 Task: Create a digital products store: offer digital downloads like ebooks, software, or online courses.
Action: Mouse moved to (55, 302)
Screenshot: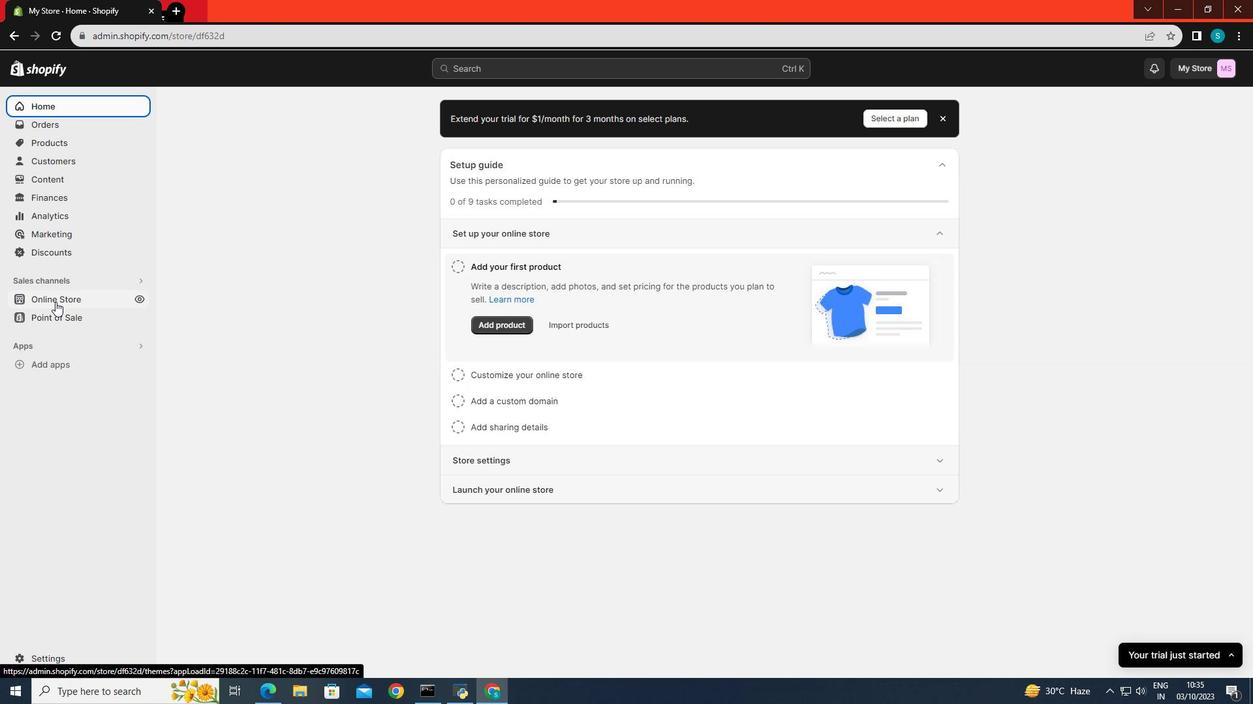 
Action: Mouse pressed left at (55, 302)
Screenshot: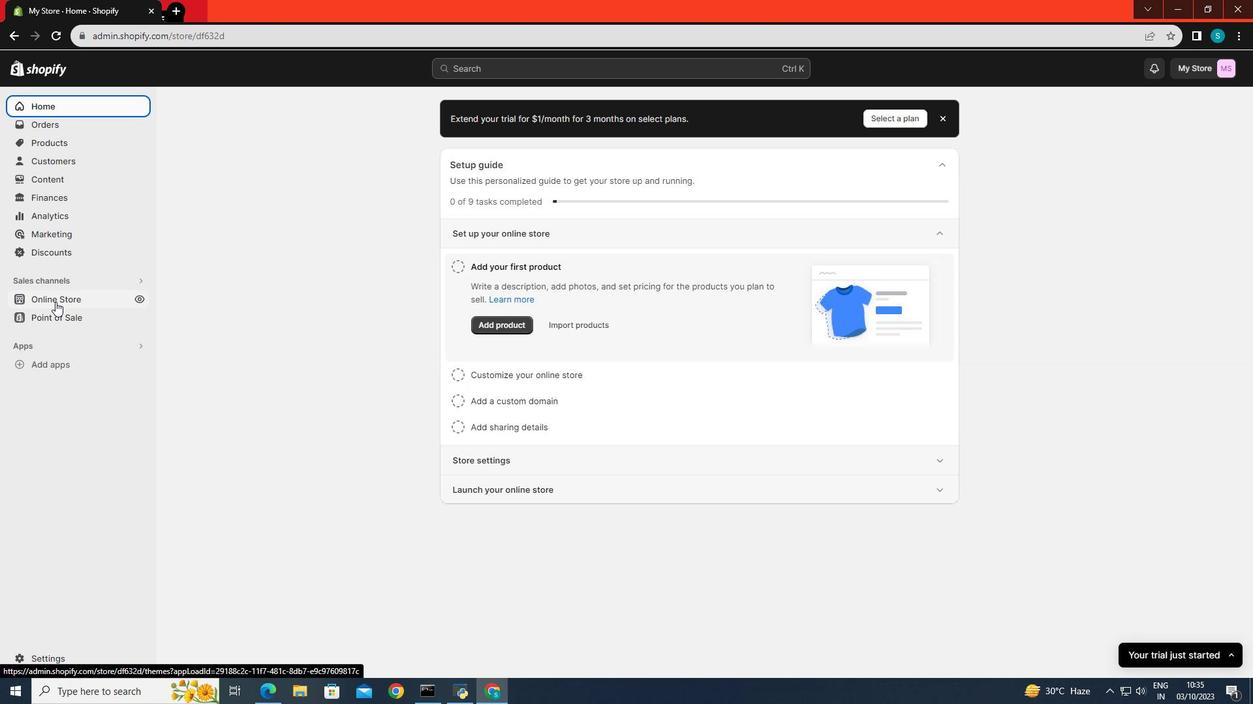 
Action: Mouse moved to (647, 415)
Screenshot: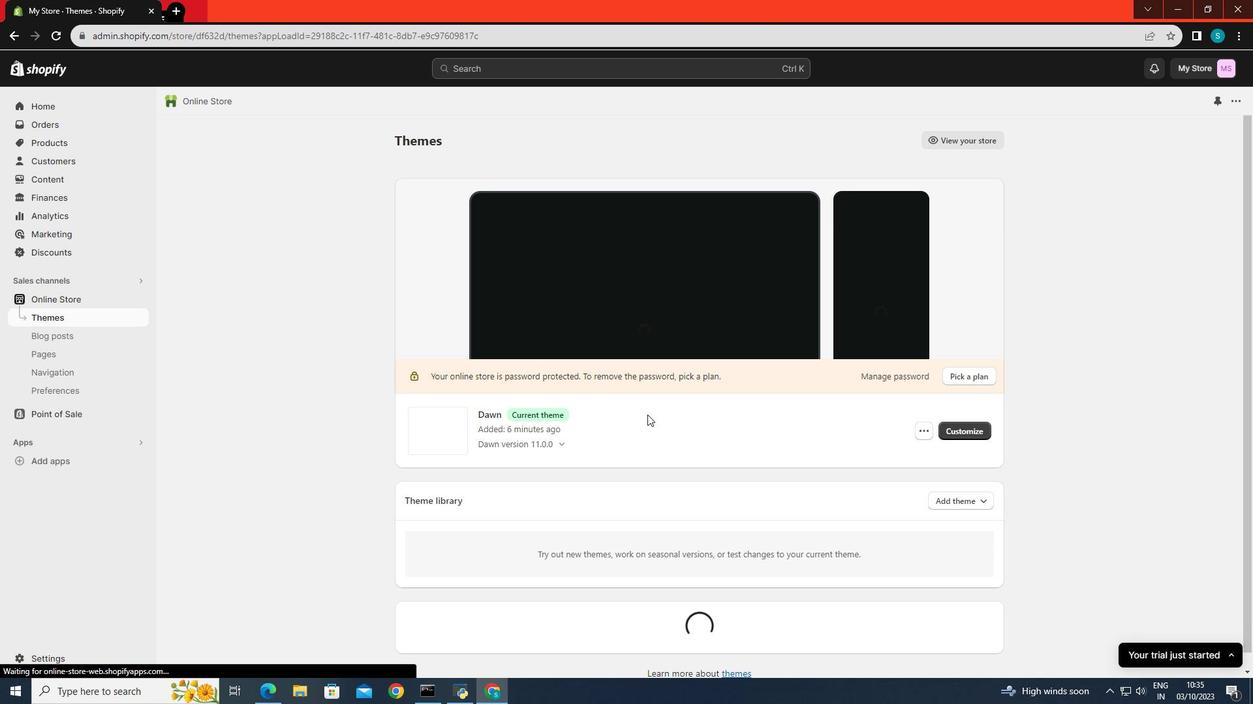 
Action: Mouse scrolled (647, 414) with delta (0, 0)
Screenshot: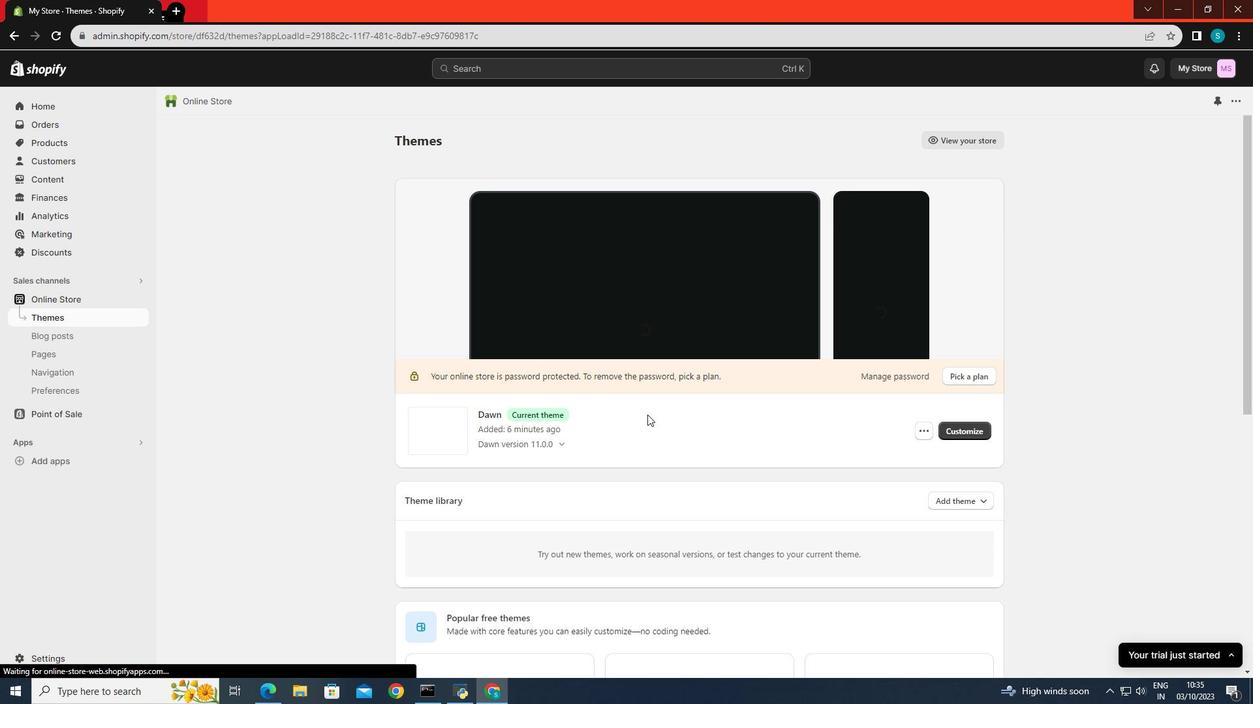 
Action: Mouse scrolled (647, 414) with delta (0, 0)
Screenshot: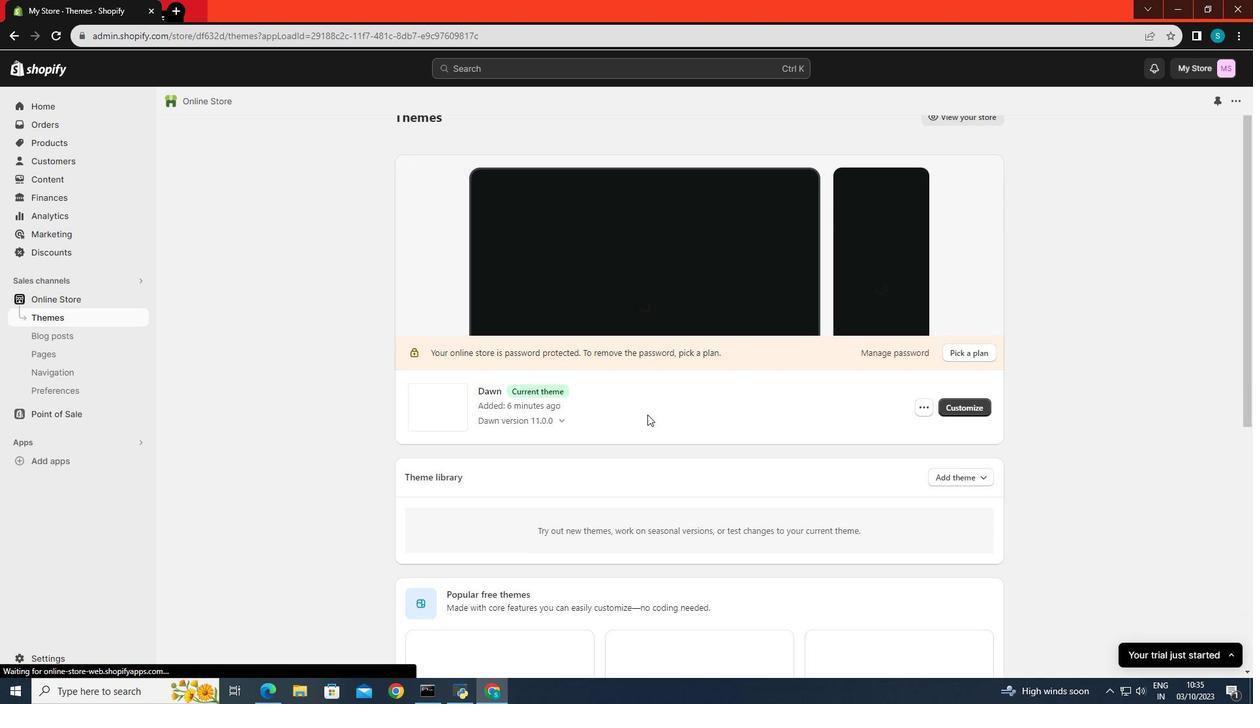
Action: Mouse scrolled (647, 414) with delta (0, 0)
Screenshot: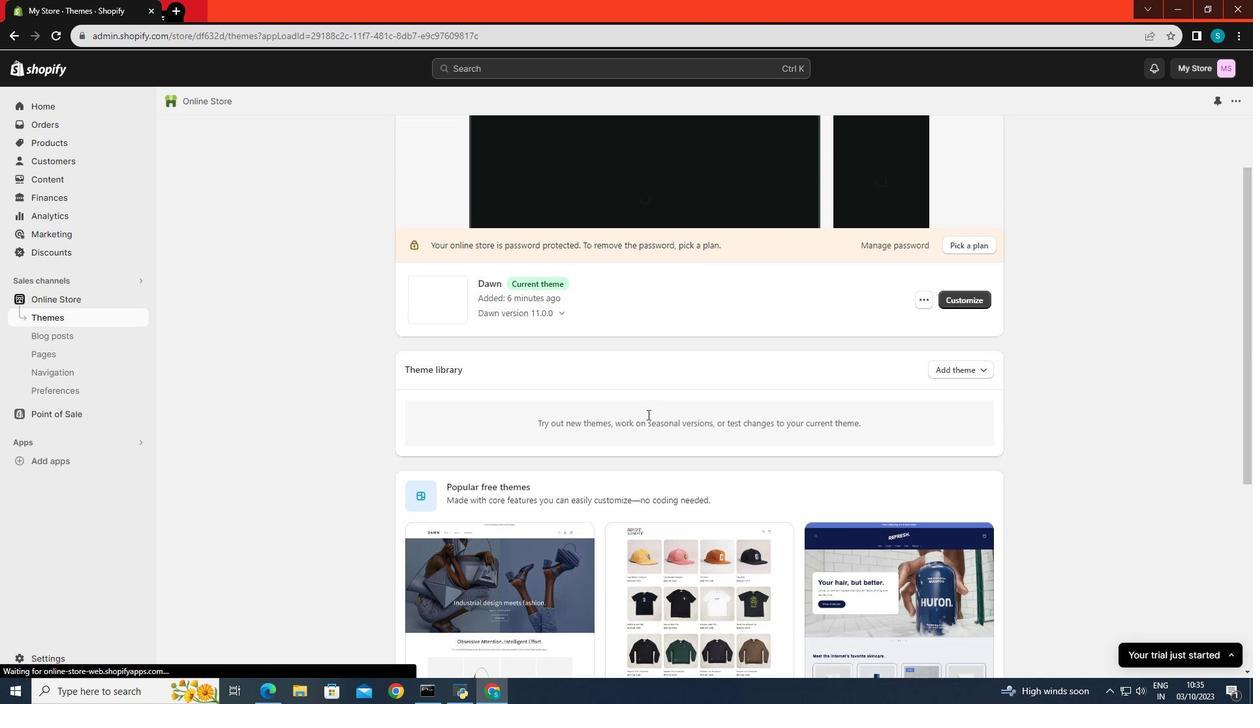 
Action: Mouse scrolled (647, 414) with delta (0, 0)
Screenshot: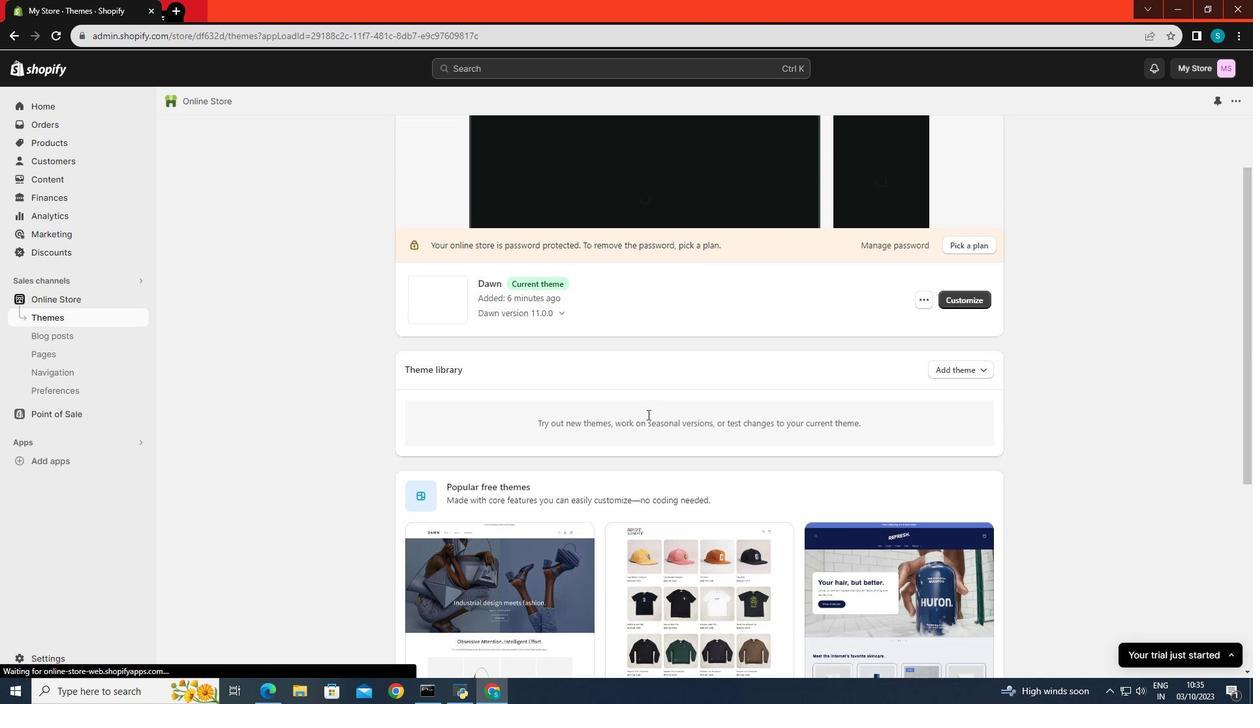 
Action: Mouse scrolled (647, 414) with delta (0, 0)
Screenshot: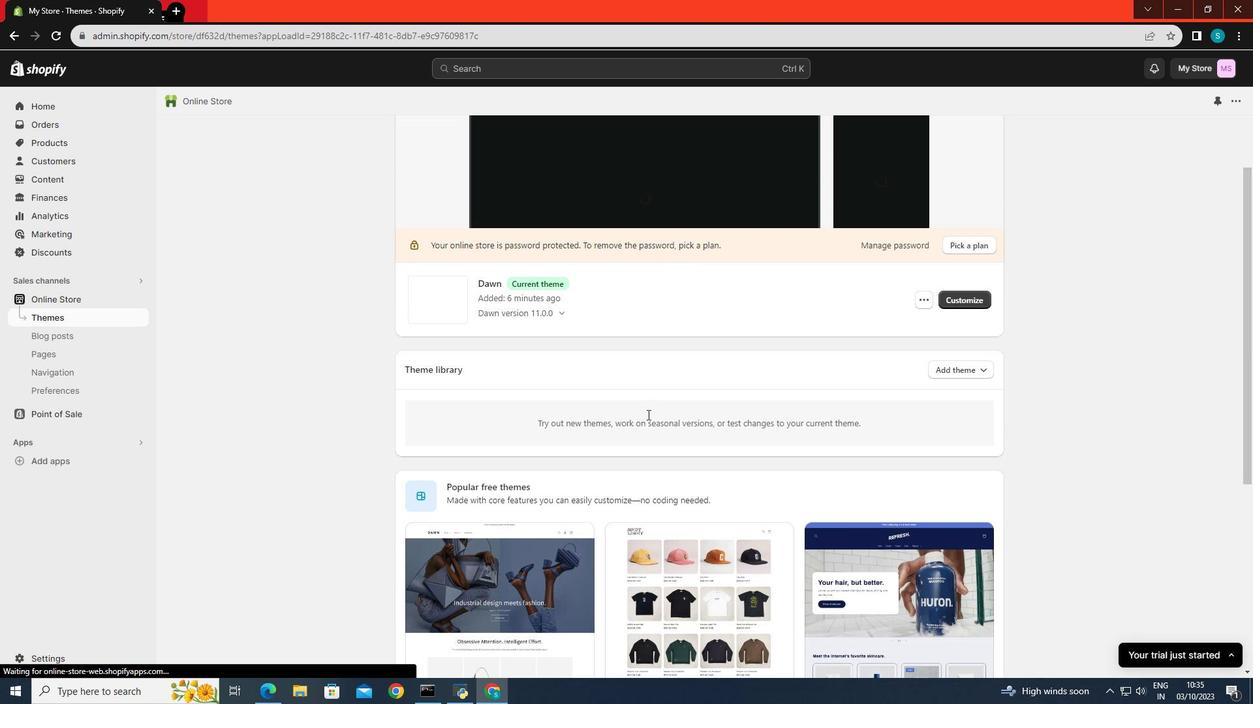 
Action: Mouse scrolled (647, 414) with delta (0, 0)
Screenshot: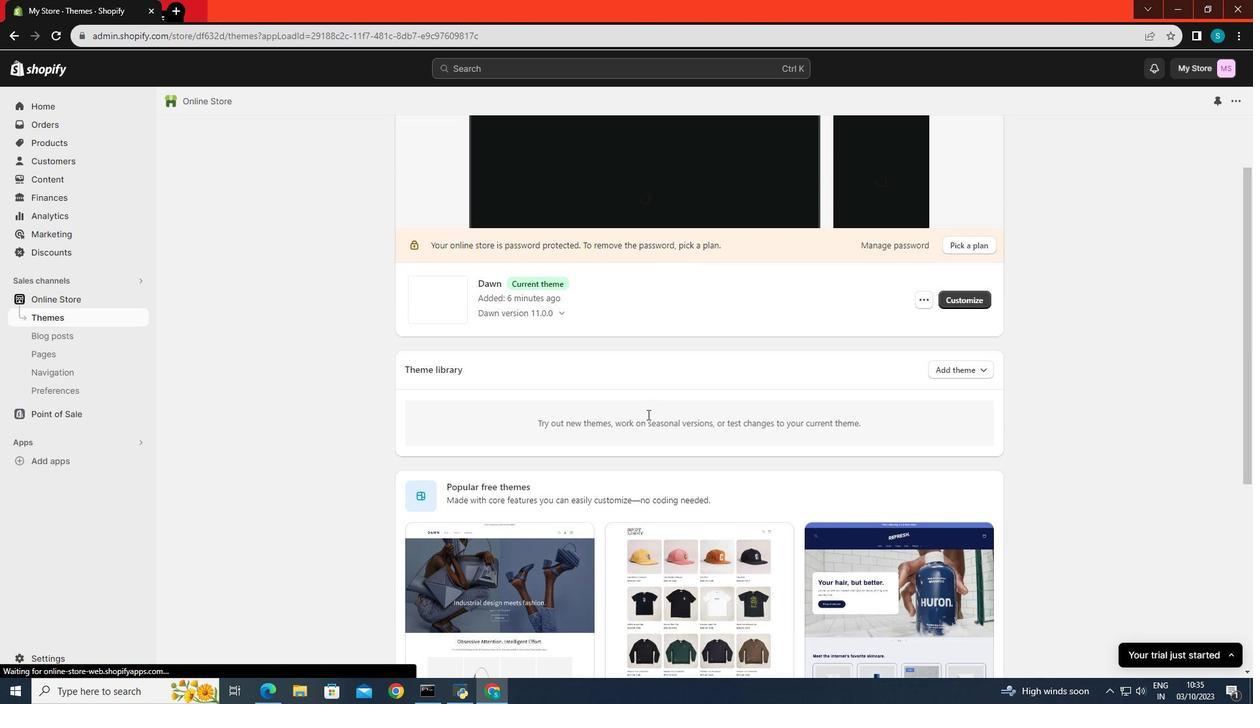 
Action: Mouse scrolled (647, 414) with delta (0, 0)
Screenshot: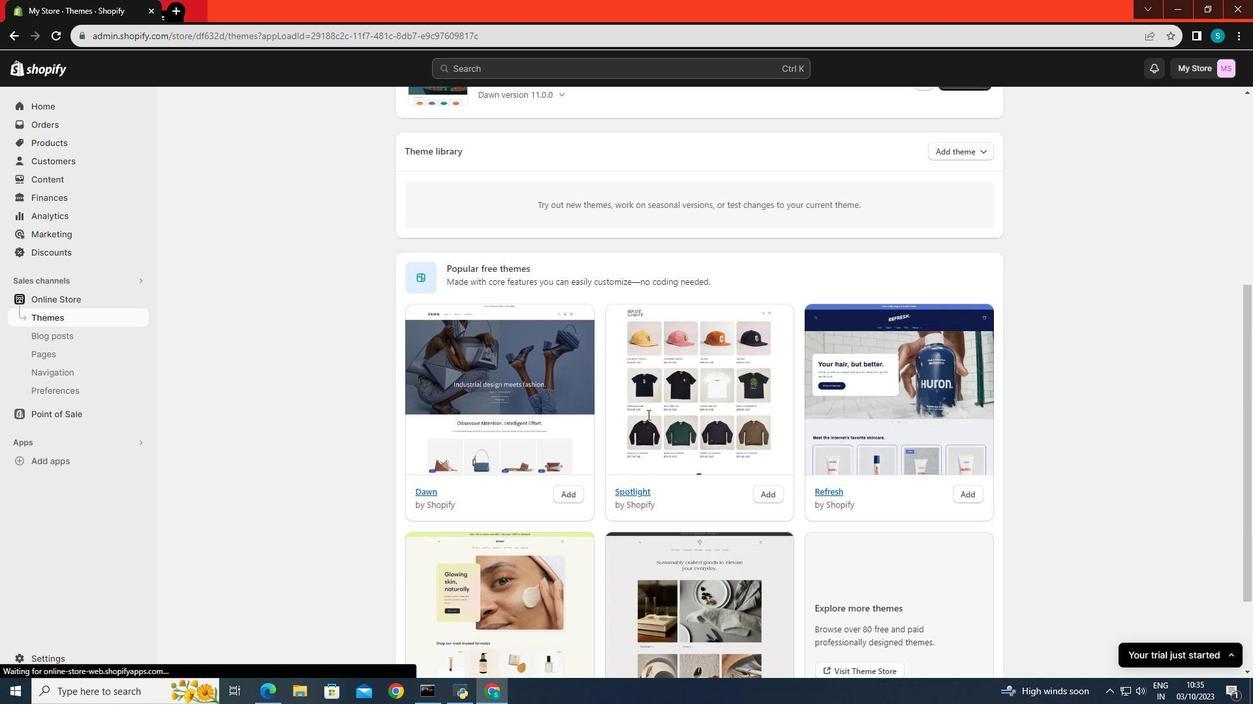 
Action: Mouse moved to (756, 421)
Screenshot: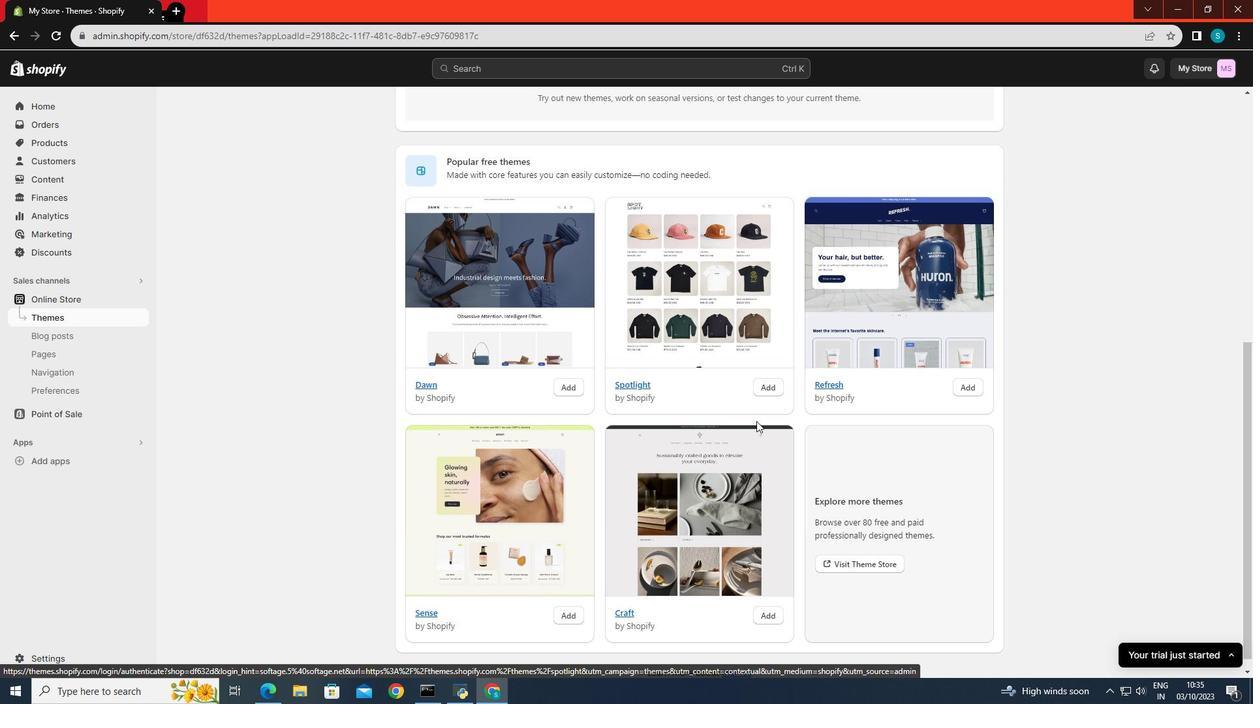 
Action: Mouse scrolled (756, 420) with delta (0, 0)
Screenshot: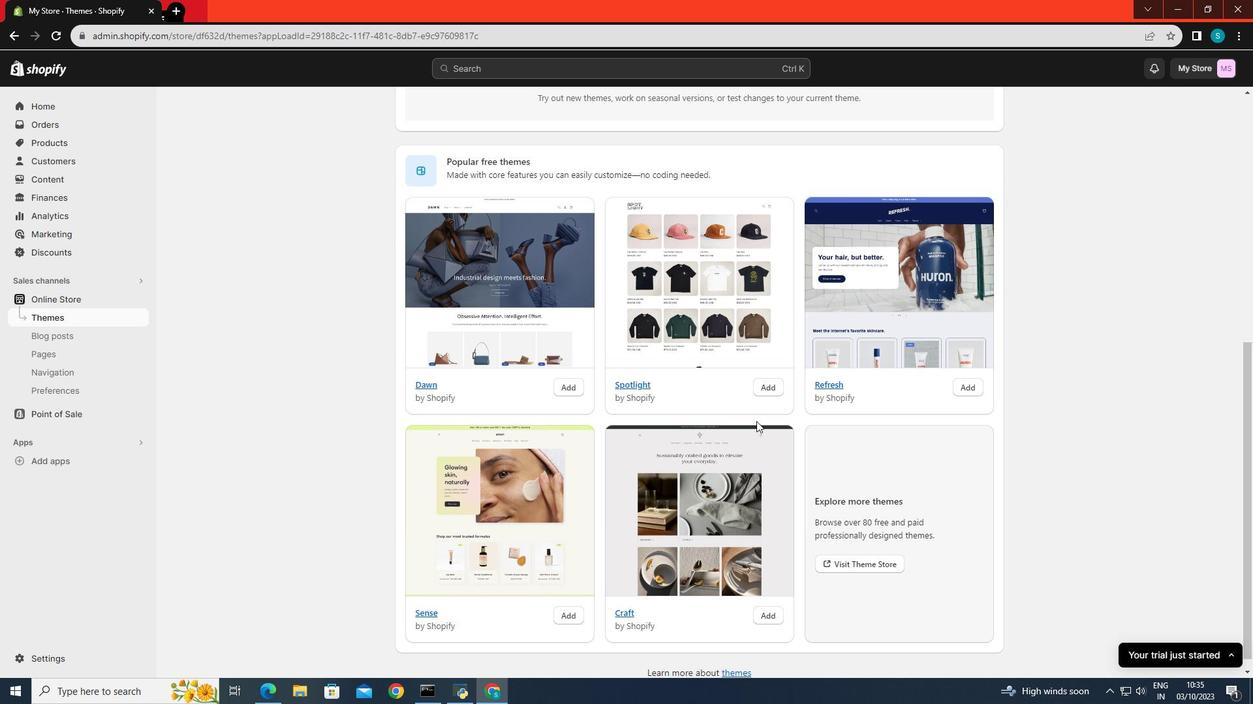 
Action: Mouse scrolled (756, 420) with delta (0, 0)
Screenshot: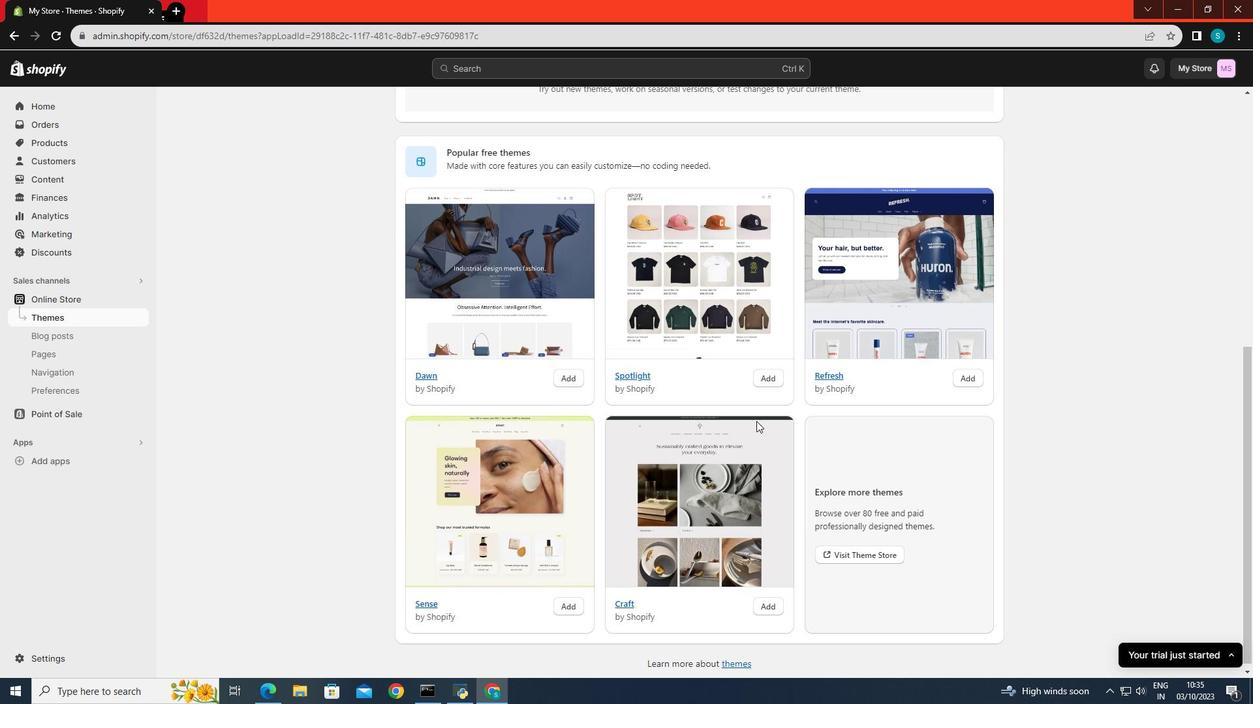 
Action: Mouse scrolled (756, 422) with delta (0, 0)
Screenshot: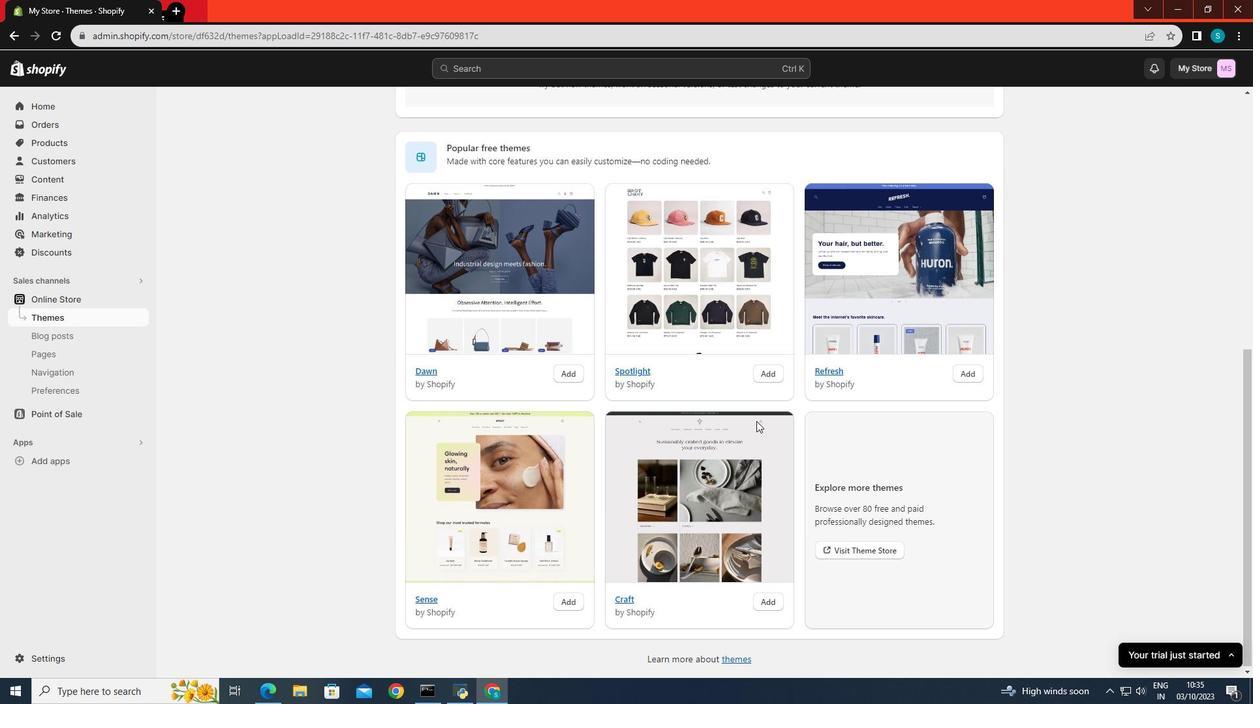 
Action: Mouse scrolled (756, 422) with delta (0, 0)
Screenshot: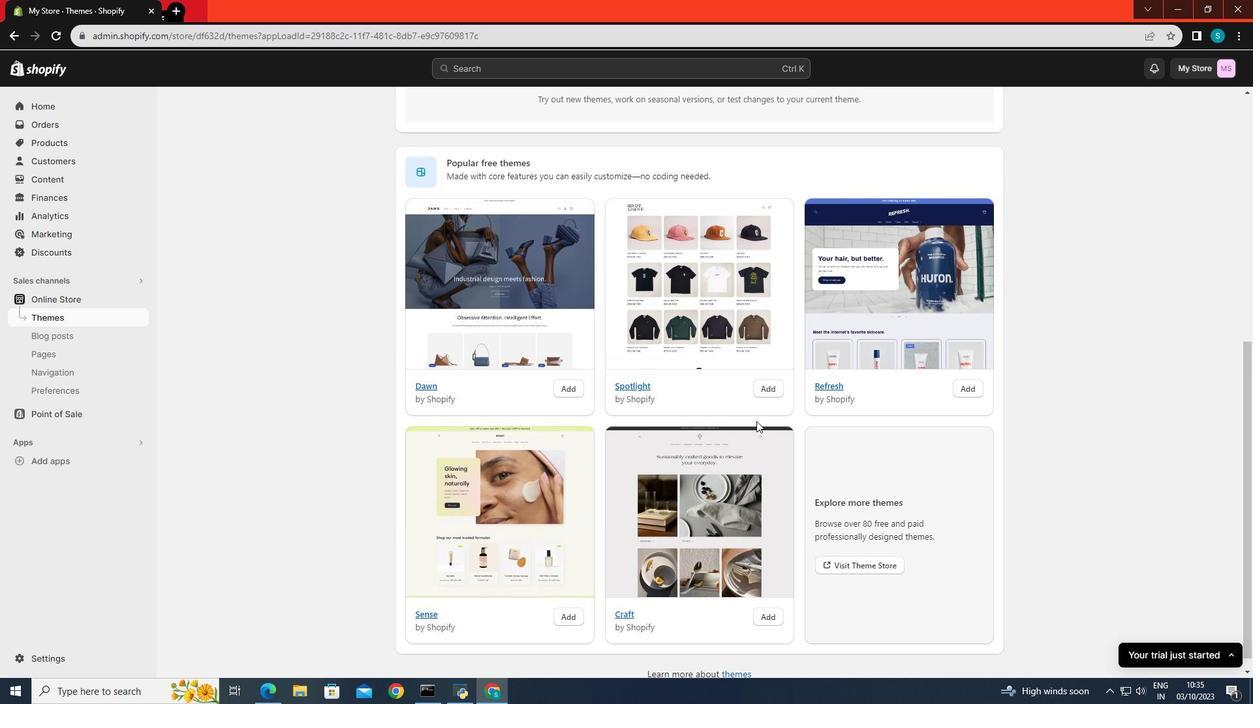 
Action: Mouse scrolled (756, 422) with delta (0, 0)
Screenshot: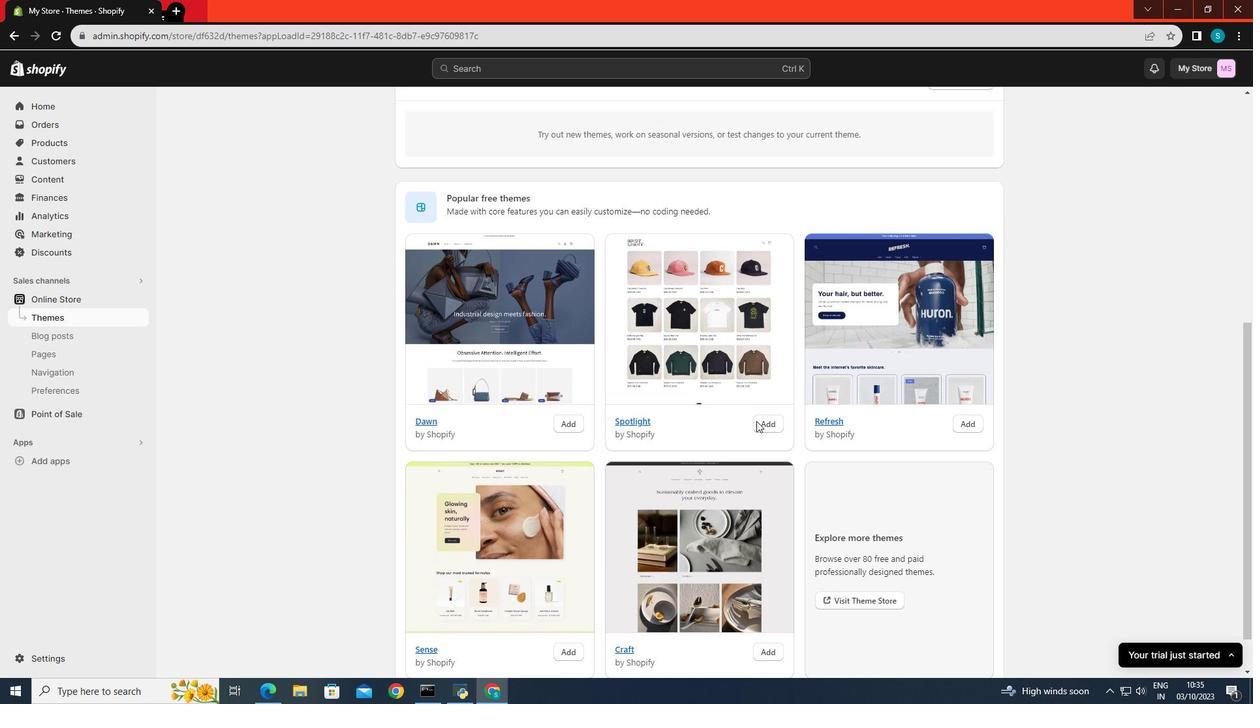 
Action: Mouse scrolled (756, 422) with delta (0, 0)
Screenshot: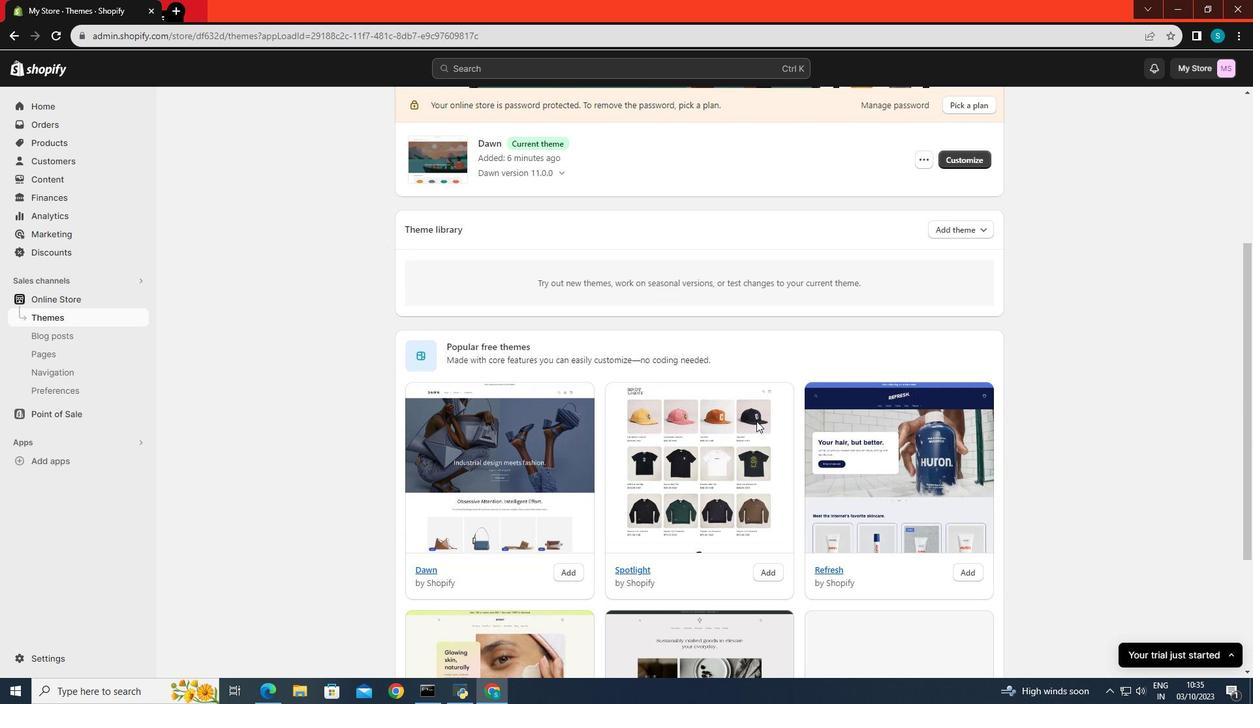 
Action: Mouse scrolled (756, 422) with delta (0, 0)
Screenshot: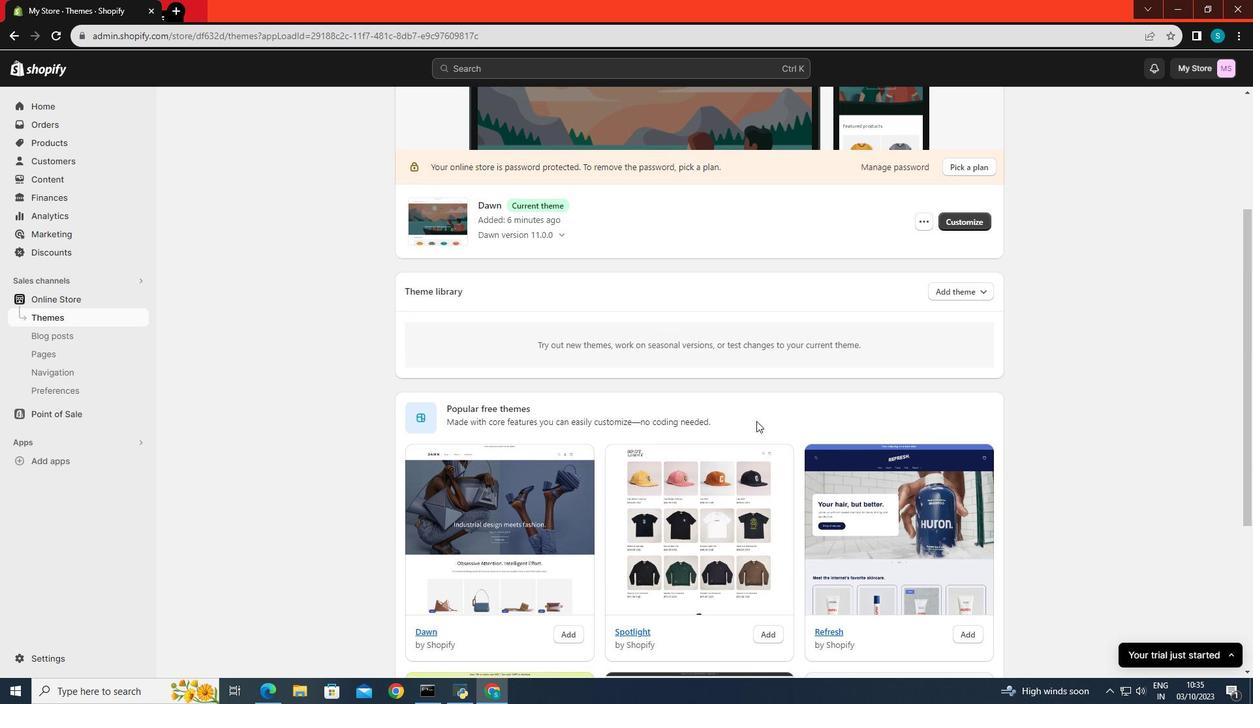 
Action: Mouse scrolled (756, 422) with delta (0, 0)
Screenshot: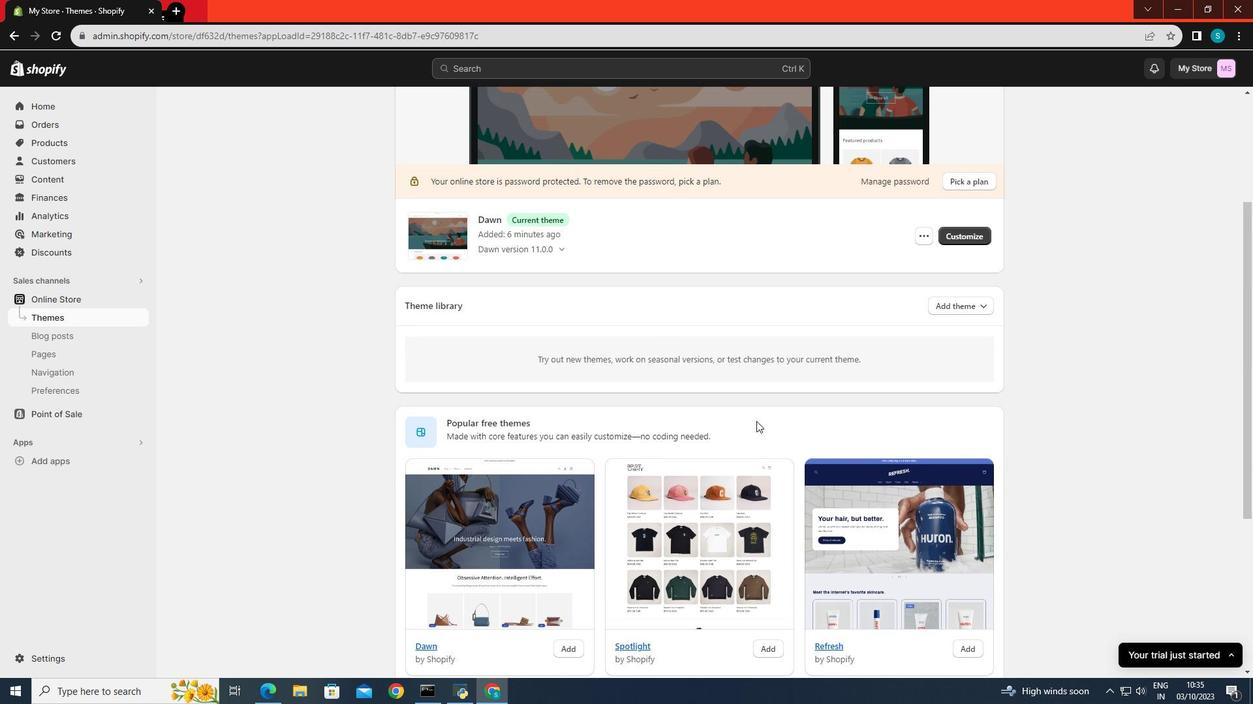 
Action: Mouse scrolled (756, 420) with delta (0, 0)
Screenshot: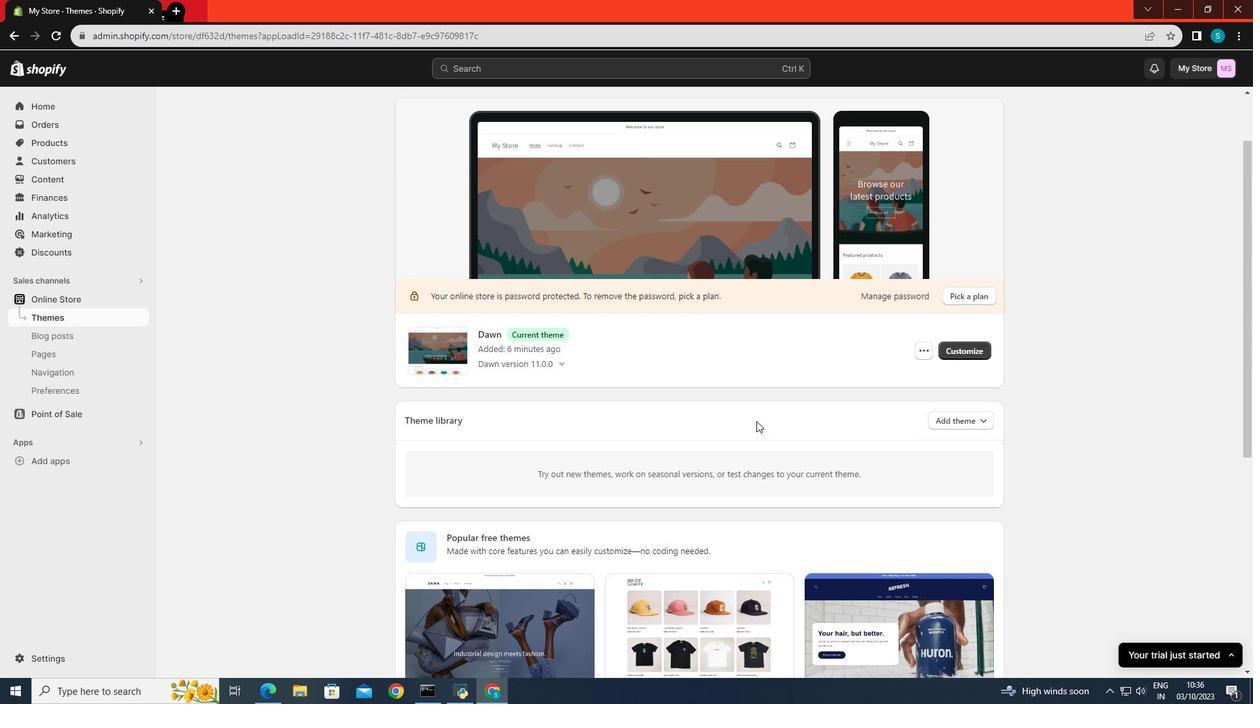 
Action: Mouse scrolled (756, 420) with delta (0, 0)
Screenshot: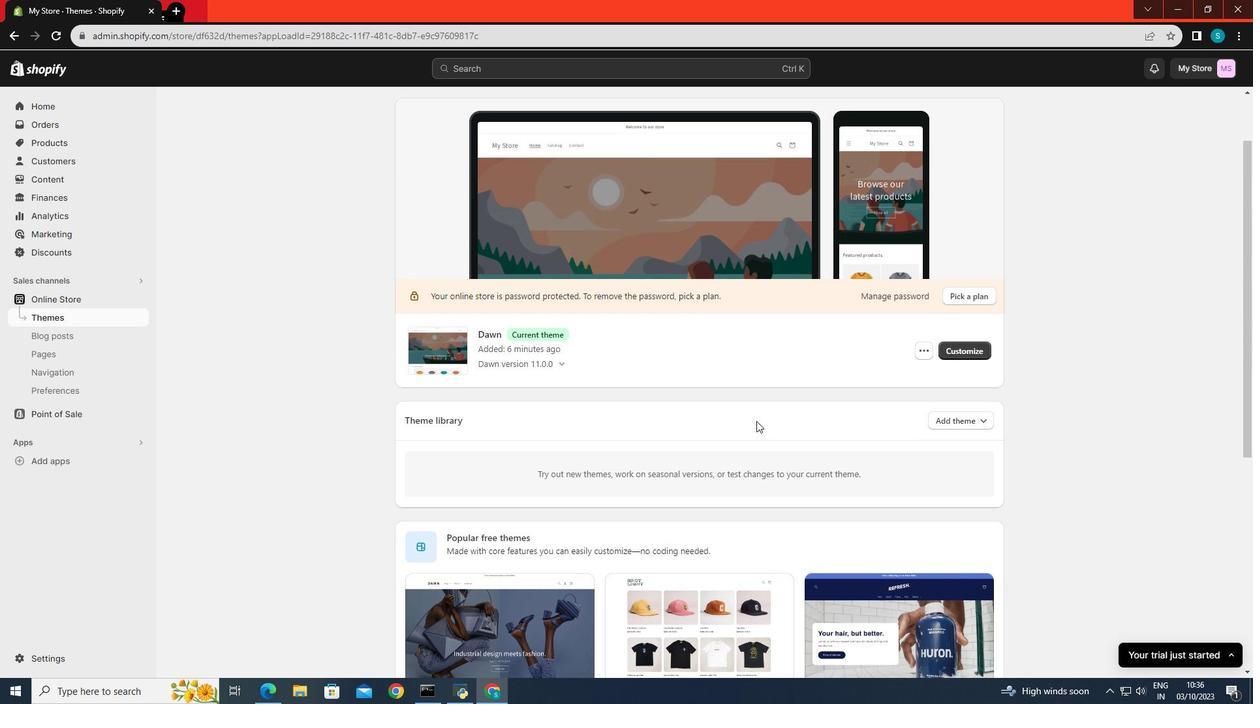 
Action: Mouse scrolled (756, 420) with delta (0, 0)
Screenshot: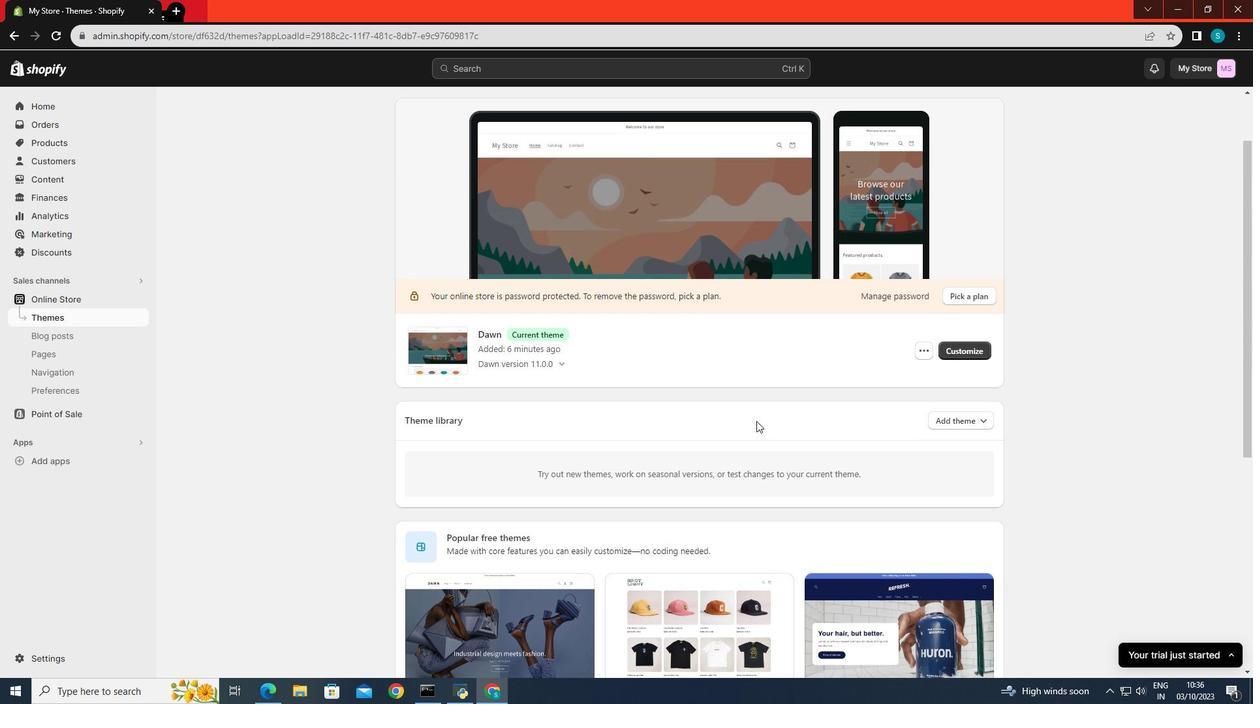 
Action: Mouse scrolled (756, 420) with delta (0, 0)
Screenshot: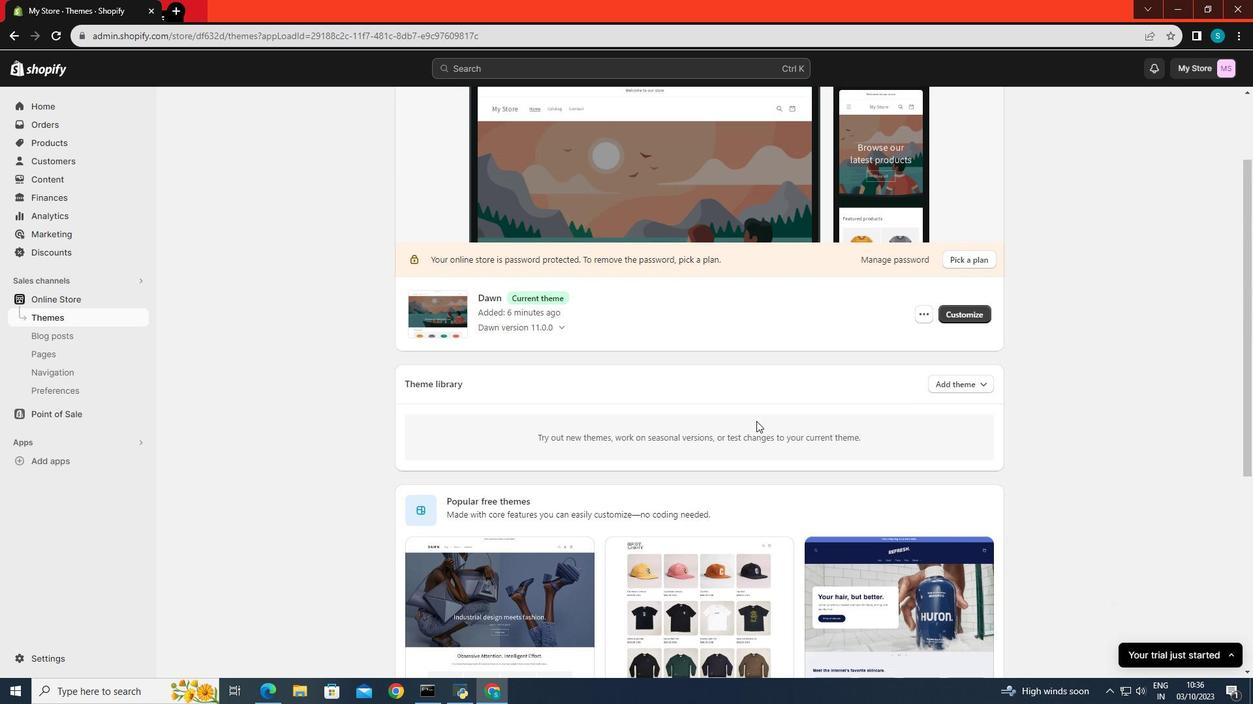 
Action: Mouse scrolled (756, 420) with delta (0, 0)
Screenshot: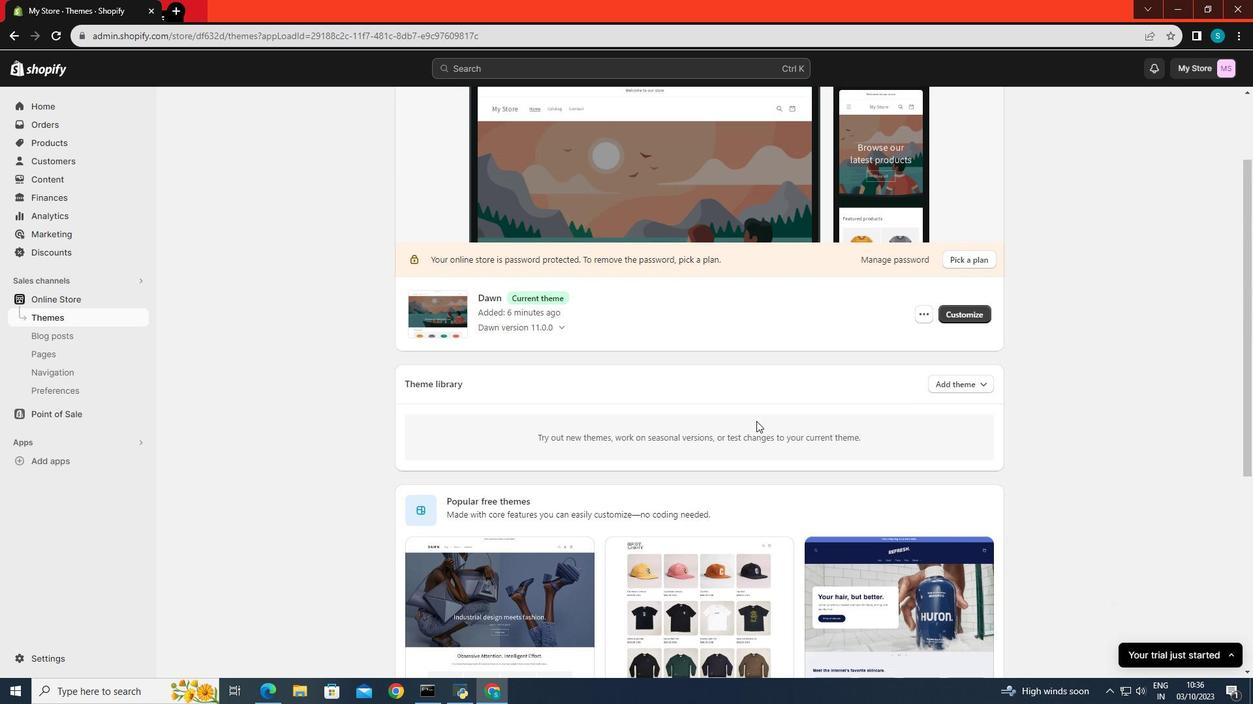 
Action: Mouse scrolled (756, 420) with delta (0, 0)
Screenshot: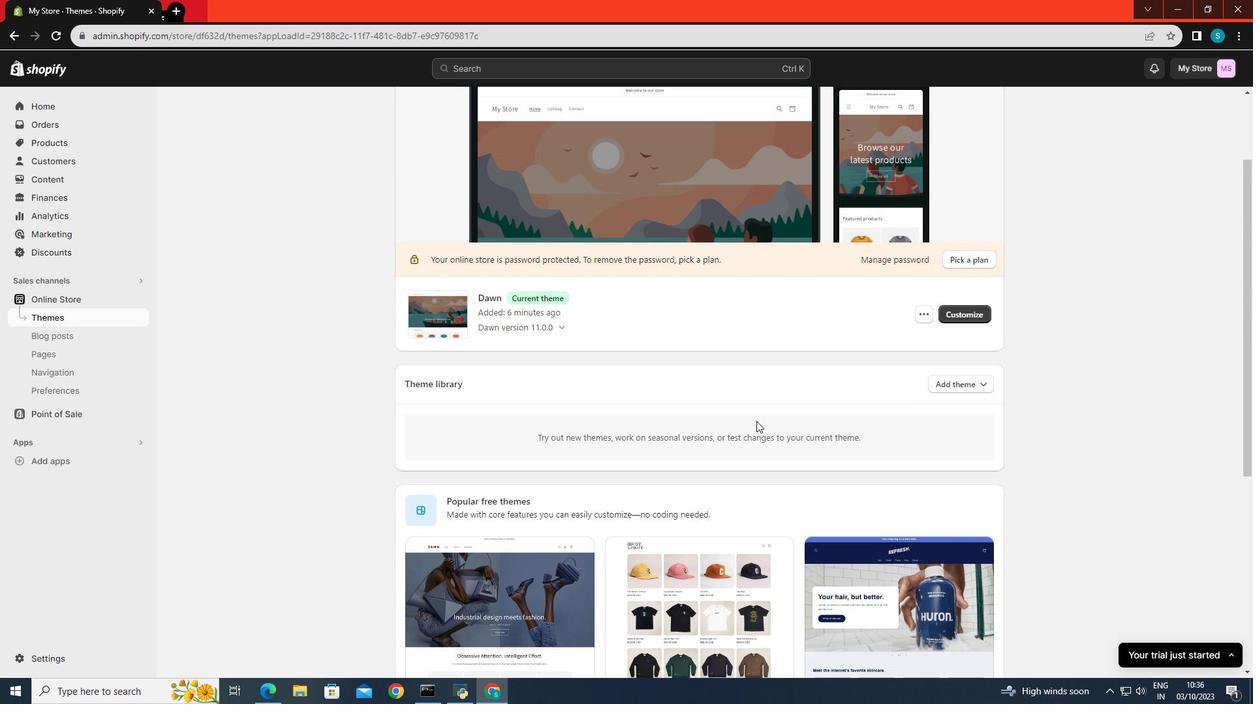 
Action: Mouse moved to (854, 551)
Screenshot: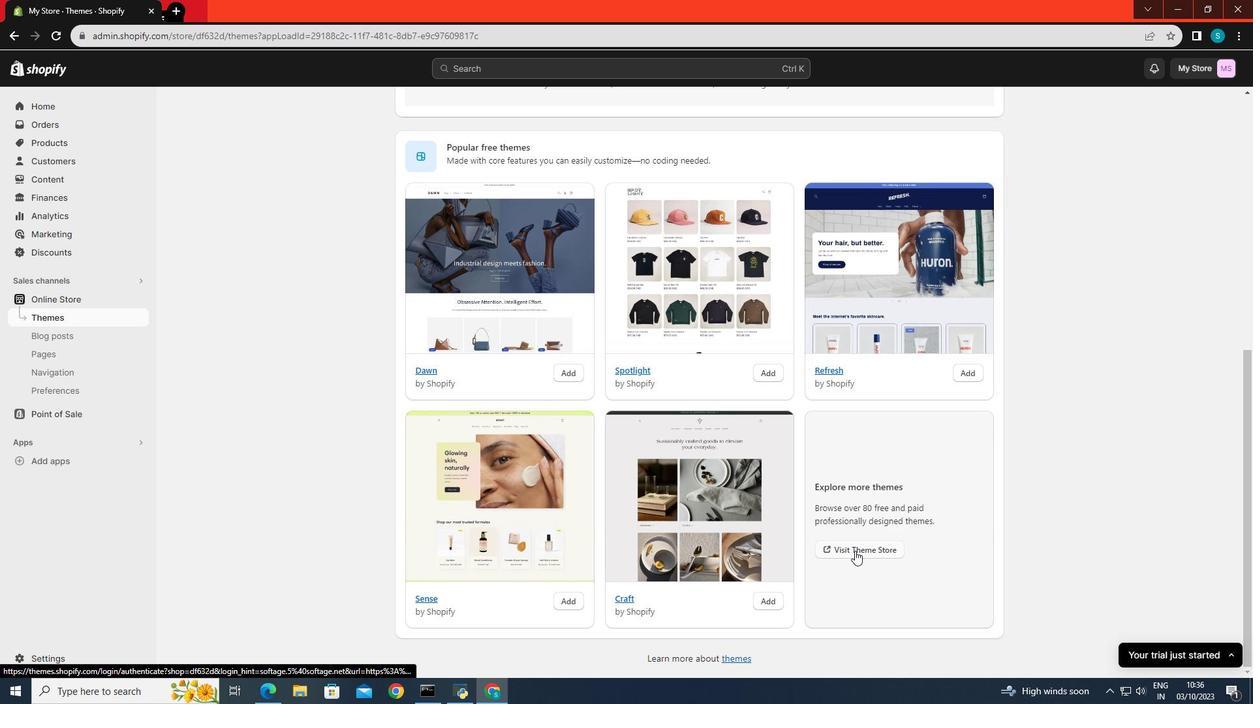 
Action: Mouse pressed left at (854, 551)
Screenshot: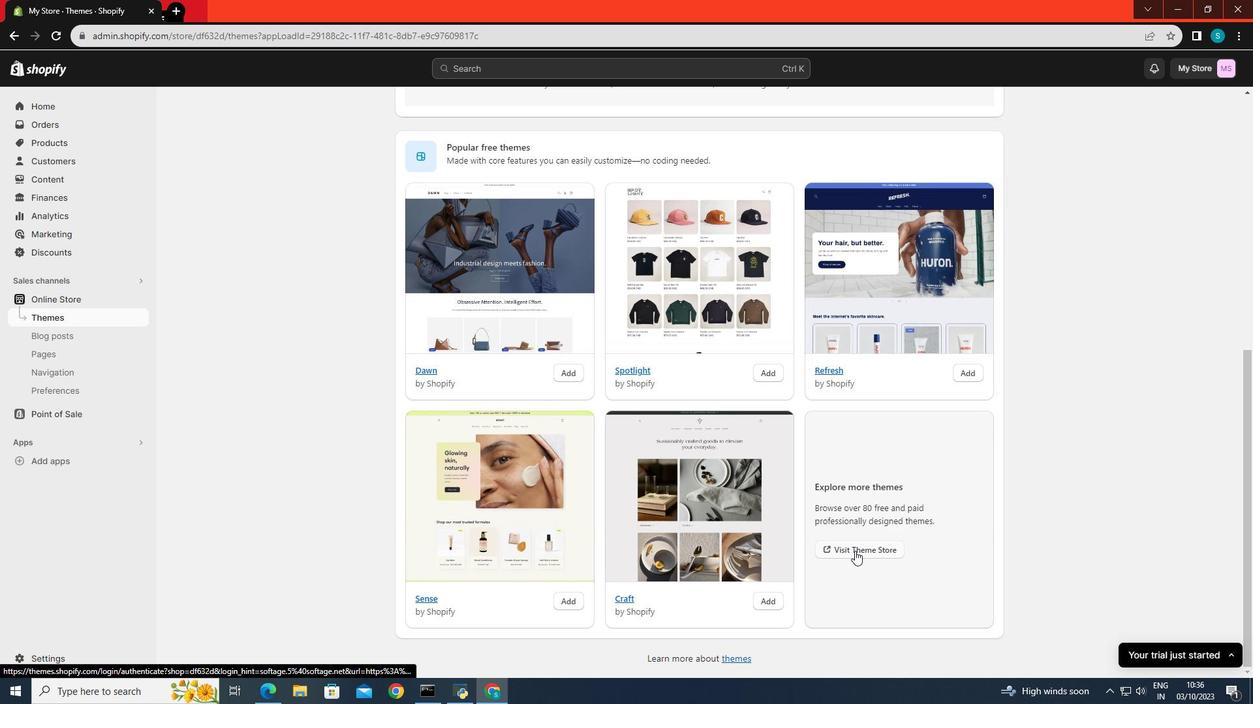
Action: Mouse moved to (556, 313)
Screenshot: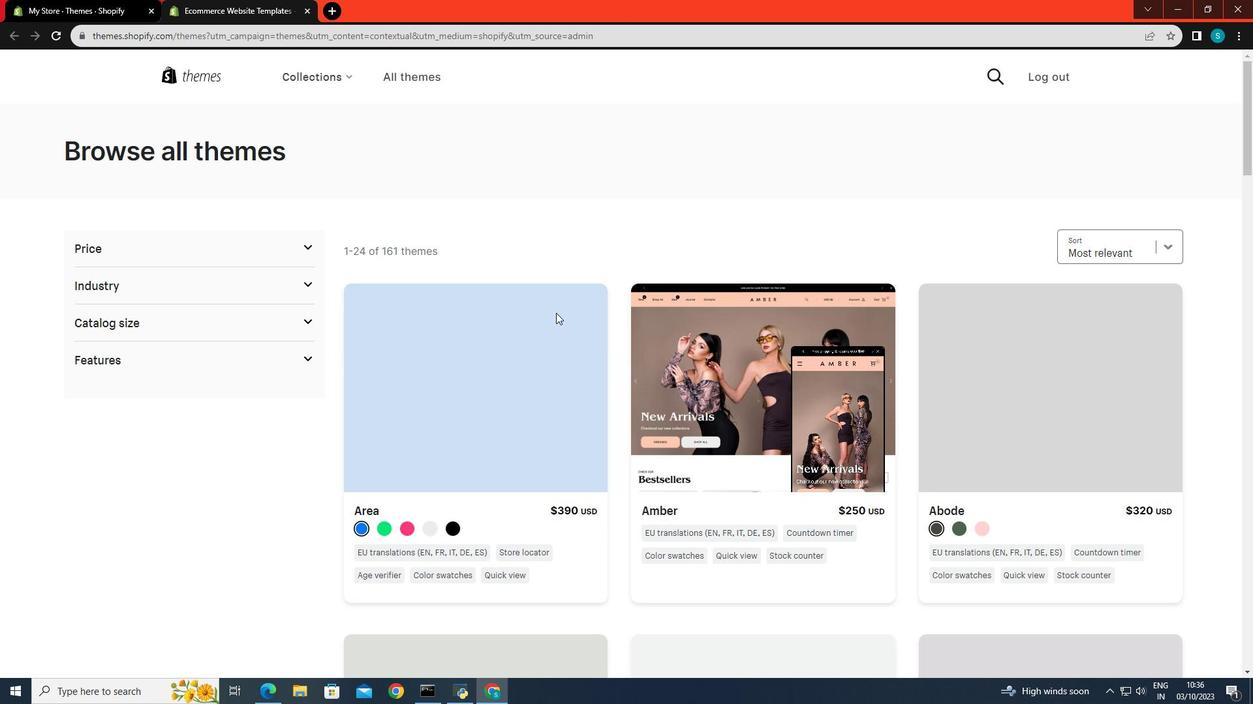 
Action: Mouse scrolled (556, 312) with delta (0, 0)
Screenshot: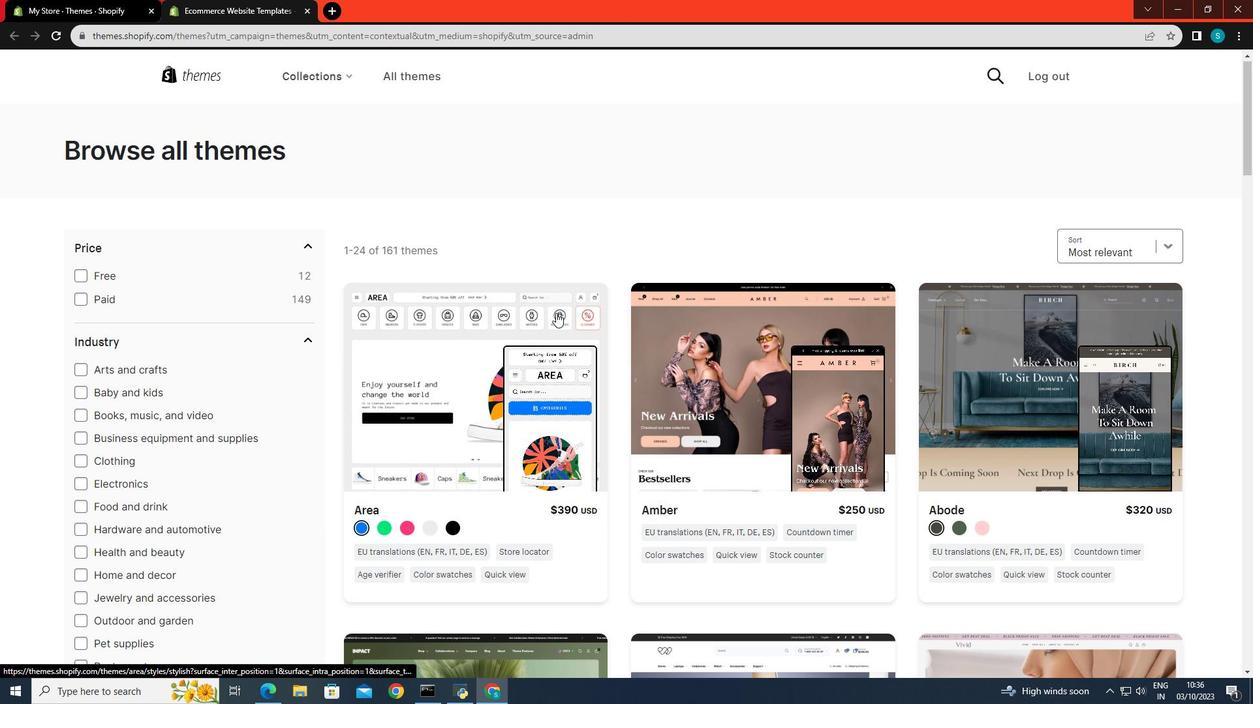 
Action: Mouse scrolled (556, 312) with delta (0, 0)
Screenshot: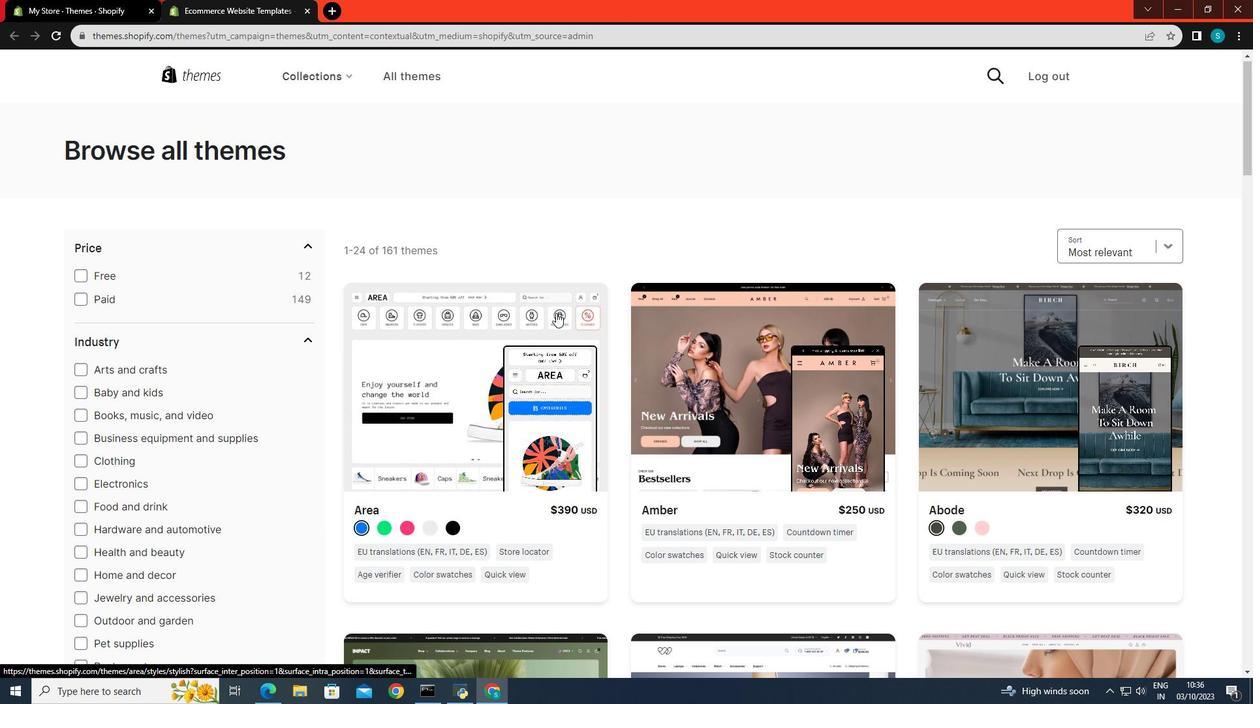 
Action: Mouse scrolled (556, 312) with delta (0, 0)
Screenshot: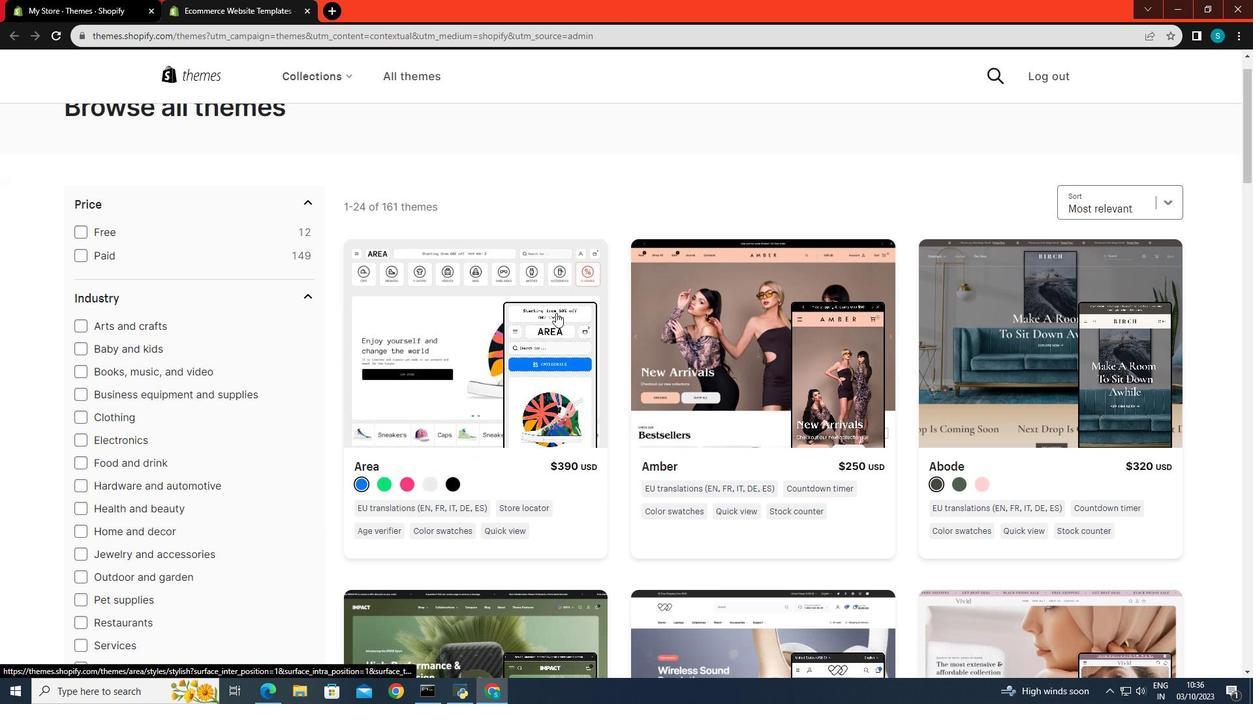 
Action: Mouse scrolled (556, 312) with delta (0, 0)
Screenshot: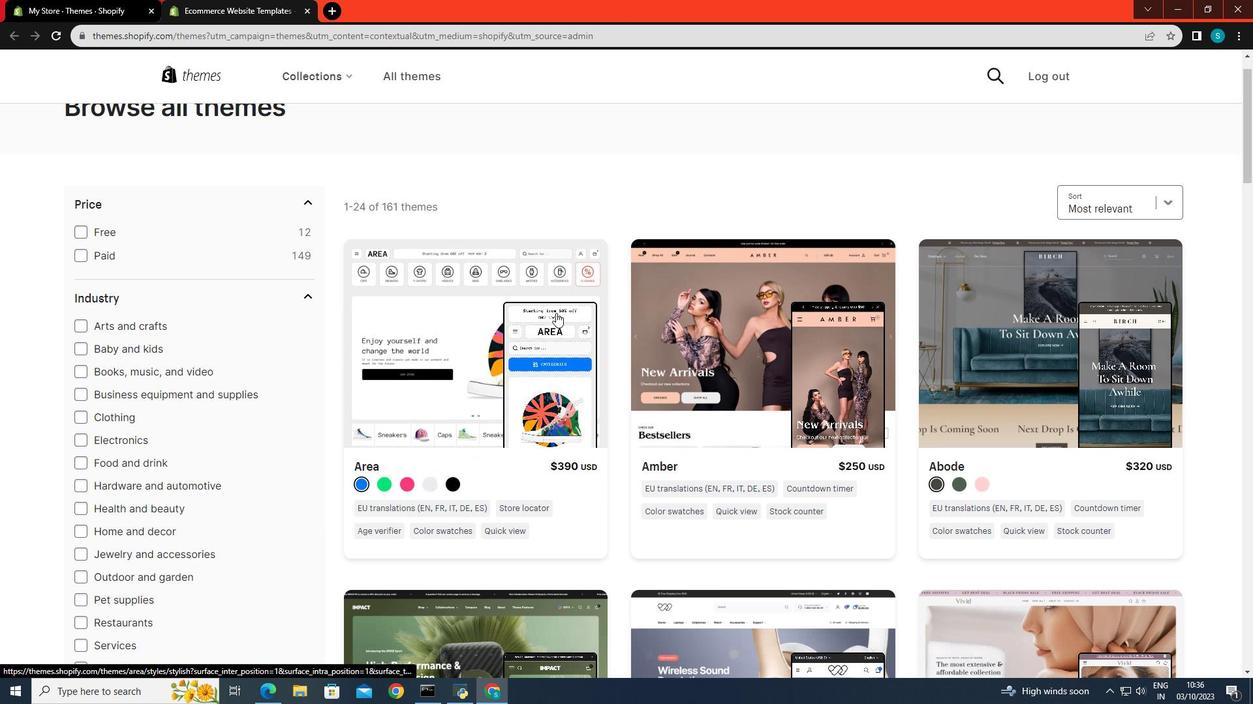 
Action: Mouse scrolled (556, 312) with delta (0, 0)
Screenshot: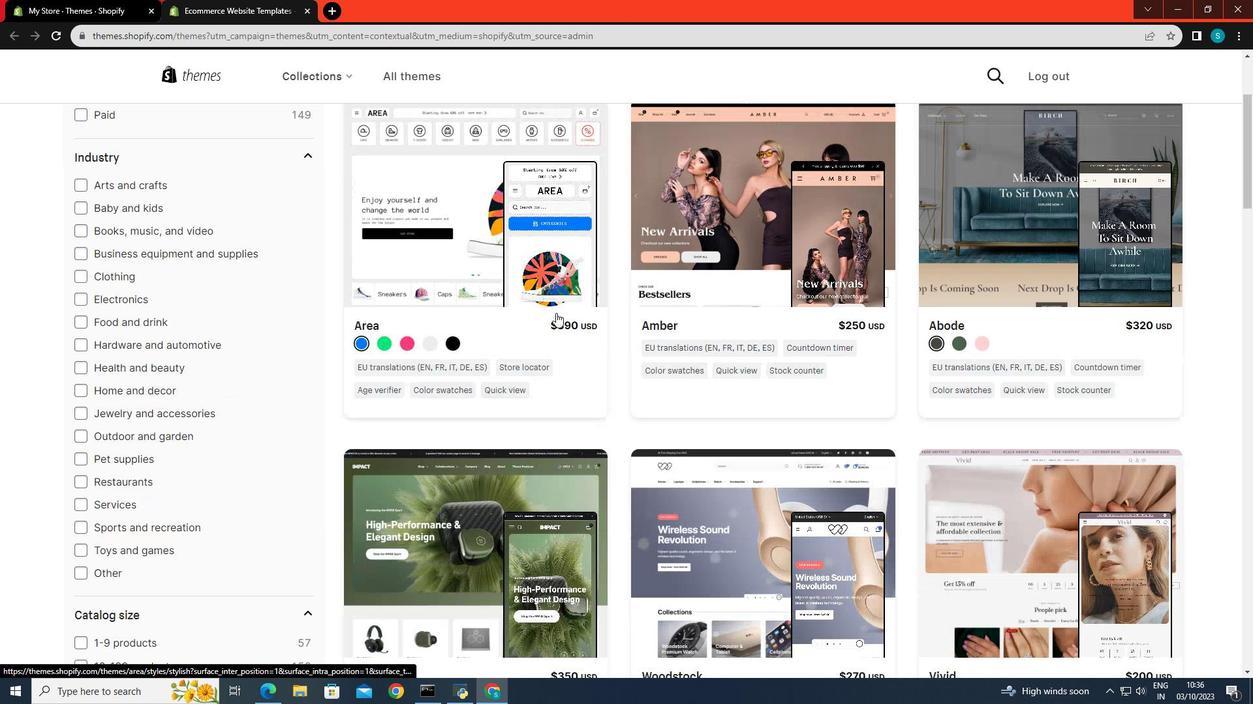 
Action: Mouse scrolled (556, 312) with delta (0, 0)
Screenshot: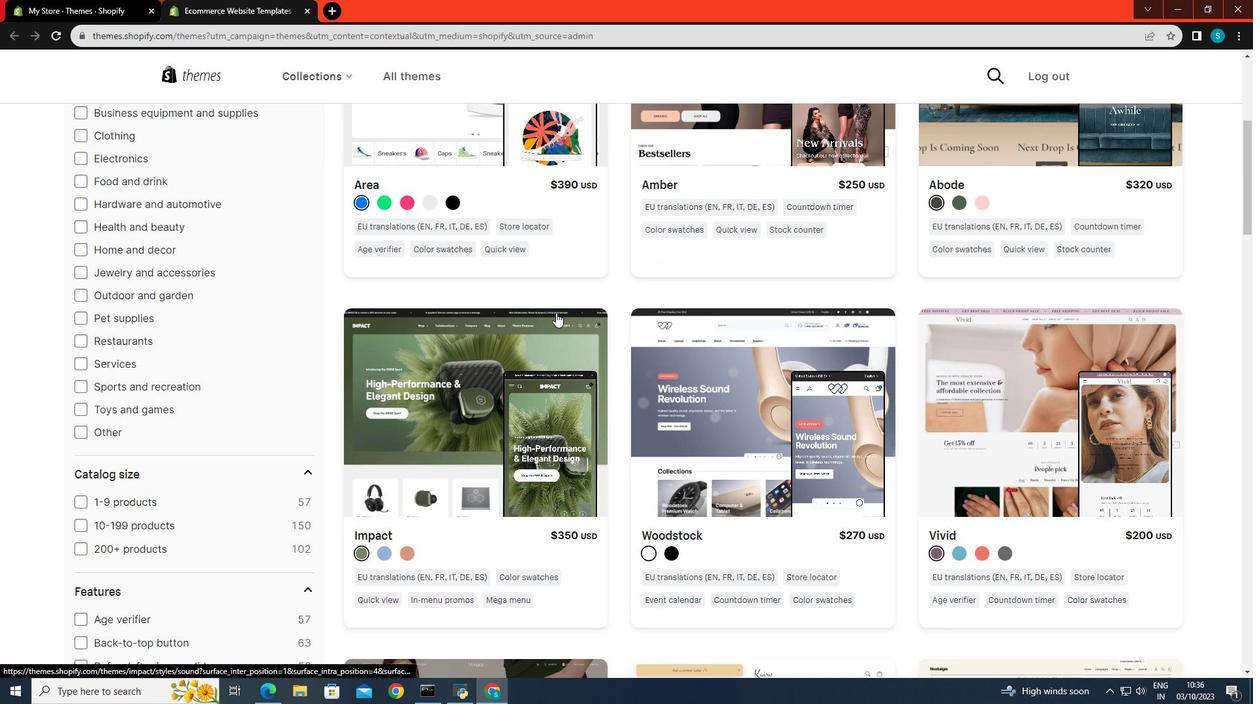 
Action: Mouse scrolled (556, 312) with delta (0, 0)
Screenshot: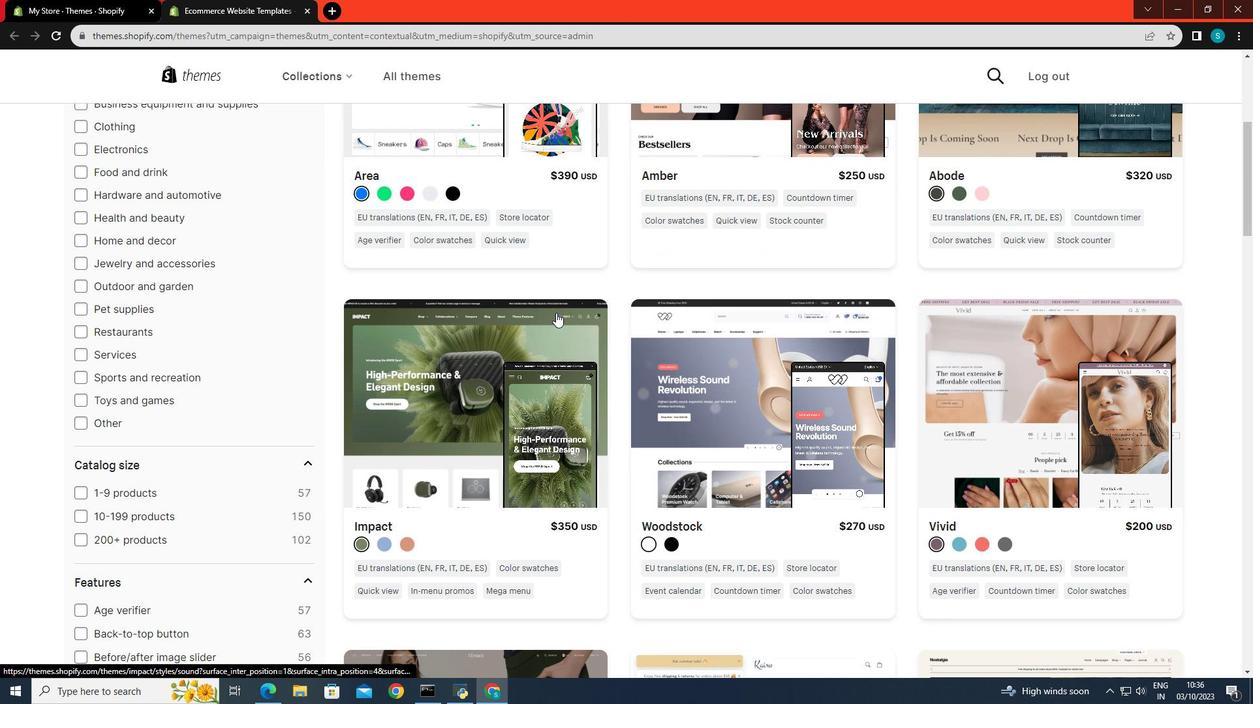 
Action: Mouse scrolled (556, 312) with delta (0, 0)
Screenshot: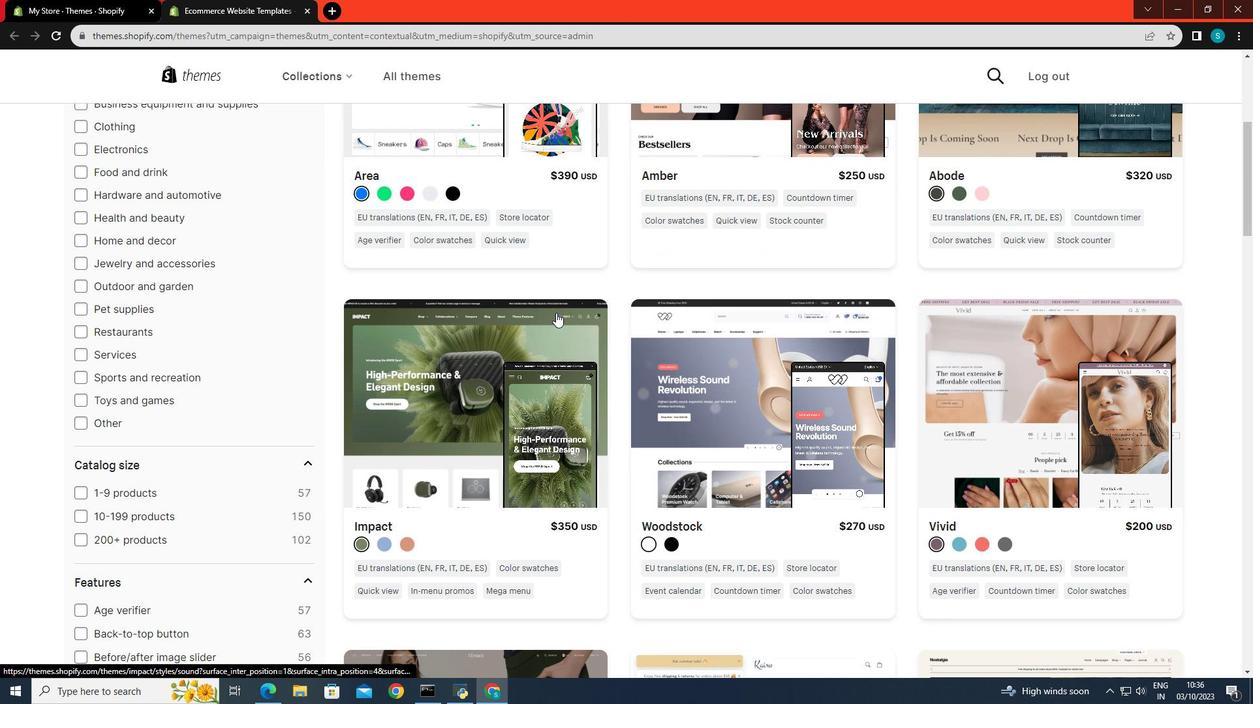 
Action: Mouse scrolled (556, 312) with delta (0, 0)
Screenshot: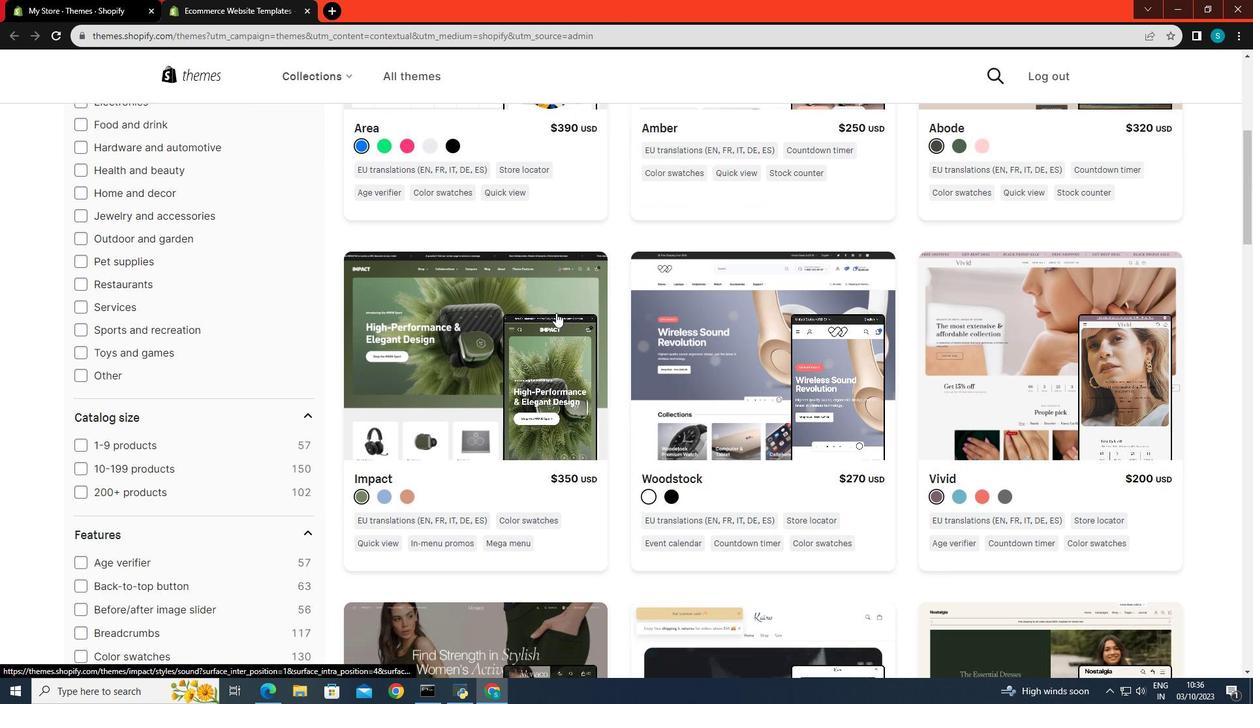 
Action: Mouse moved to (567, 325)
Screenshot: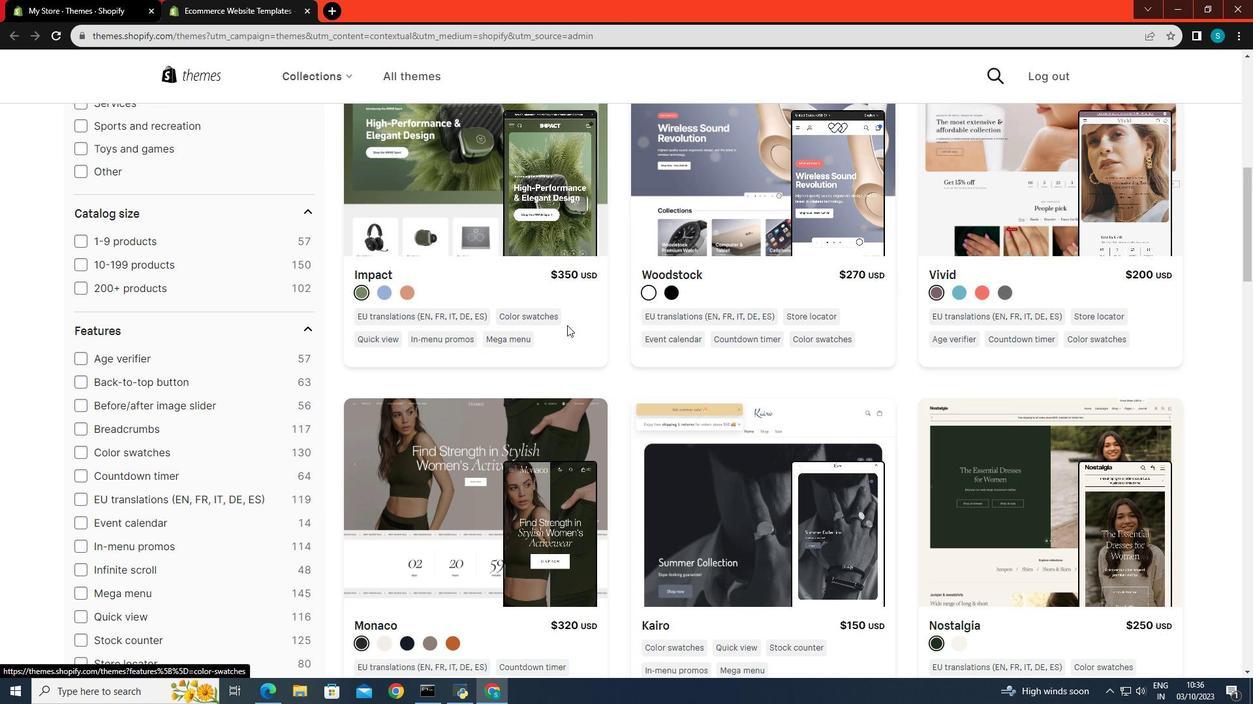 
Action: Mouse scrolled (567, 324) with delta (0, 0)
Screenshot: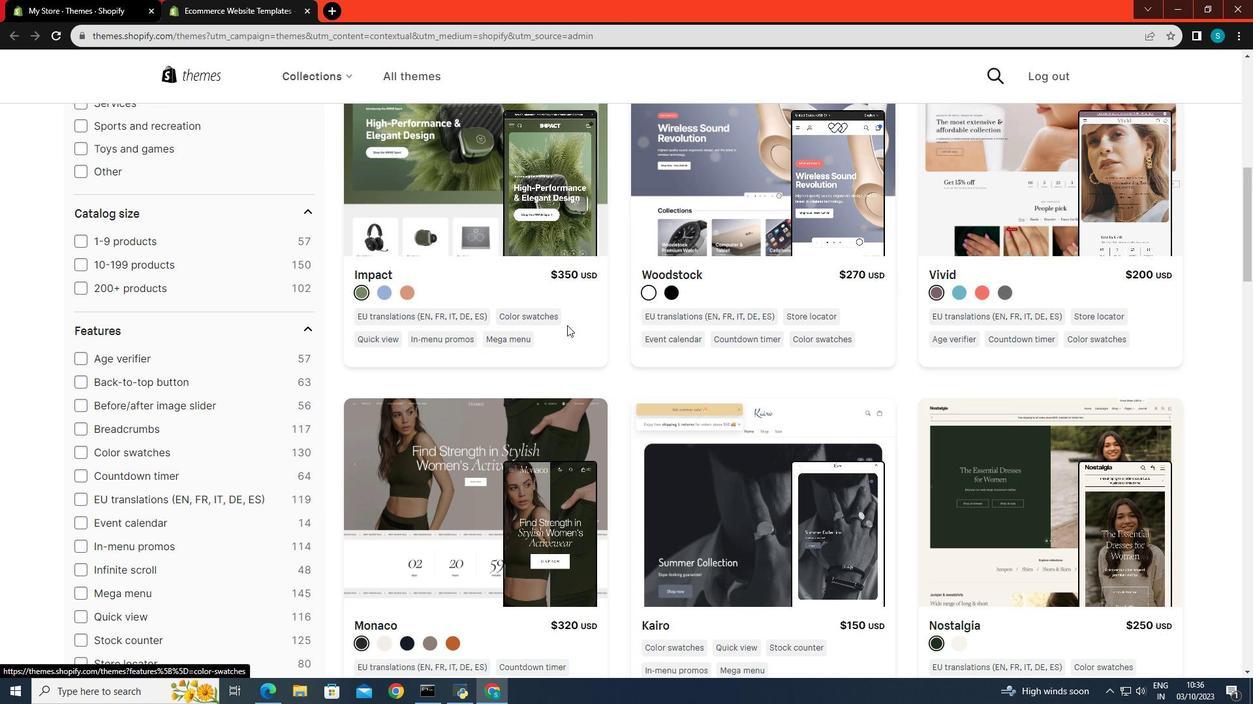 
Action: Mouse moved to (567, 327)
Screenshot: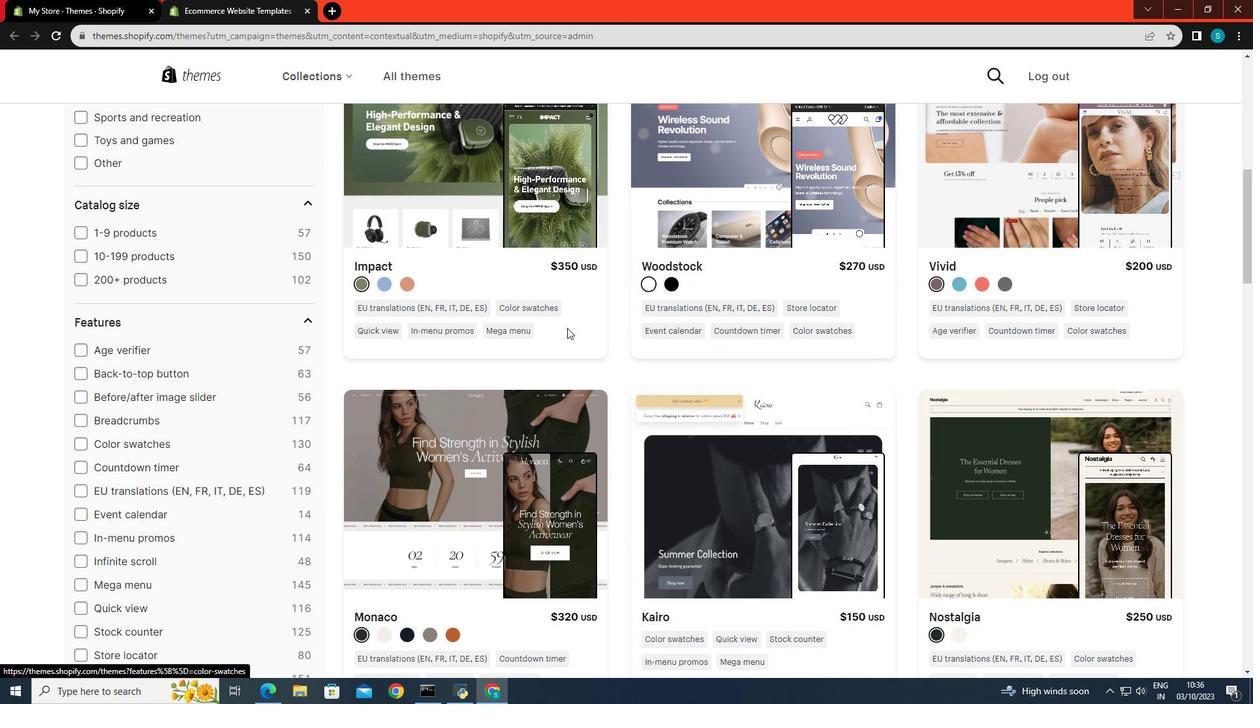 
Action: Mouse scrolled (567, 326) with delta (0, 0)
Screenshot: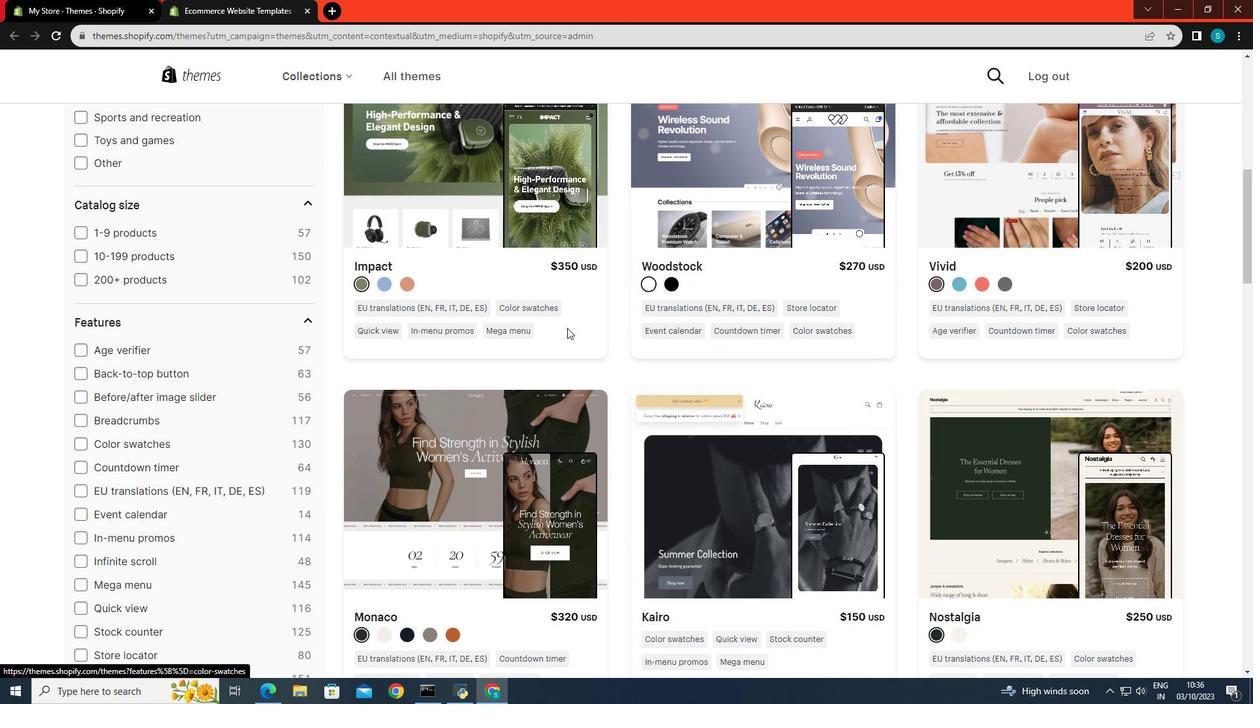 
Action: Mouse moved to (567, 329)
Screenshot: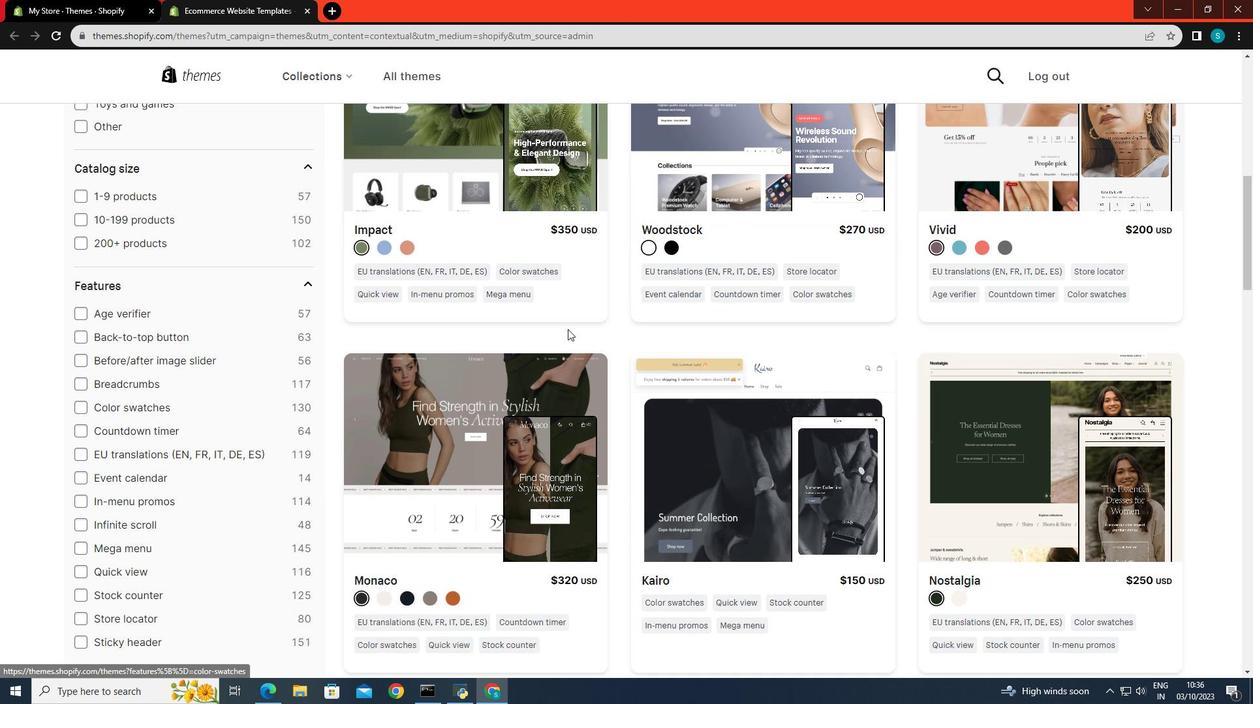
Action: Mouse scrolled (567, 328) with delta (0, 0)
Screenshot: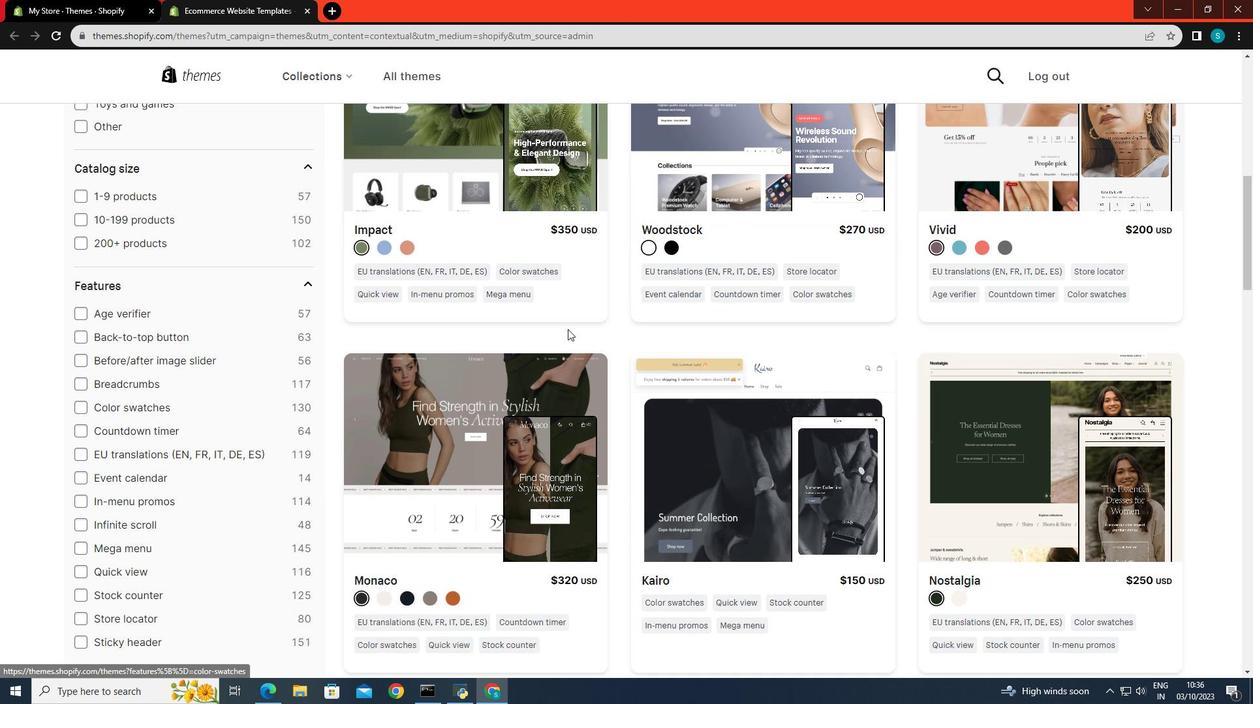 
Action: Mouse moved to (567, 330)
Screenshot: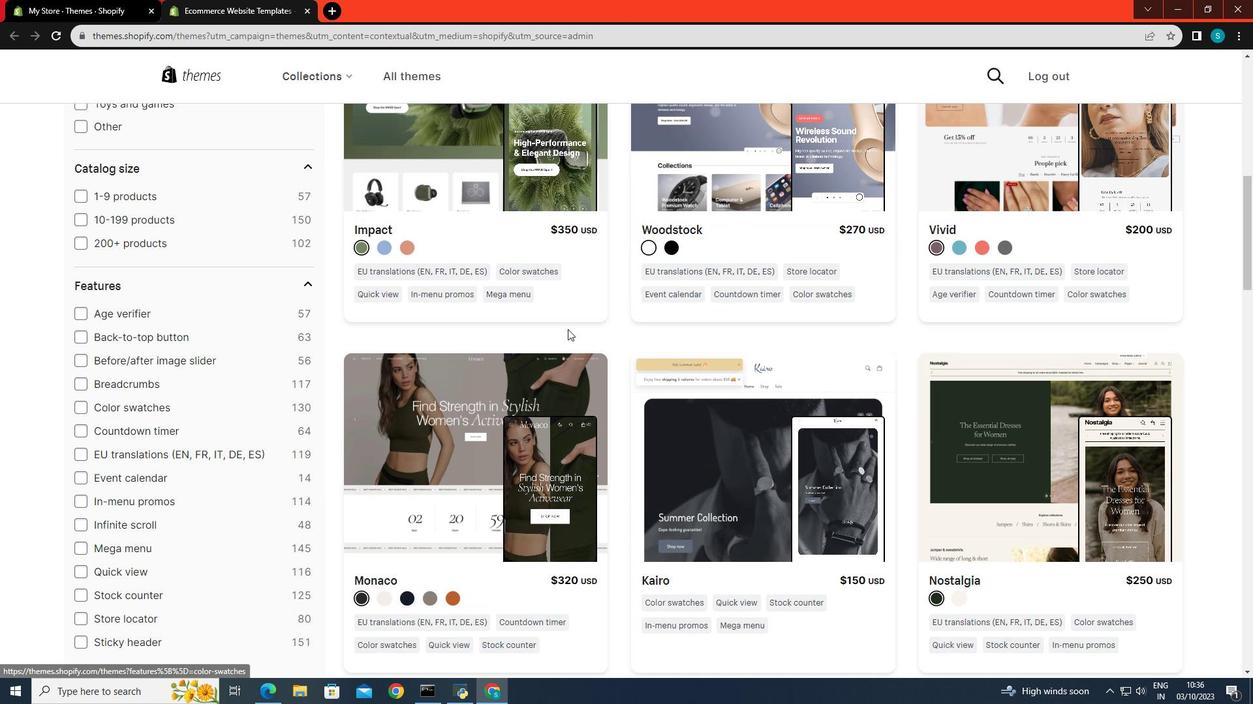 
Action: Mouse scrolled (567, 330) with delta (0, 0)
Screenshot: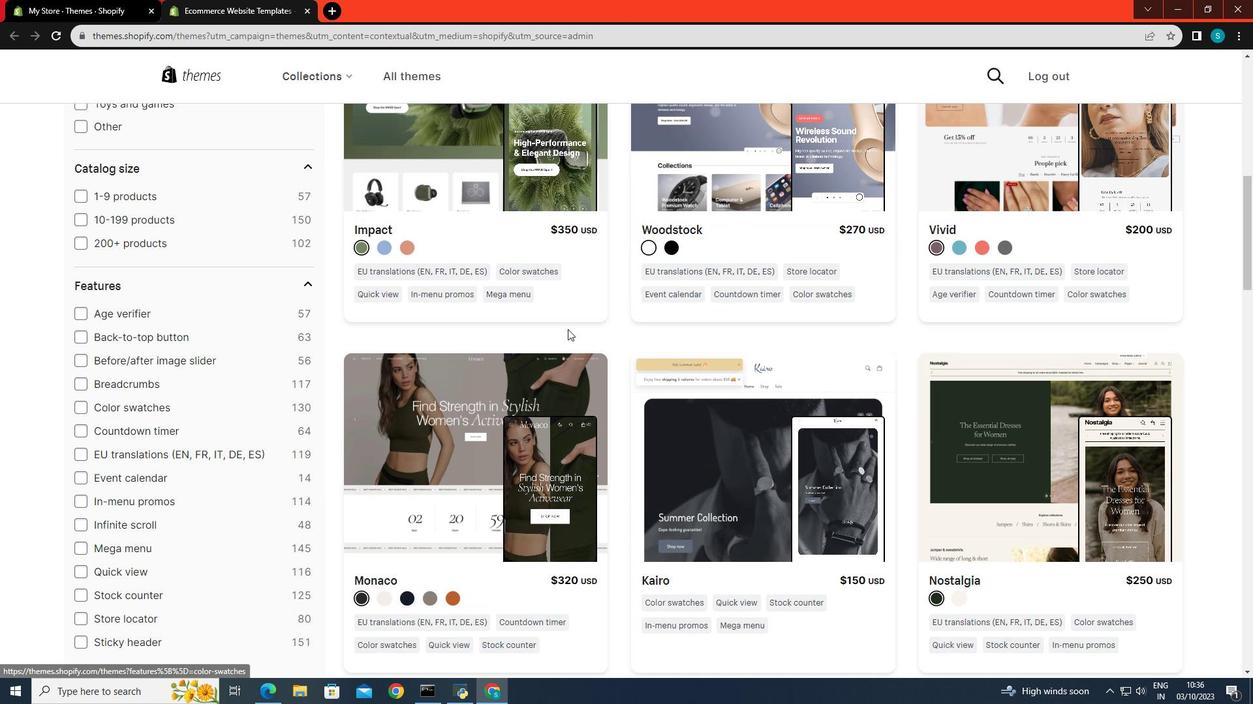 
Action: Mouse moved to (569, 334)
Screenshot: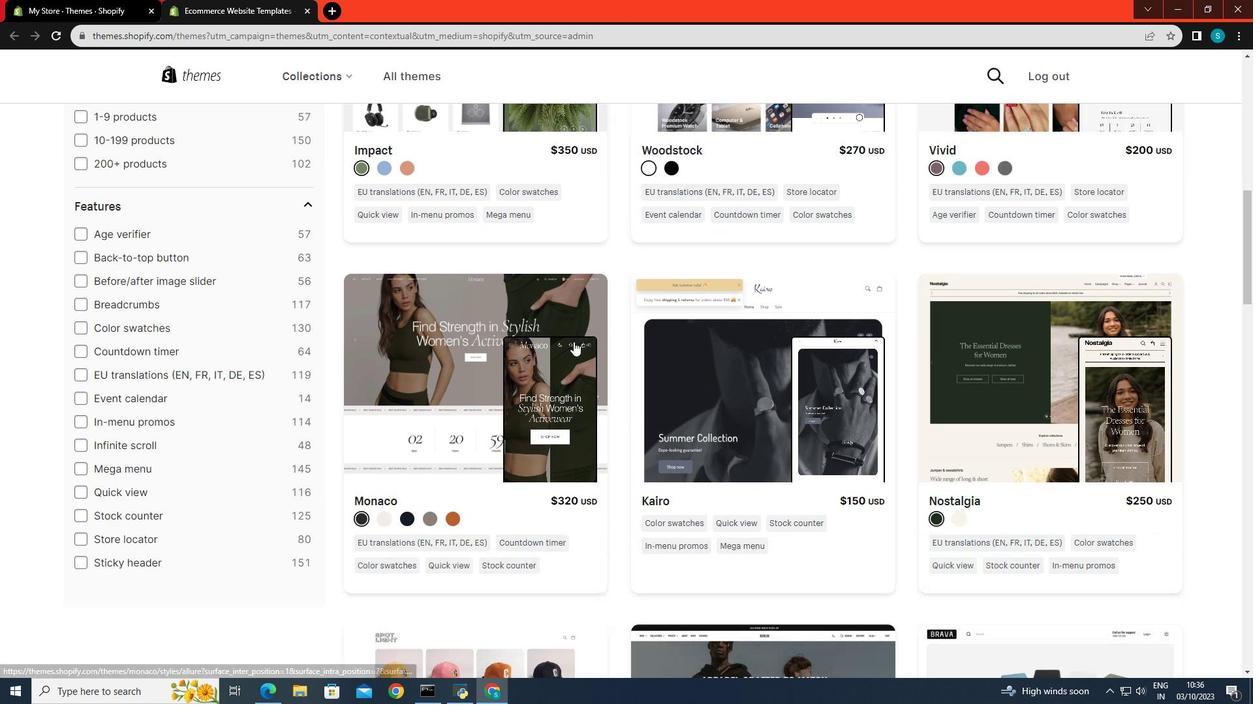 
Action: Mouse scrolled (569, 333) with delta (0, 0)
Screenshot: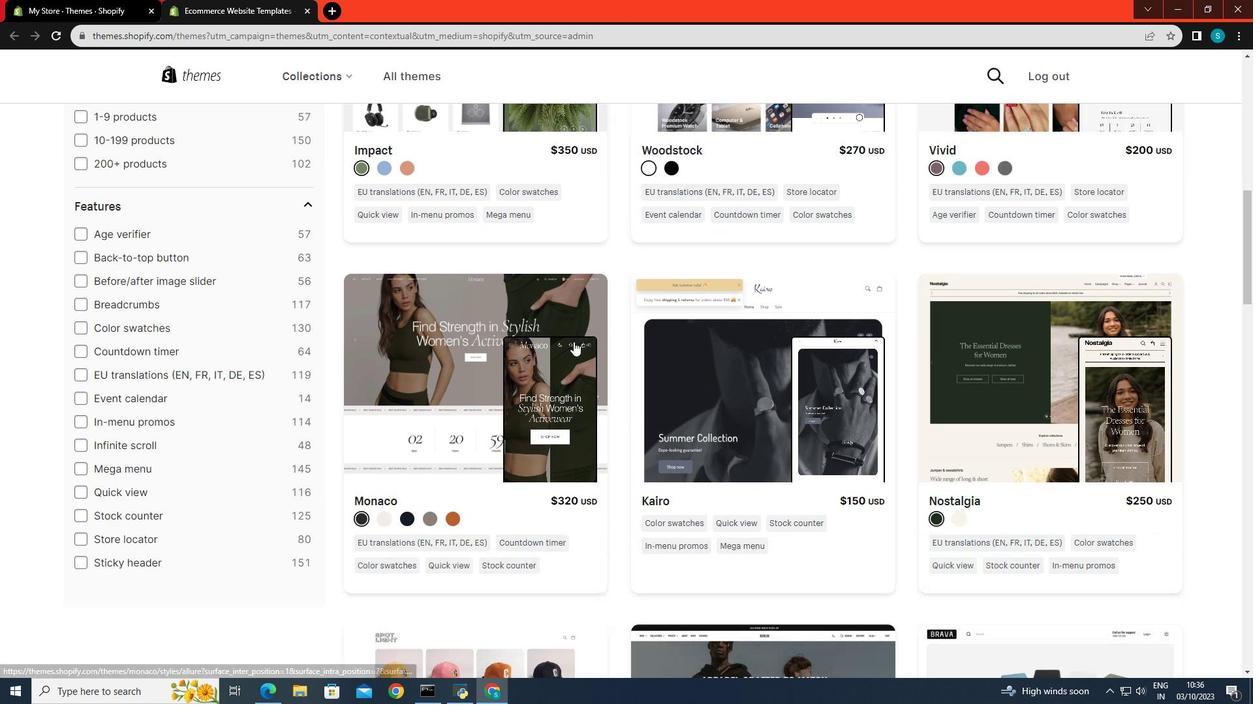 
Action: Mouse moved to (575, 344)
Screenshot: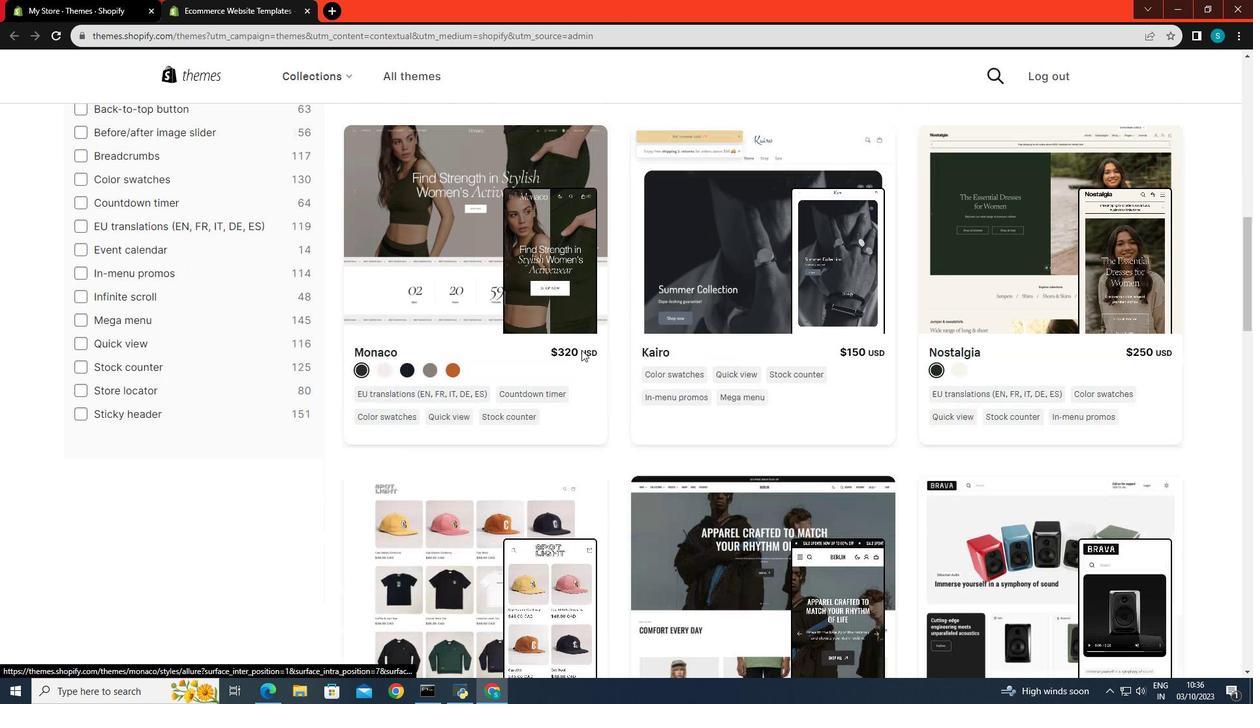 
Action: Mouse scrolled (575, 343) with delta (0, 0)
Screenshot: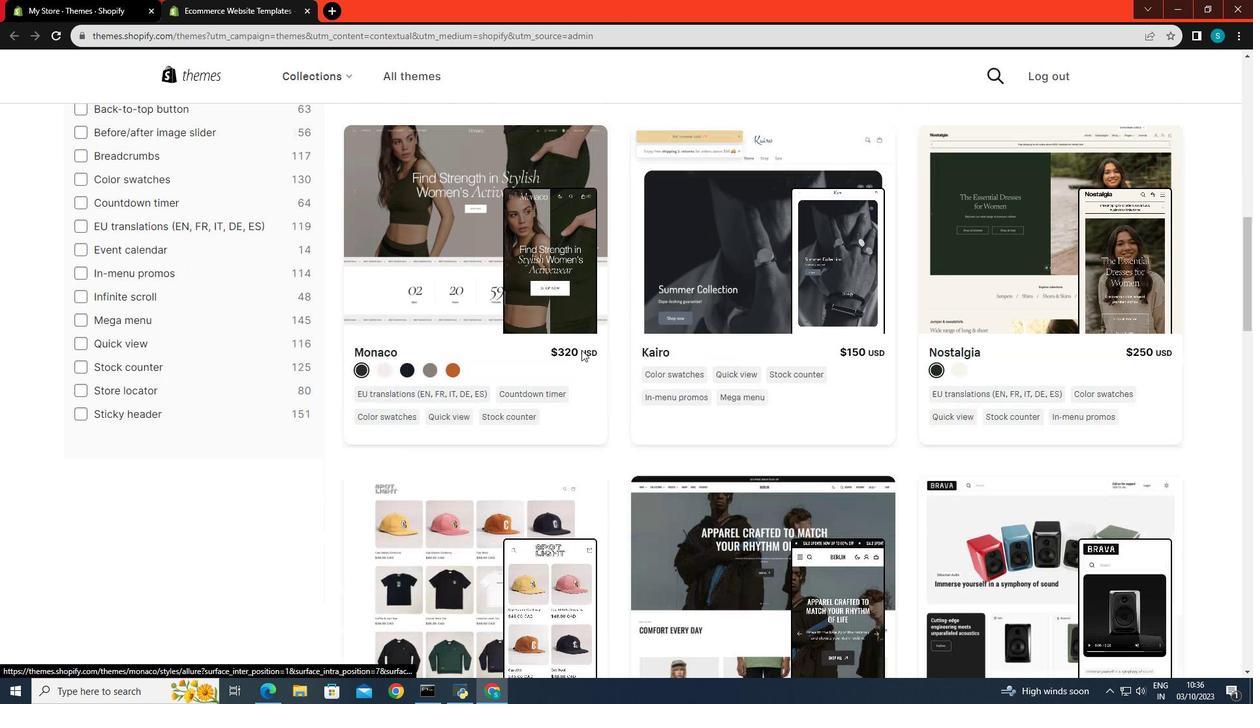 
Action: Mouse moved to (636, 353)
Screenshot: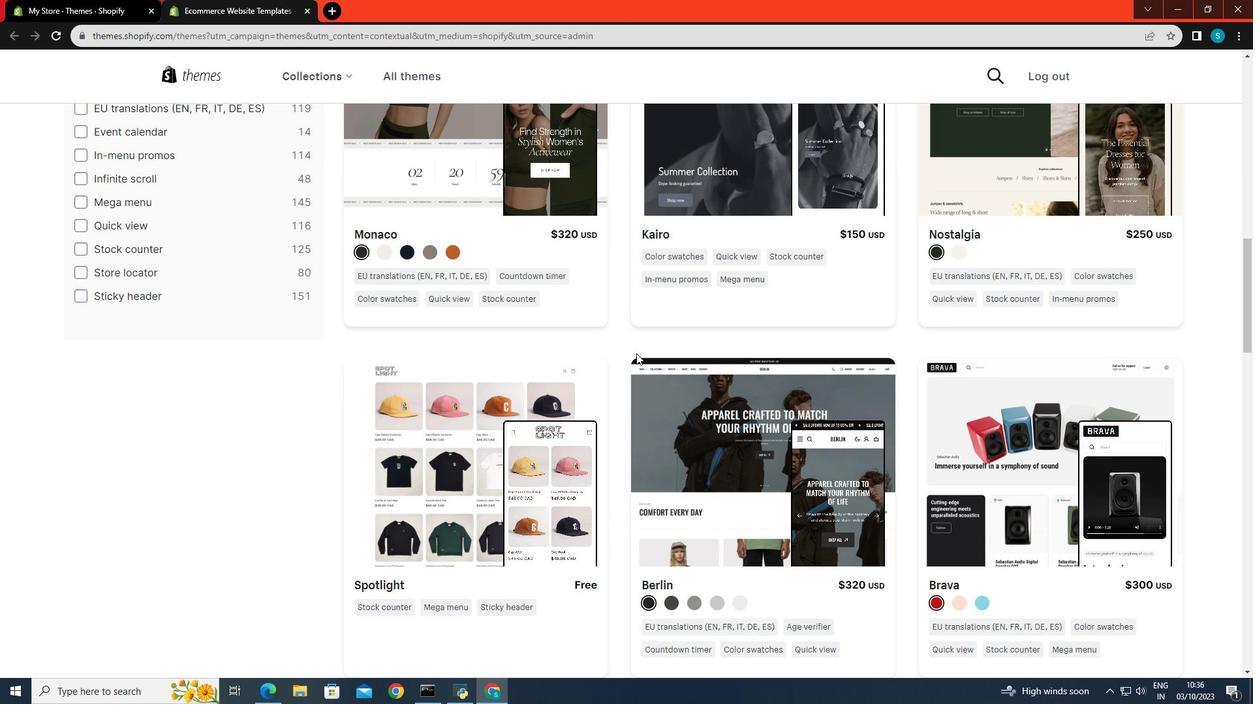 
Action: Mouse scrolled (636, 353) with delta (0, 0)
Screenshot: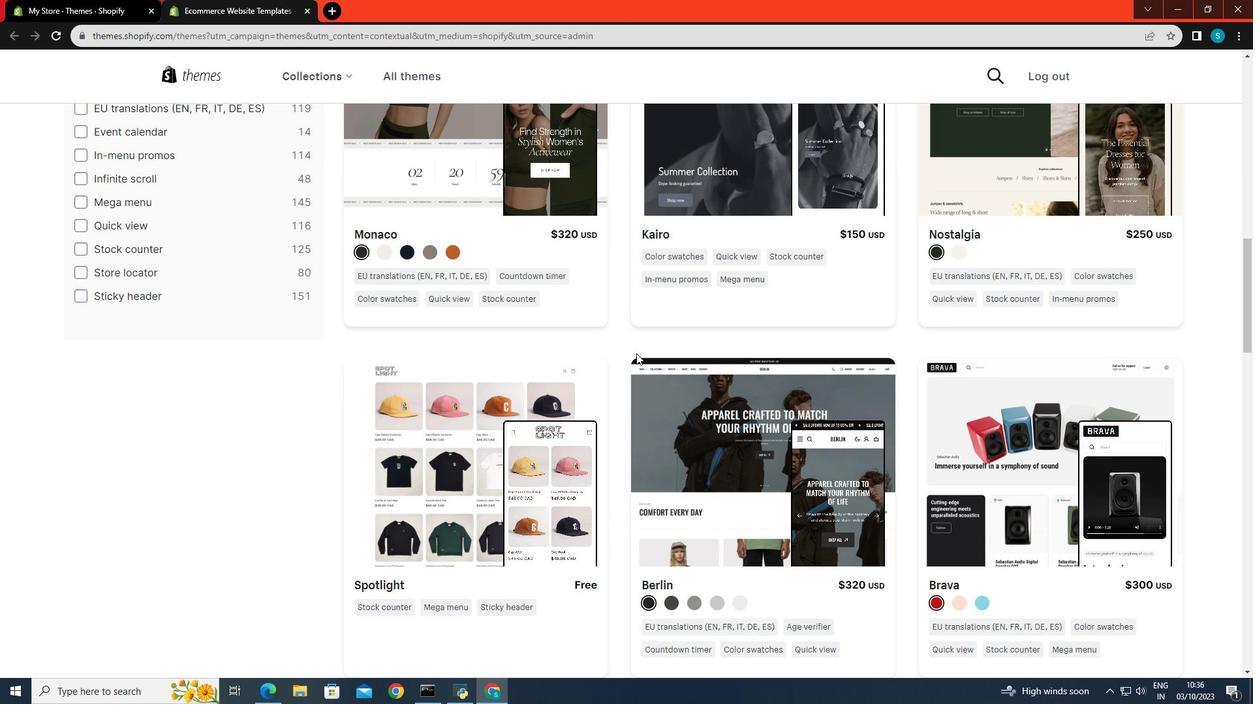 
Action: Mouse scrolled (636, 353) with delta (0, 0)
Screenshot: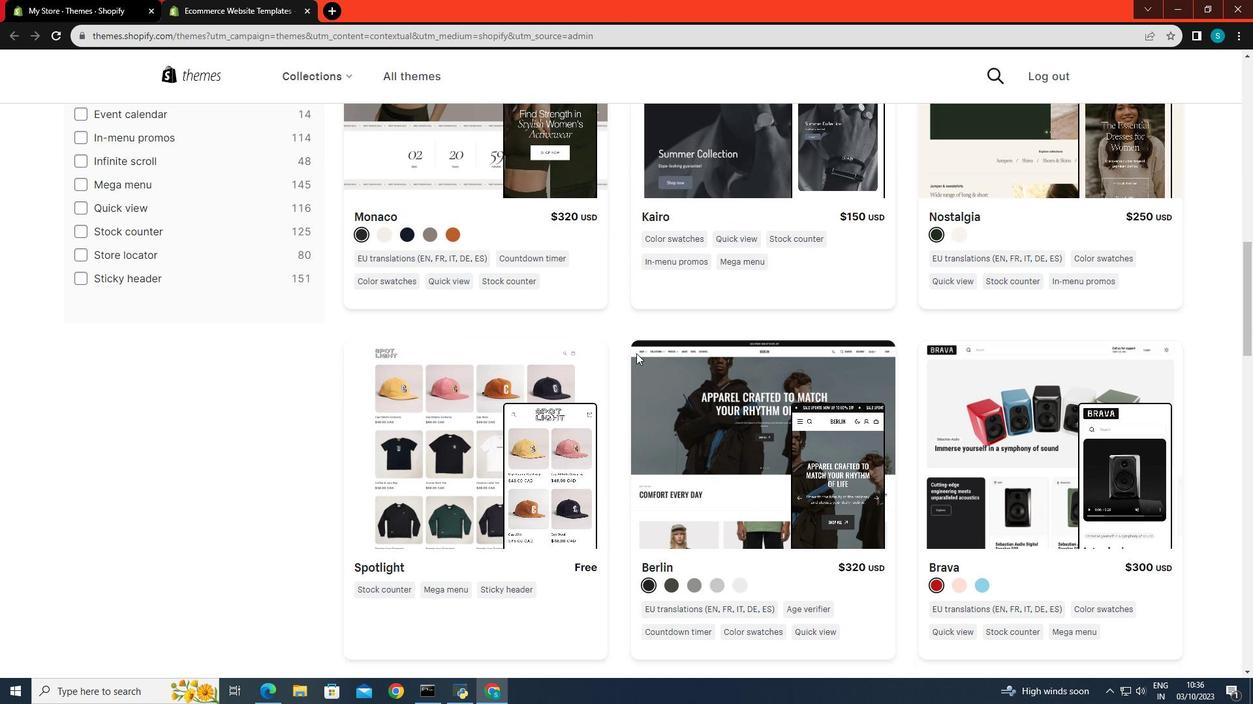 
Action: Mouse scrolled (636, 353) with delta (0, 0)
Screenshot: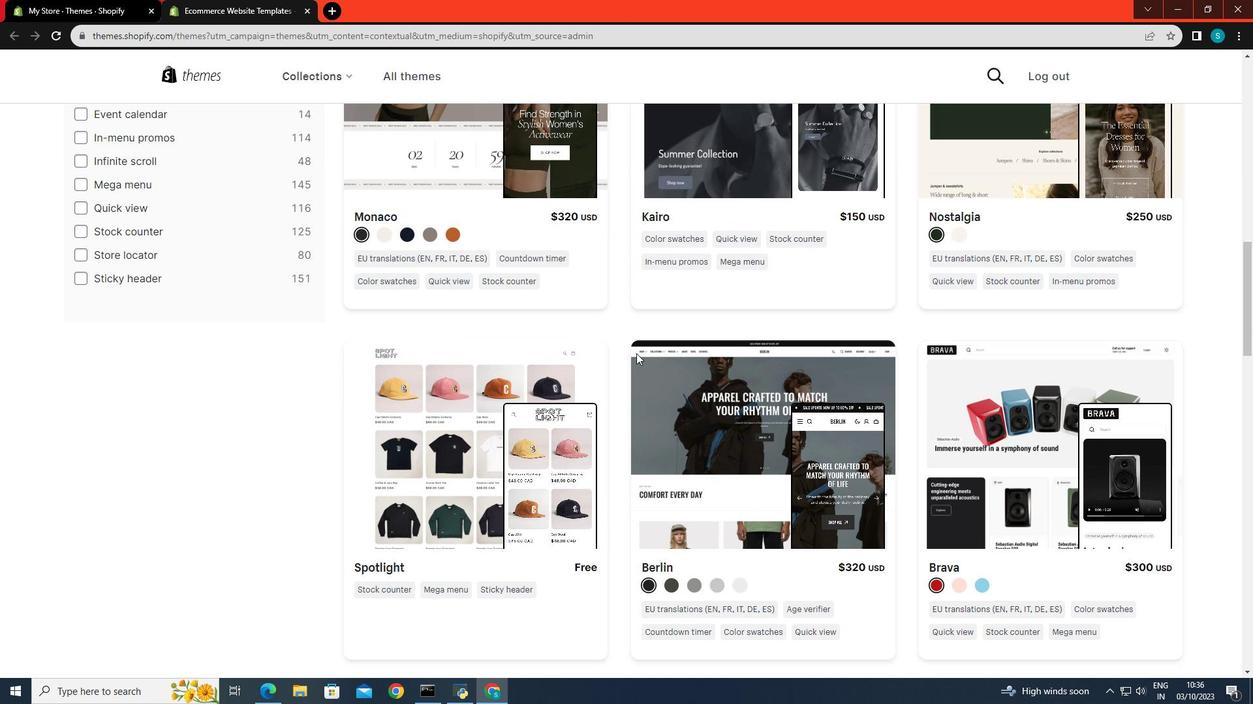 
Action: Mouse scrolled (636, 353) with delta (0, 0)
Screenshot: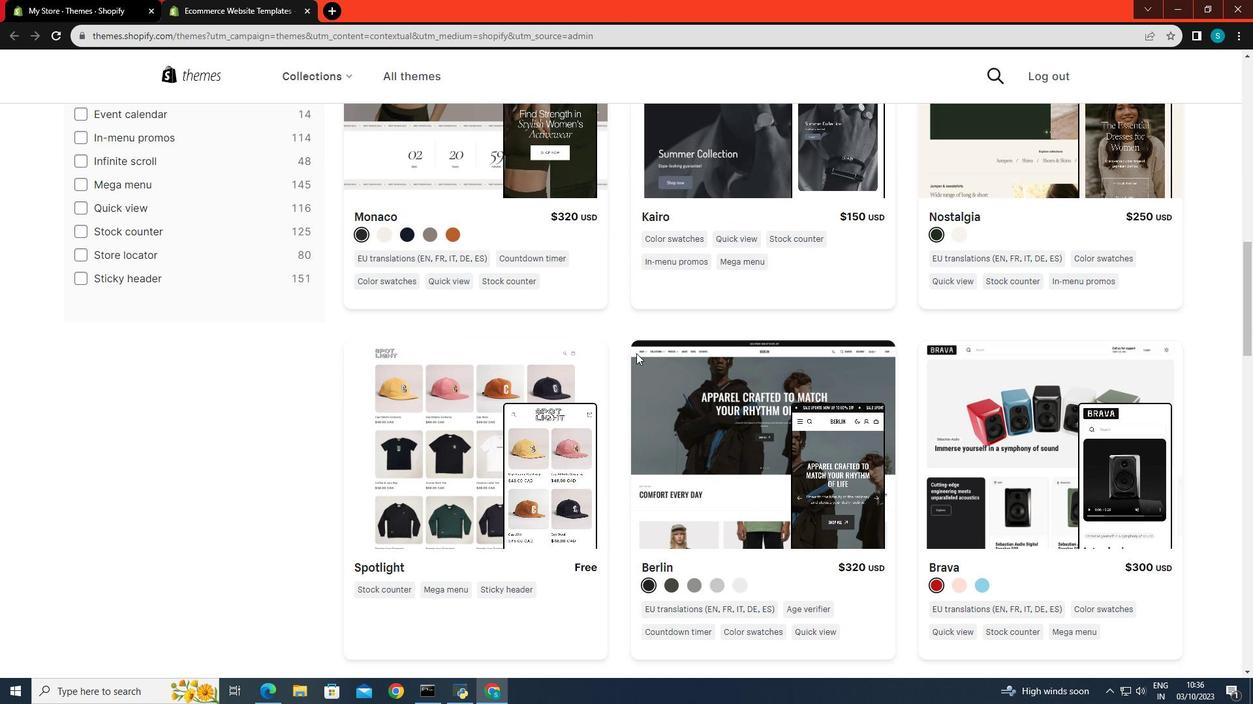 
Action: Mouse scrolled (636, 353) with delta (0, 0)
Screenshot: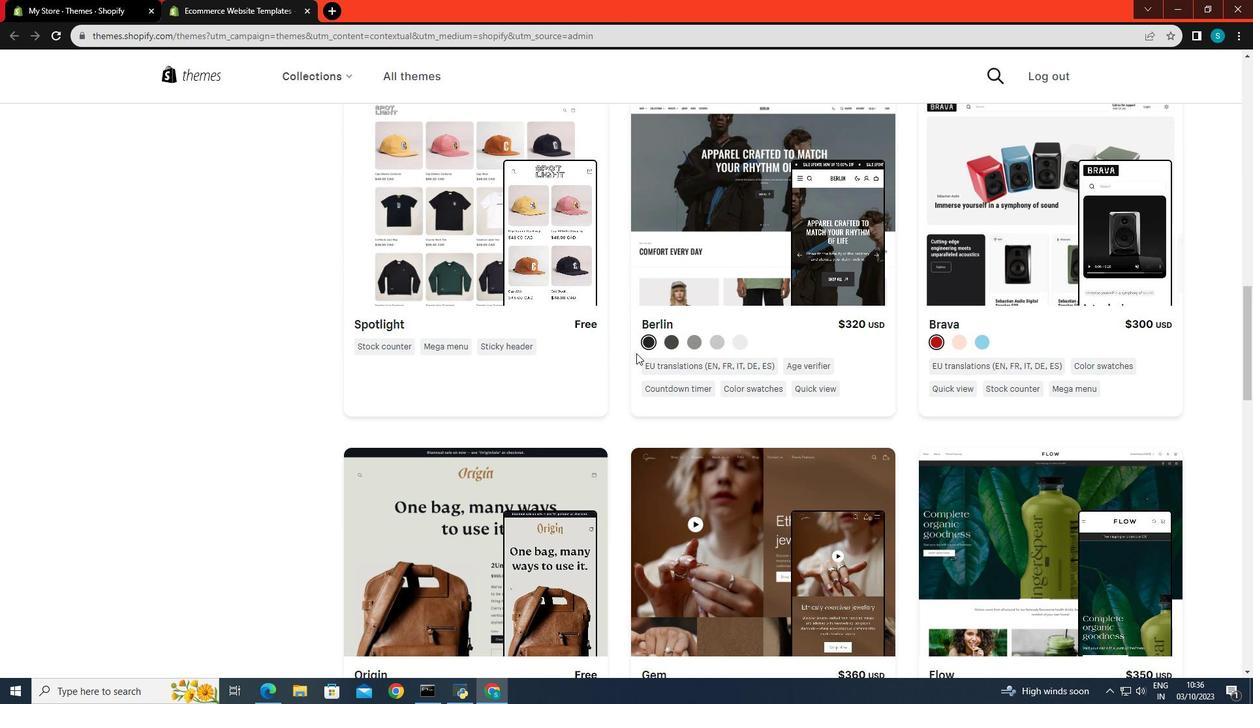 
Action: Mouse scrolled (636, 353) with delta (0, 0)
Screenshot: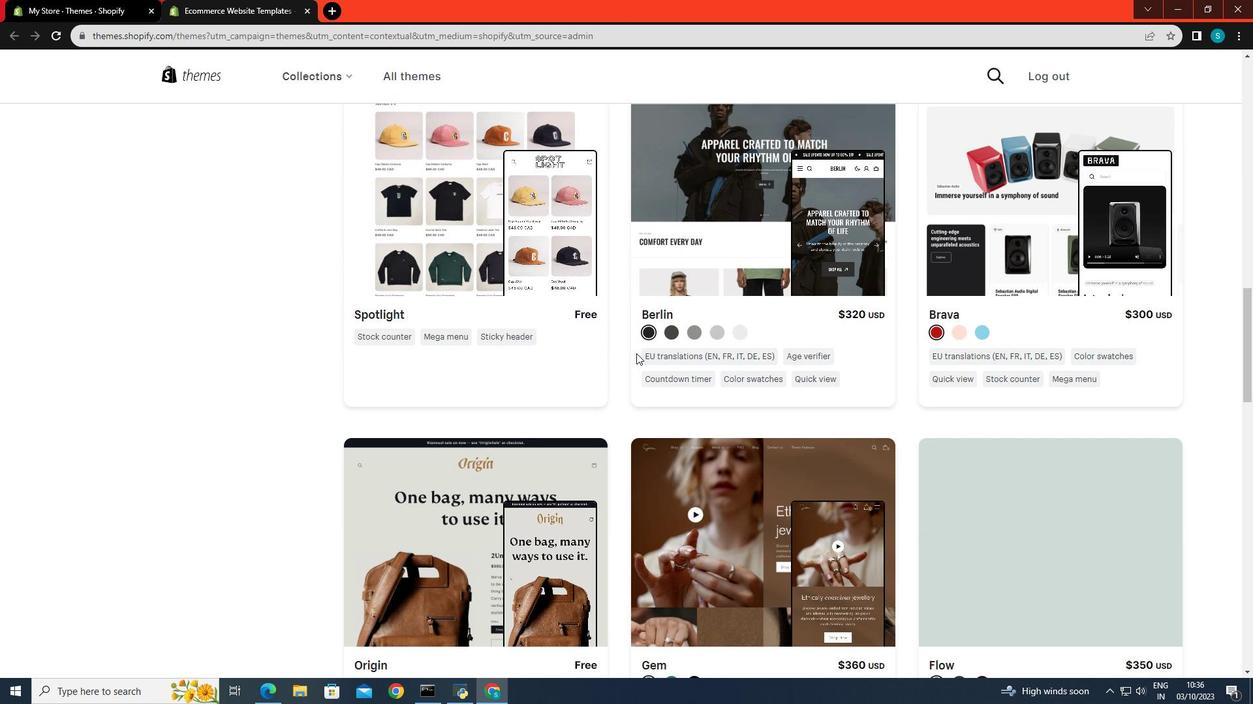 
Action: Mouse scrolled (636, 353) with delta (0, 0)
Screenshot: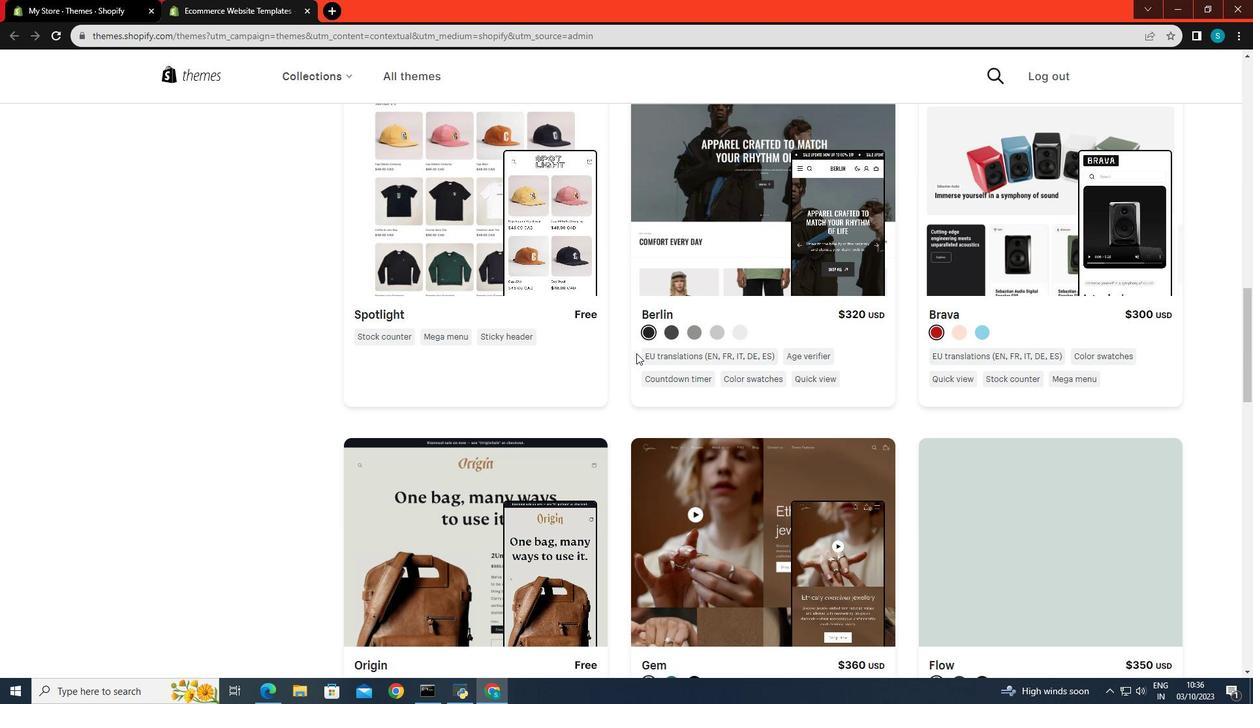 
Action: Mouse scrolled (636, 353) with delta (0, 0)
Screenshot: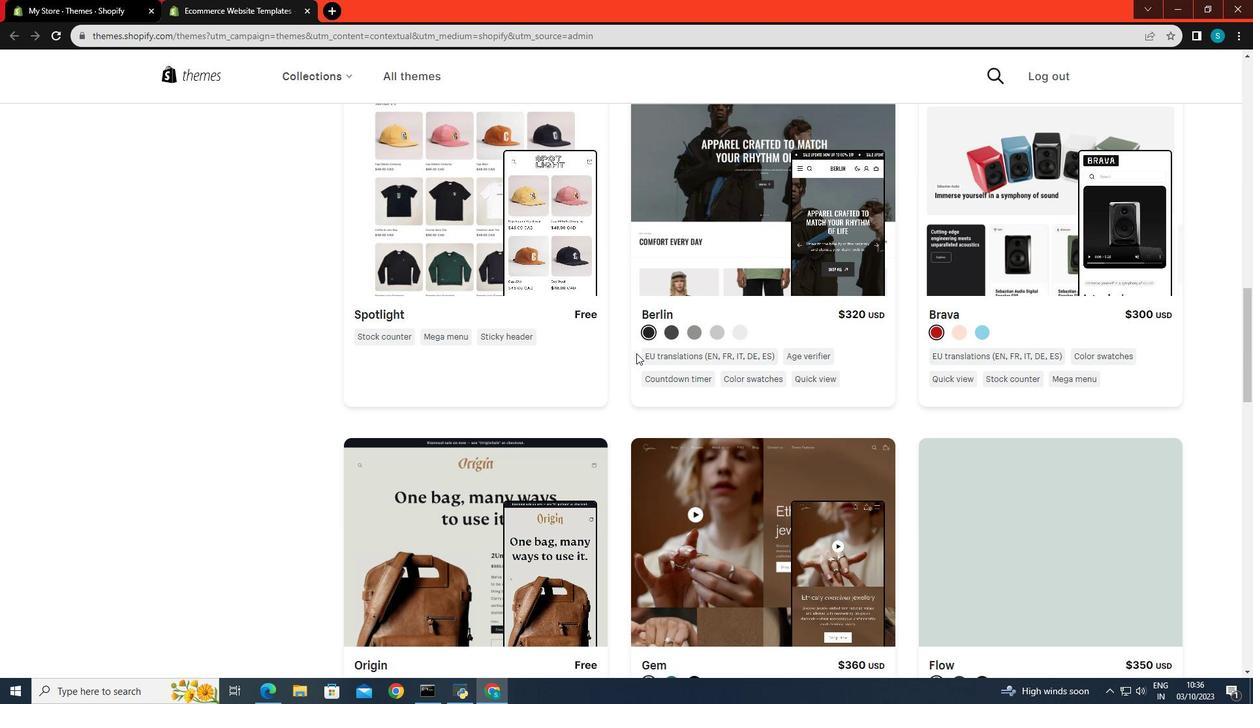 
Action: Mouse scrolled (636, 353) with delta (0, 0)
Screenshot: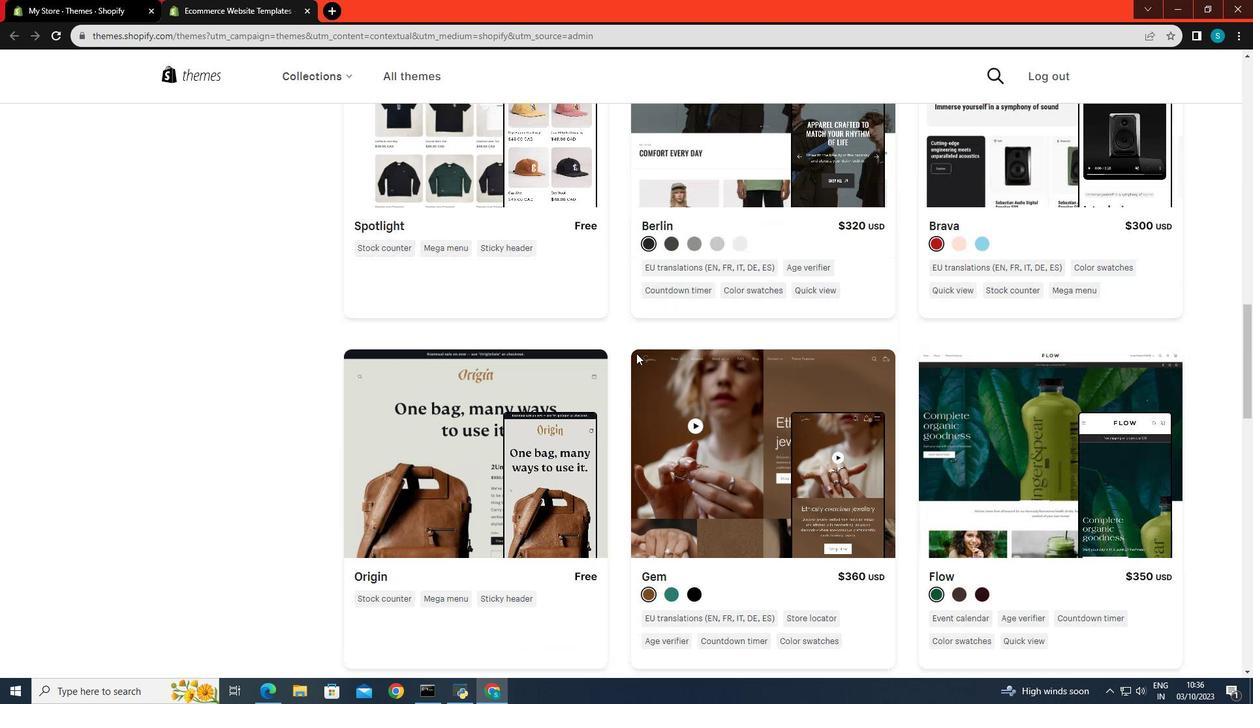 
Action: Mouse scrolled (636, 353) with delta (0, 0)
Screenshot: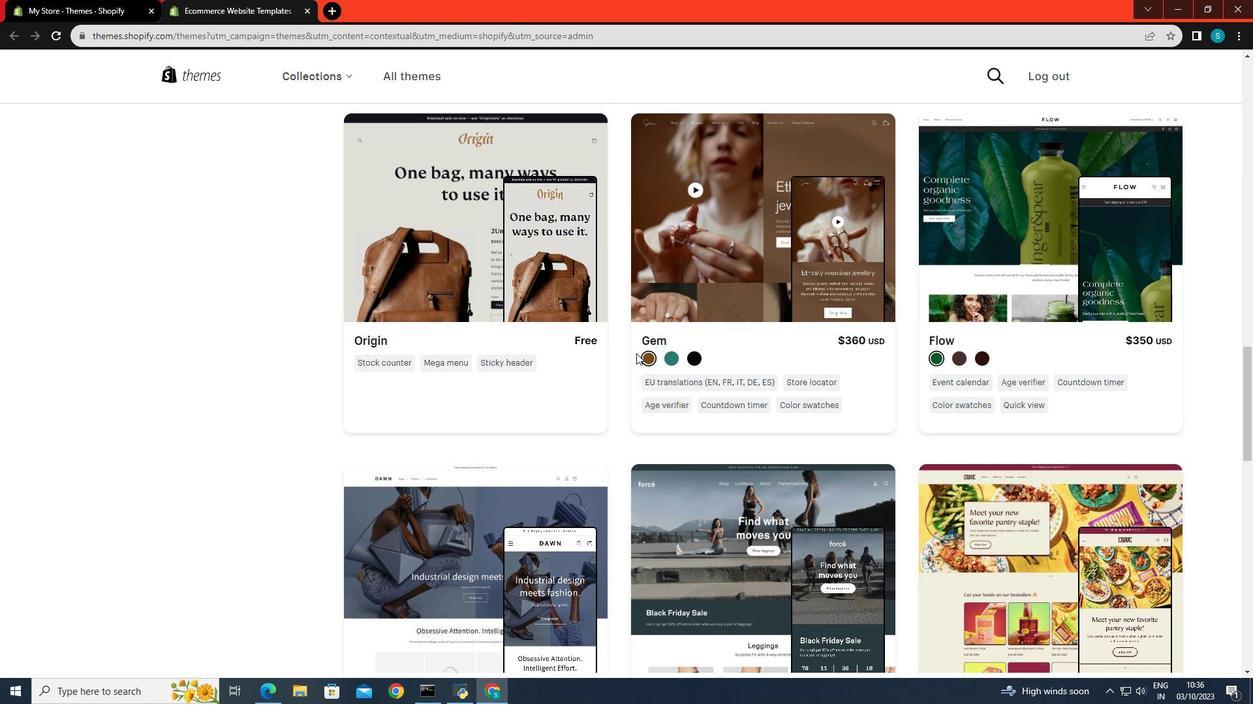 
Action: Mouse scrolled (636, 353) with delta (0, 0)
Screenshot: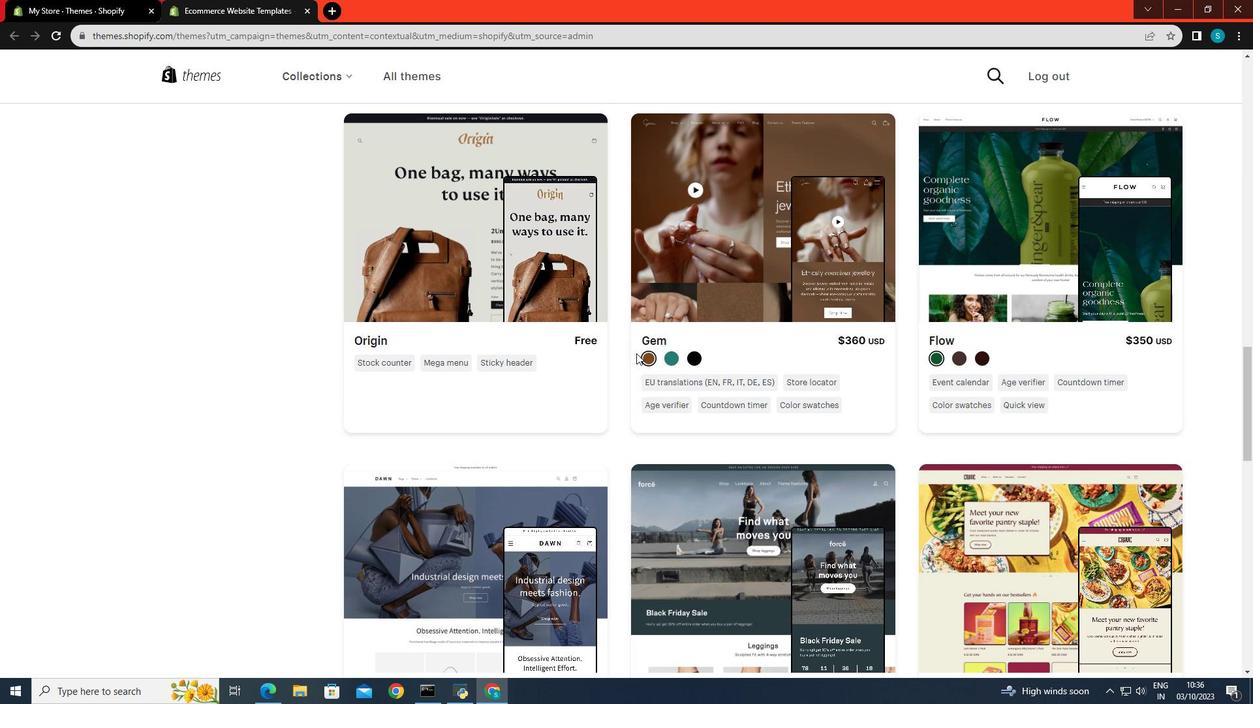 
Action: Mouse scrolled (636, 353) with delta (0, 0)
Screenshot: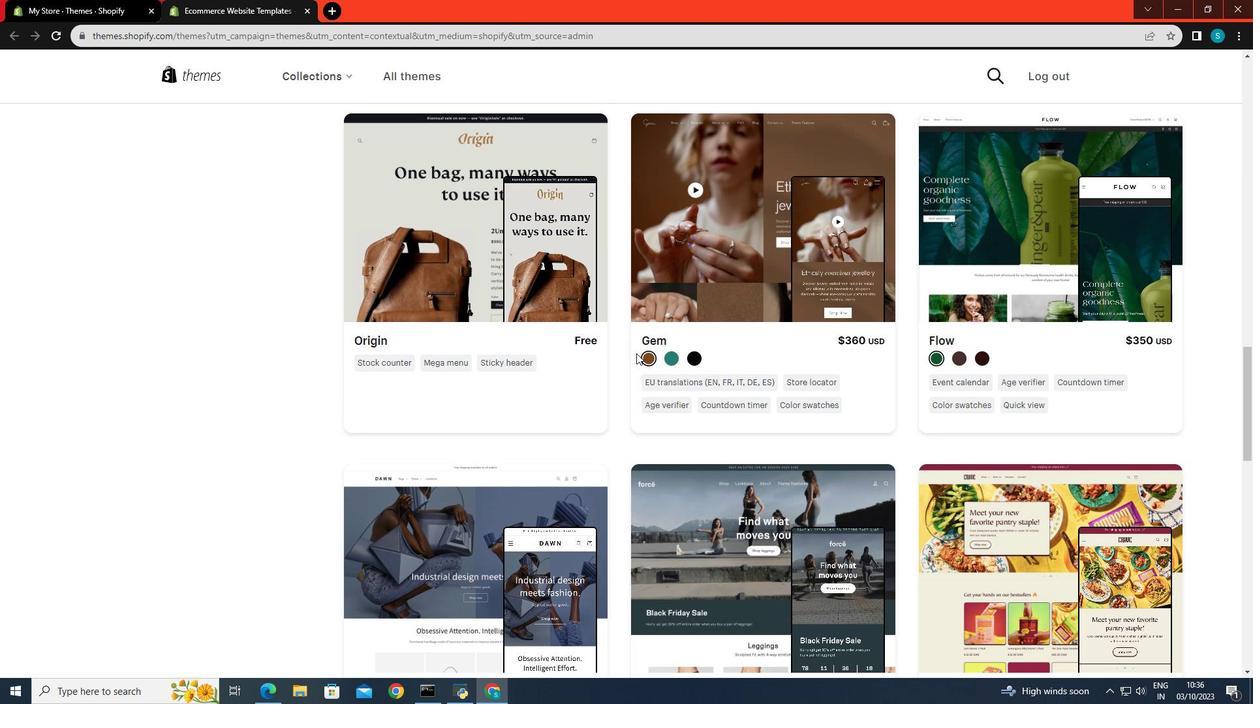 
Action: Mouse scrolled (636, 353) with delta (0, 0)
Screenshot: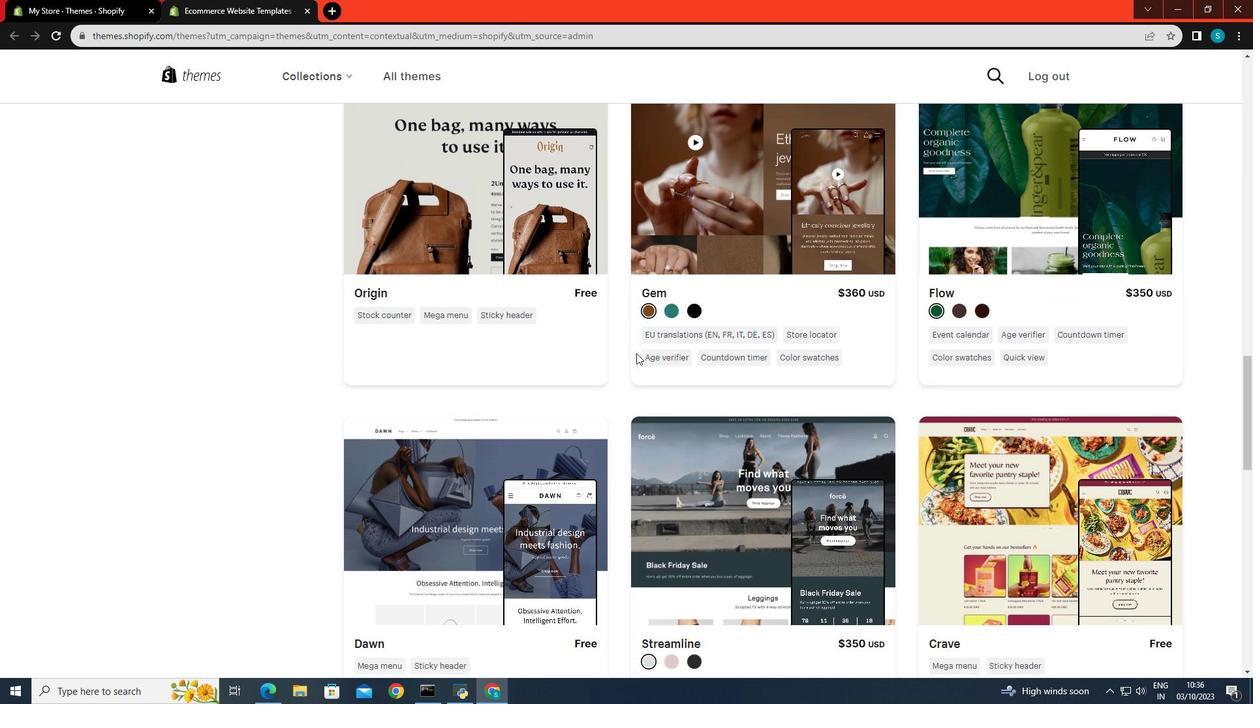 
Action: Mouse scrolled (636, 353) with delta (0, 0)
Screenshot: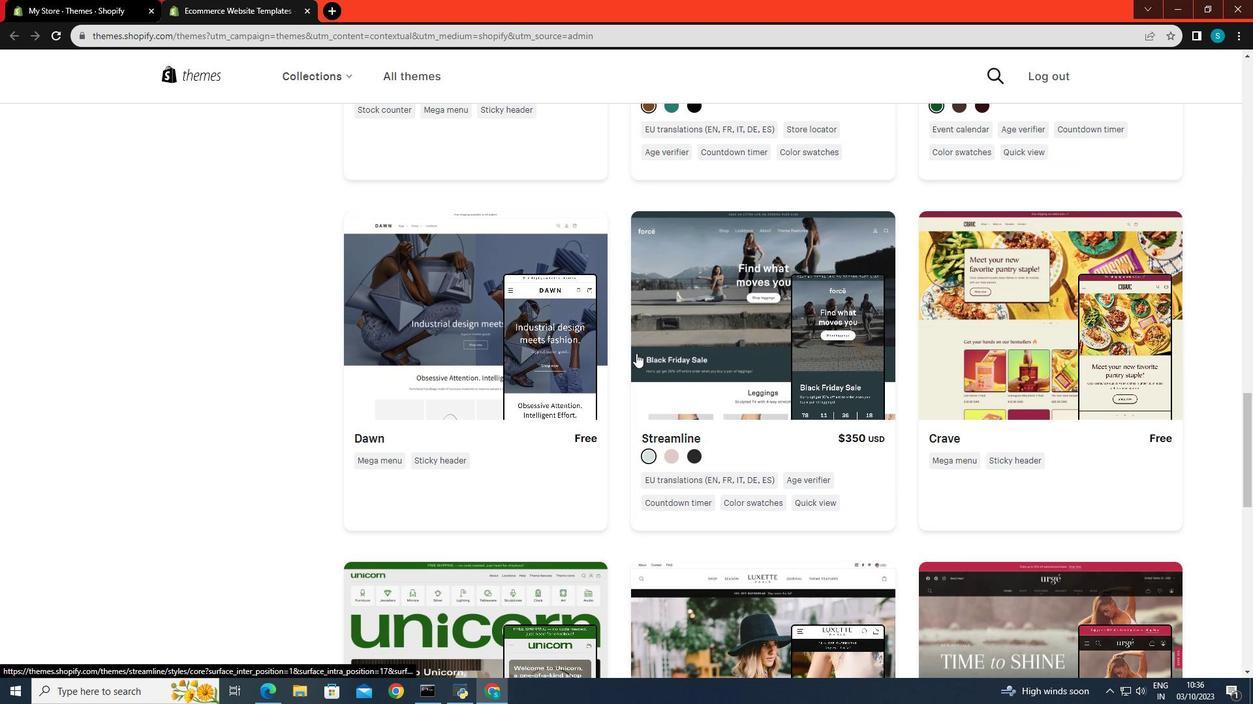 
Action: Mouse scrolled (636, 353) with delta (0, 0)
Screenshot: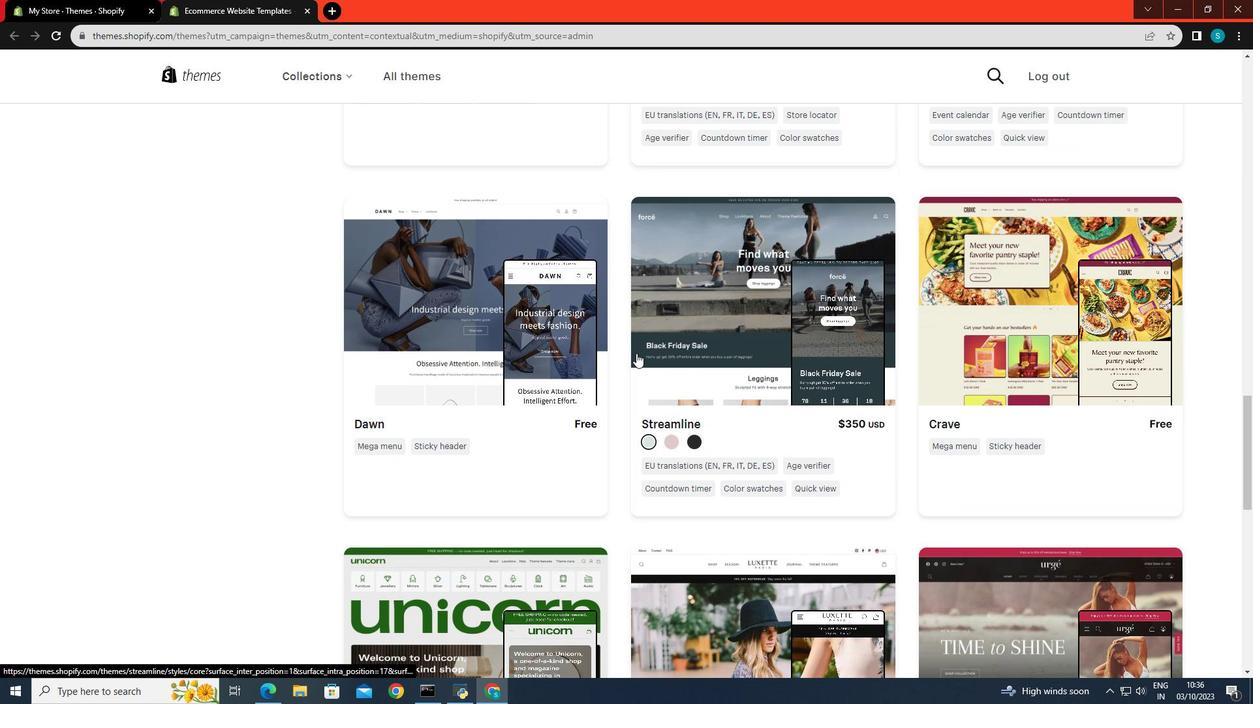 
Action: Mouse scrolled (636, 353) with delta (0, 0)
Screenshot: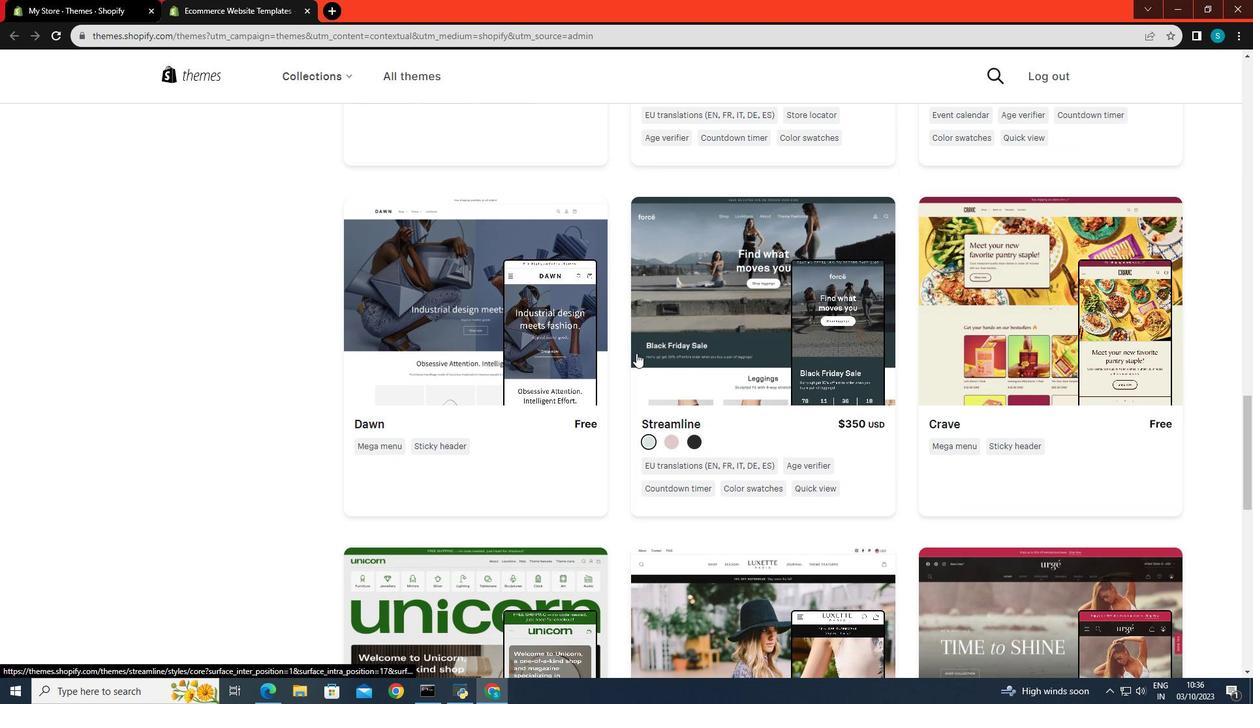 
Action: Mouse scrolled (636, 353) with delta (0, 0)
Screenshot: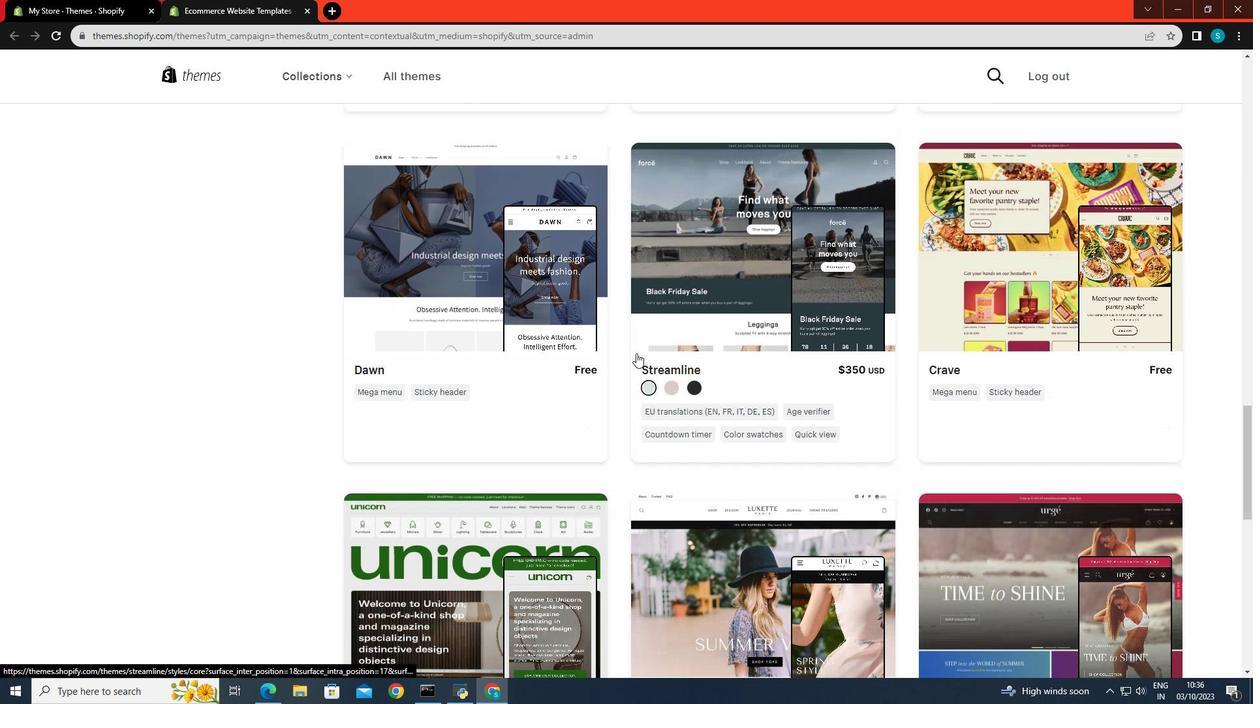 
Action: Mouse scrolled (636, 353) with delta (0, 0)
Screenshot: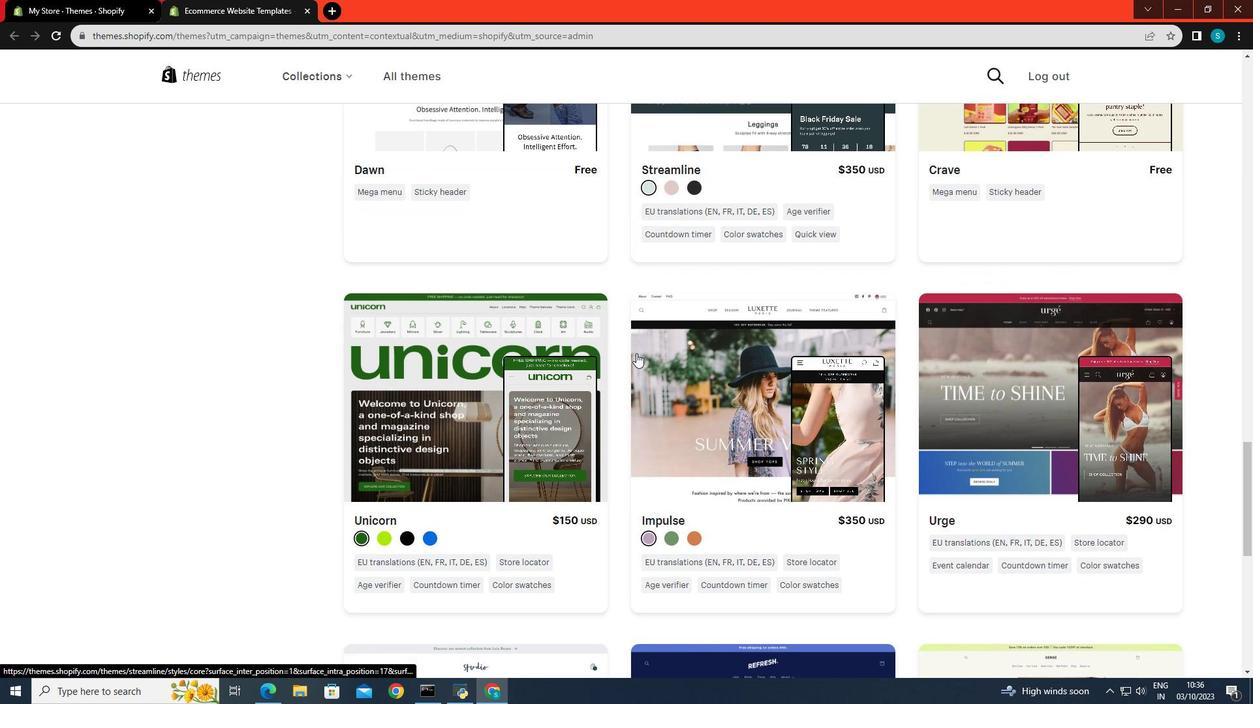
Action: Mouse scrolled (636, 353) with delta (0, 0)
Screenshot: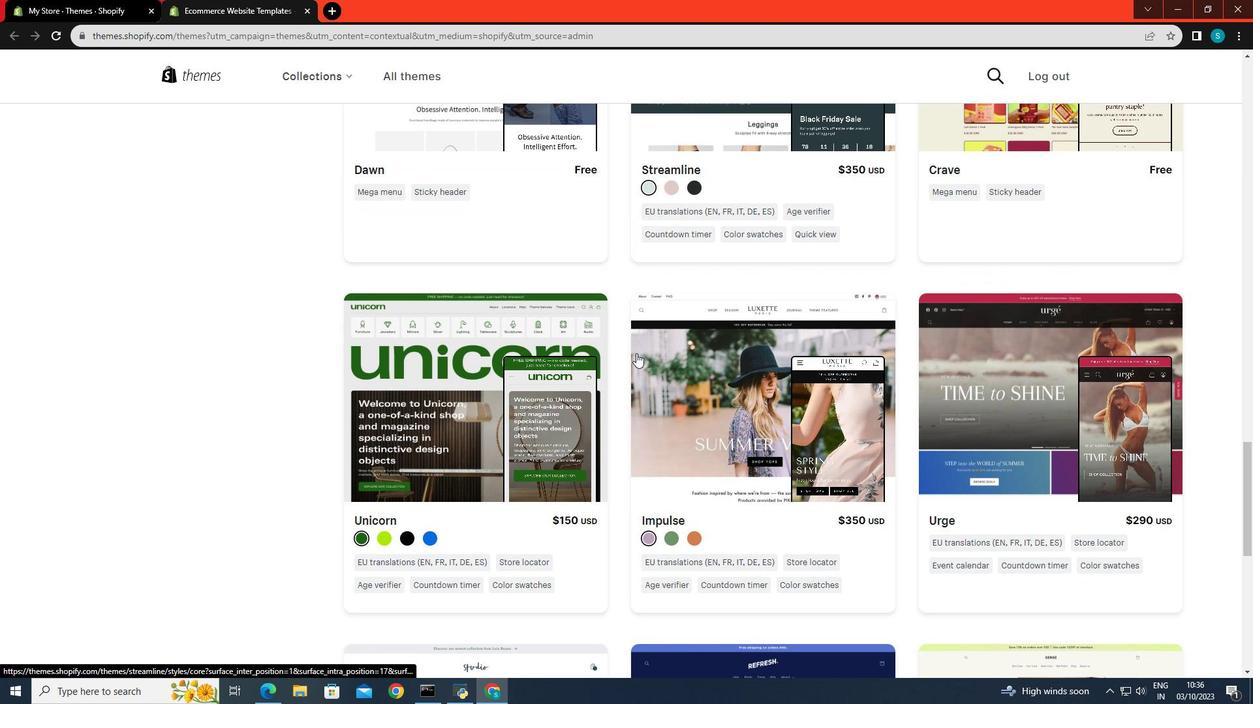 
Action: Mouse scrolled (636, 353) with delta (0, 0)
Screenshot: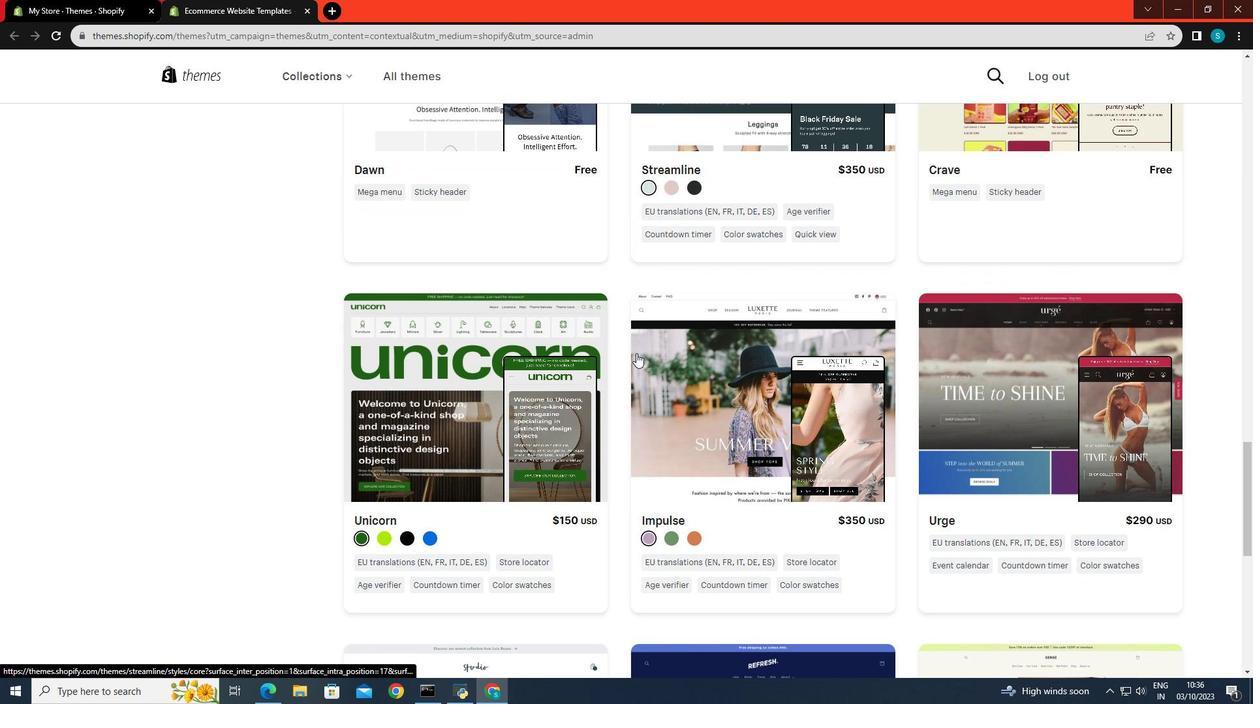 
Action: Mouse scrolled (636, 353) with delta (0, 0)
Screenshot: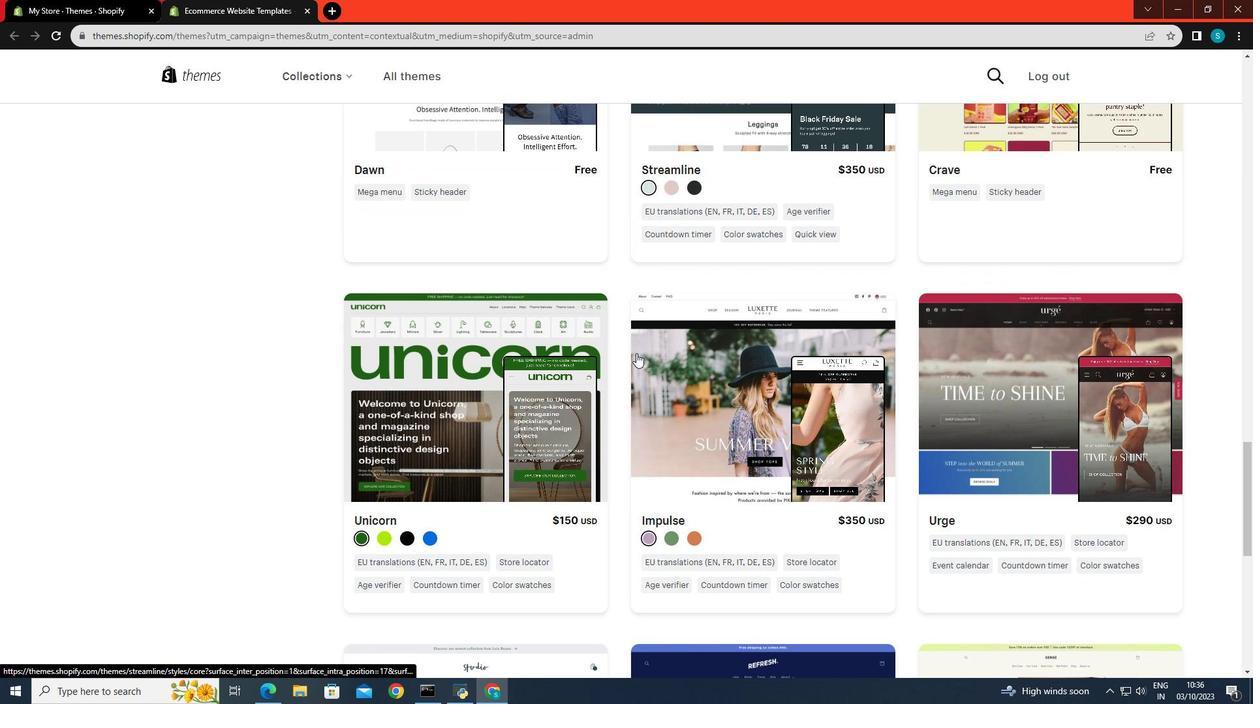
Action: Mouse scrolled (636, 353) with delta (0, 0)
Screenshot: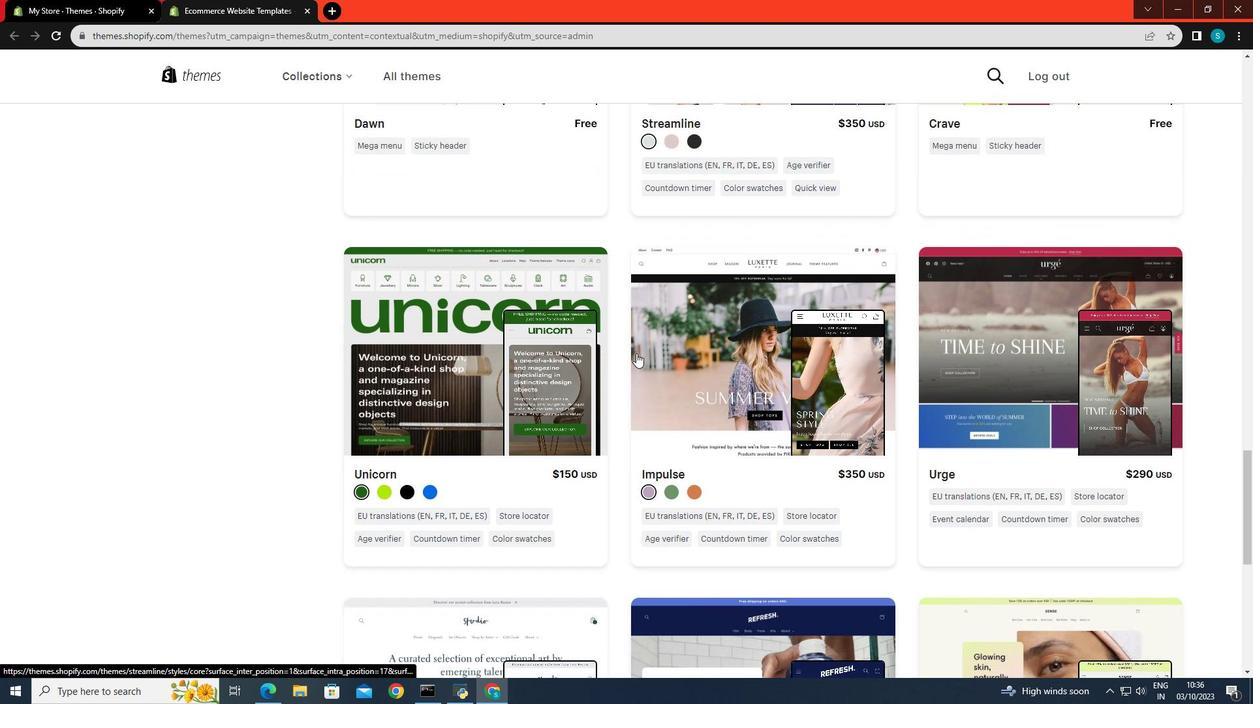 
Action: Mouse scrolled (636, 354) with delta (0, 0)
Screenshot: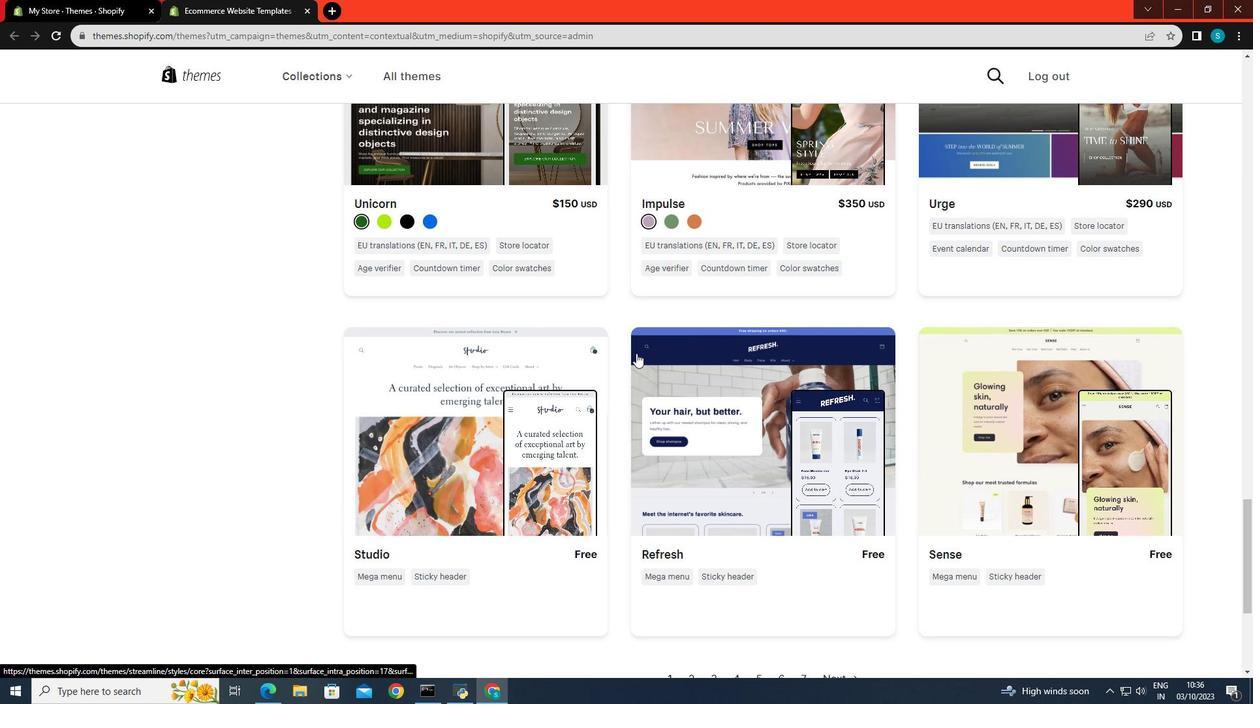 
Action: Mouse scrolled (636, 354) with delta (0, 0)
Screenshot: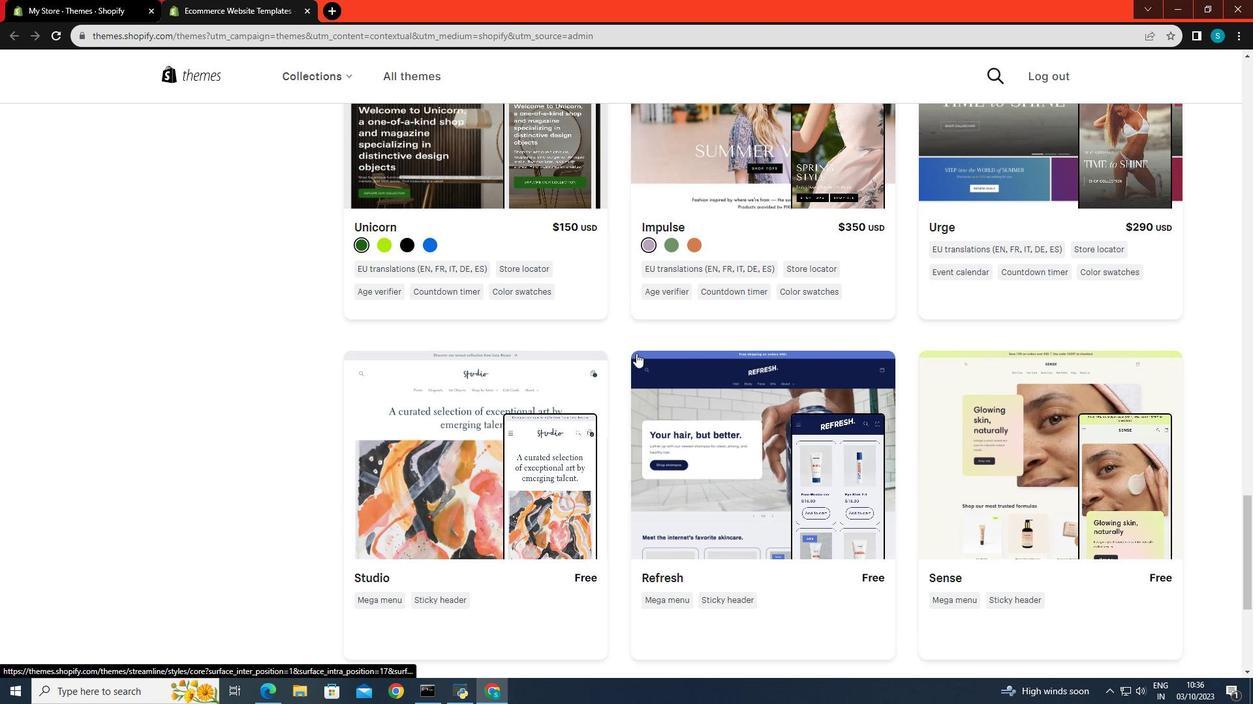 
Action: Mouse scrolled (636, 353) with delta (0, 0)
Screenshot: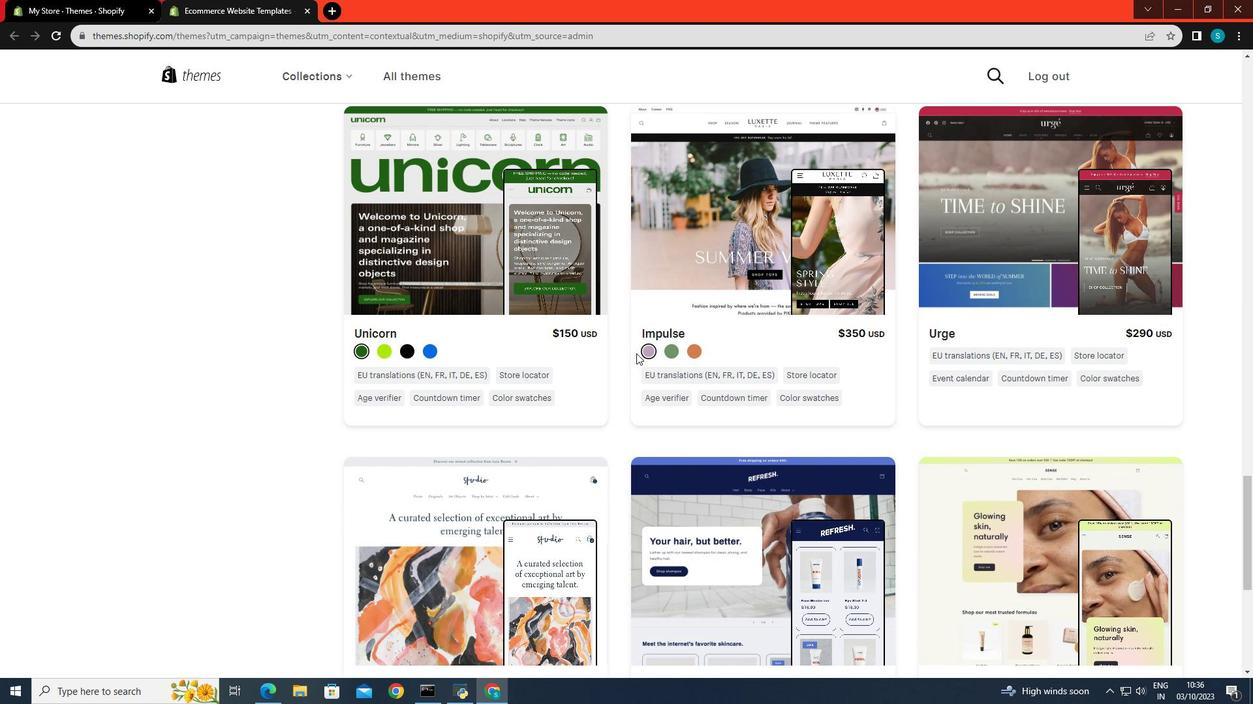 
Action: Mouse scrolled (636, 353) with delta (0, 0)
Screenshot: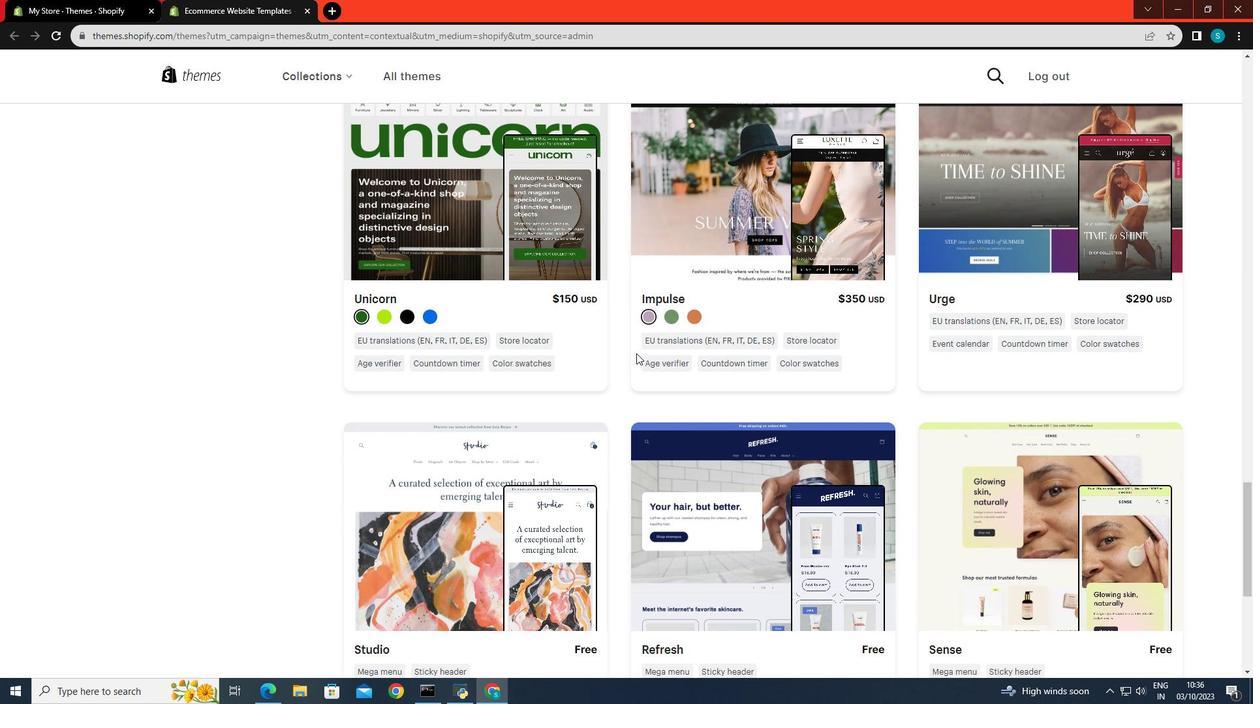 
Action: Mouse scrolled (636, 353) with delta (0, 0)
Screenshot: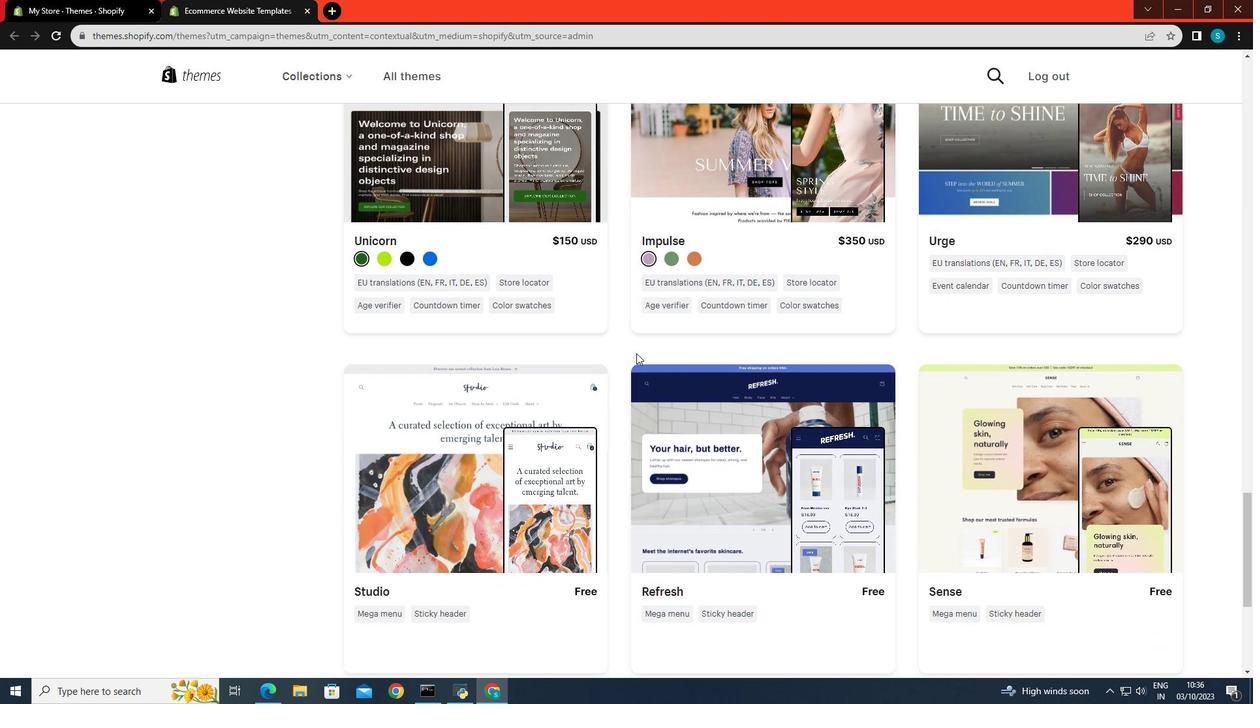 
Action: Mouse scrolled (636, 353) with delta (0, 0)
Screenshot: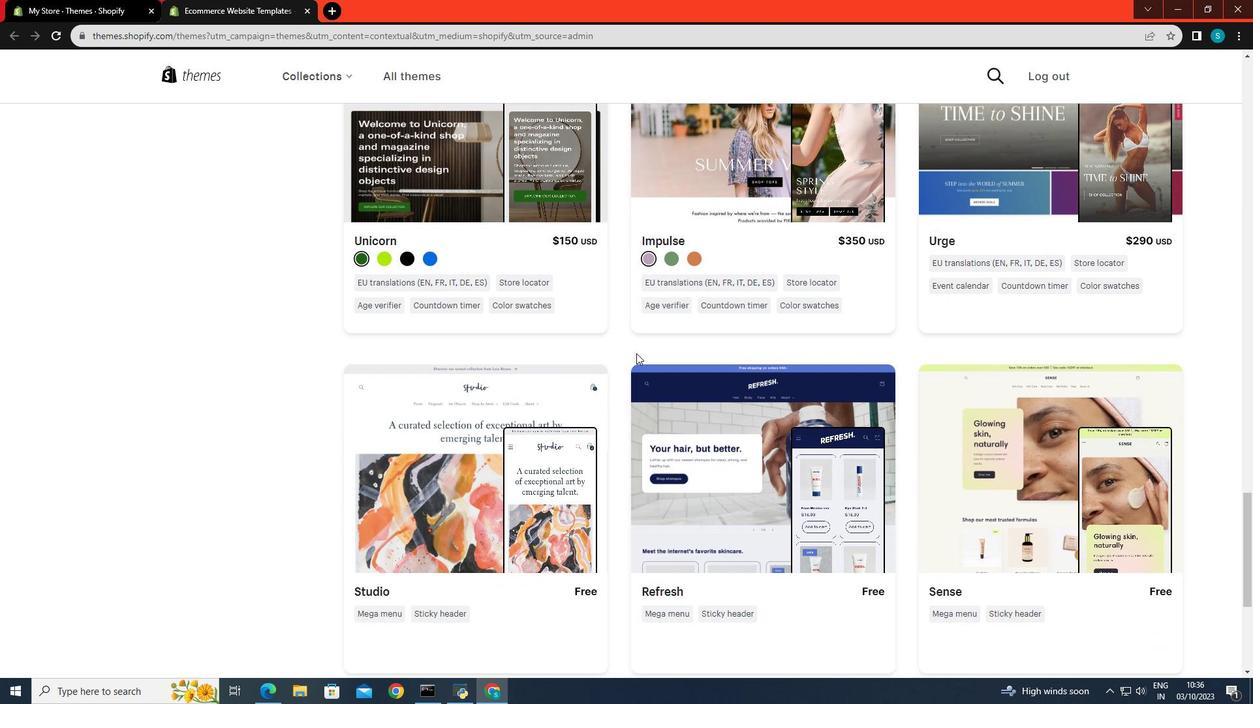 
Action: Mouse moved to (693, 548)
Screenshot: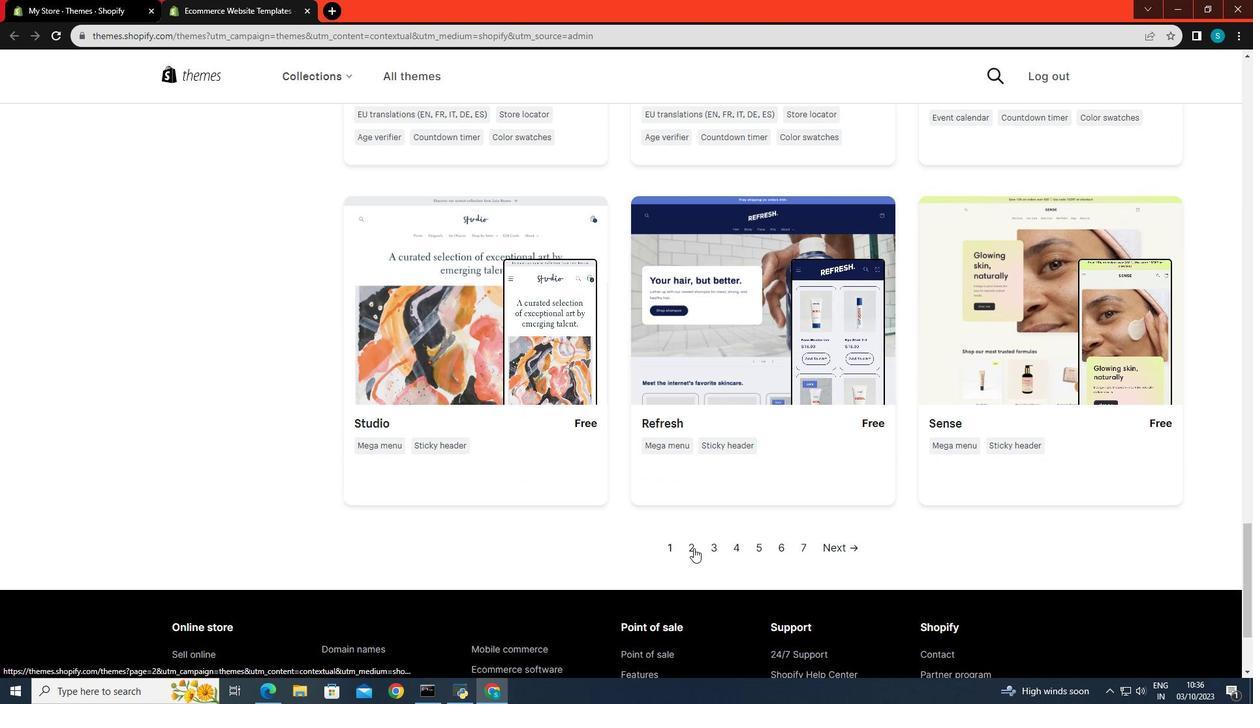 
Action: Mouse pressed left at (693, 548)
Screenshot: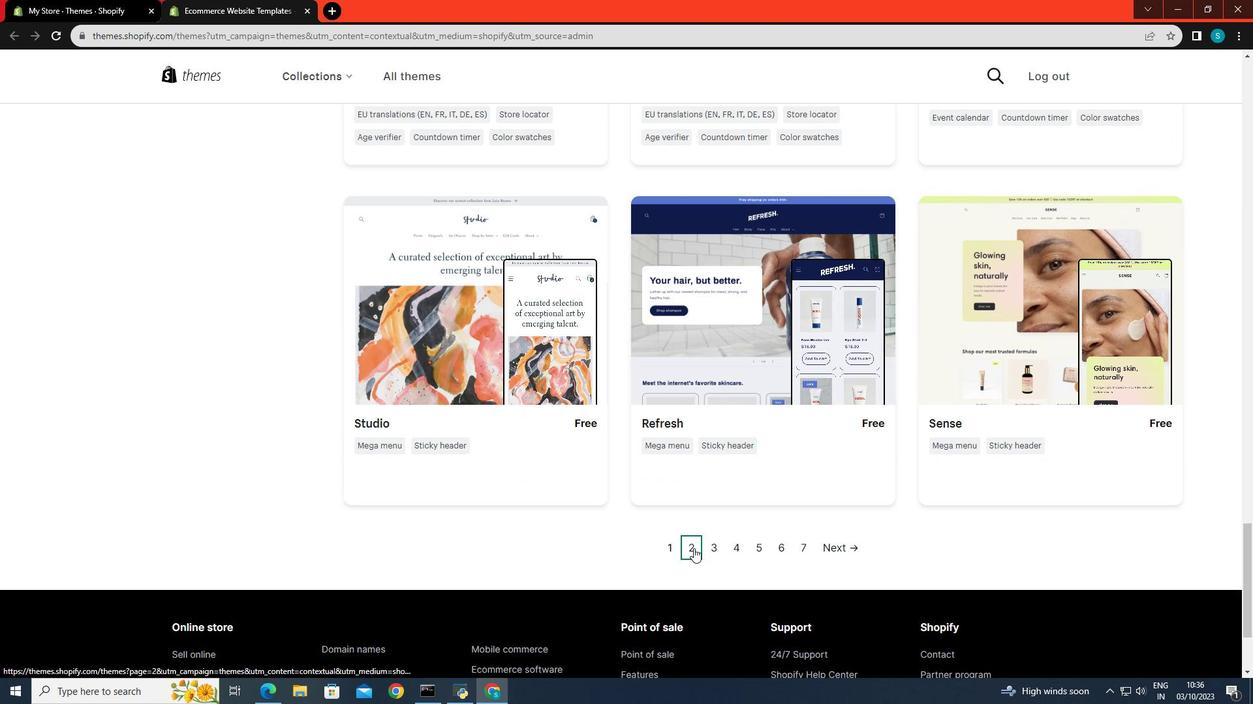
Action: Mouse moved to (672, 469)
Screenshot: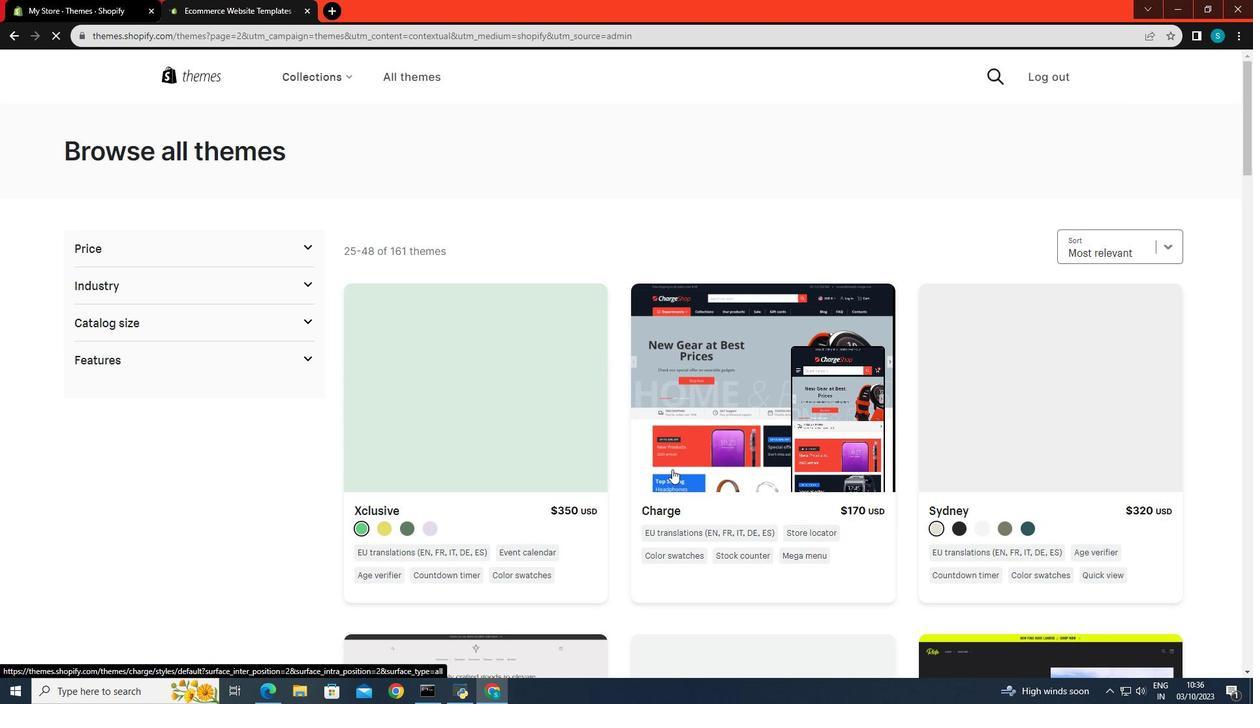 
Action: Mouse scrolled (672, 469) with delta (0, 0)
Screenshot: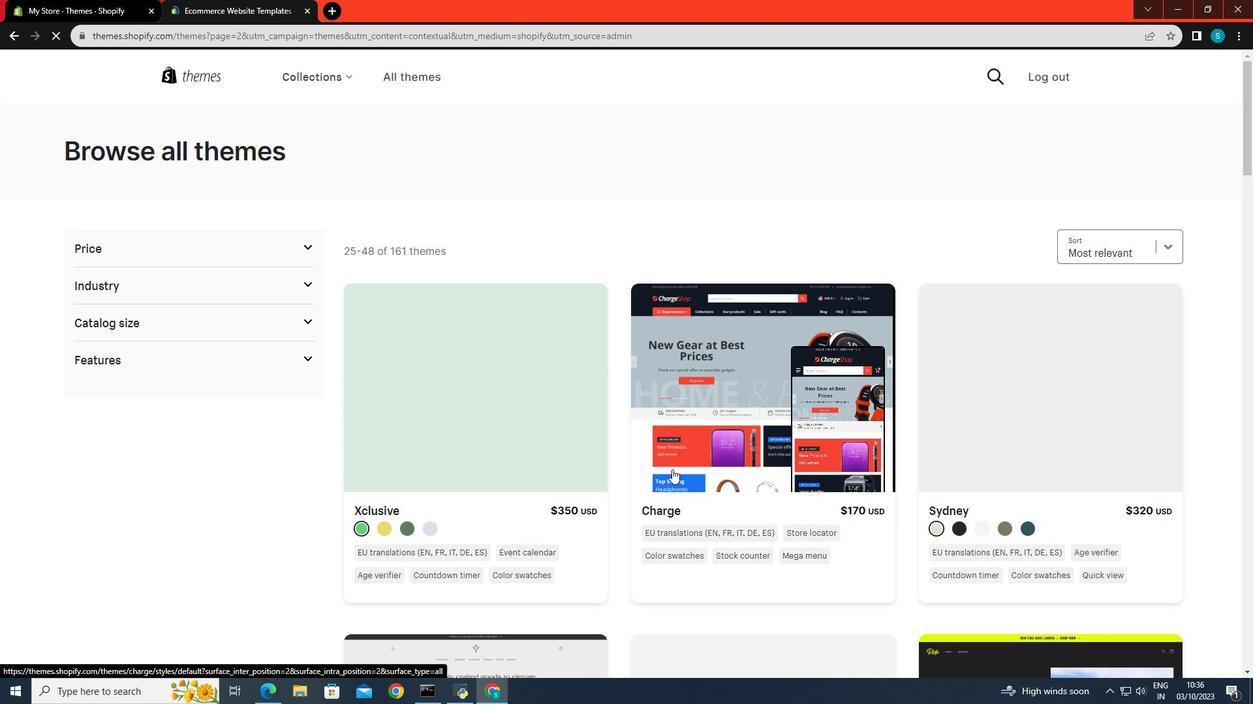 
Action: Mouse scrolled (672, 469) with delta (0, 0)
Screenshot: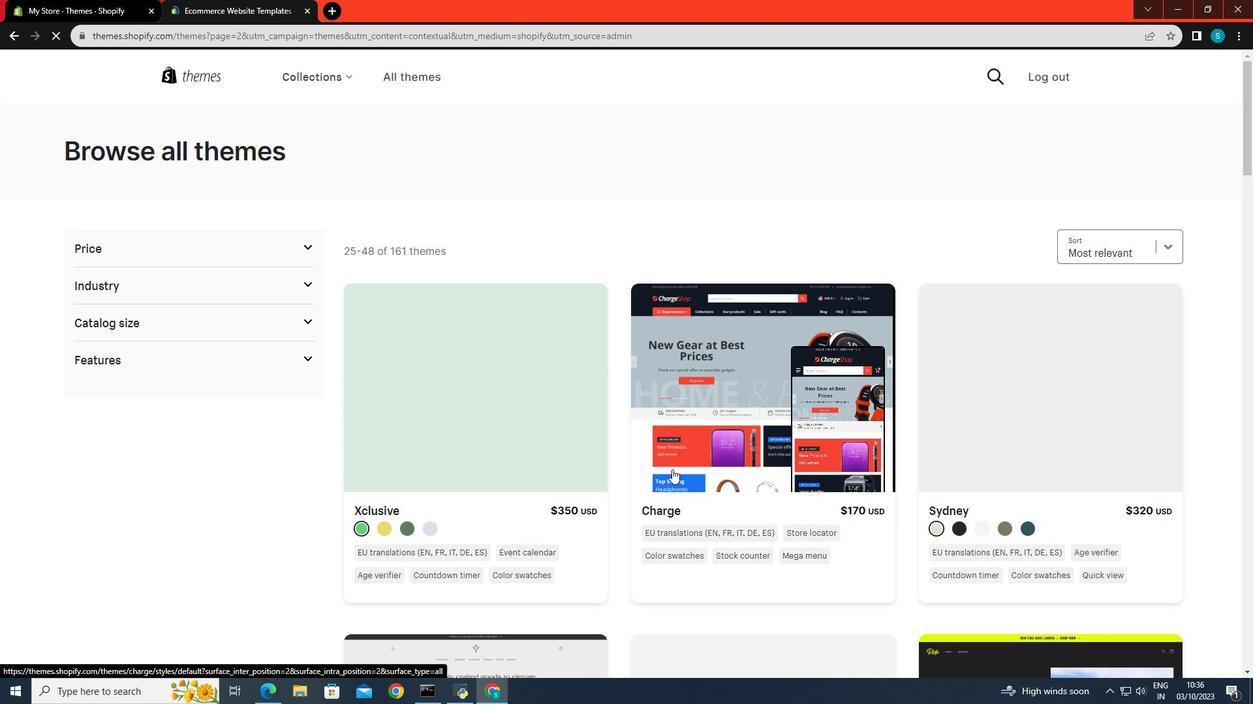 
Action: Mouse scrolled (672, 469) with delta (0, 0)
Screenshot: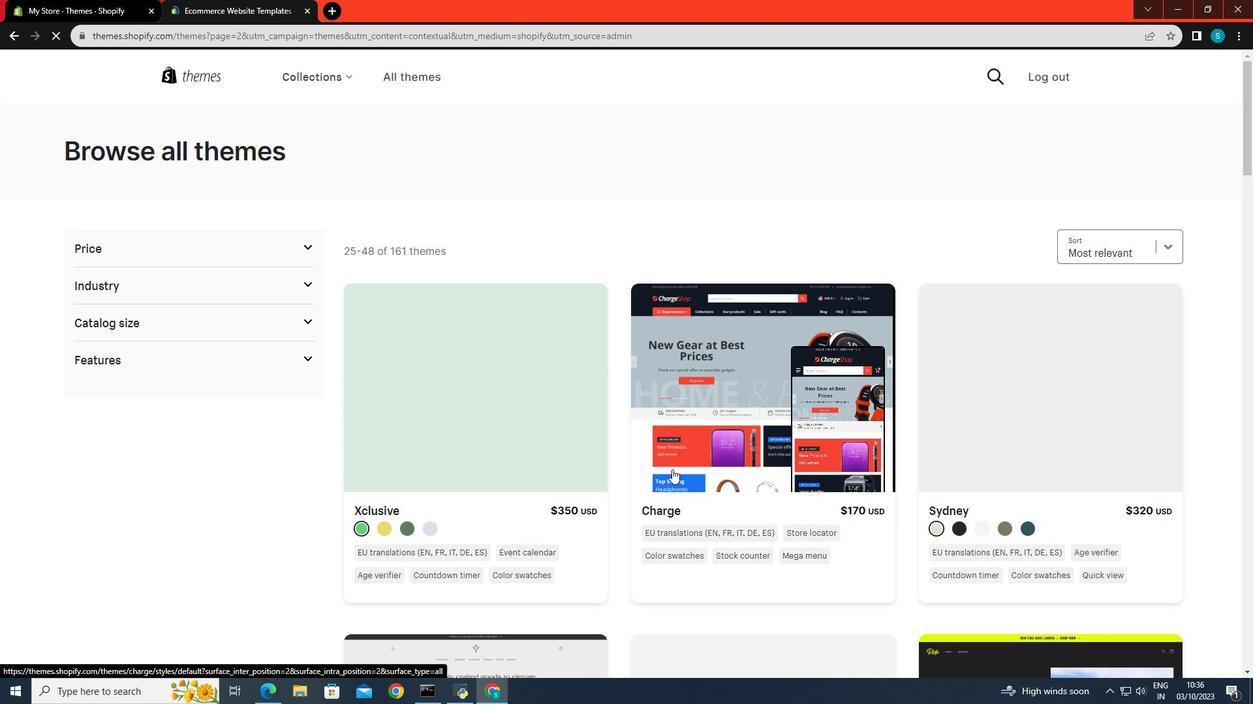 
Action: Mouse scrolled (672, 469) with delta (0, 0)
Screenshot: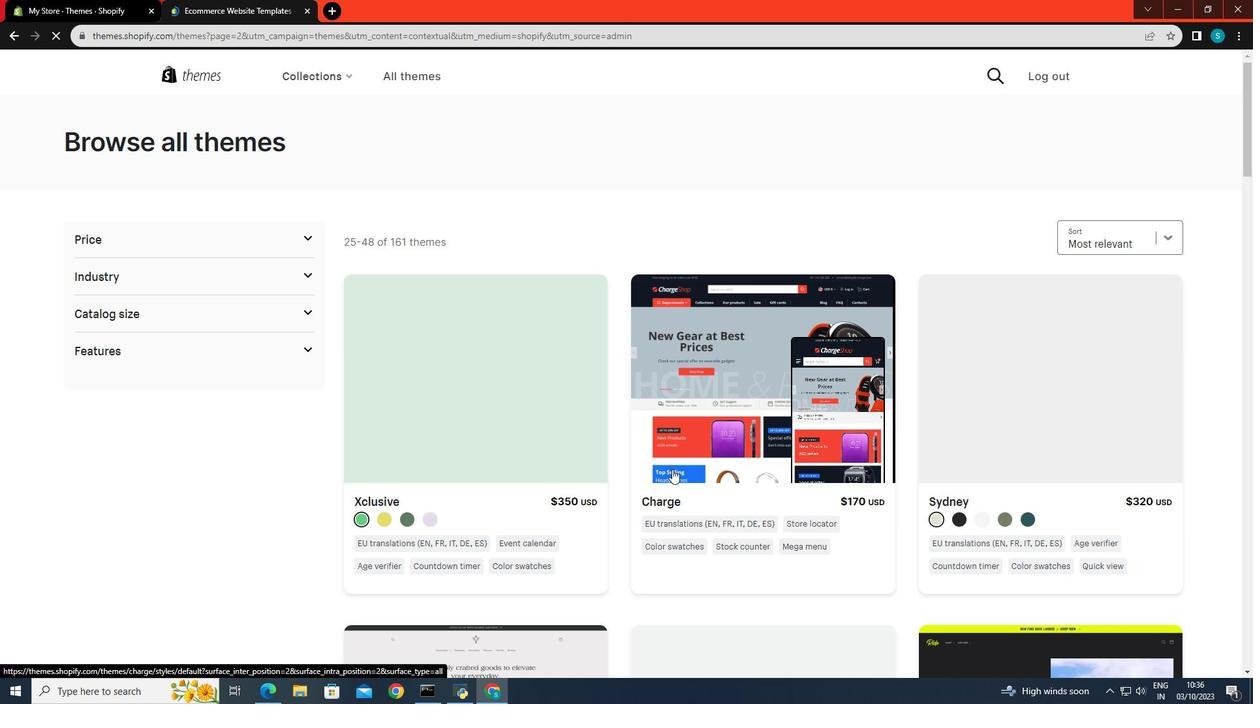 
Action: Mouse scrolled (672, 470) with delta (0, 0)
Screenshot: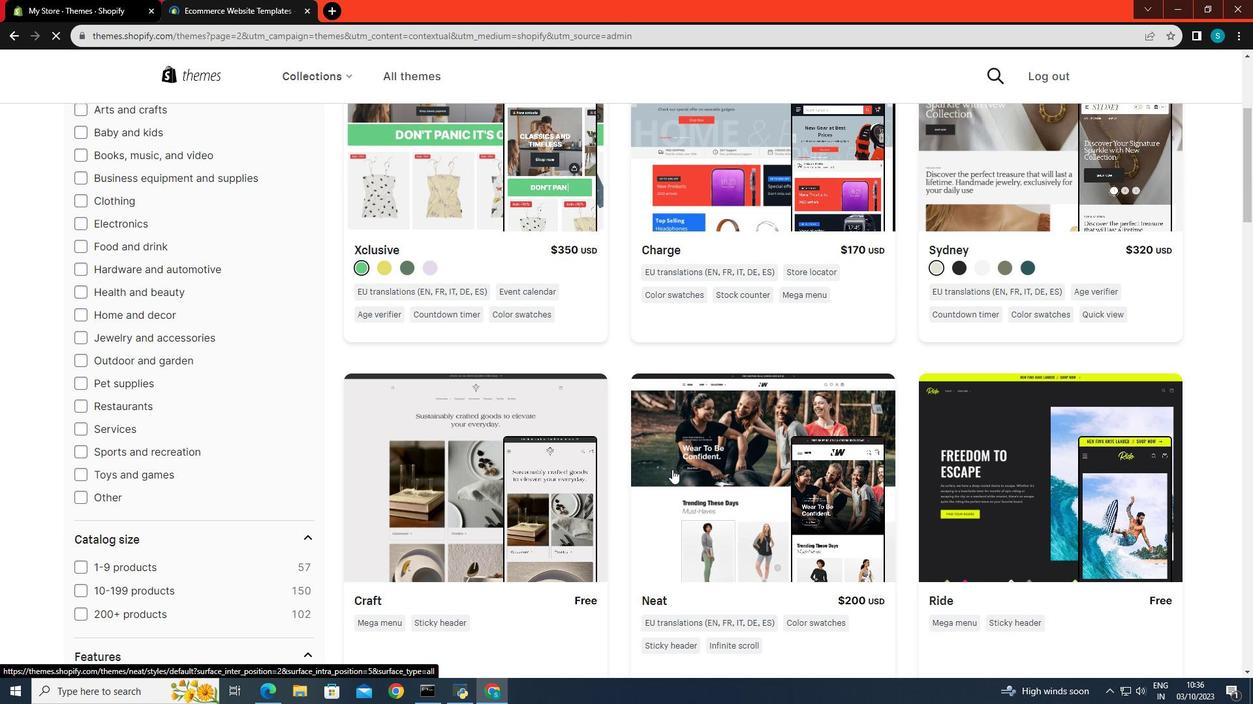 
Action: Mouse scrolled (672, 470) with delta (0, 0)
Screenshot: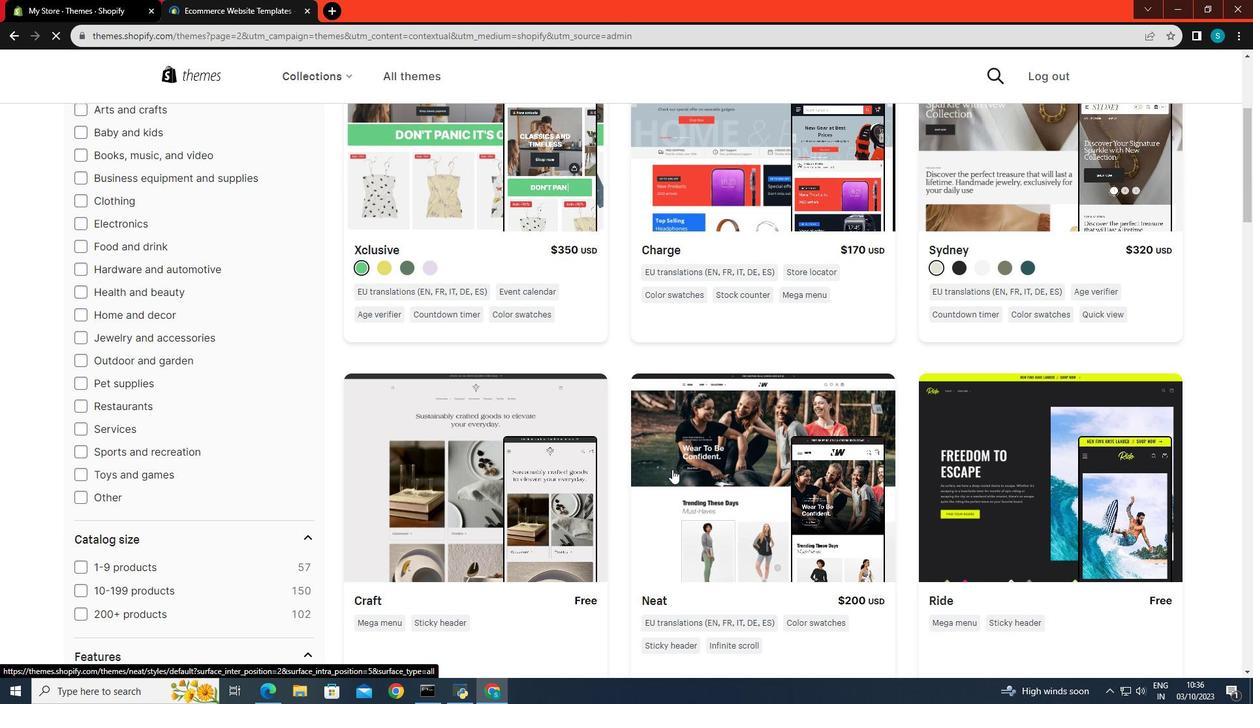 
Action: Mouse scrolled (672, 470) with delta (0, 0)
Screenshot: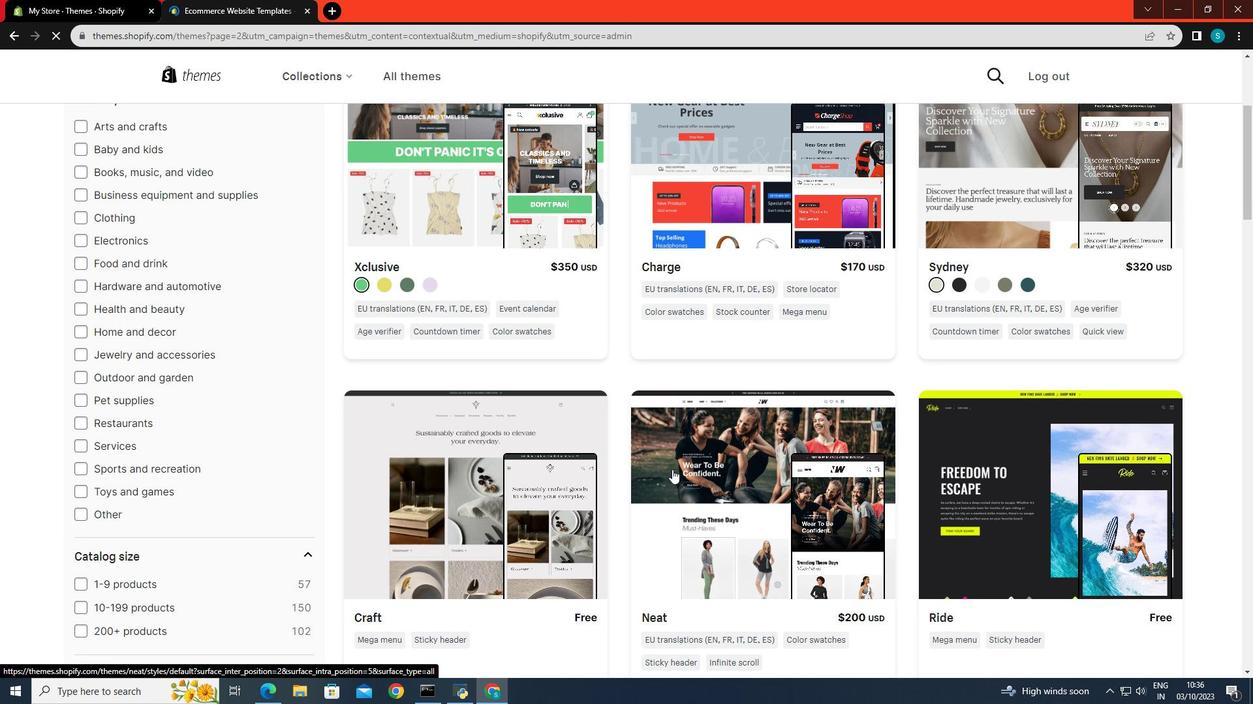 
Action: Mouse scrolled (672, 469) with delta (0, 0)
Screenshot: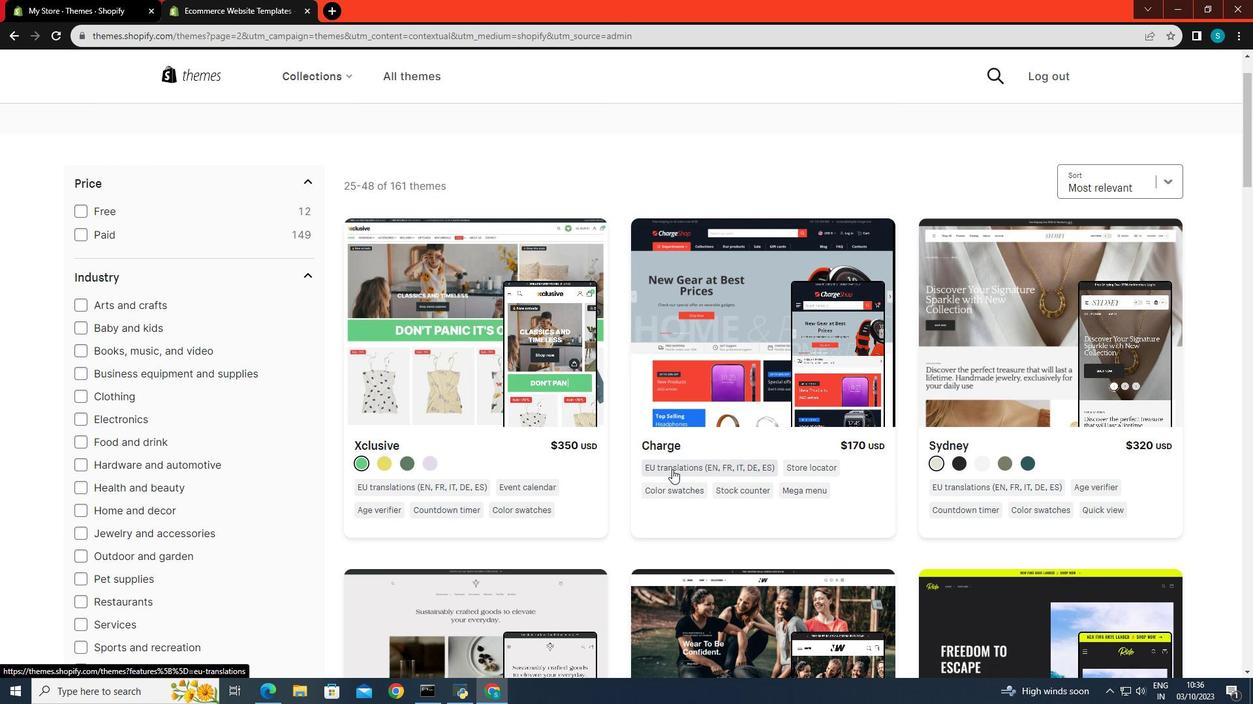 
Action: Mouse scrolled (672, 469) with delta (0, 0)
Screenshot: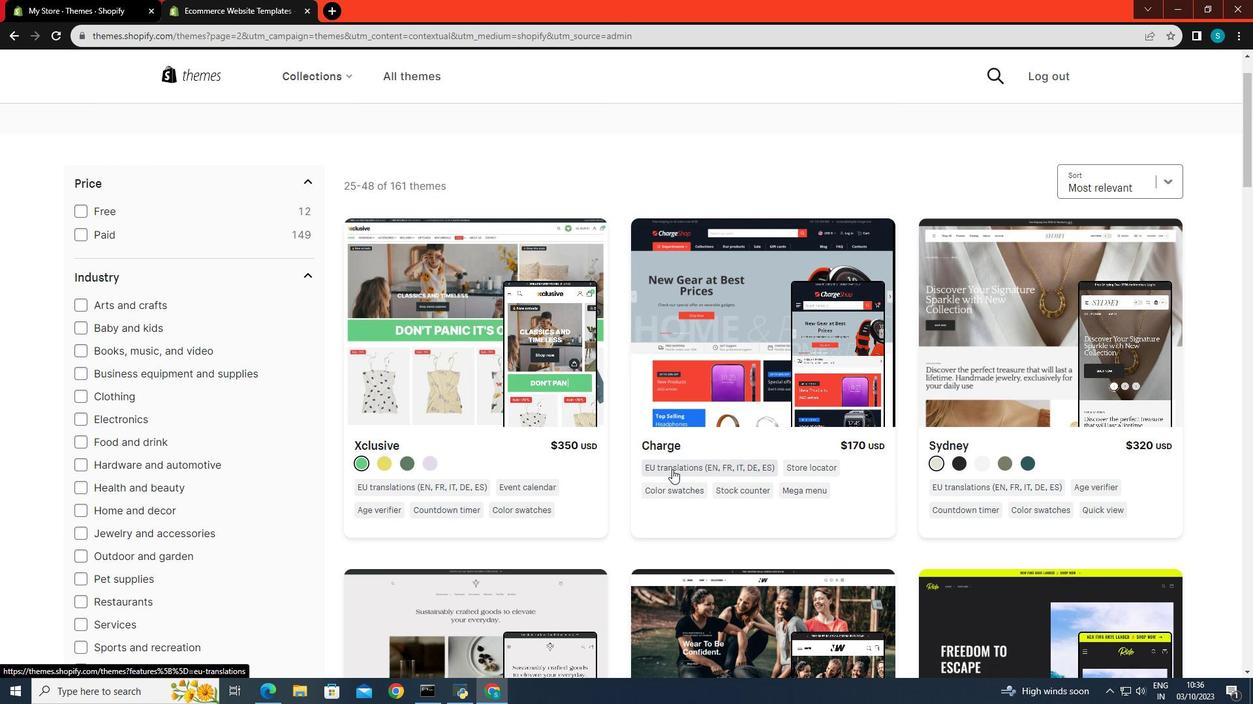 
Action: Mouse scrolled (672, 469) with delta (0, 0)
Screenshot: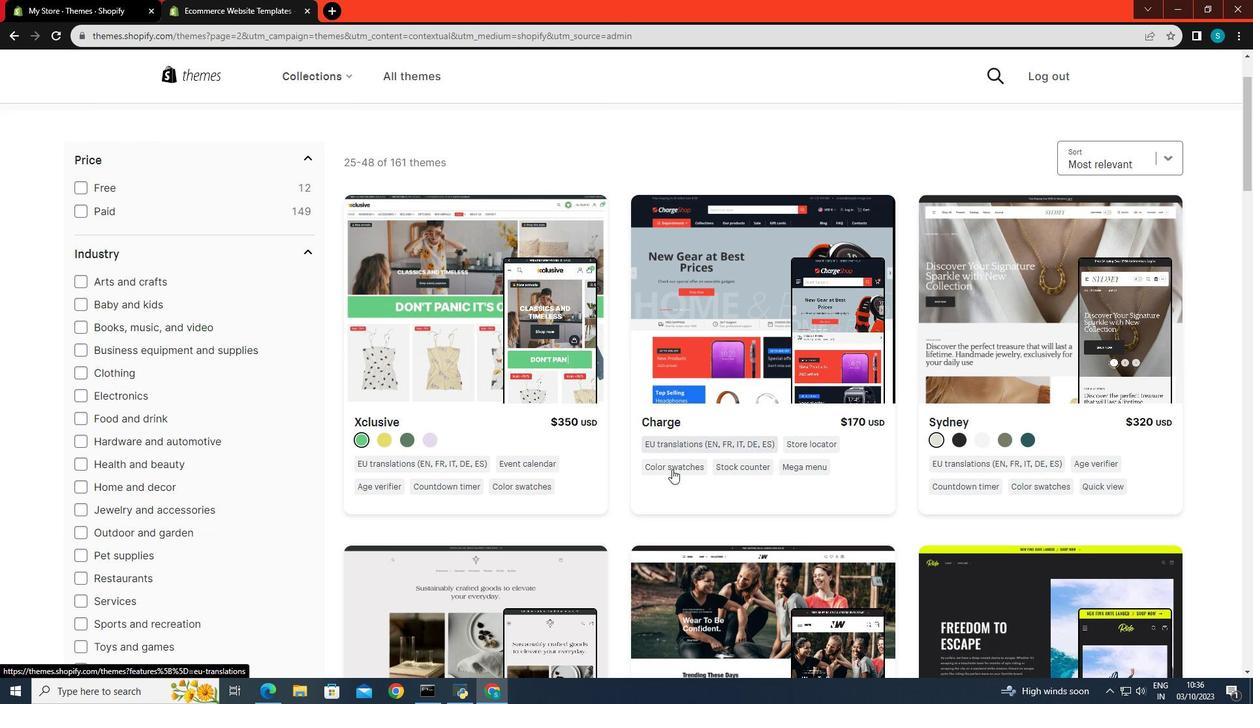 
Action: Mouse scrolled (672, 469) with delta (0, 0)
Screenshot: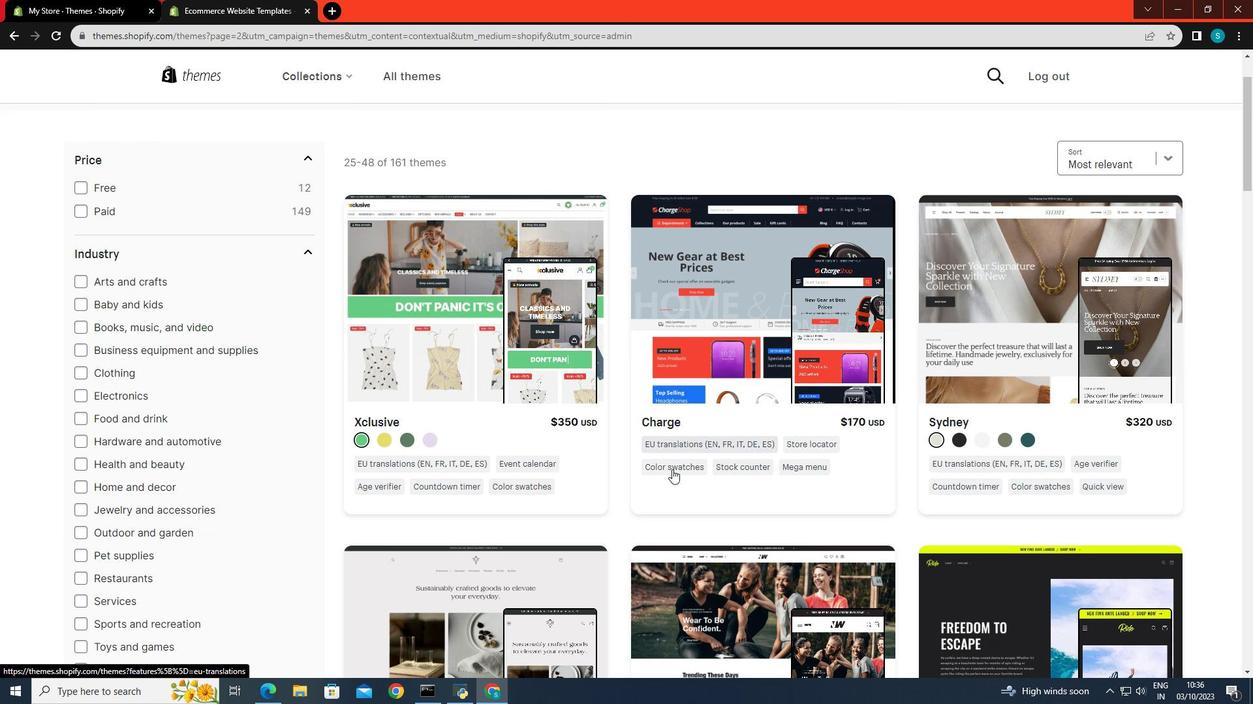 
Action: Mouse scrolled (672, 469) with delta (0, 0)
Screenshot: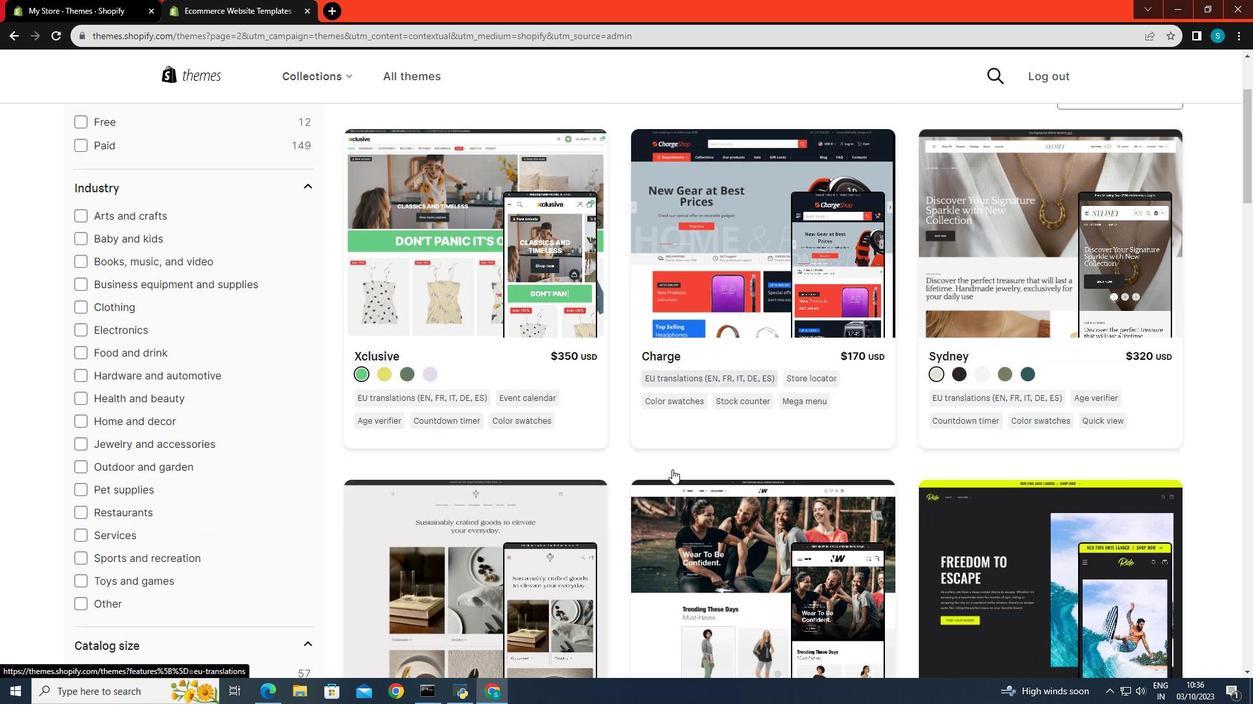 
Action: Mouse scrolled (672, 469) with delta (0, 0)
Screenshot: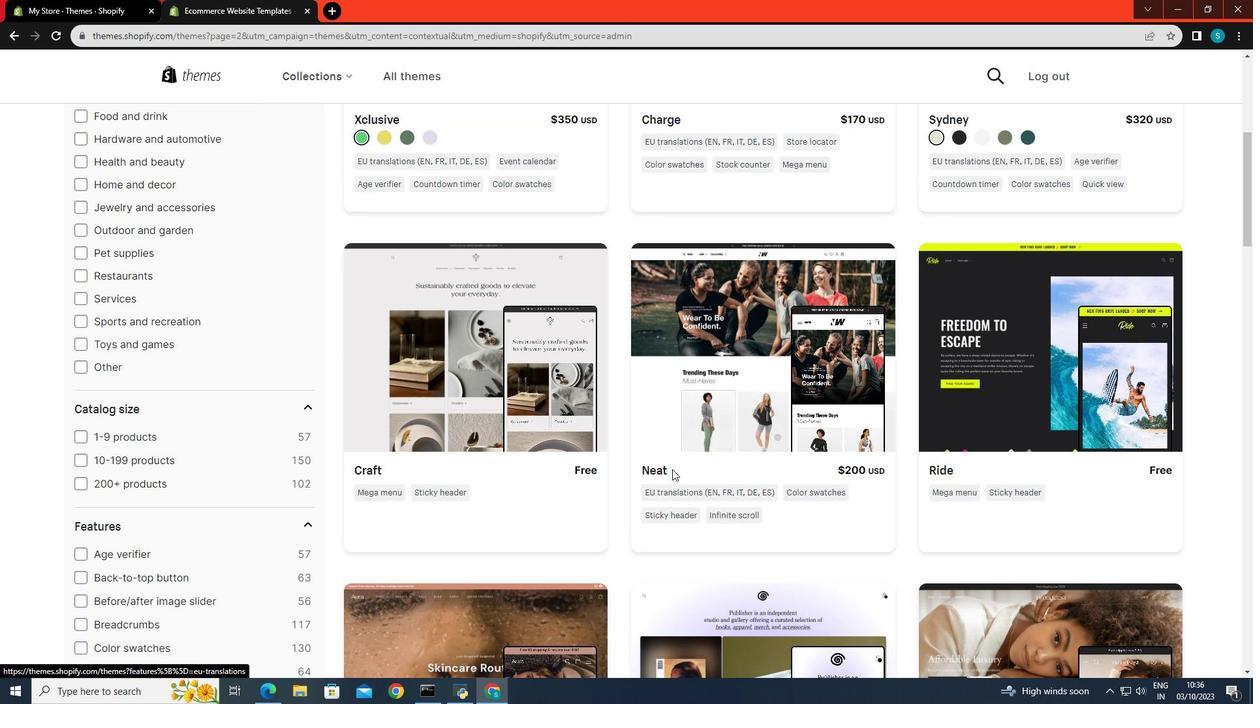 
Action: Mouse scrolled (672, 469) with delta (0, 0)
Screenshot: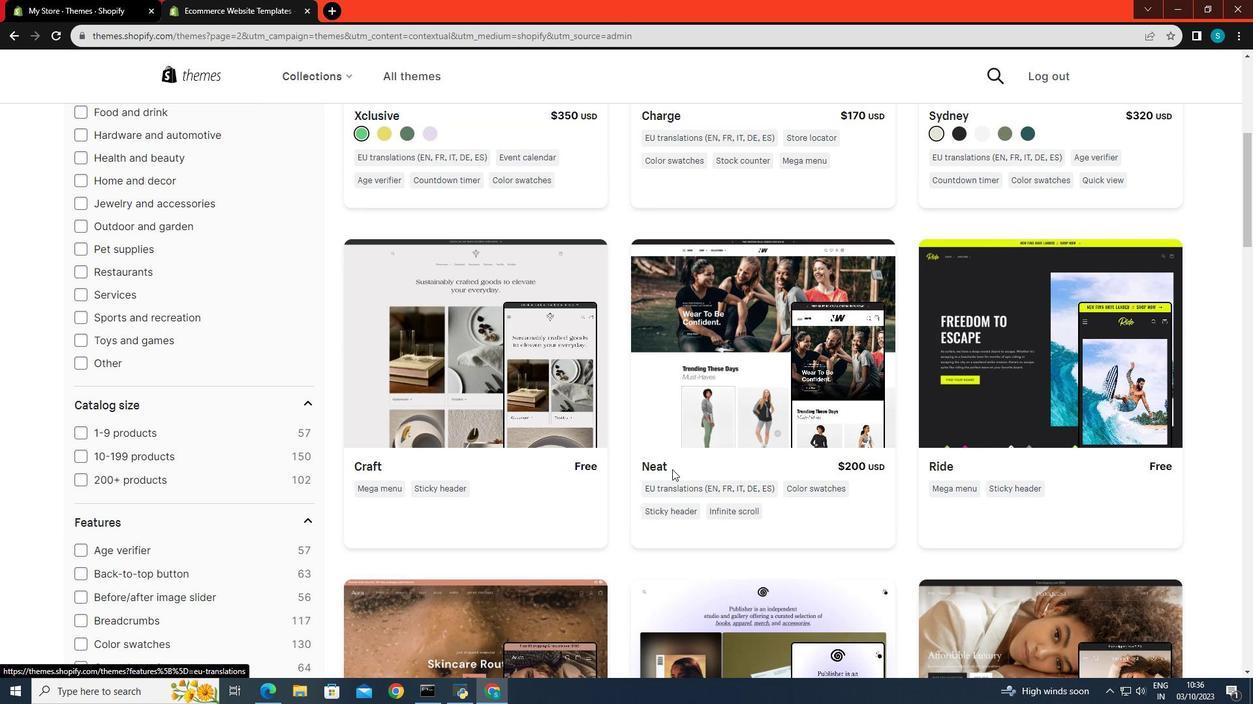 
Action: Mouse scrolled (672, 469) with delta (0, 0)
Screenshot: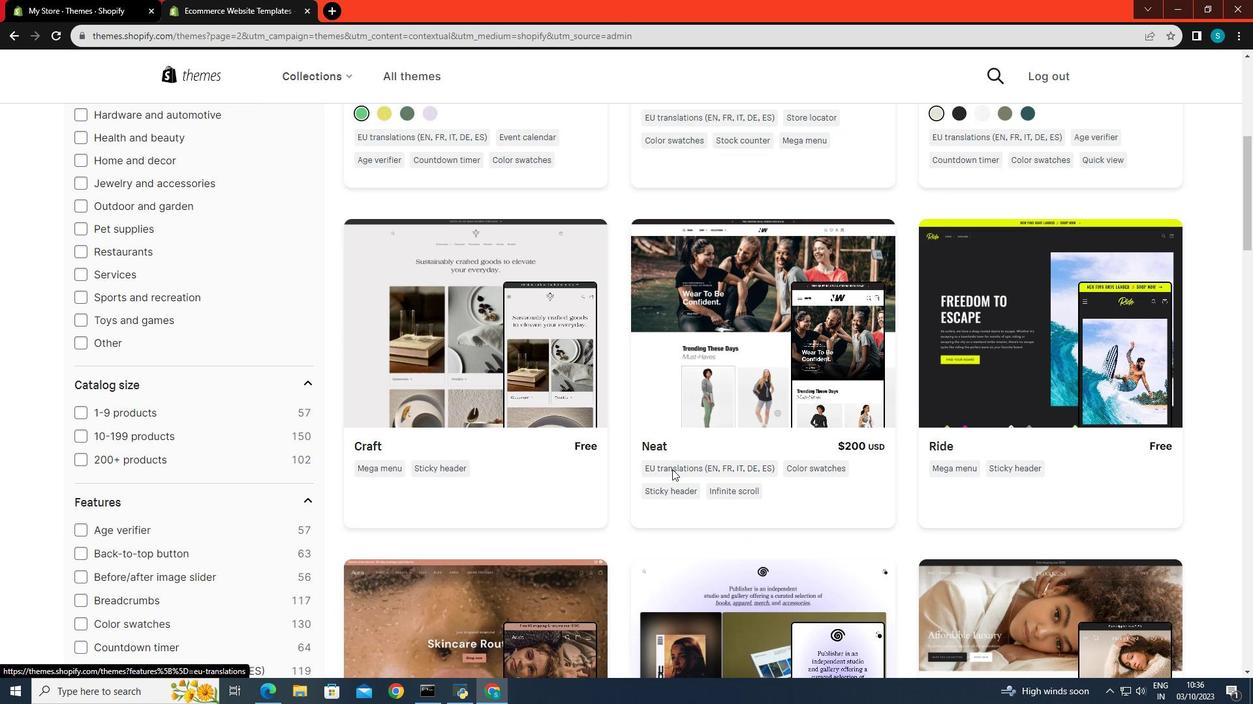 
Action: Mouse scrolled (672, 469) with delta (0, 0)
Screenshot: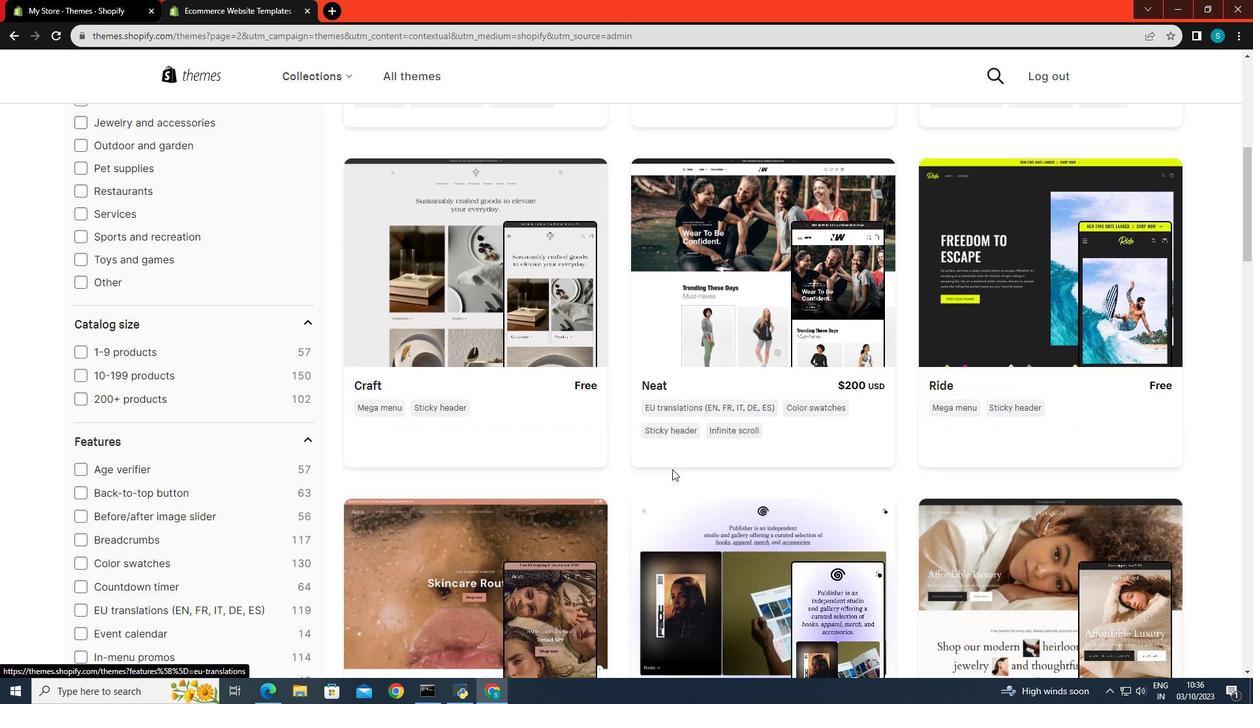 
Action: Mouse scrolled (672, 469) with delta (0, 0)
Screenshot: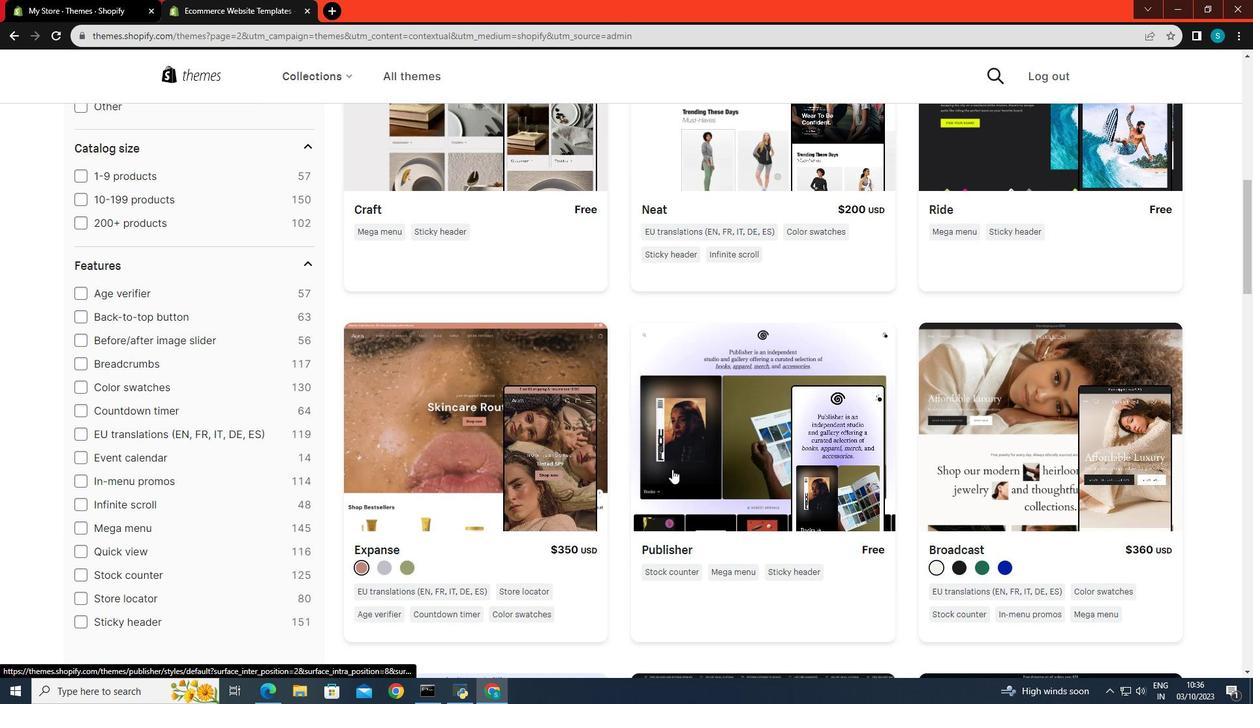 
Action: Mouse scrolled (672, 469) with delta (0, 0)
Screenshot: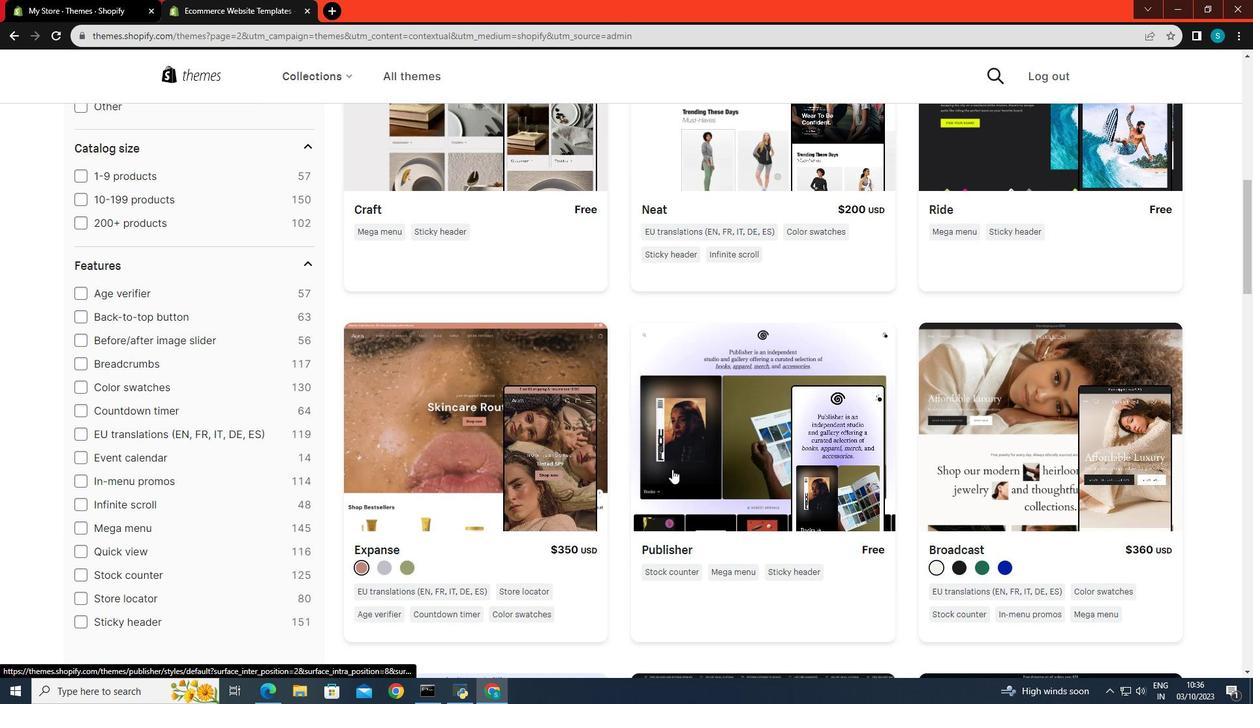 
Action: Mouse scrolled (672, 469) with delta (0, 0)
Screenshot: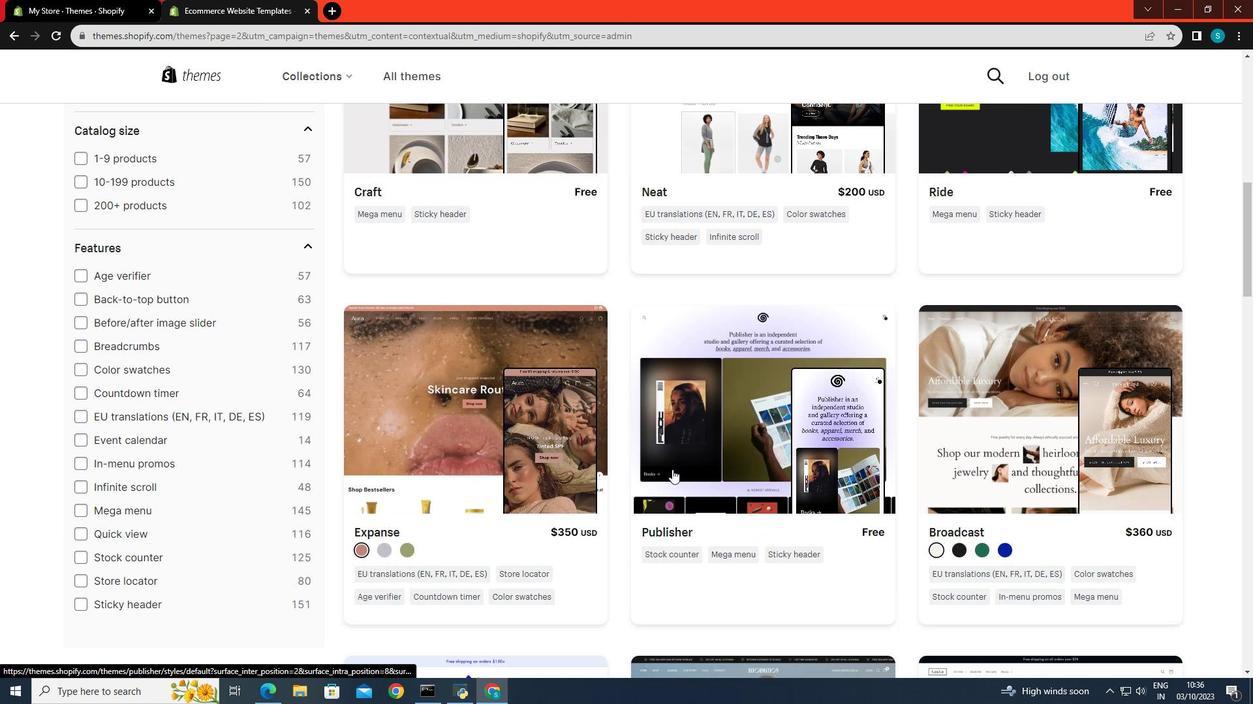 
Action: Mouse scrolled (672, 469) with delta (0, 0)
Screenshot: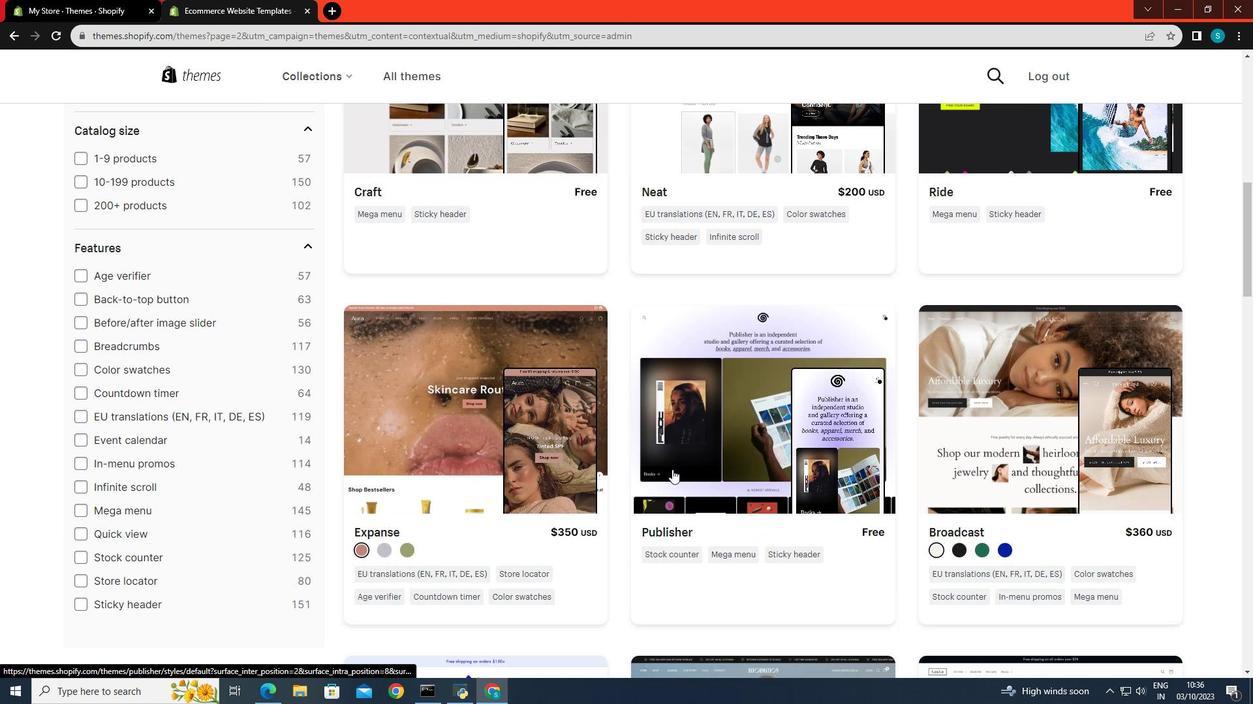 
Action: Mouse scrolled (672, 469) with delta (0, 0)
Screenshot: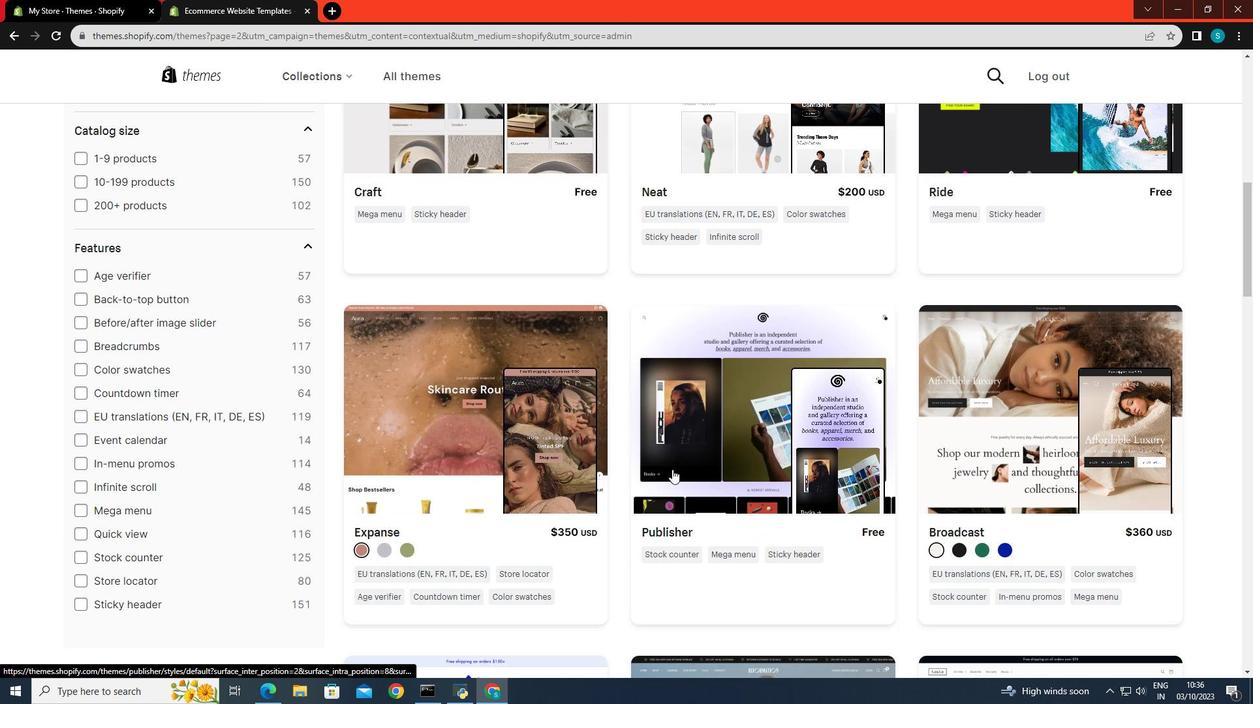 
Action: Mouse scrolled (672, 469) with delta (0, 0)
Screenshot: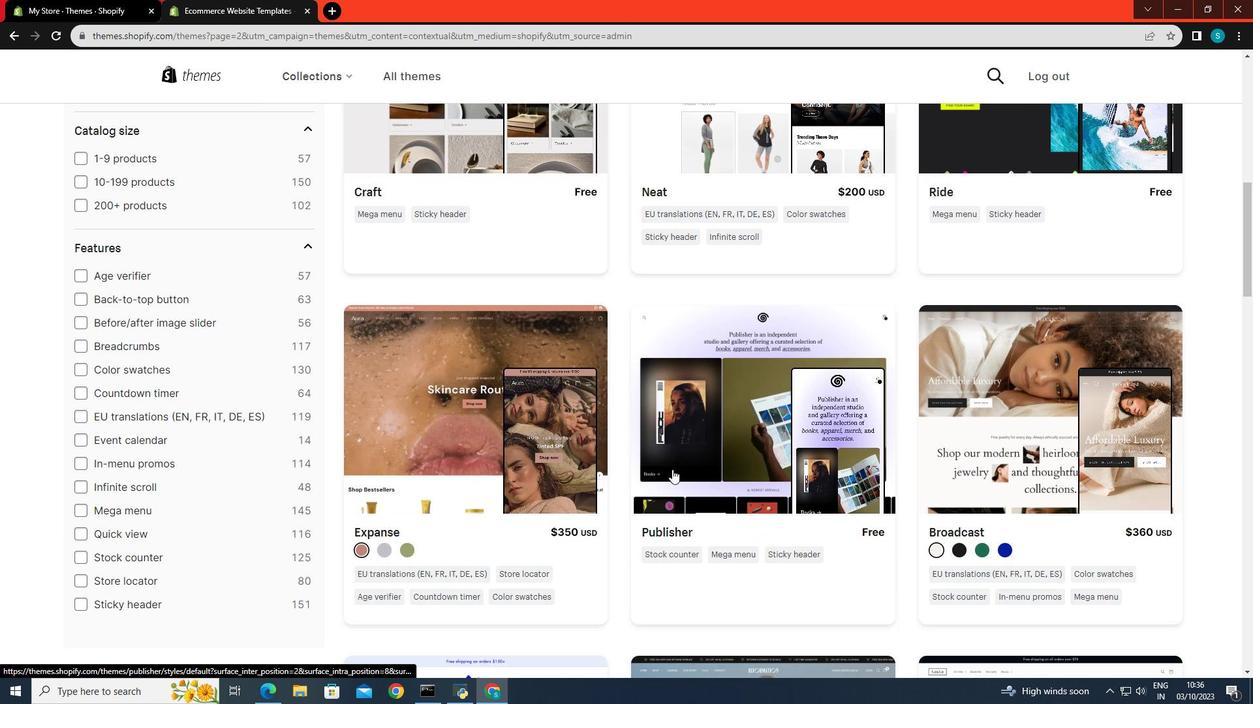 
Action: Mouse scrolled (672, 469) with delta (0, 0)
Screenshot: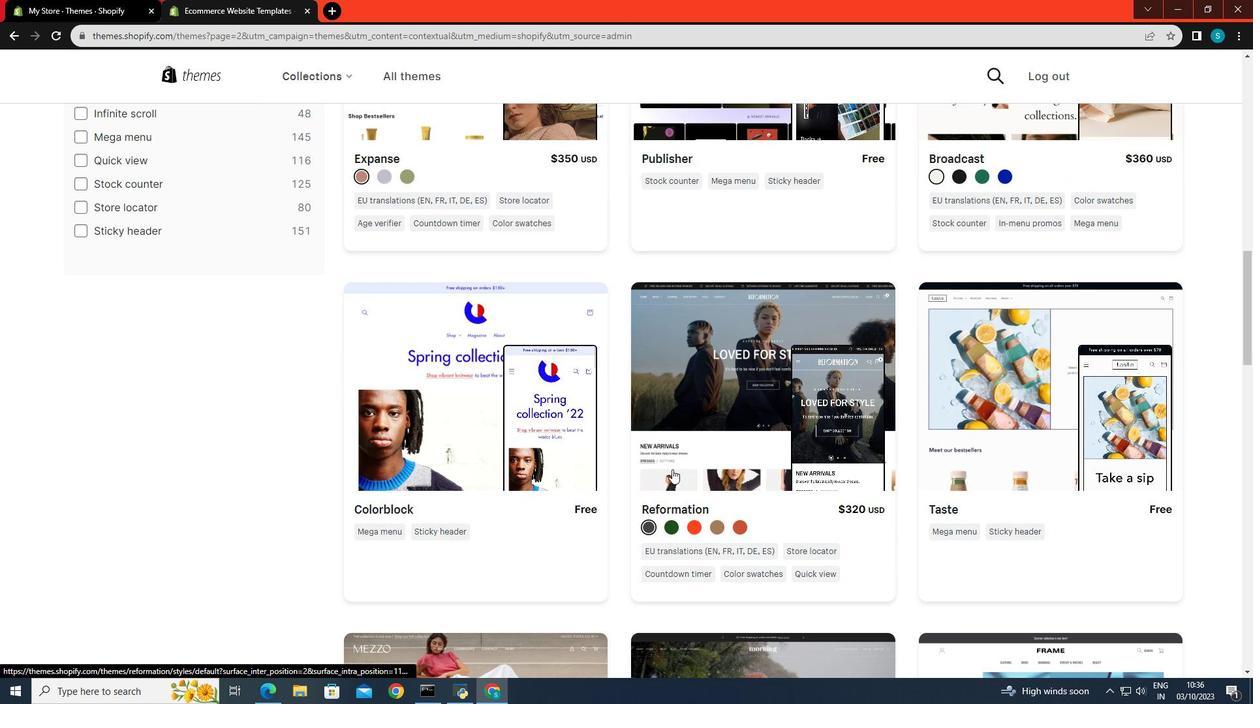 
Action: Mouse scrolled (672, 469) with delta (0, 0)
Screenshot: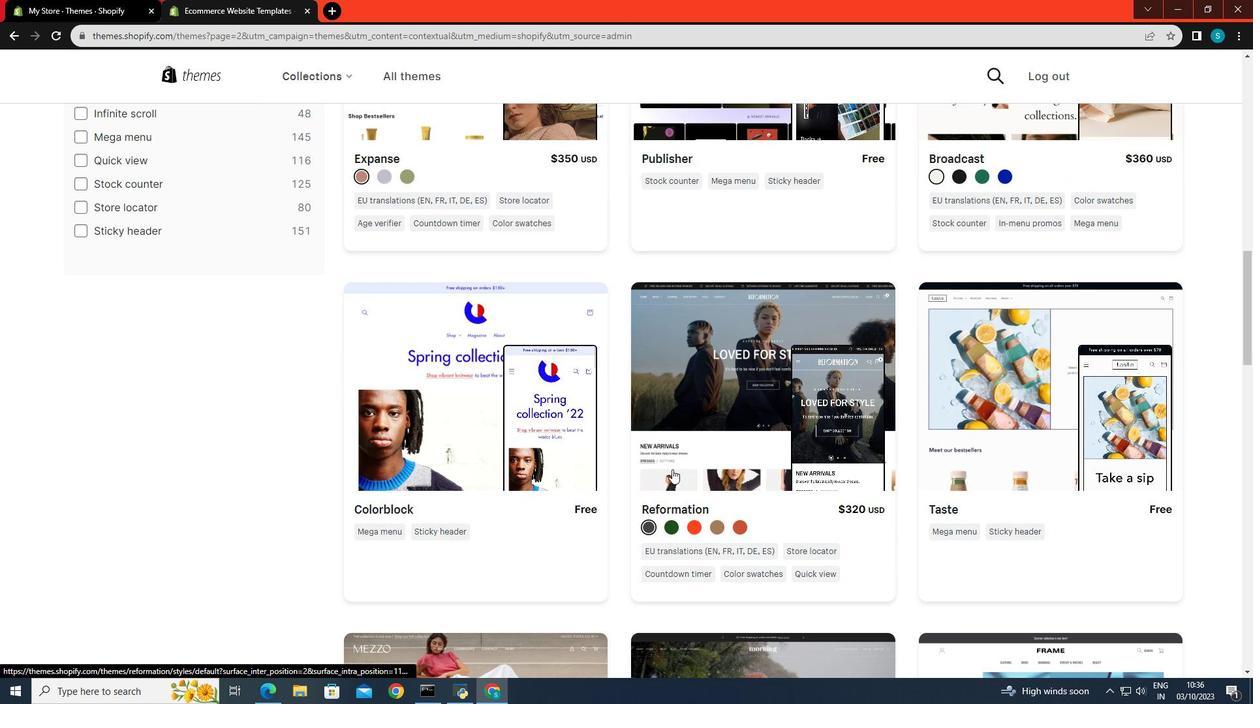 
Action: Mouse scrolled (672, 469) with delta (0, 0)
Screenshot: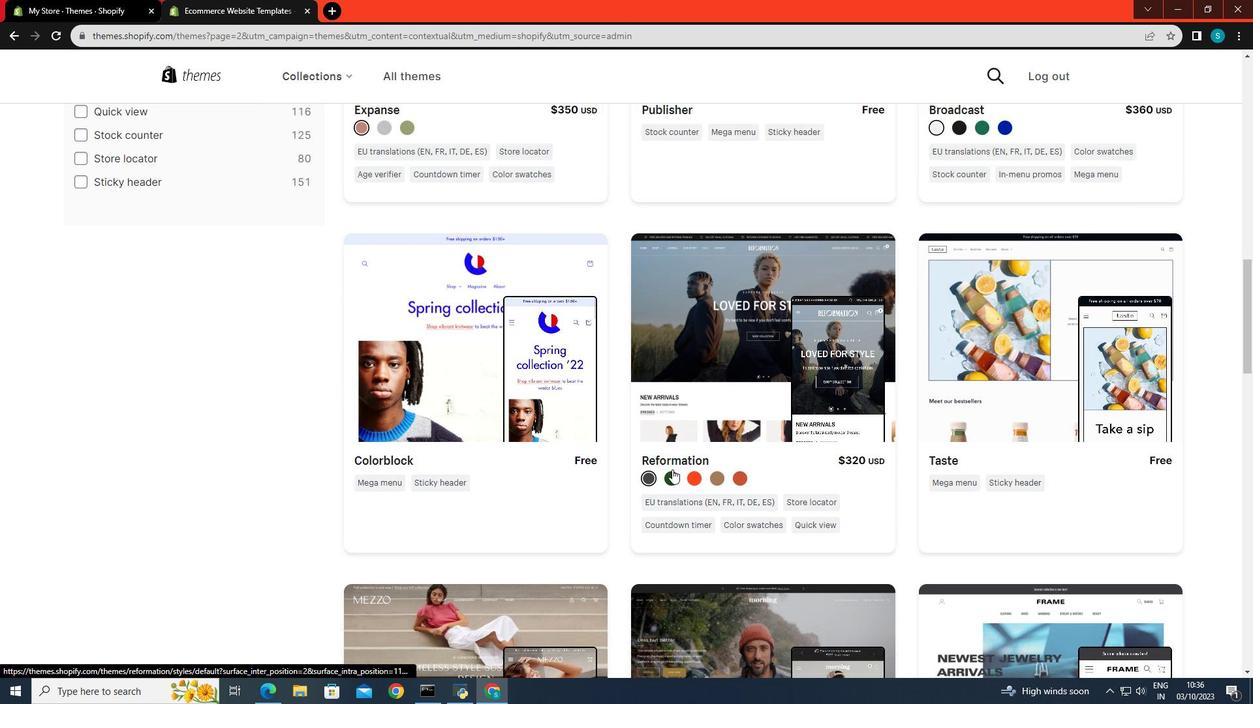 
Action: Mouse scrolled (672, 469) with delta (0, 0)
Screenshot: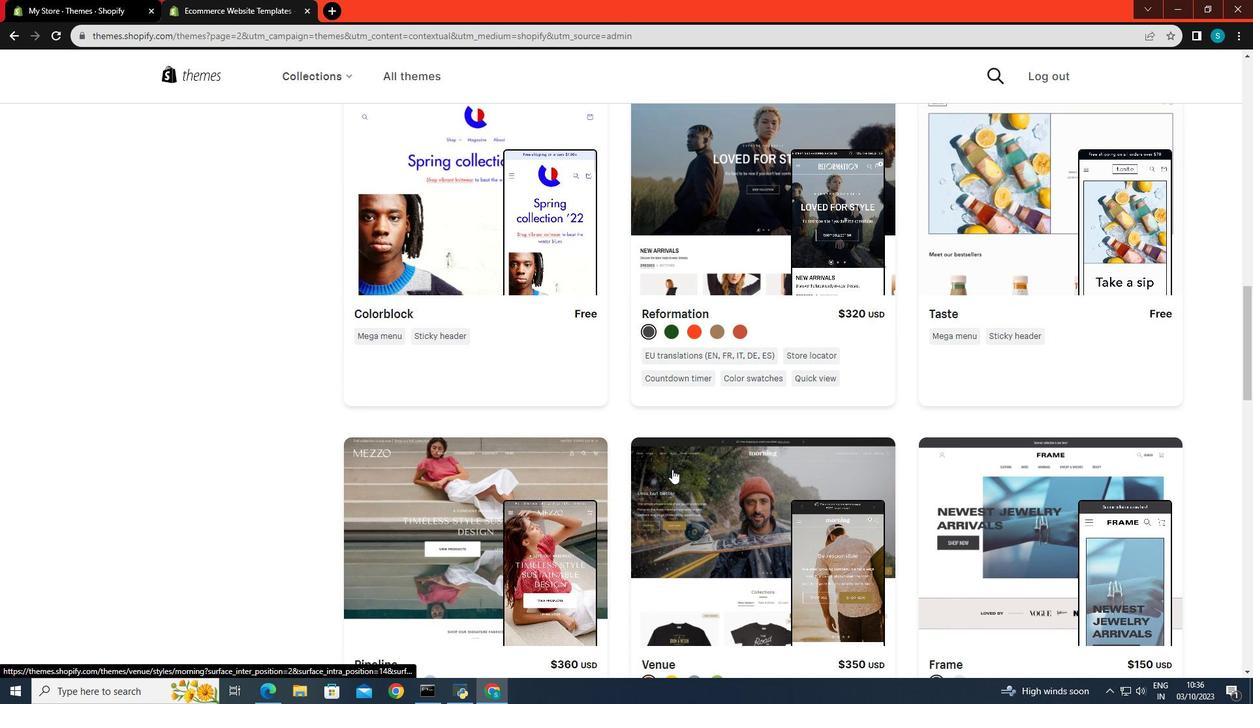 
Action: Mouse scrolled (672, 469) with delta (0, 0)
Screenshot: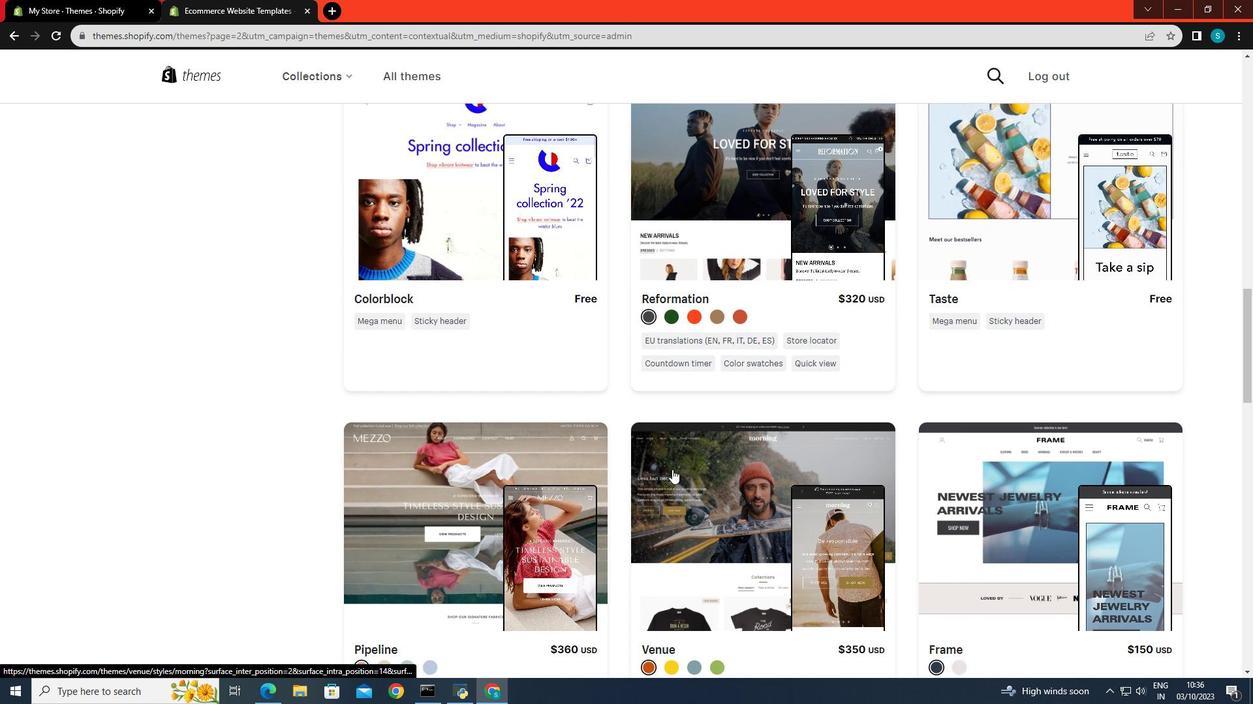 
Action: Mouse scrolled (672, 469) with delta (0, 0)
Screenshot: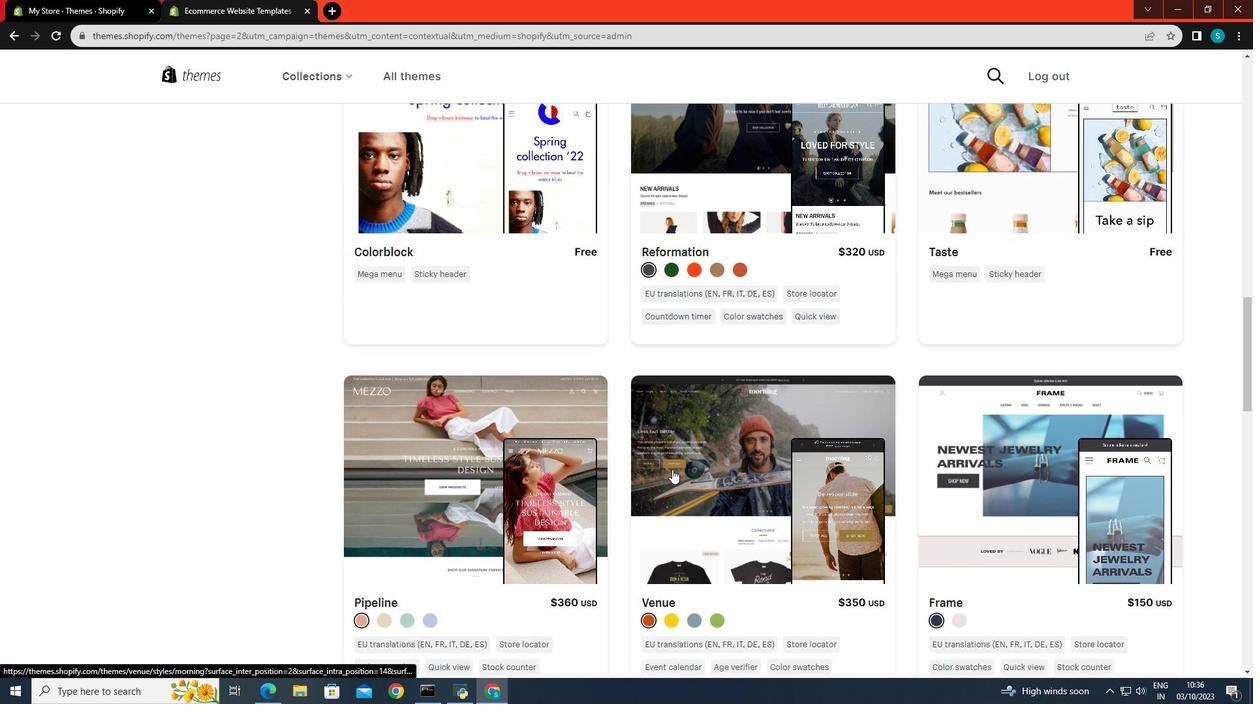 
Action: Mouse scrolled (672, 469) with delta (0, 0)
Screenshot: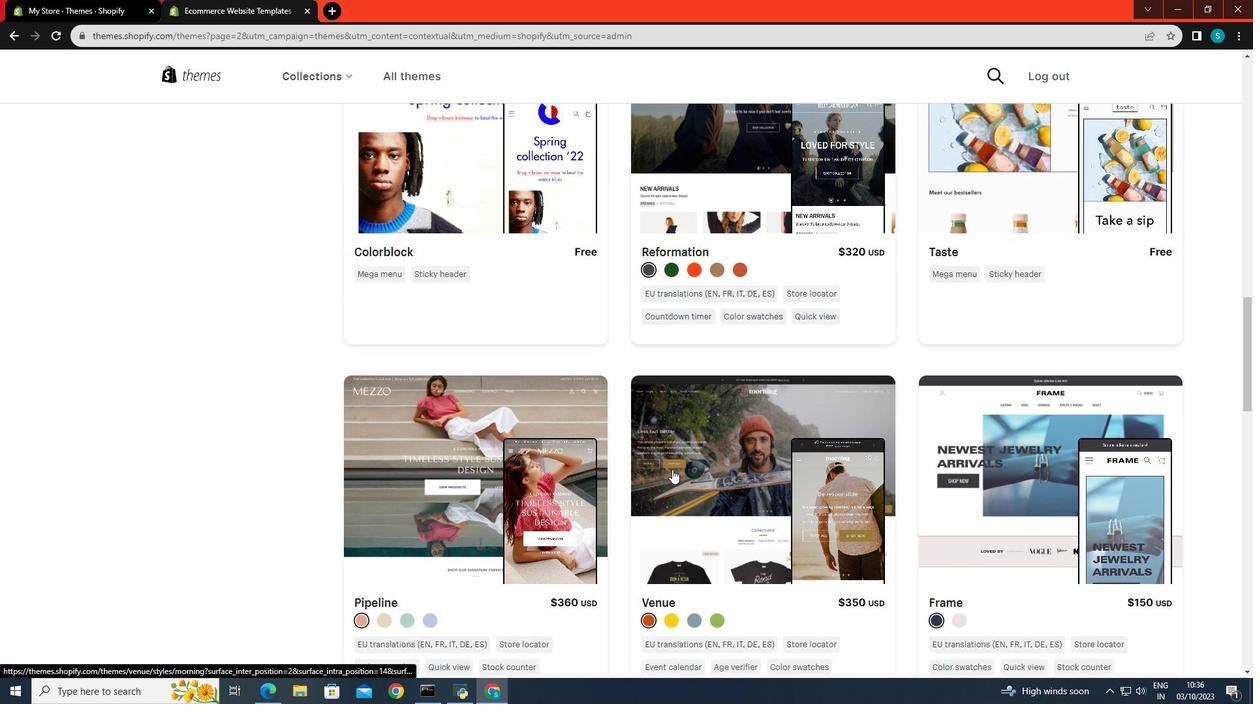 
Action: Mouse scrolled (672, 469) with delta (0, 0)
Screenshot: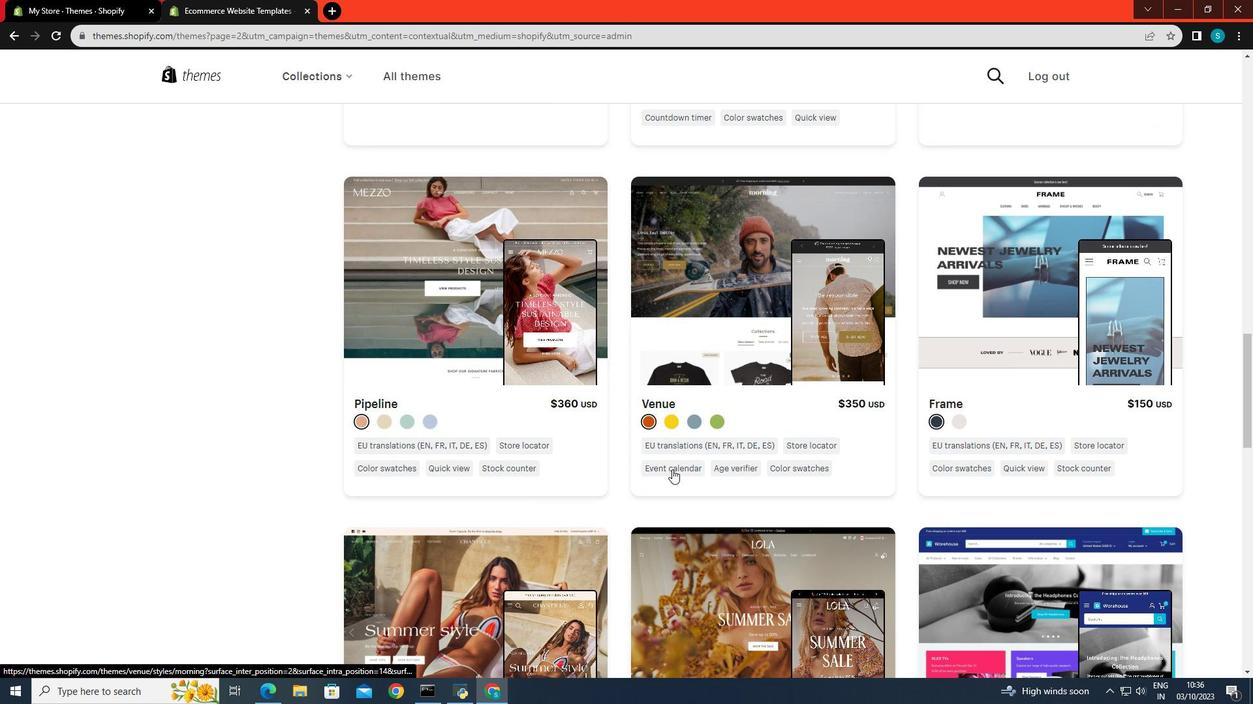 
Action: Mouse scrolled (672, 469) with delta (0, 0)
Screenshot: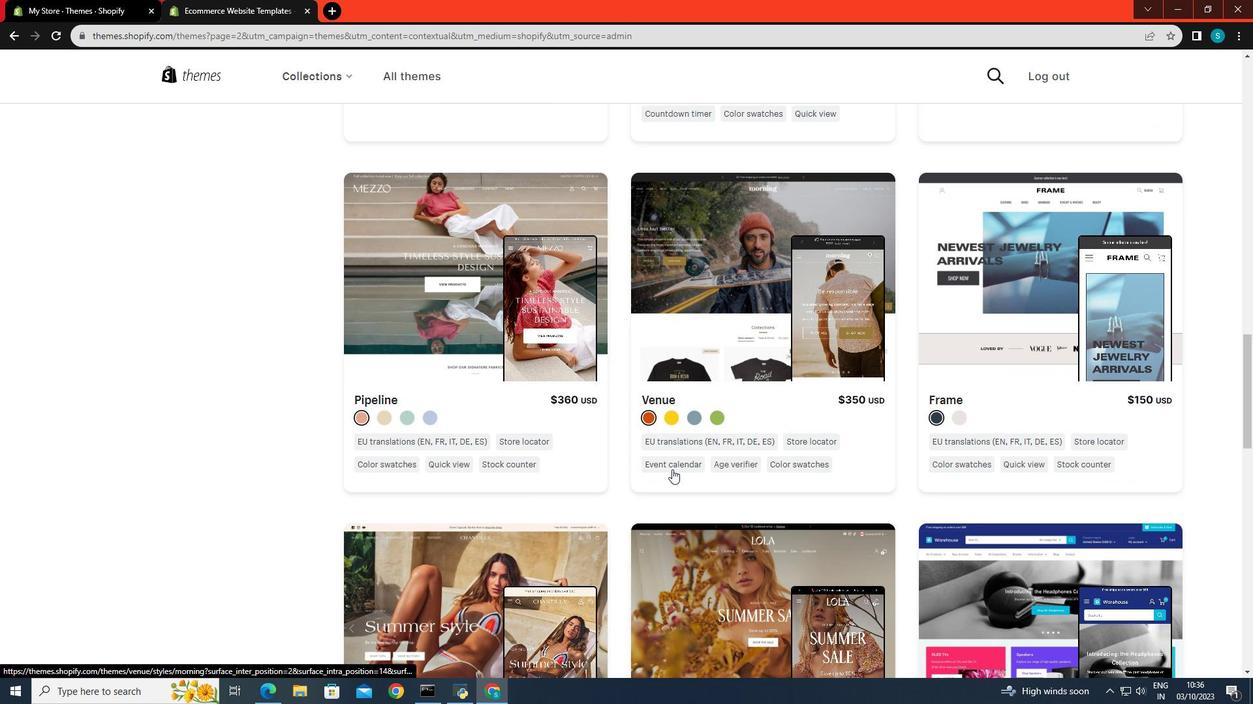 
Action: Mouse scrolled (672, 469) with delta (0, 0)
Screenshot: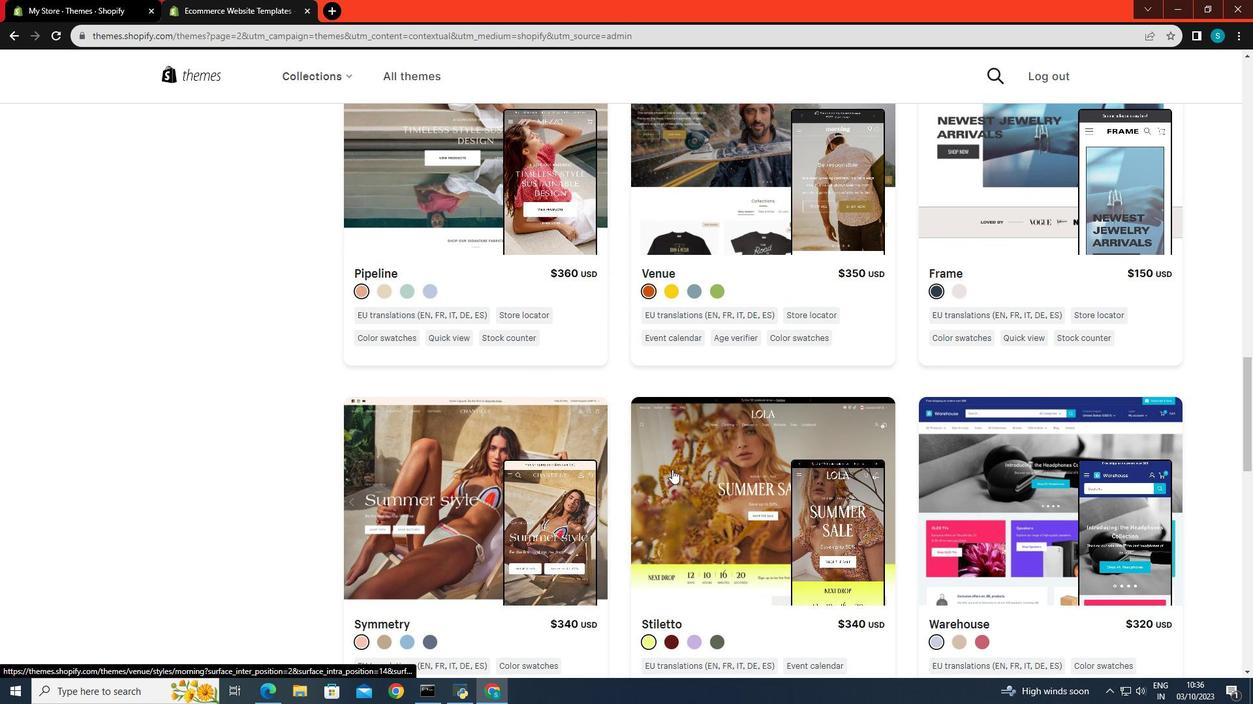 
Action: Mouse scrolled (672, 469) with delta (0, 0)
Screenshot: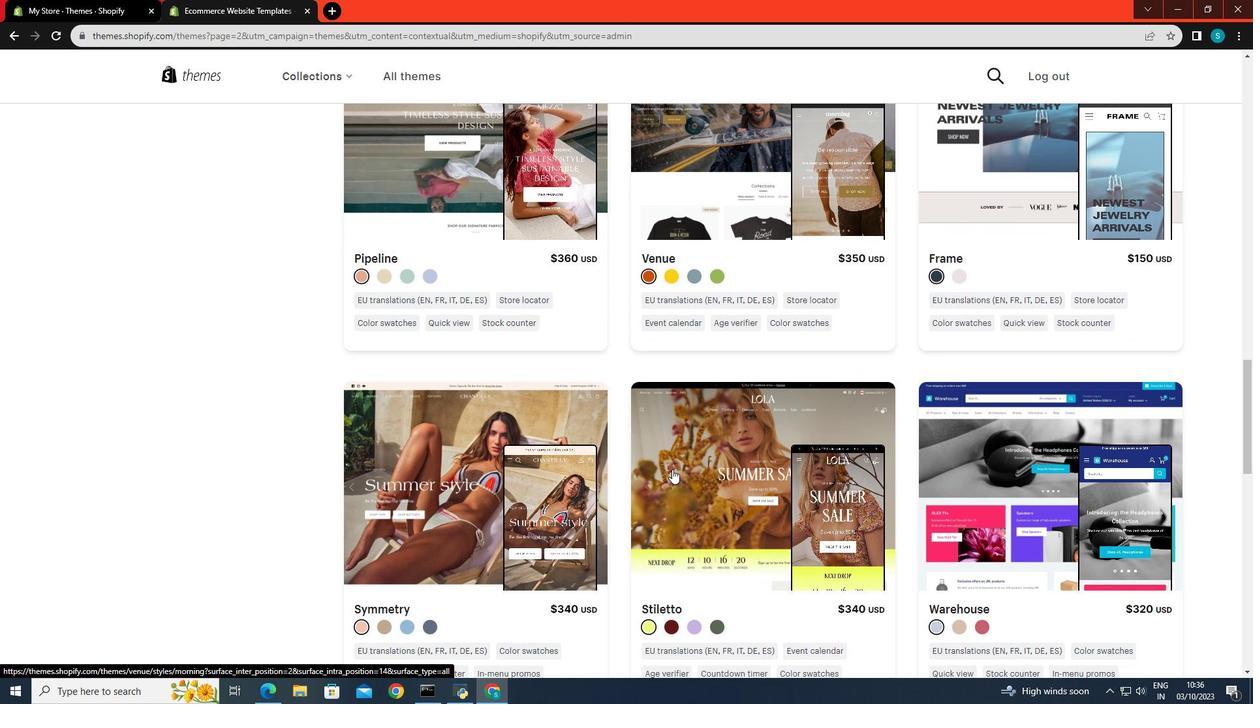 
Action: Mouse scrolled (672, 469) with delta (0, 0)
Screenshot: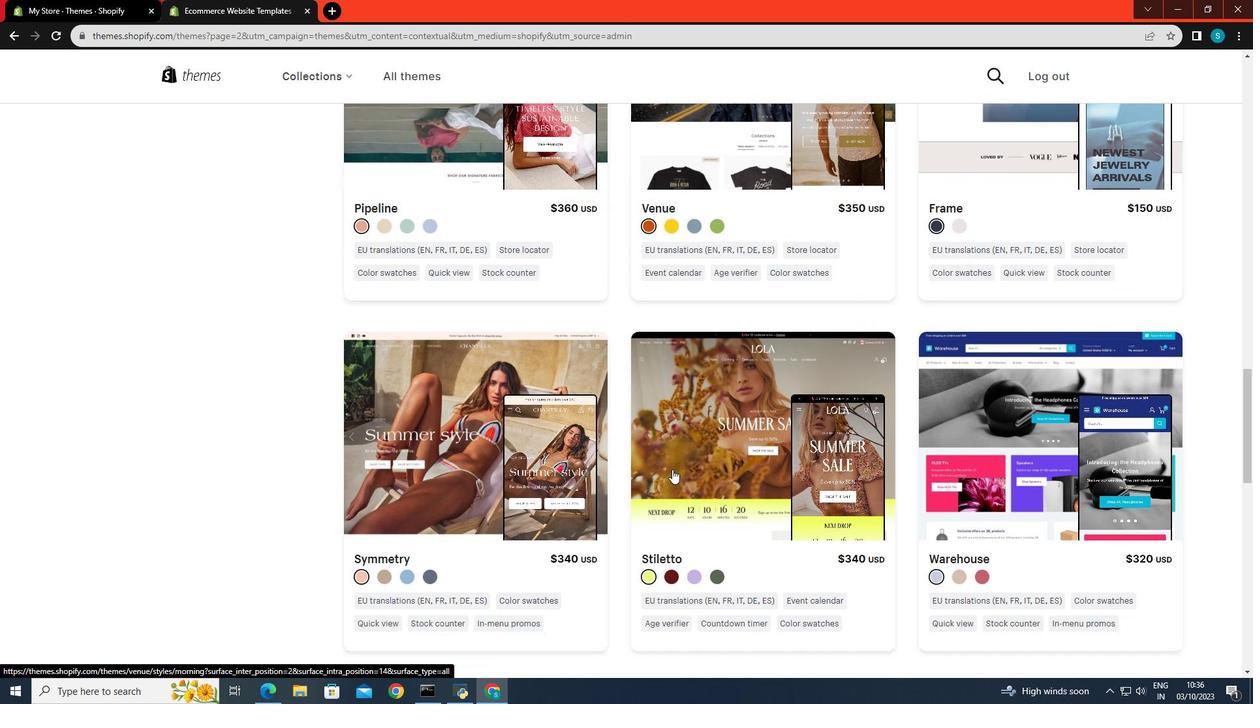 
Action: Mouse scrolled (672, 469) with delta (0, 0)
Screenshot: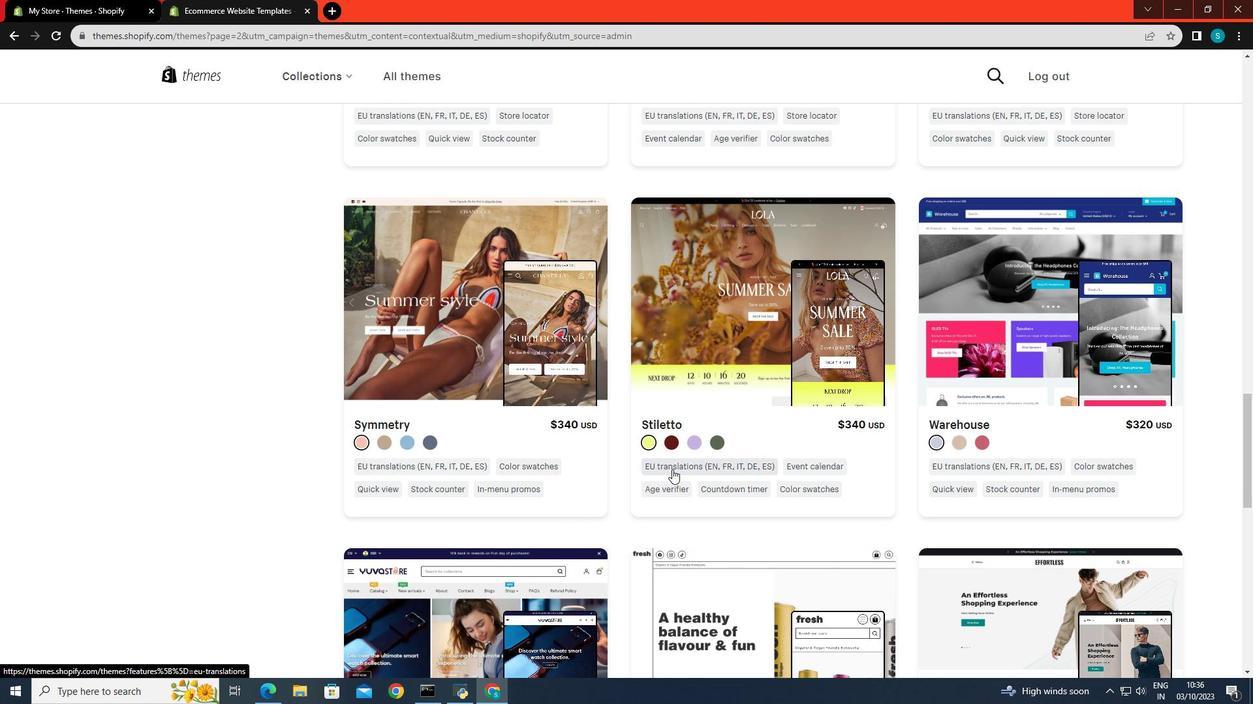 
Action: Mouse scrolled (672, 469) with delta (0, 0)
Screenshot: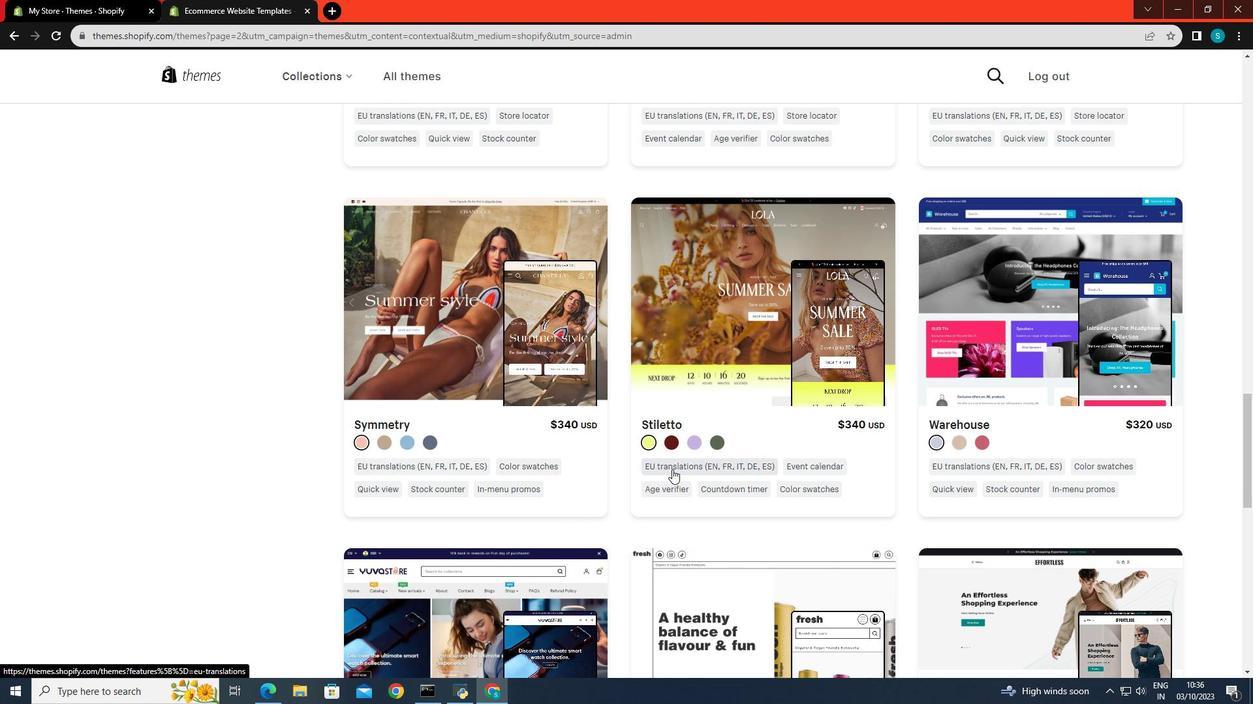 
Action: Mouse scrolled (672, 469) with delta (0, 0)
Screenshot: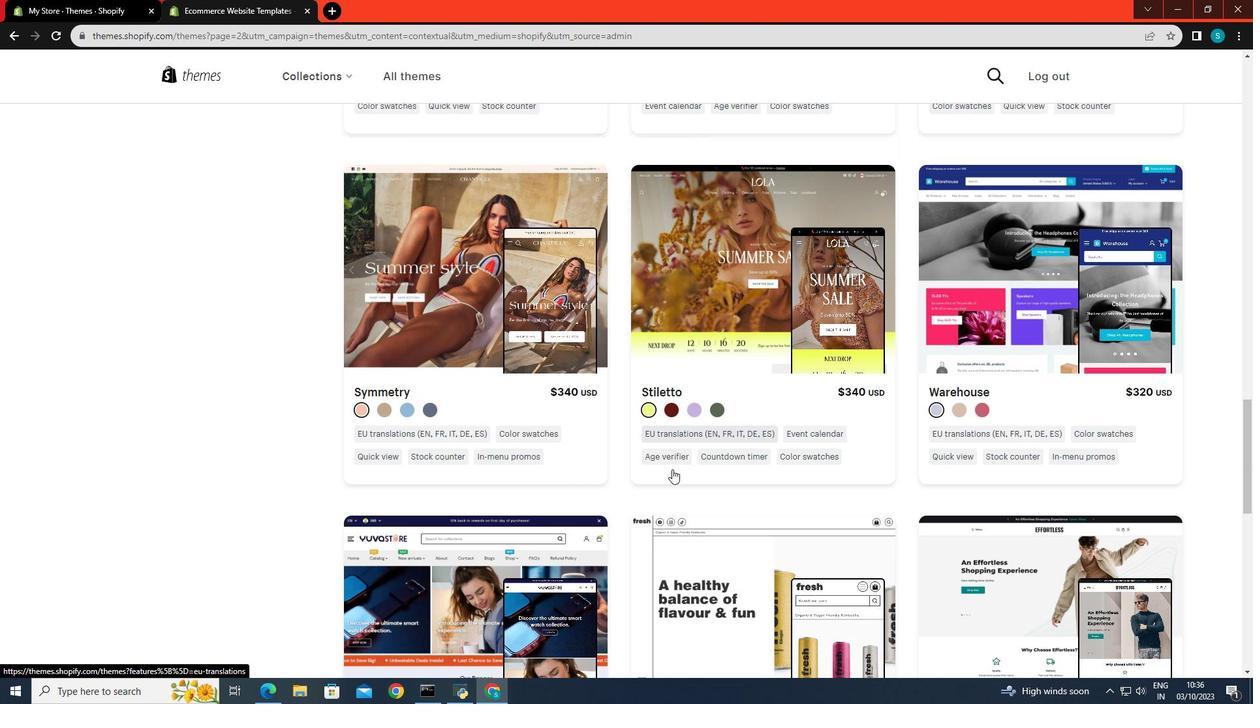 
Action: Mouse scrolled (672, 469) with delta (0, 0)
Screenshot: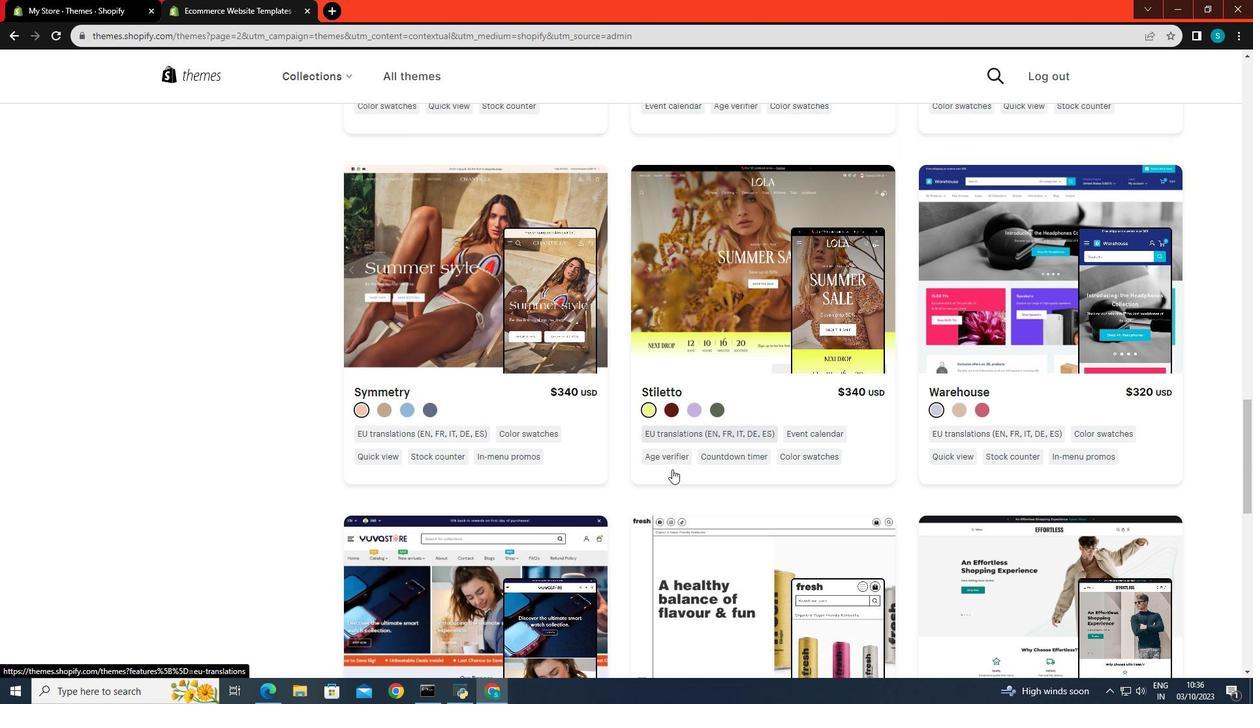 
Action: Mouse scrolled (672, 469) with delta (0, 0)
Screenshot: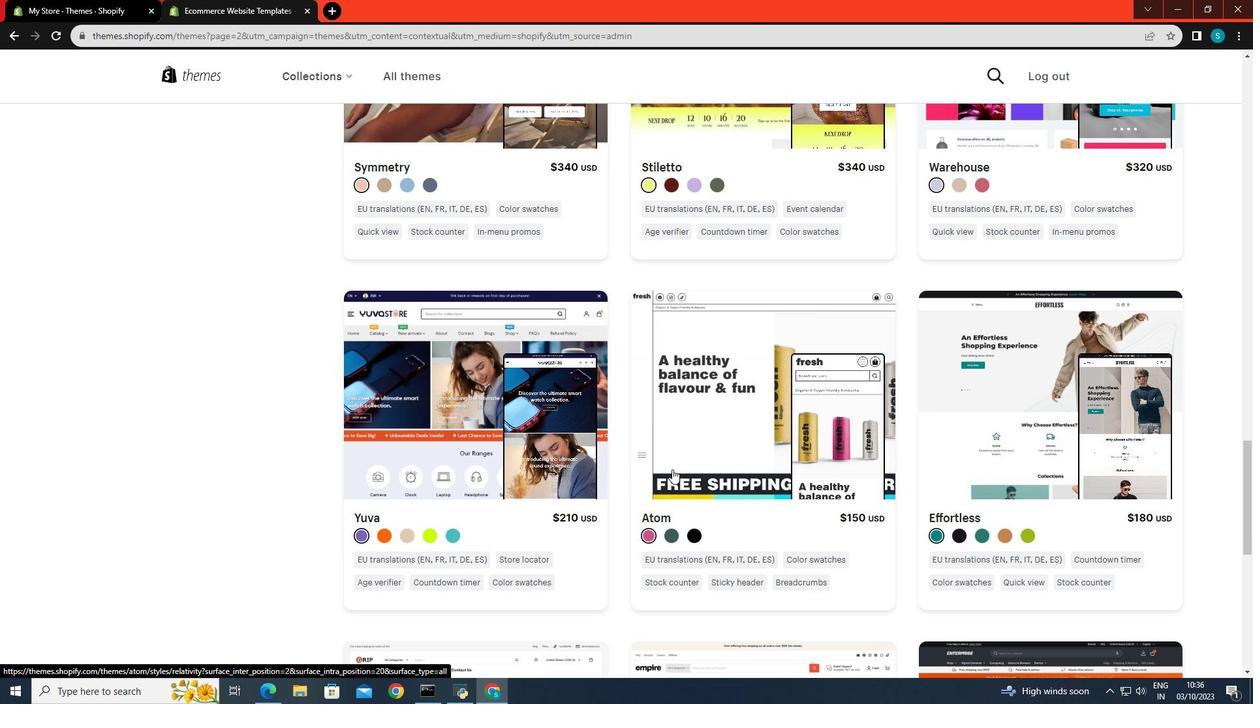 
Action: Mouse scrolled (672, 469) with delta (0, 0)
Screenshot: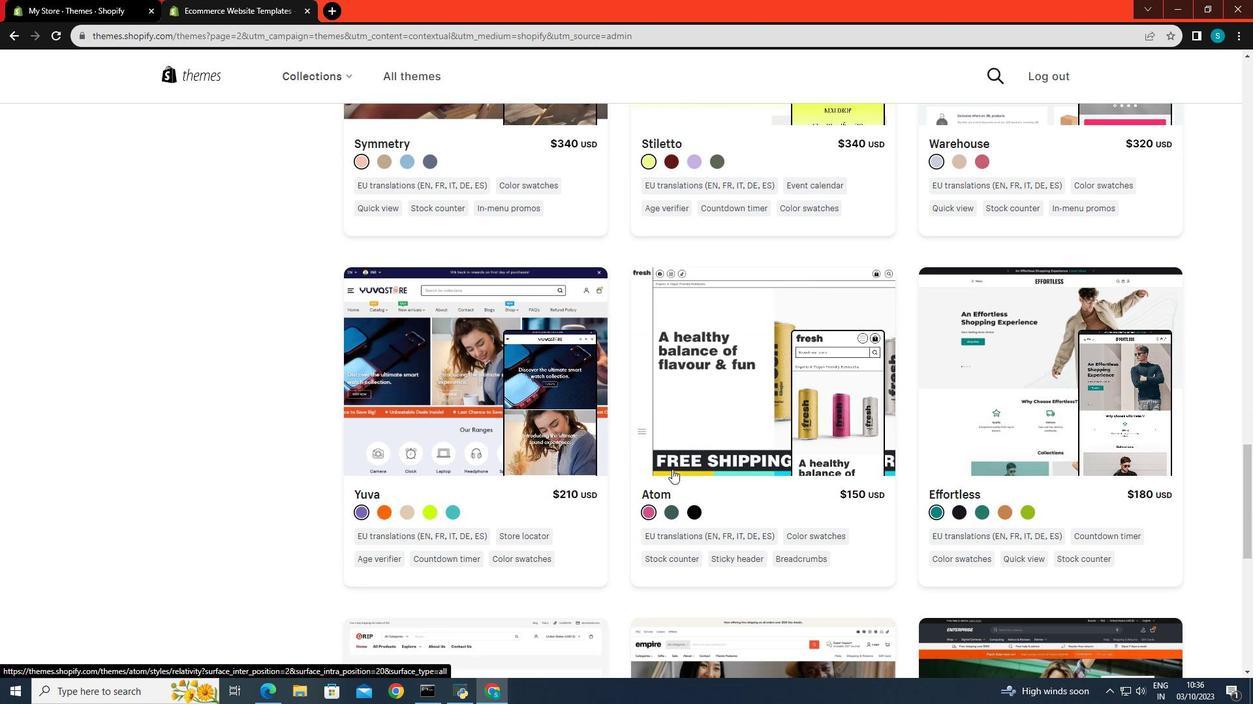 
Action: Mouse scrolled (672, 469) with delta (0, 0)
Screenshot: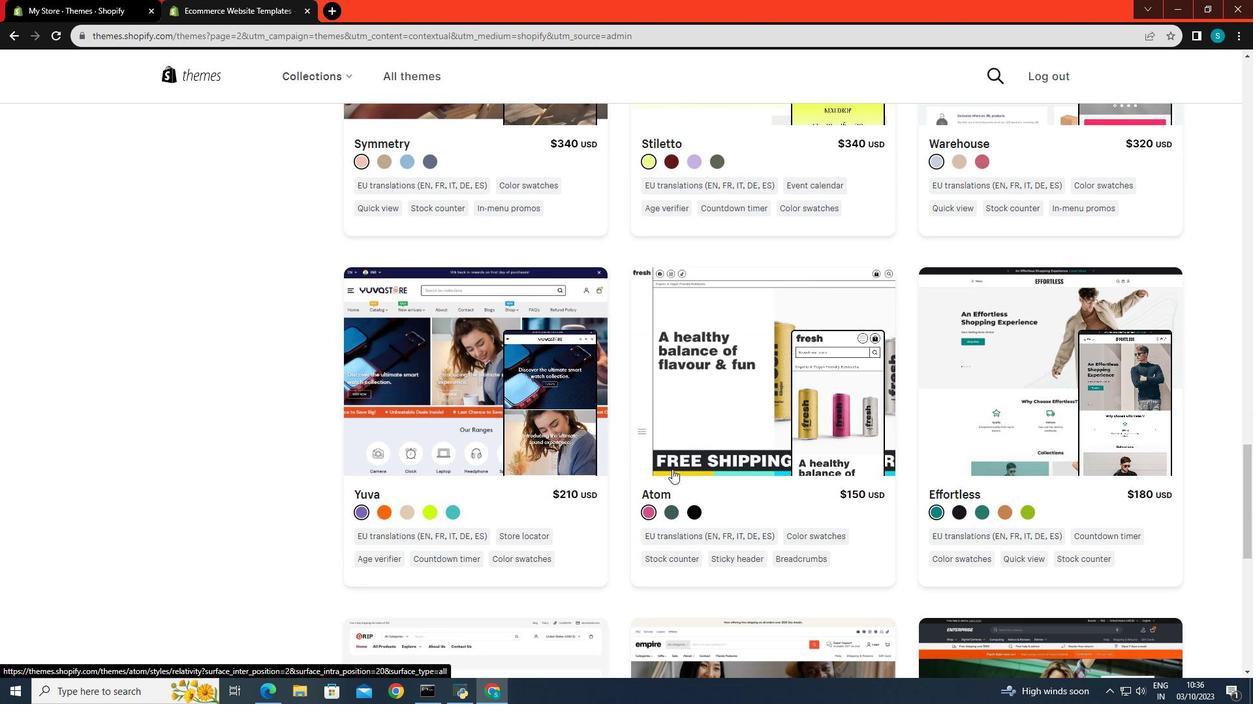 
Action: Mouse scrolled (672, 469) with delta (0, 0)
Screenshot: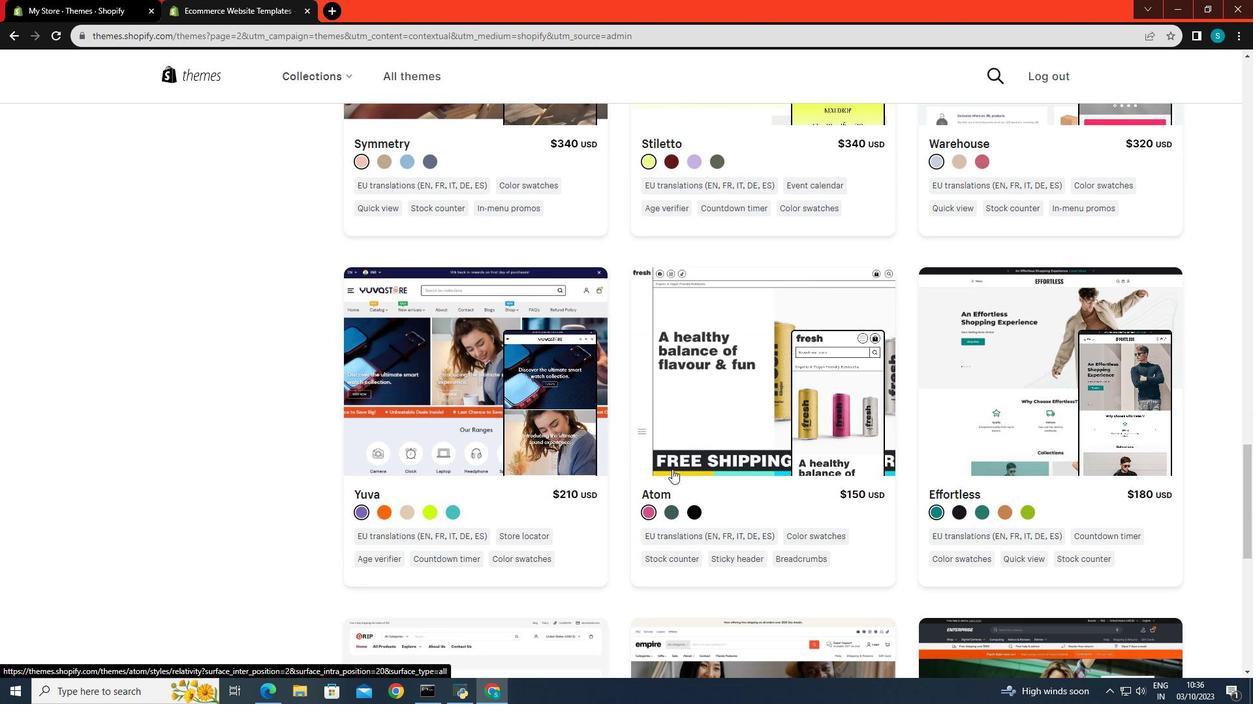 
Action: Mouse scrolled (672, 469) with delta (0, 0)
Screenshot: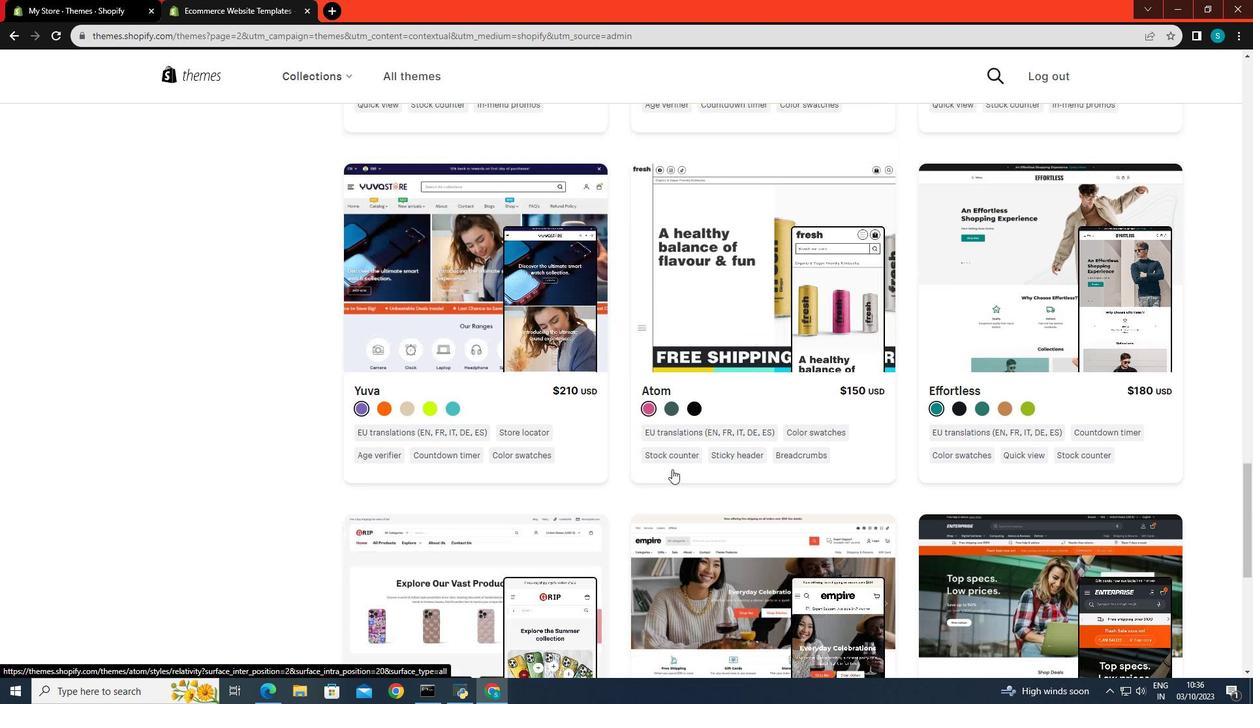 
Action: Mouse scrolled (672, 469) with delta (0, 0)
Screenshot: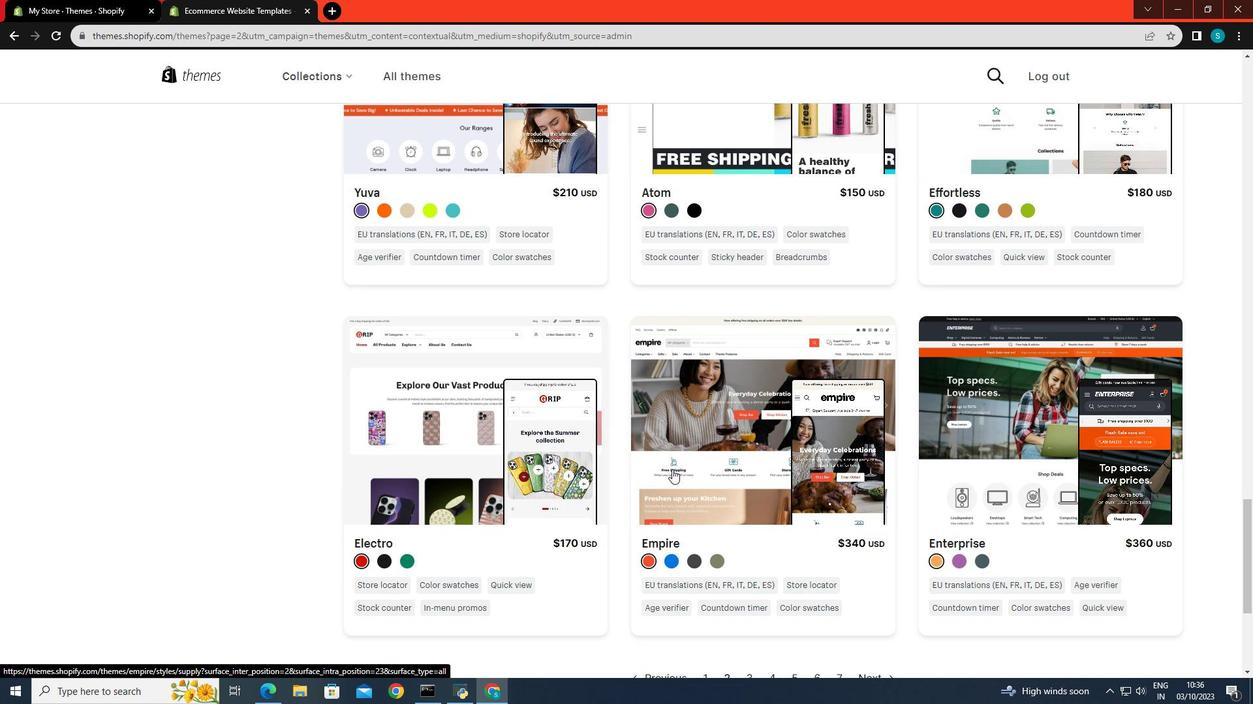 
Action: Mouse scrolled (672, 469) with delta (0, 0)
Screenshot: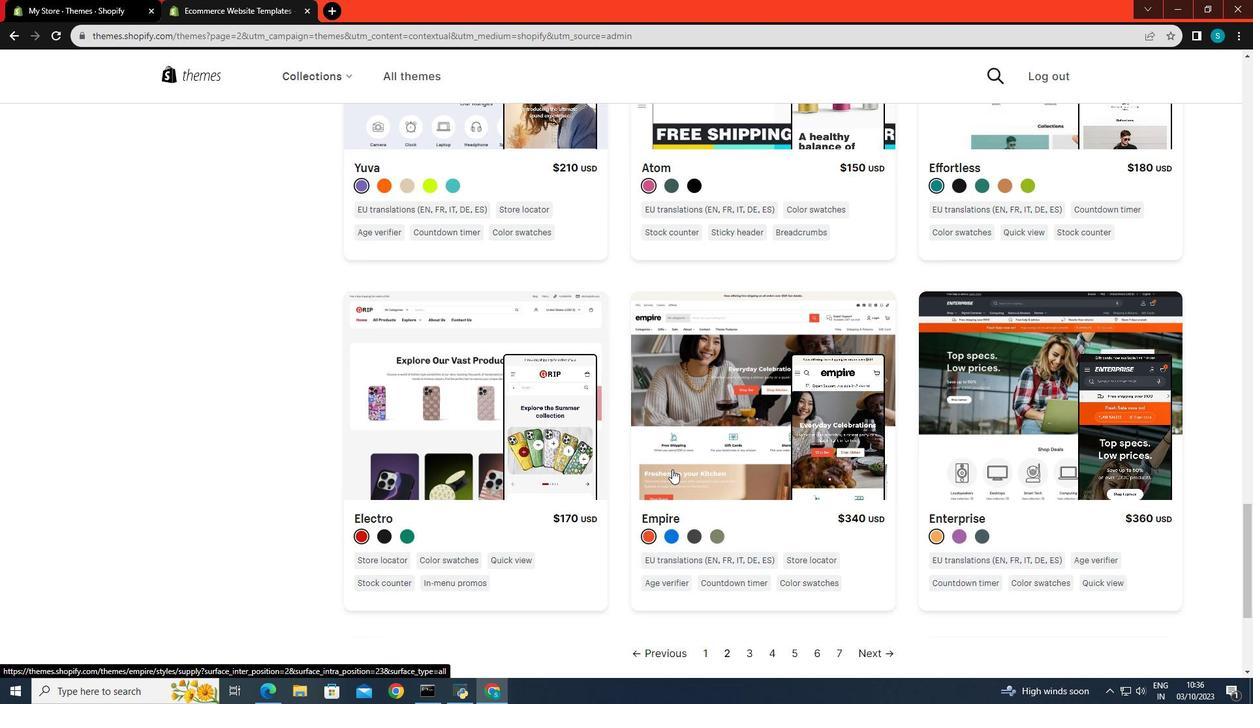 
Action: Mouse scrolled (672, 469) with delta (0, 0)
Screenshot: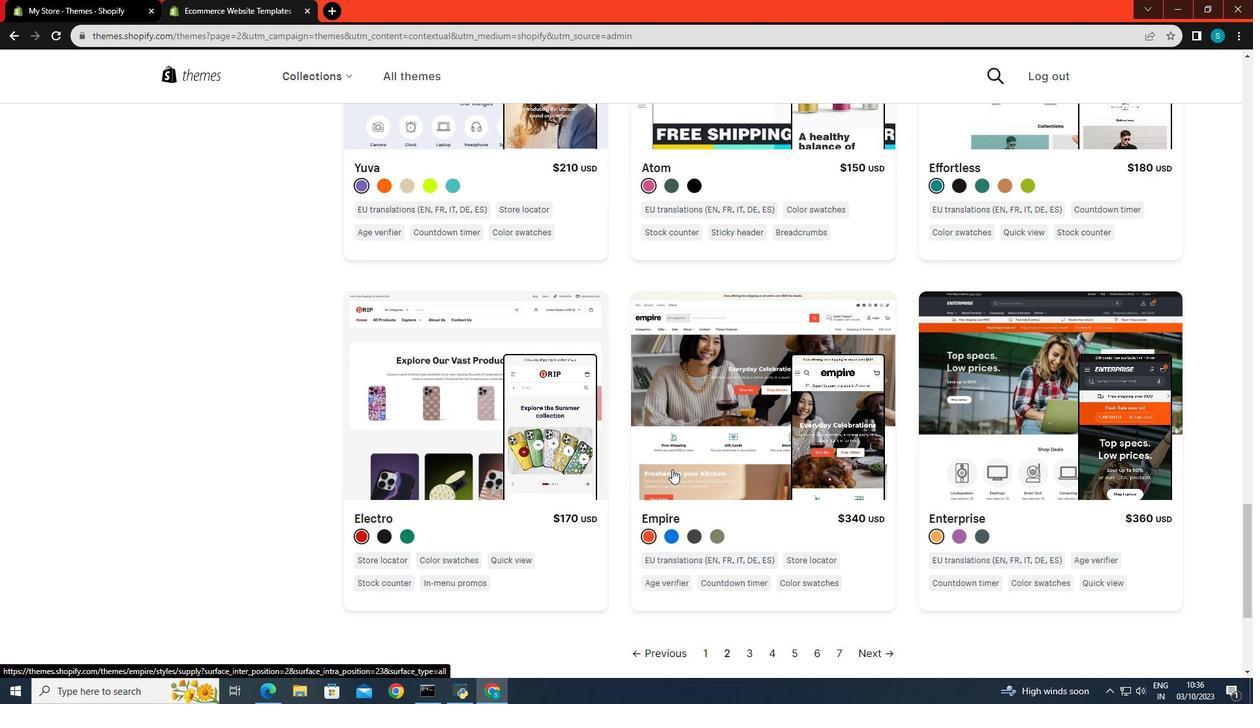 
Action: Mouse scrolled (672, 469) with delta (0, 0)
Screenshot: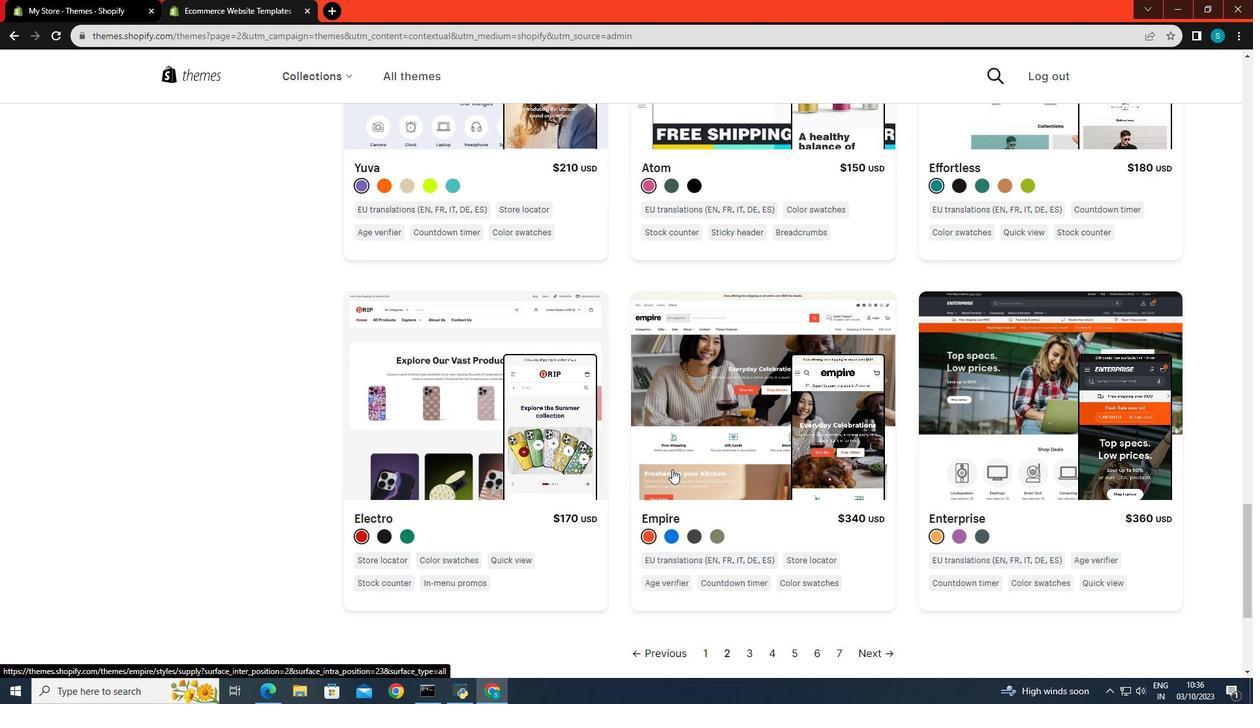 
Action: Mouse moved to (745, 416)
Screenshot: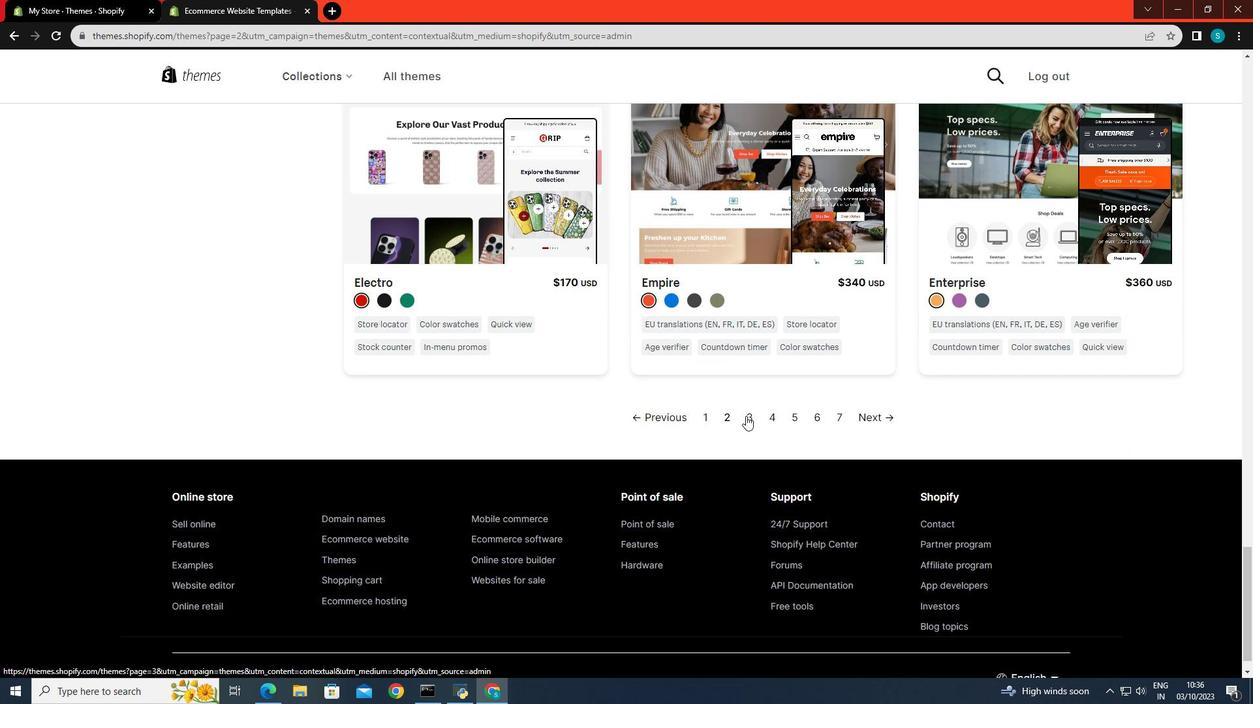
Action: Mouse pressed left at (745, 416)
Screenshot: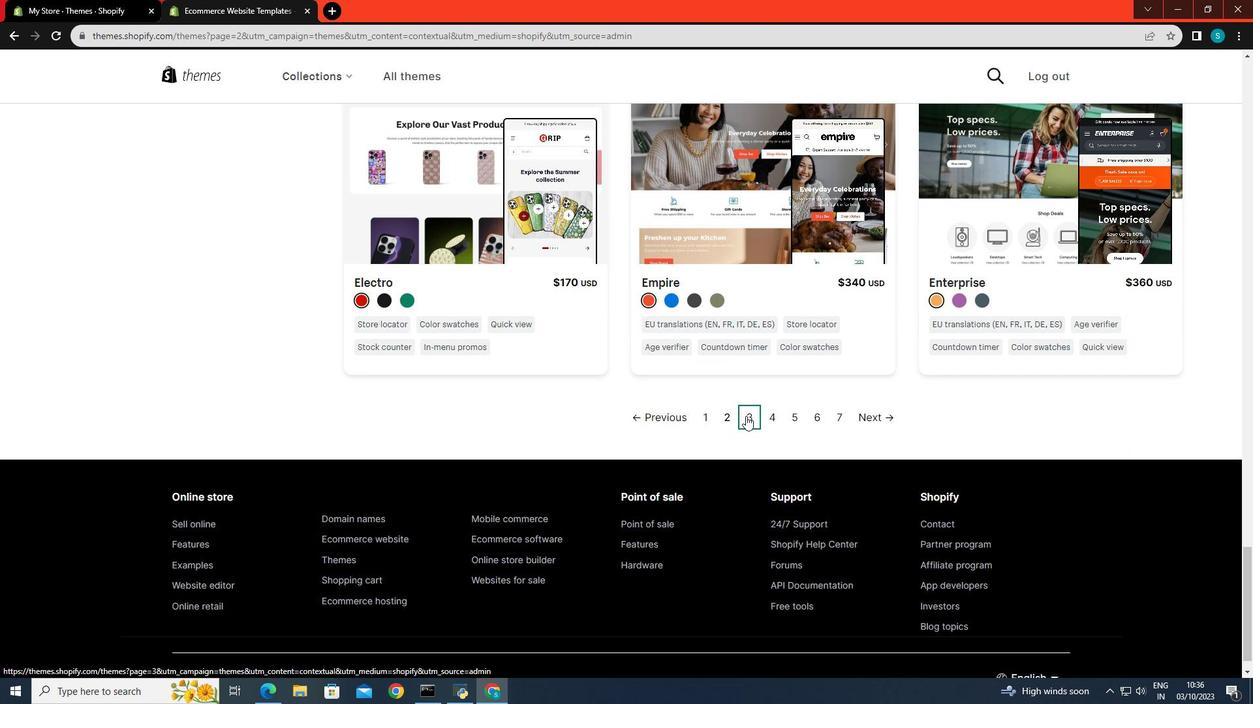 
Action: Mouse moved to (650, 392)
Screenshot: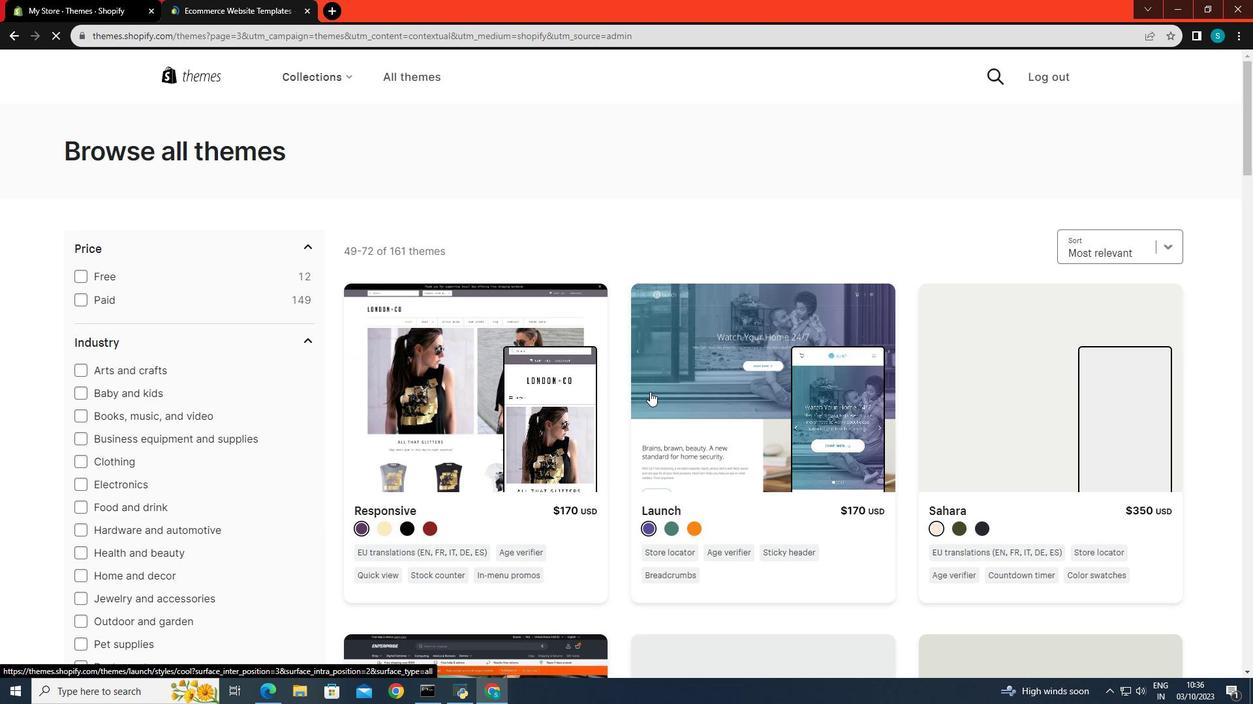 
Action: Mouse scrolled (650, 391) with delta (0, 0)
Screenshot: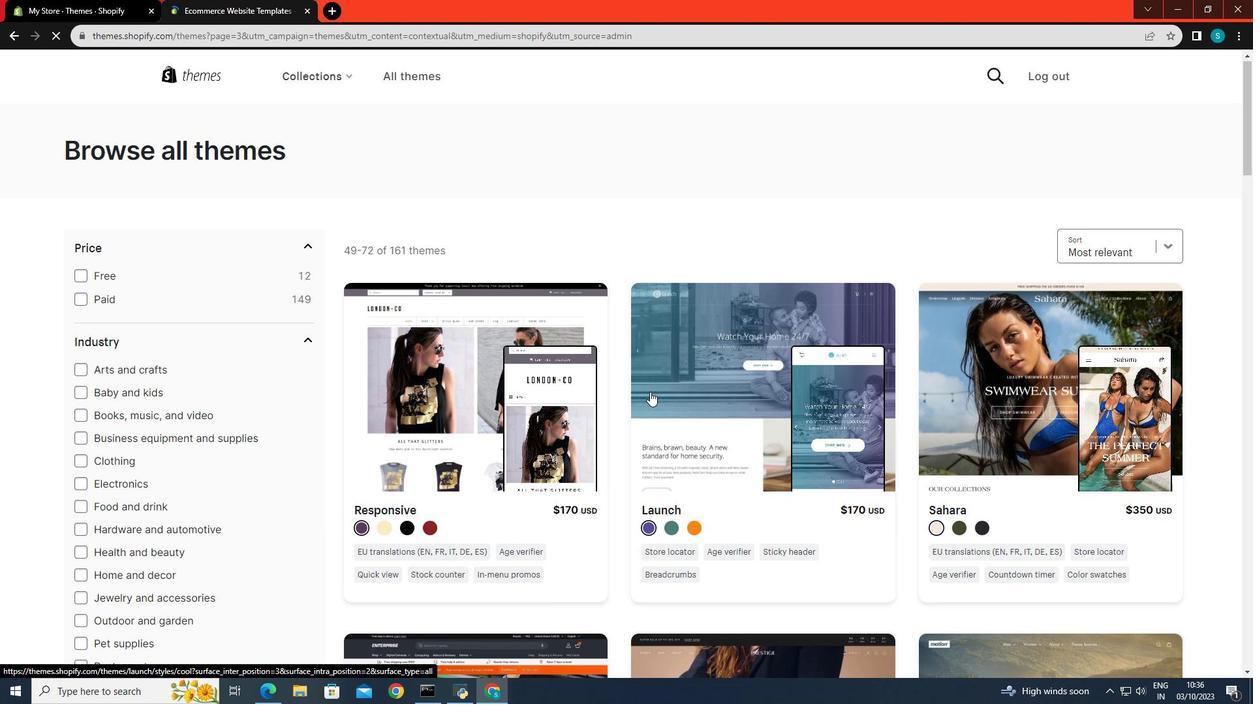 
Action: Mouse scrolled (650, 391) with delta (0, 0)
Screenshot: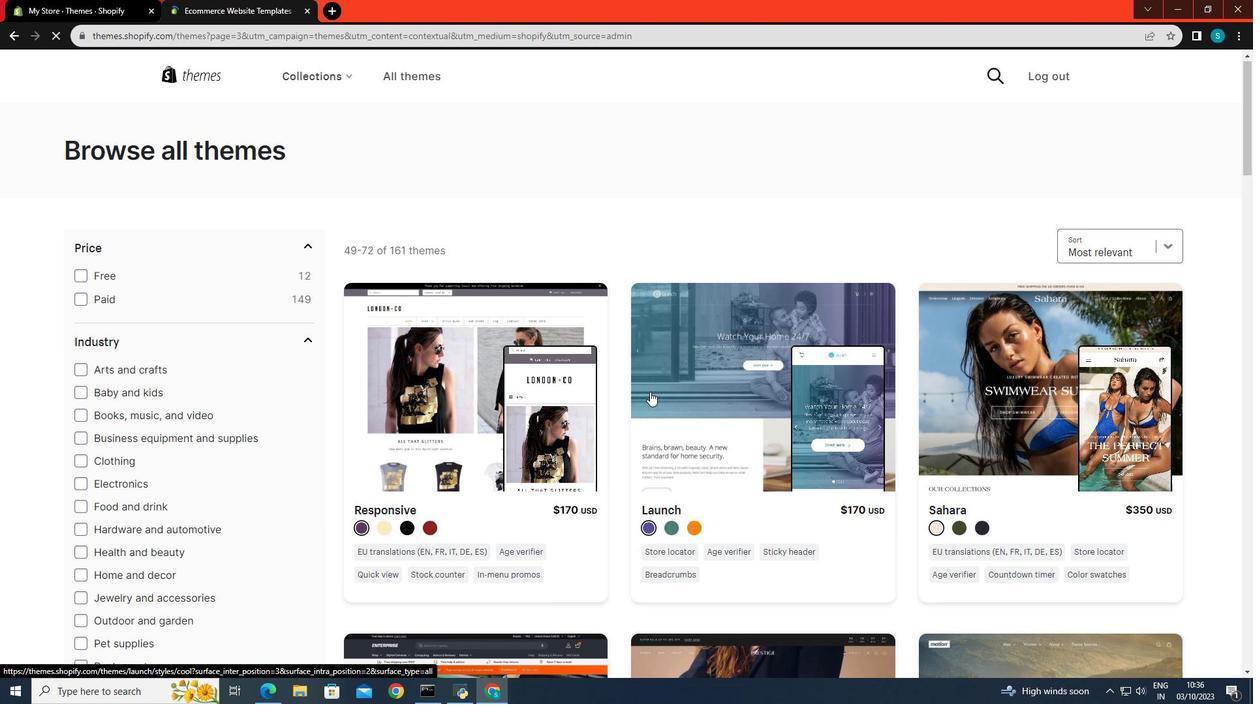 
Action: Mouse scrolled (650, 391) with delta (0, 0)
Screenshot: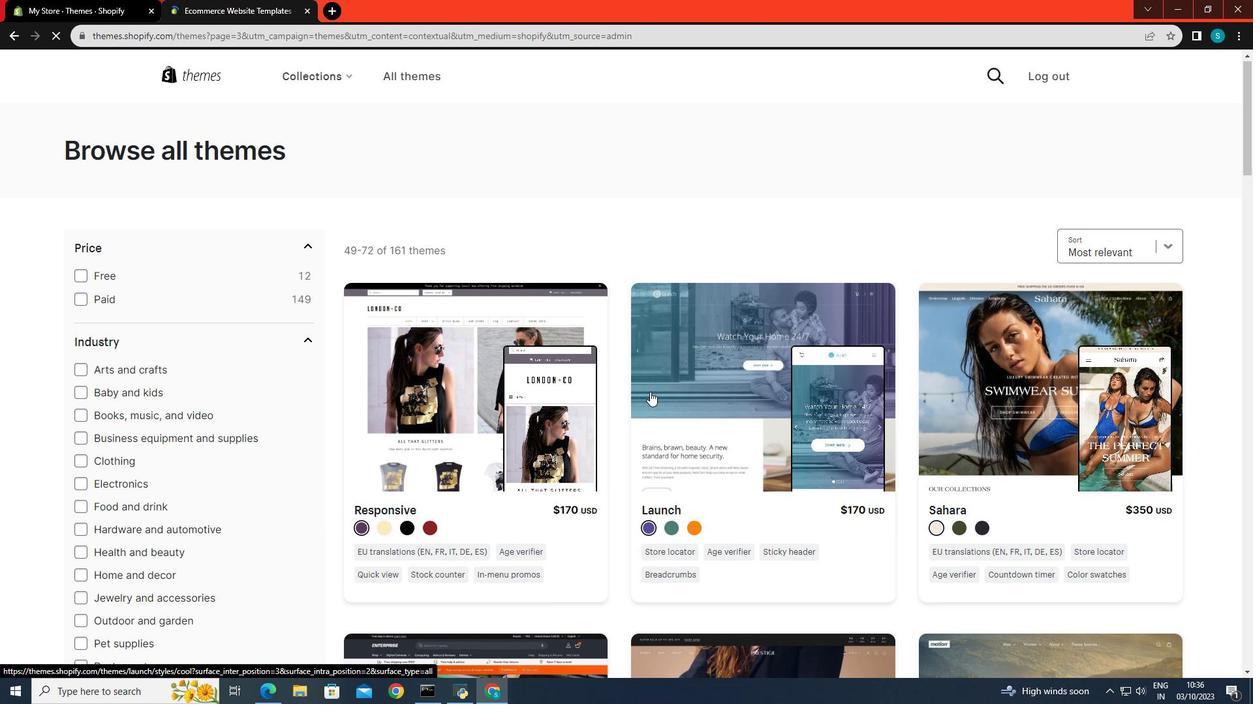 
Action: Mouse scrolled (650, 391) with delta (0, 0)
Screenshot: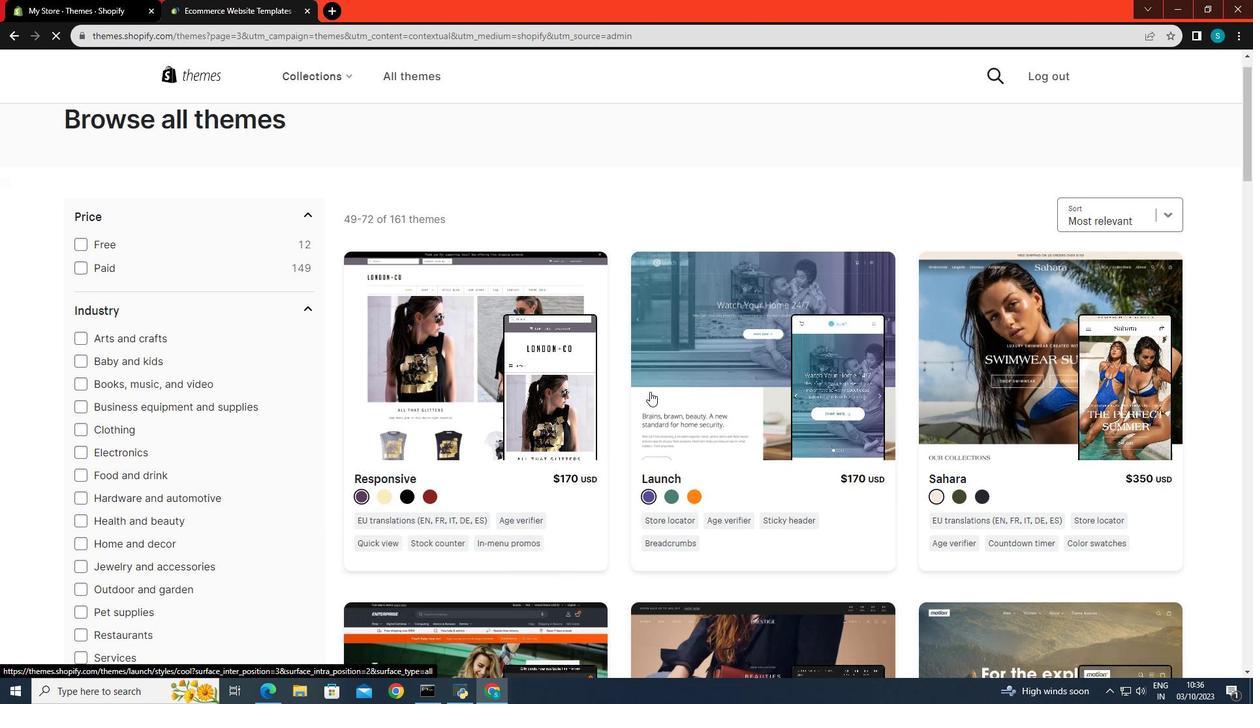 
Action: Mouse scrolled (650, 391) with delta (0, 0)
Screenshot: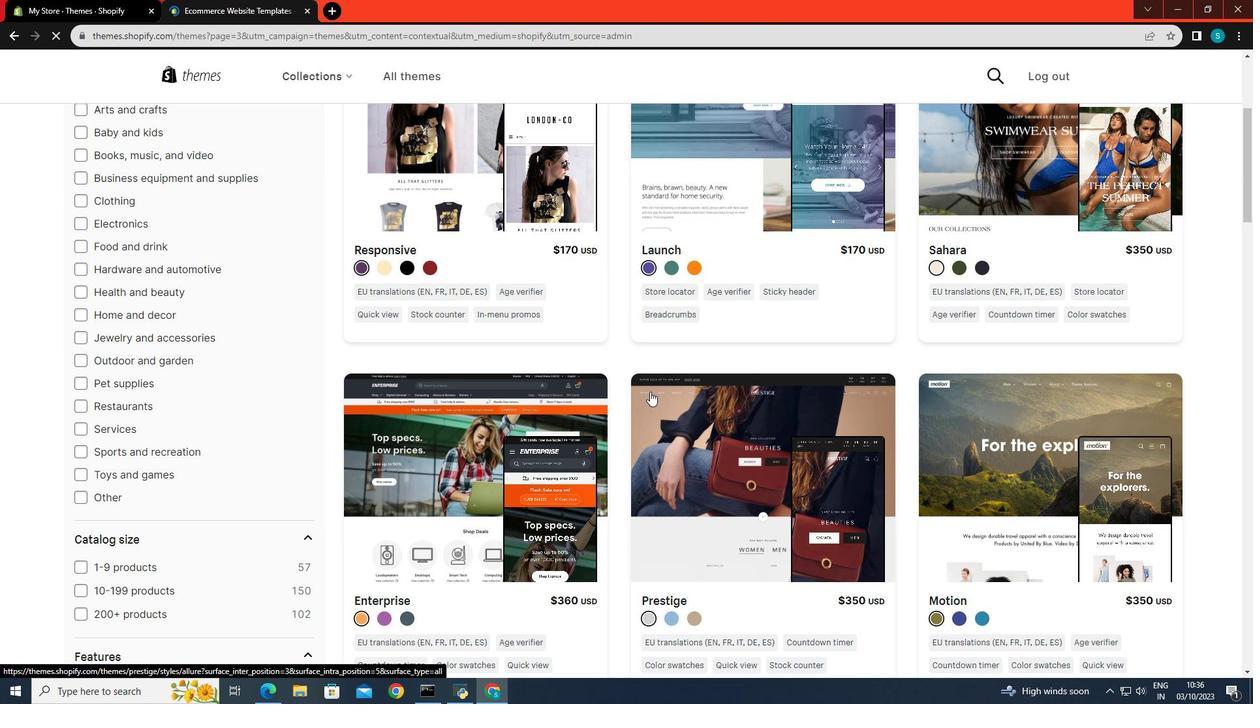 
Action: Mouse scrolled (650, 391) with delta (0, 0)
Screenshot: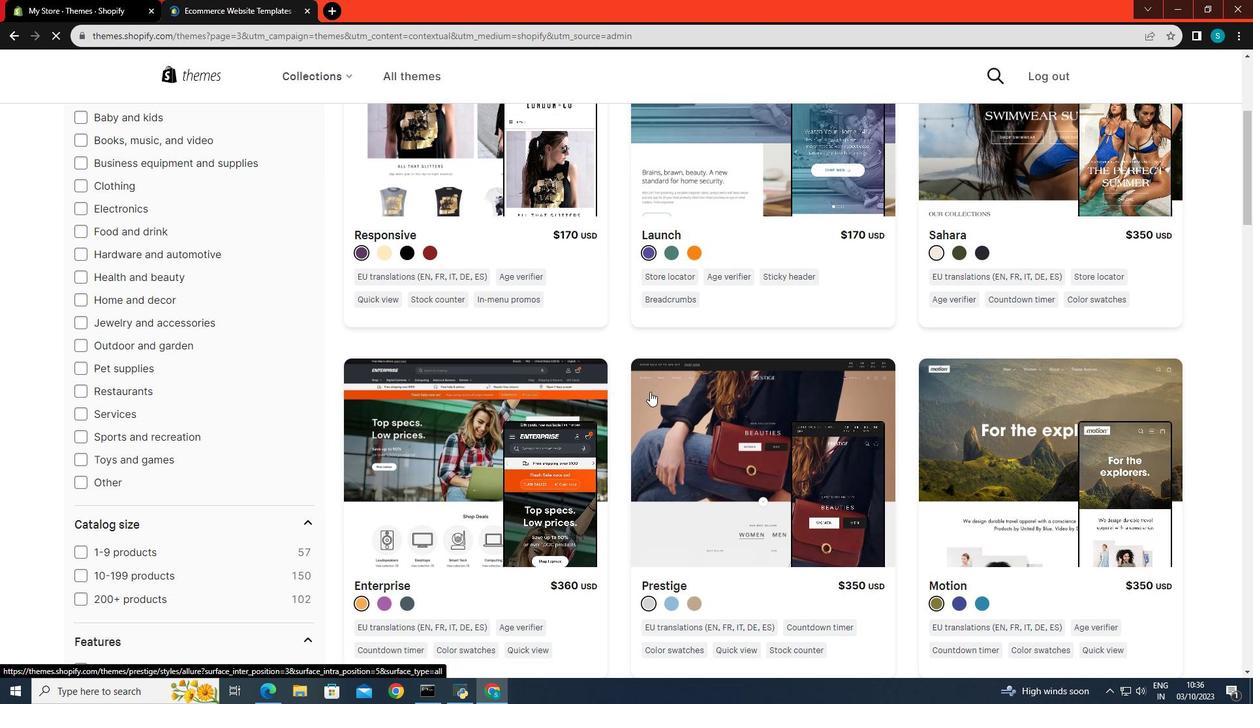 
Action: Mouse scrolled (650, 391) with delta (0, 0)
Screenshot: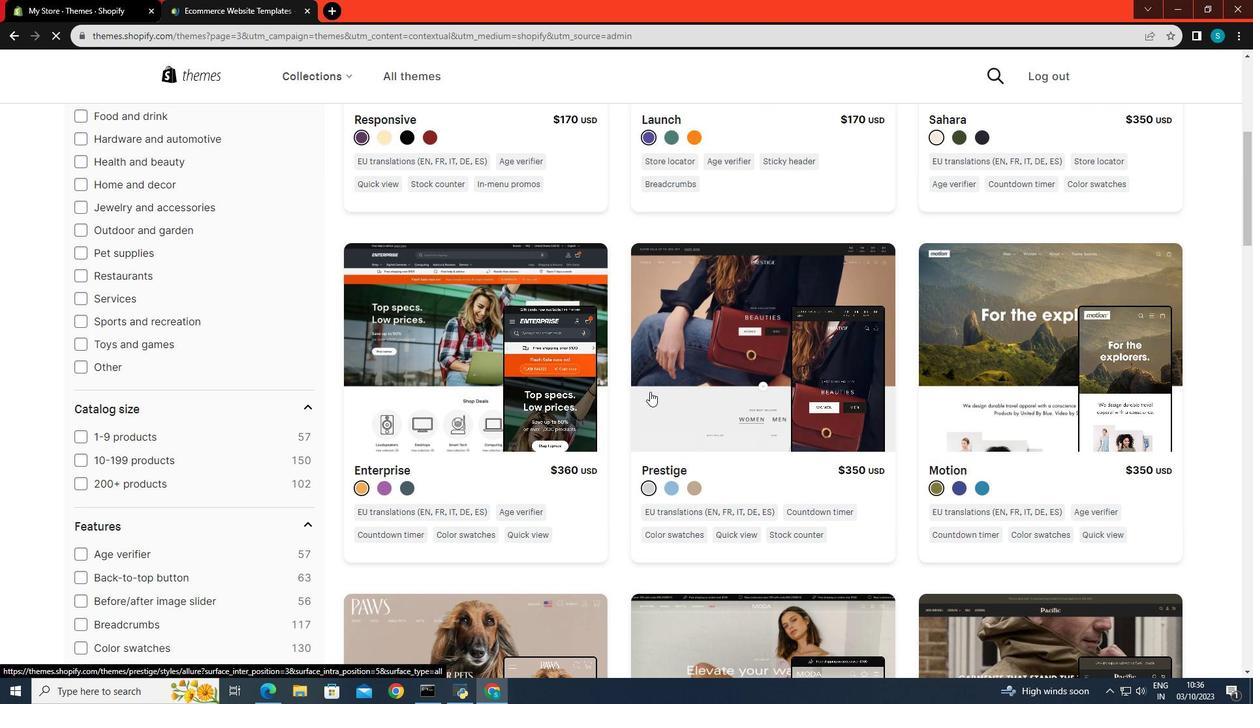 
Action: Mouse scrolled (650, 391) with delta (0, 0)
Screenshot: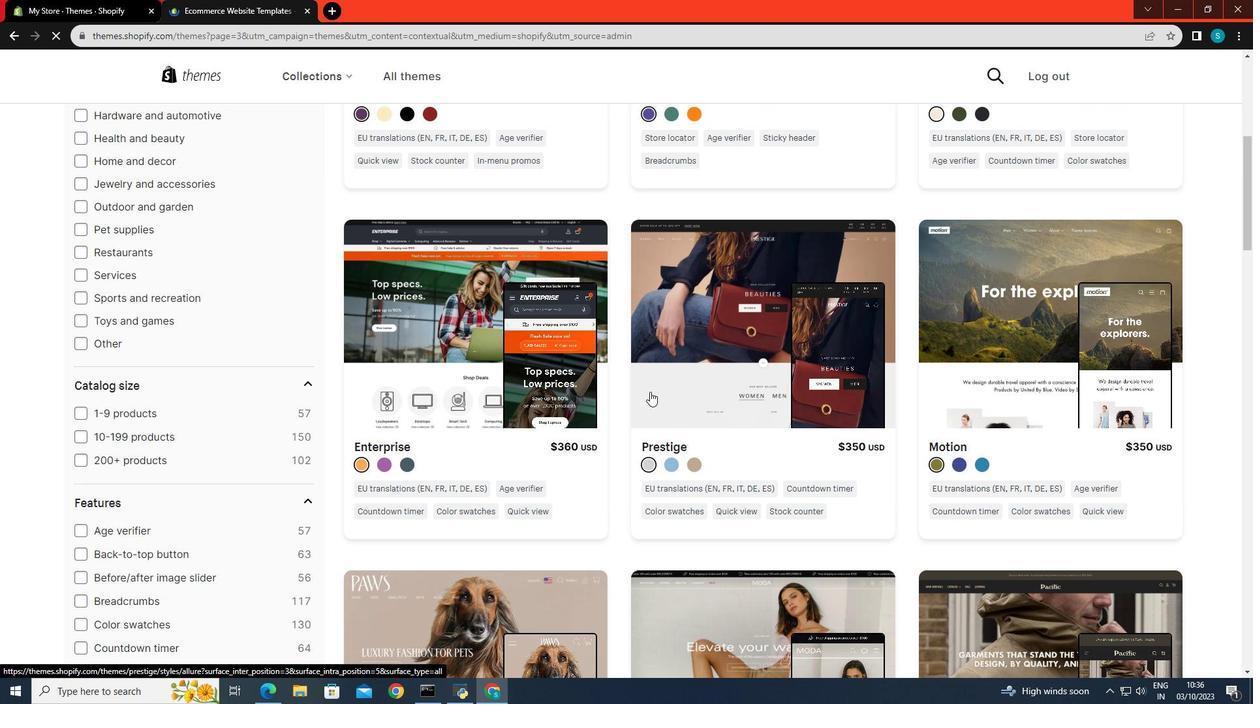 
Action: Mouse scrolled (650, 391) with delta (0, 0)
Screenshot: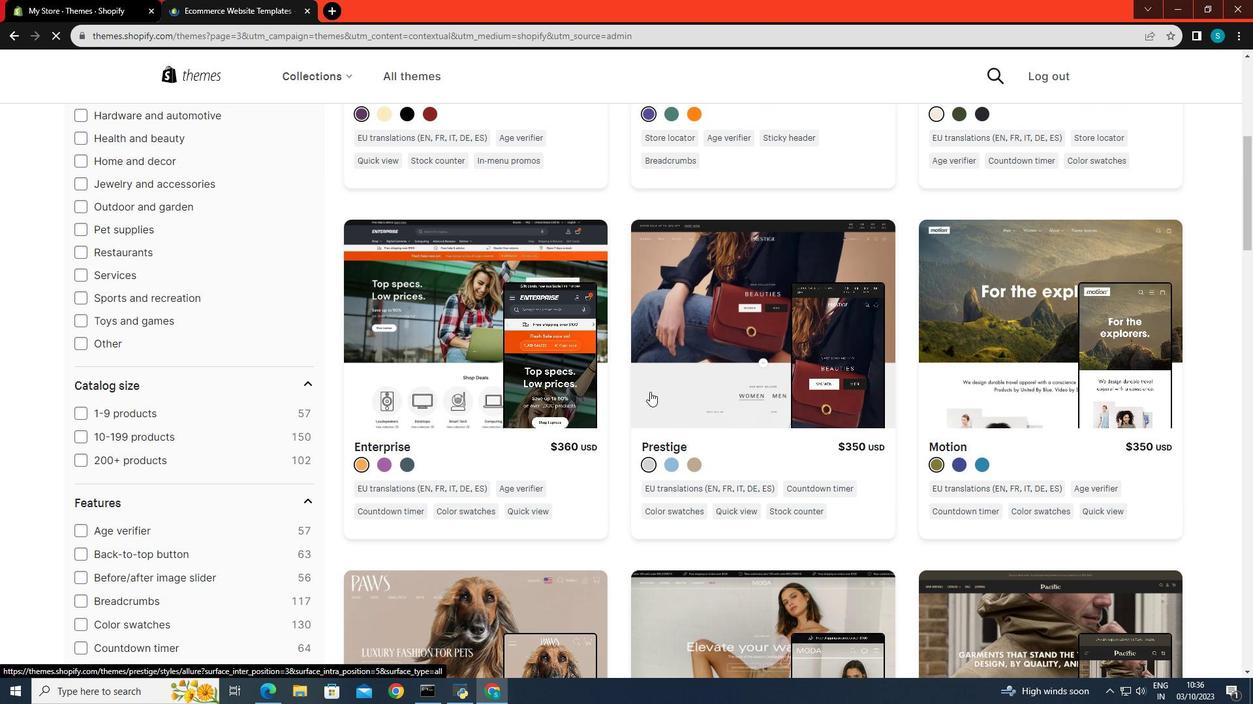 
Action: Mouse scrolled (650, 391) with delta (0, 0)
Screenshot: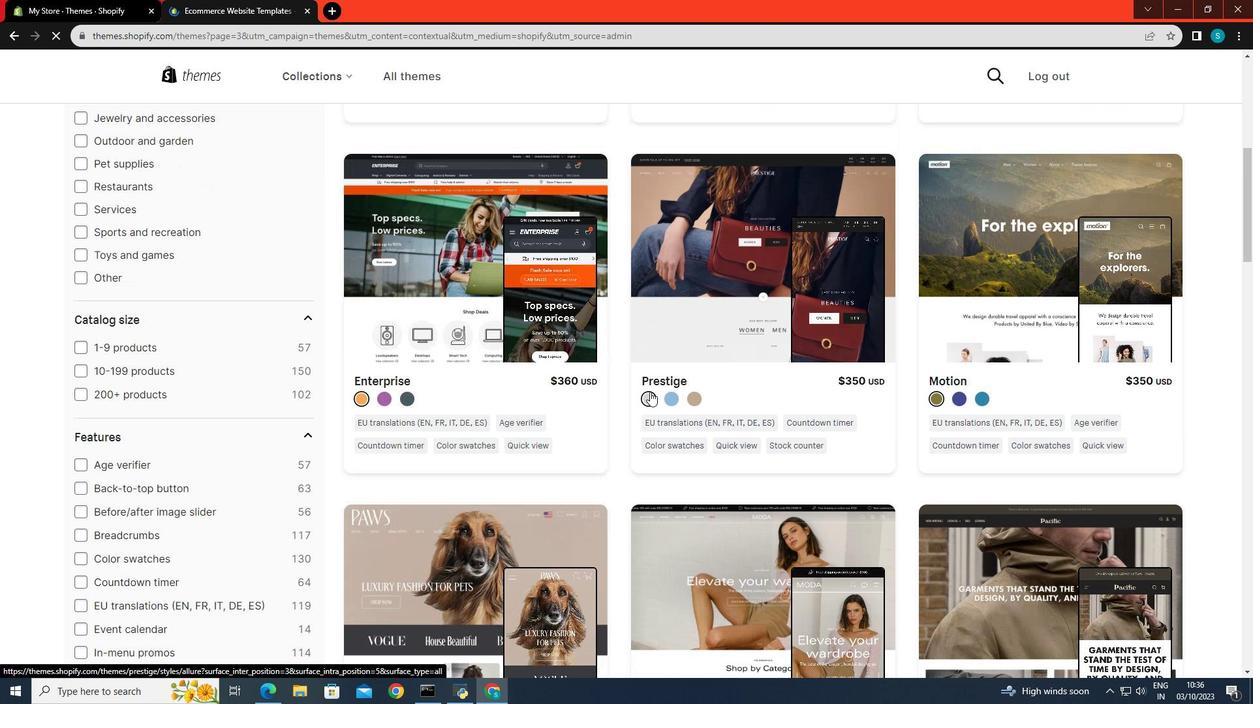 
Action: Mouse scrolled (650, 391) with delta (0, 0)
Screenshot: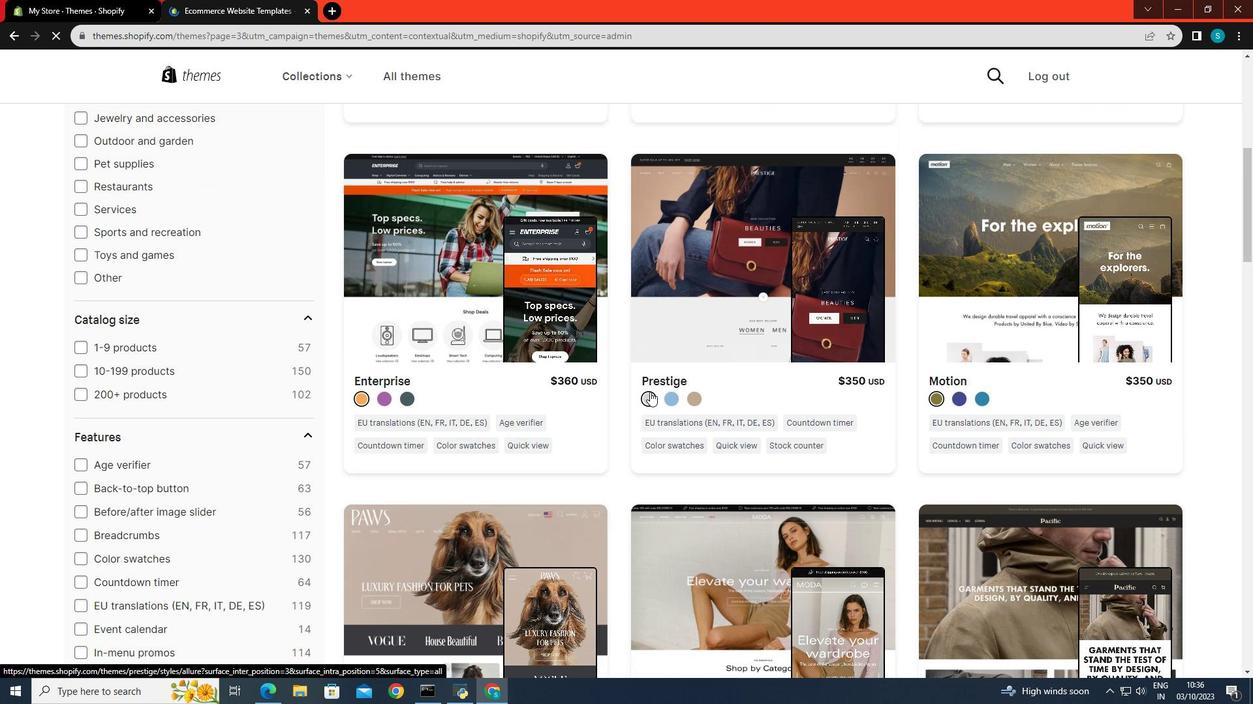 
Action: Mouse moved to (653, 401)
Screenshot: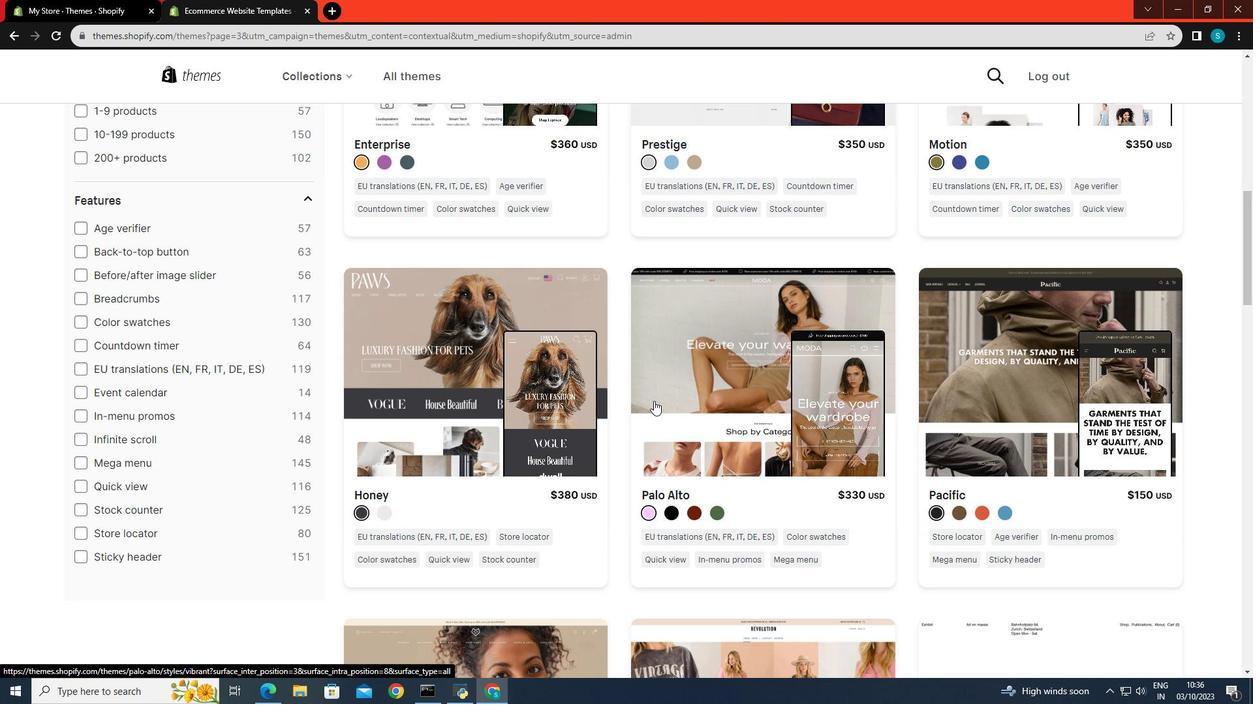 
Action: Mouse scrolled (653, 400) with delta (0, 0)
Screenshot: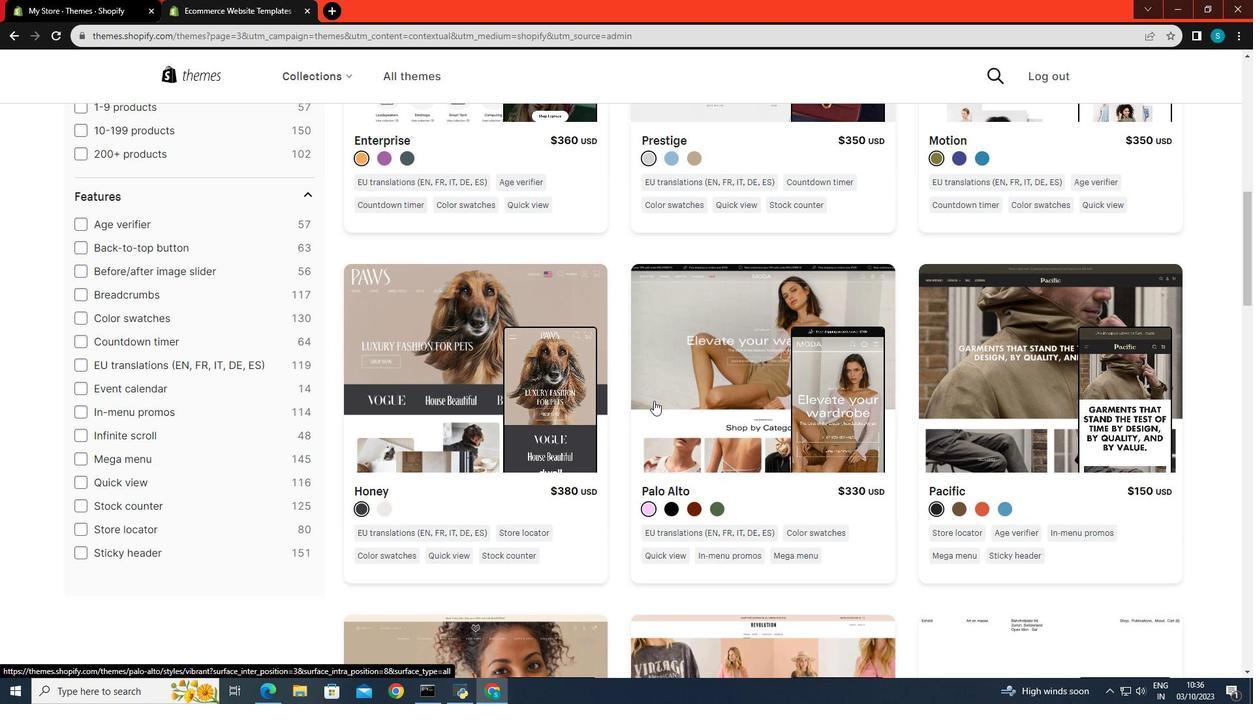 
Action: Mouse scrolled (653, 400) with delta (0, 0)
Screenshot: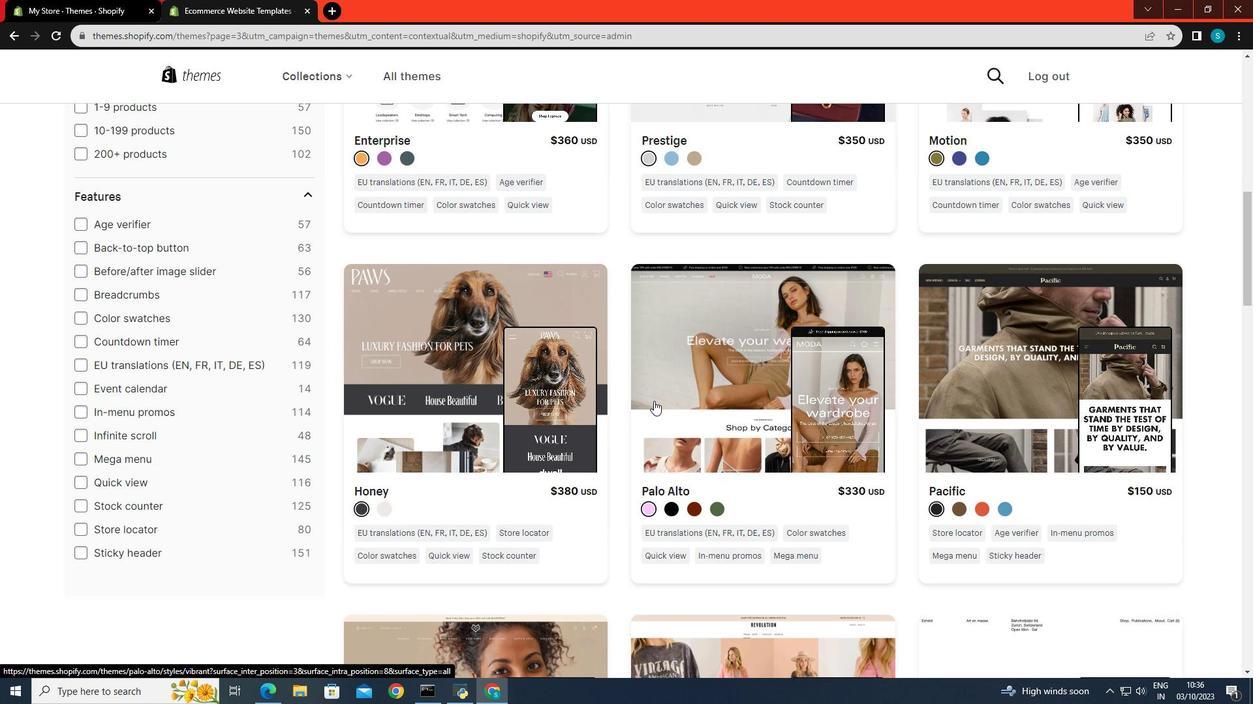 
Action: Mouse scrolled (653, 400) with delta (0, 0)
Screenshot: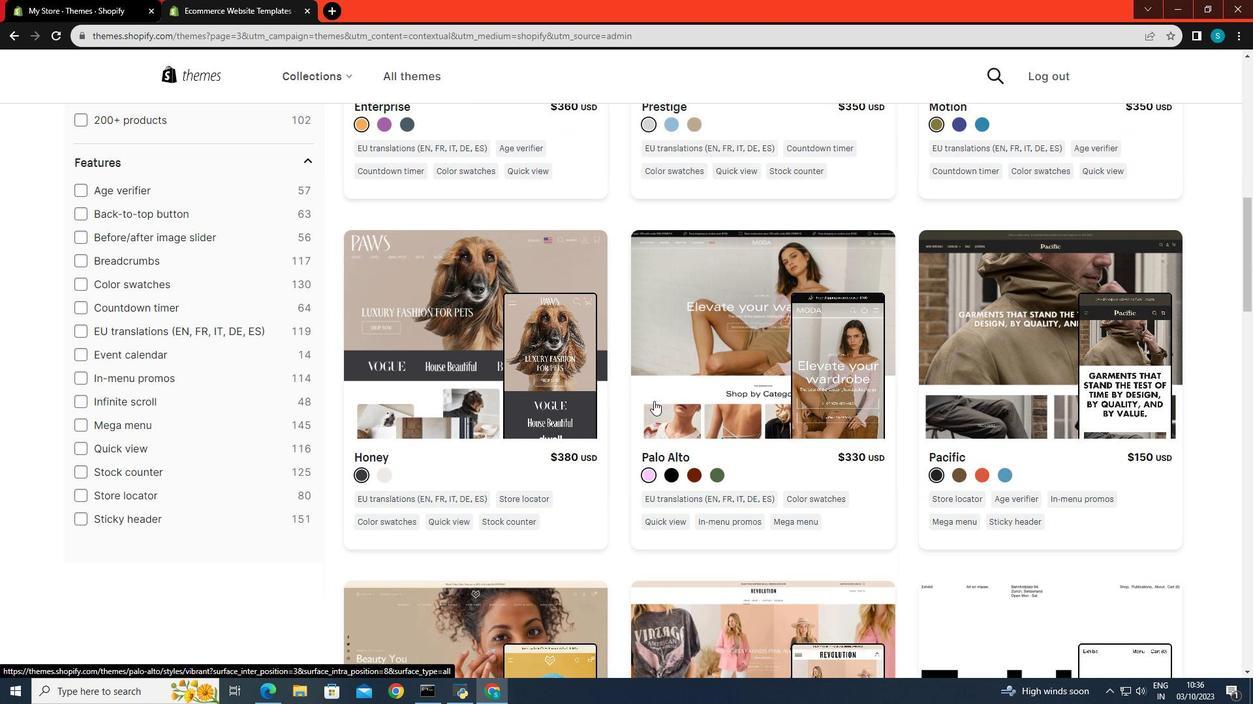 
Action: Mouse scrolled (653, 400) with delta (0, 0)
Screenshot: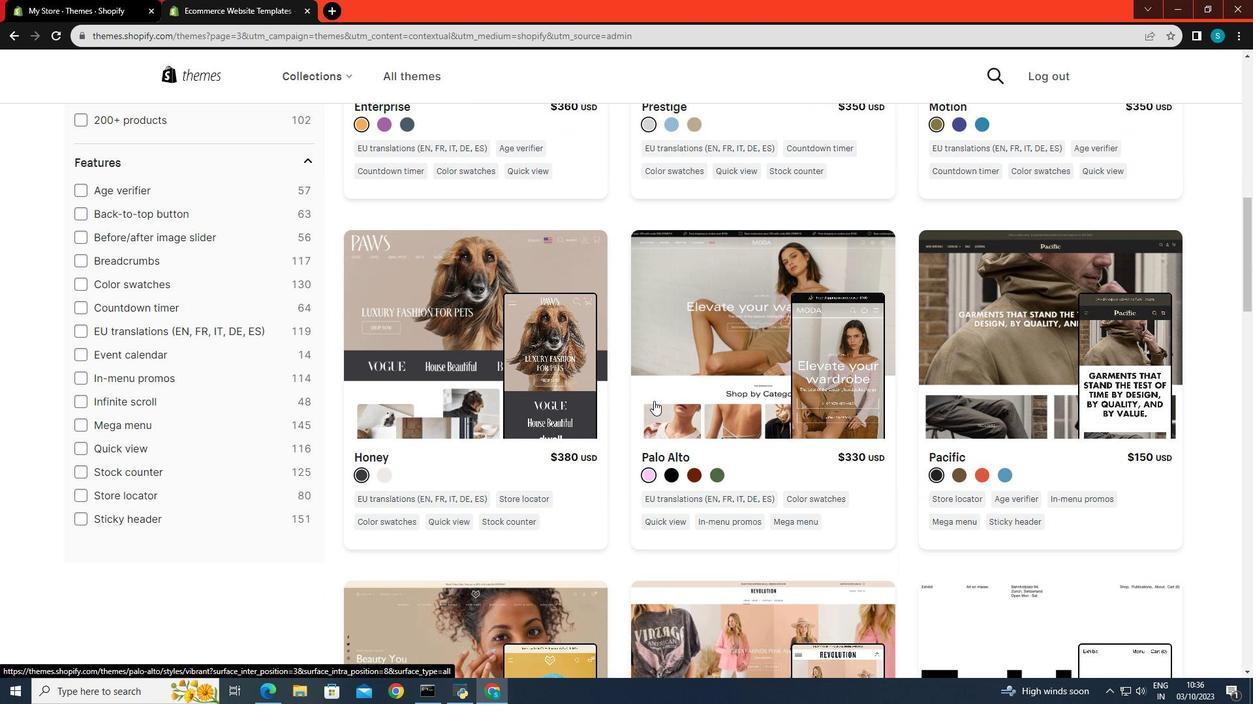 
Action: Mouse moved to (702, 437)
Screenshot: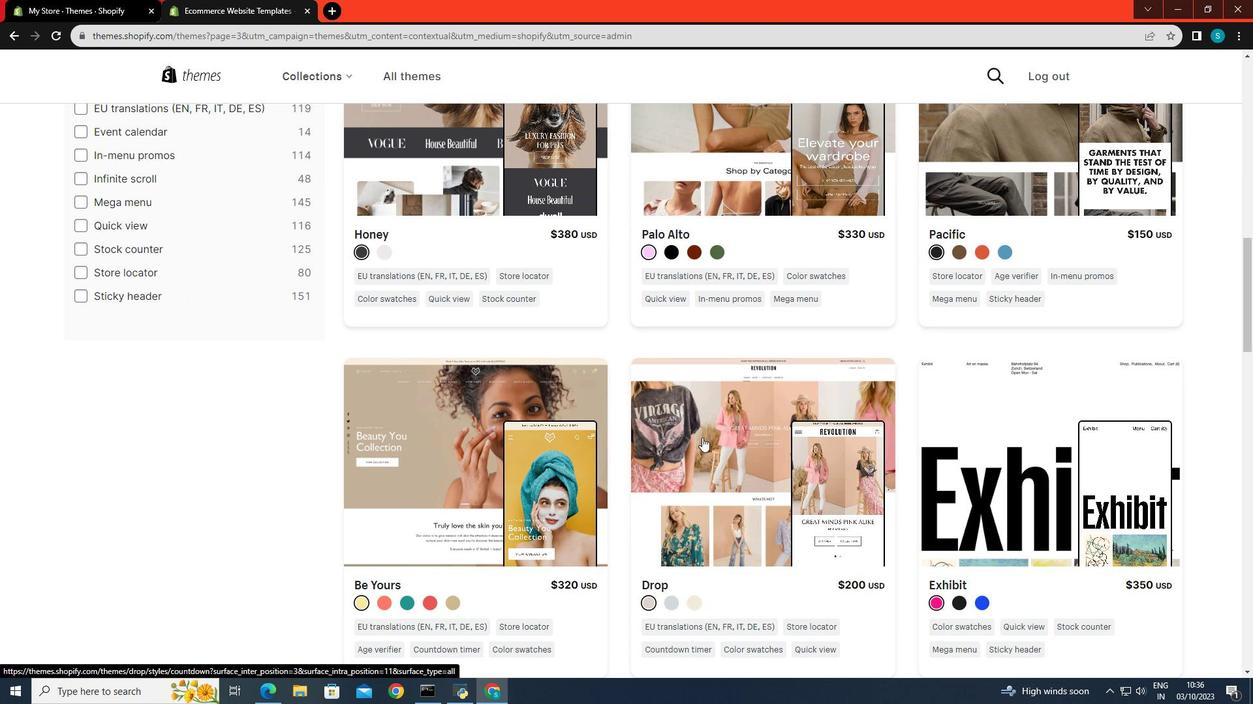 
Action: Mouse scrolled (702, 437) with delta (0, 0)
Screenshot: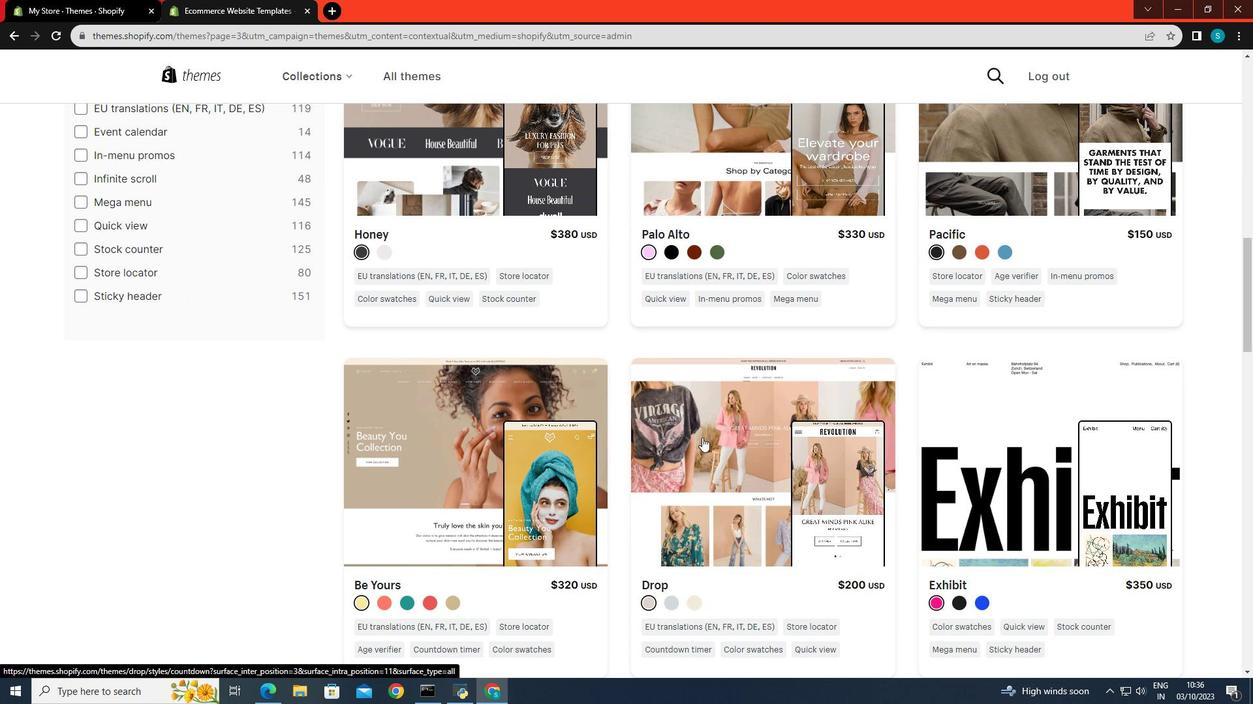 
Action: Mouse scrolled (702, 437) with delta (0, 0)
Screenshot: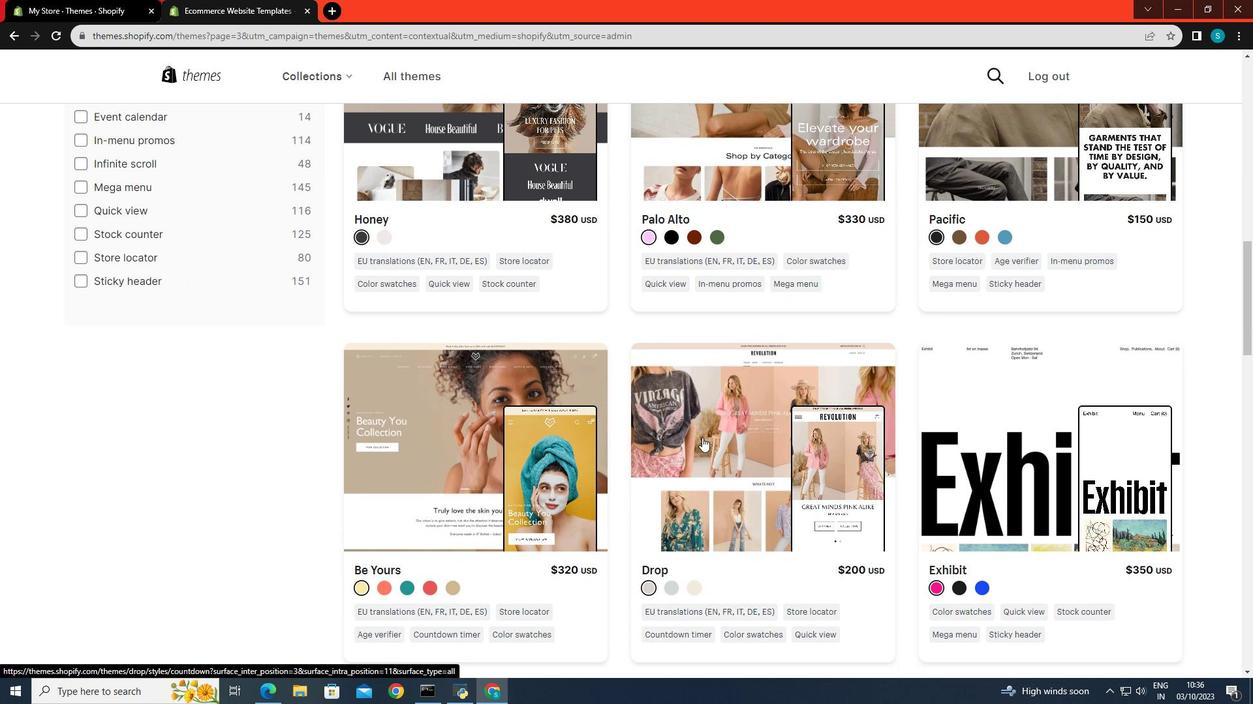 
Action: Mouse scrolled (702, 437) with delta (0, 0)
Screenshot: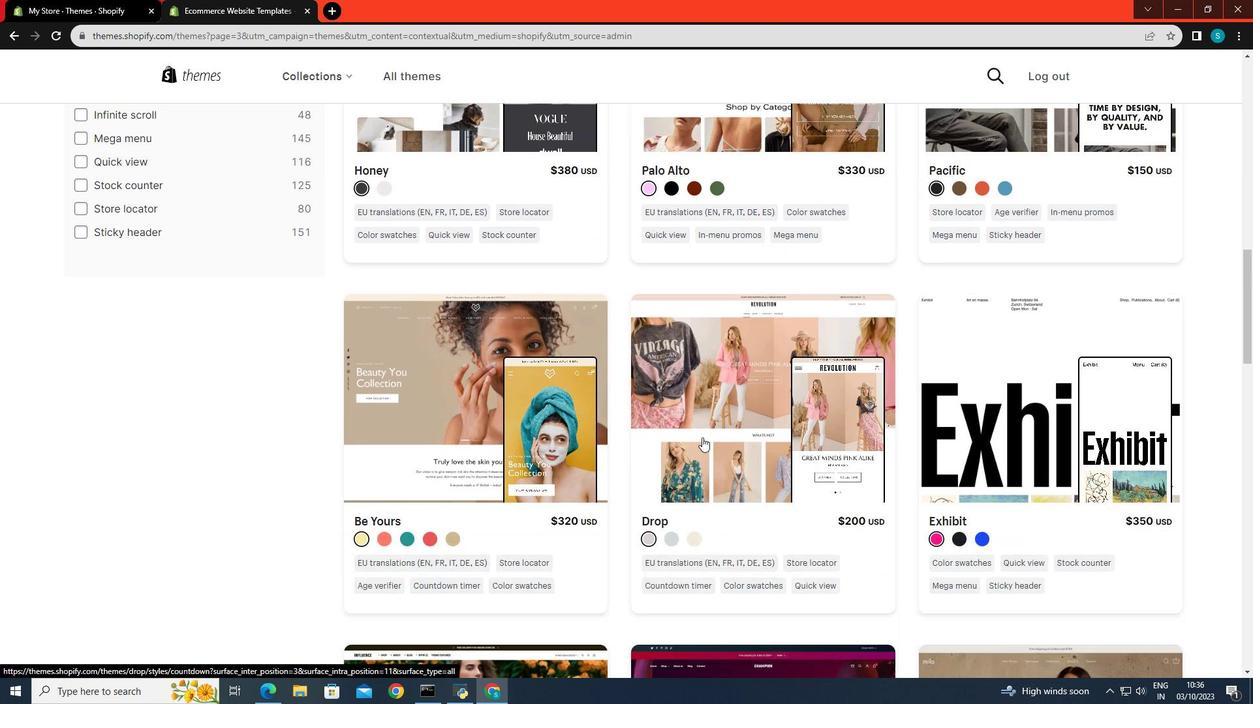
Action: Mouse scrolled (702, 437) with delta (0, 0)
Screenshot: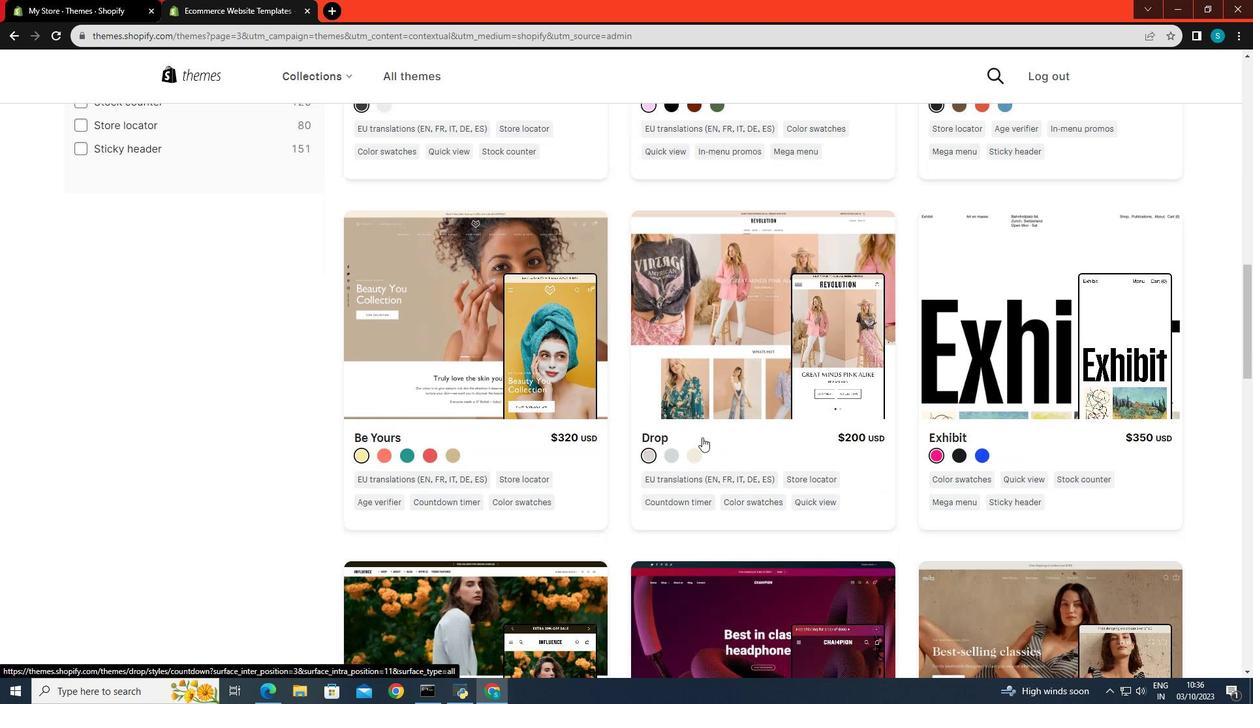 
Action: Mouse scrolled (702, 437) with delta (0, 0)
Screenshot: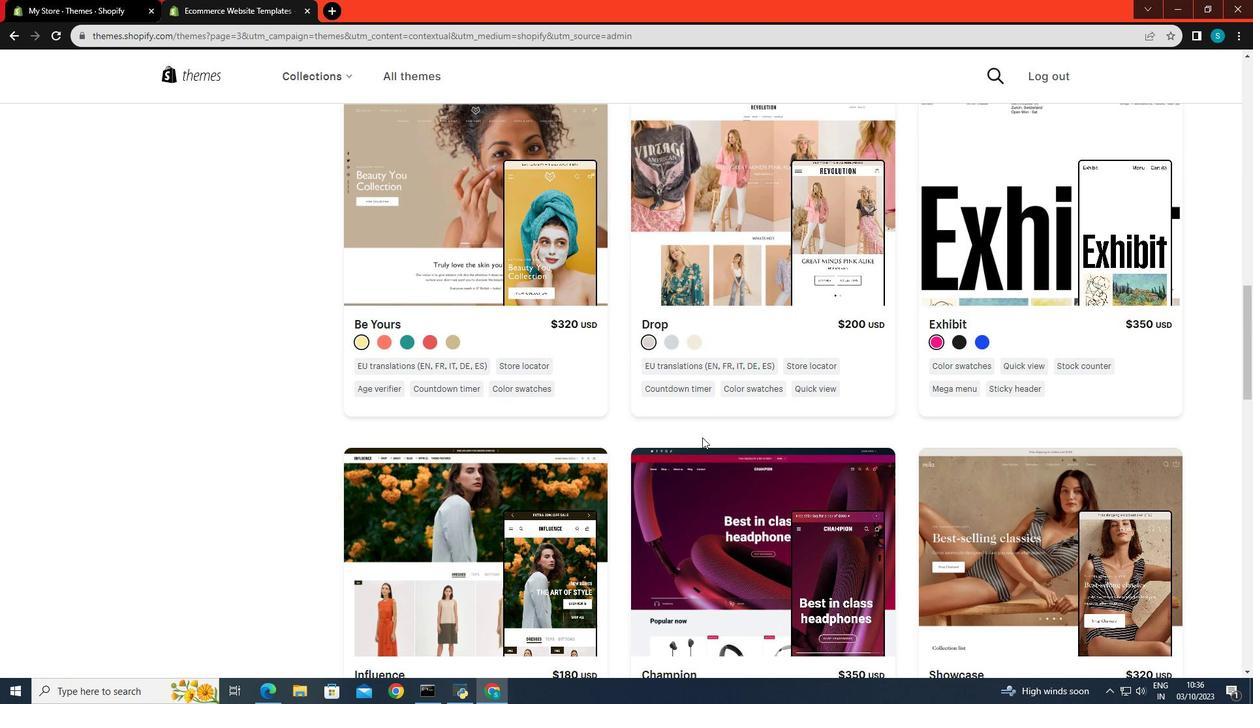 
Action: Mouse scrolled (702, 437) with delta (0, 0)
Screenshot: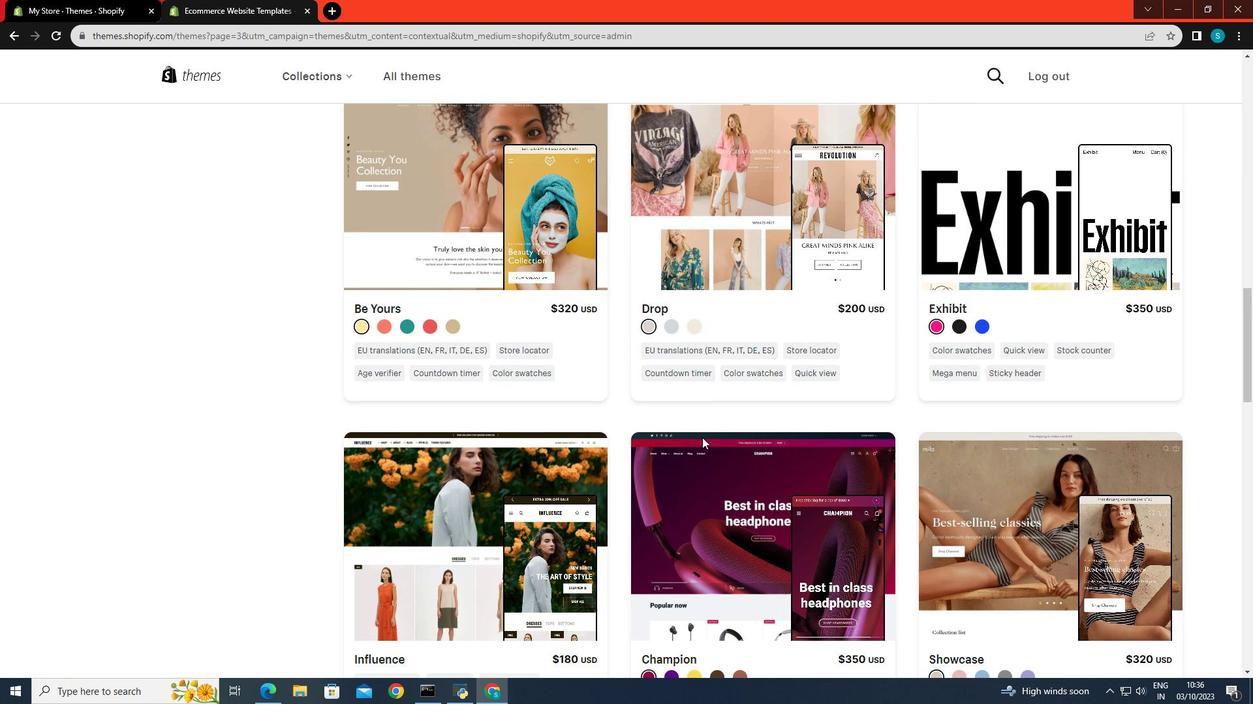 
Action: Mouse scrolled (702, 437) with delta (0, 0)
Screenshot: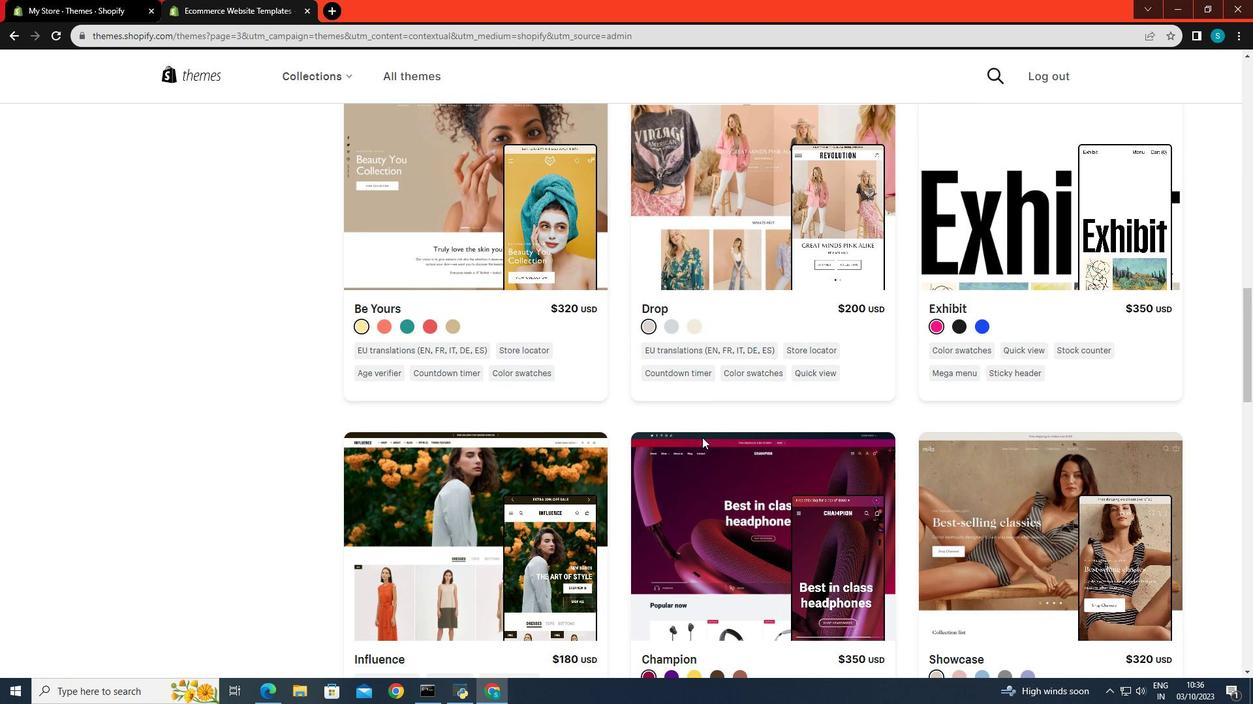 
Action: Mouse scrolled (702, 437) with delta (0, 0)
Screenshot: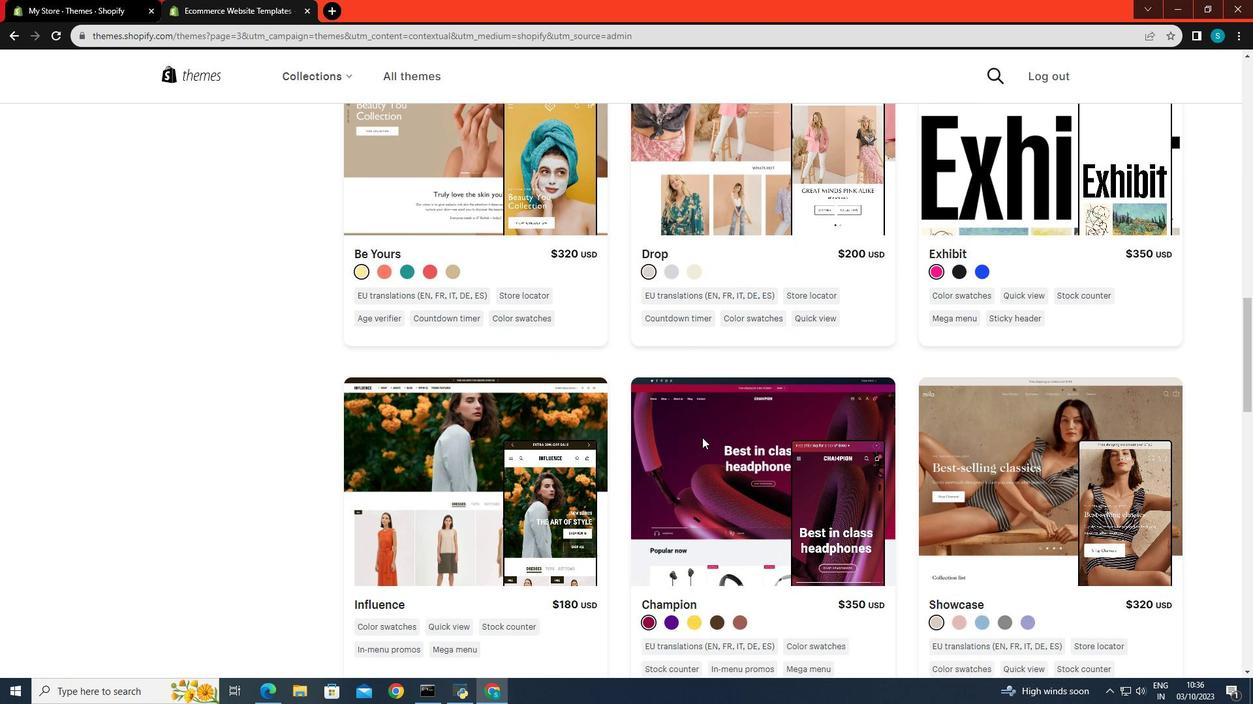 
Action: Mouse scrolled (702, 437) with delta (0, 0)
Screenshot: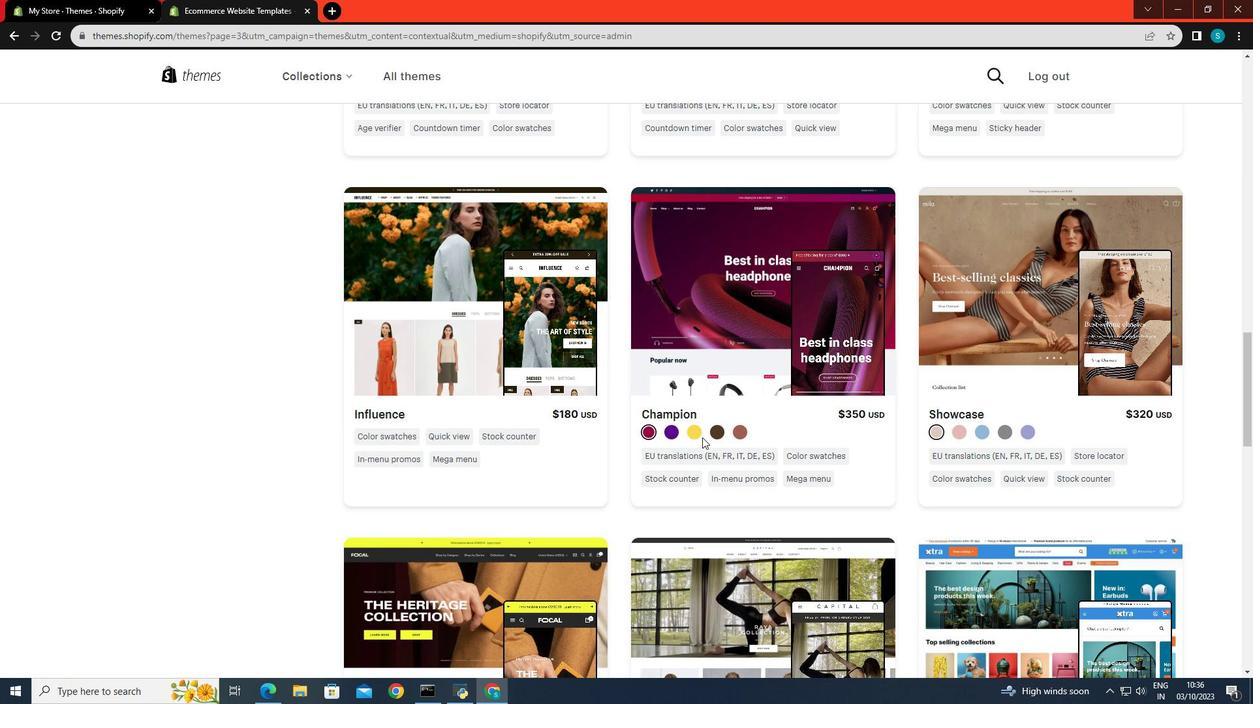 
Action: Mouse scrolled (702, 437) with delta (0, 0)
Screenshot: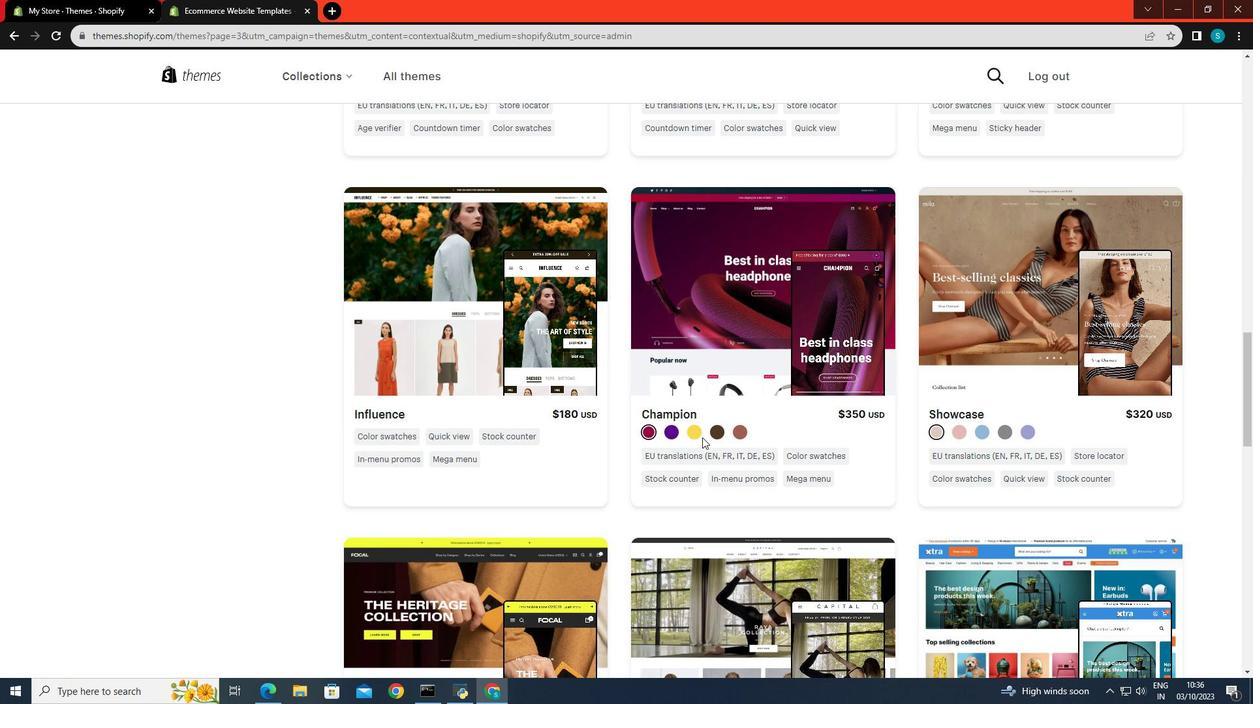 
Action: Mouse scrolled (702, 437) with delta (0, 0)
Screenshot: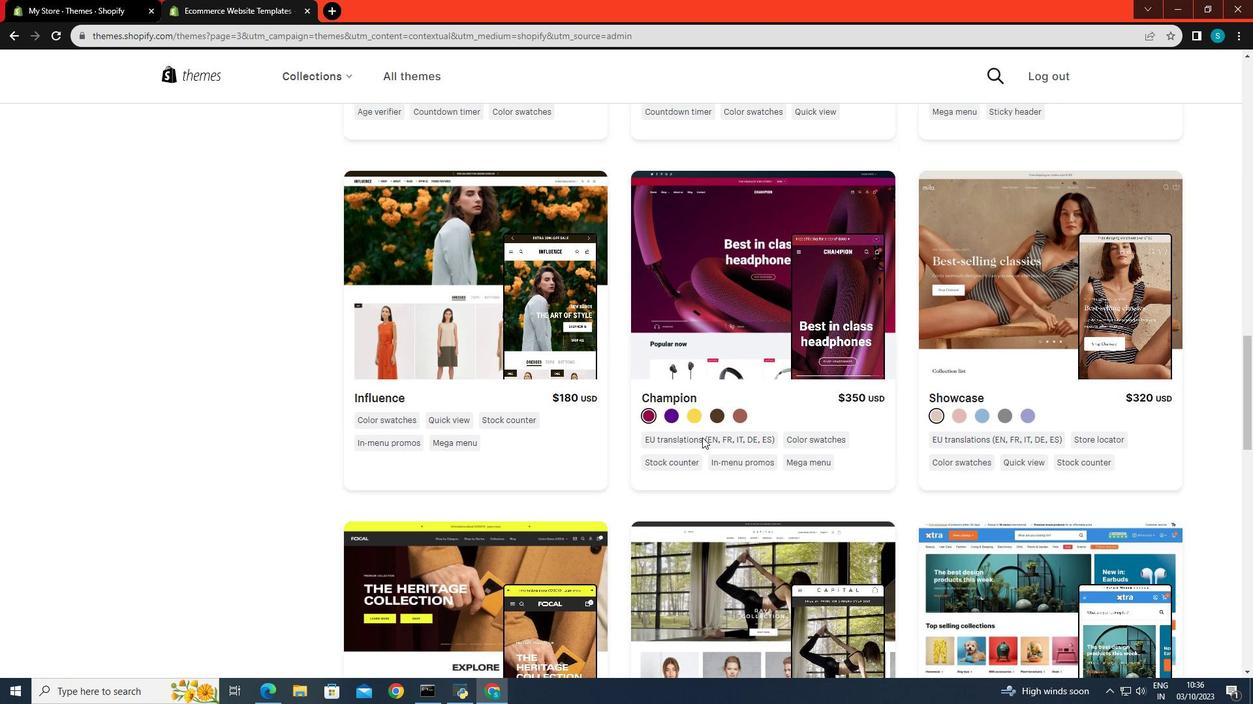 
Action: Mouse scrolled (702, 437) with delta (0, 0)
Screenshot: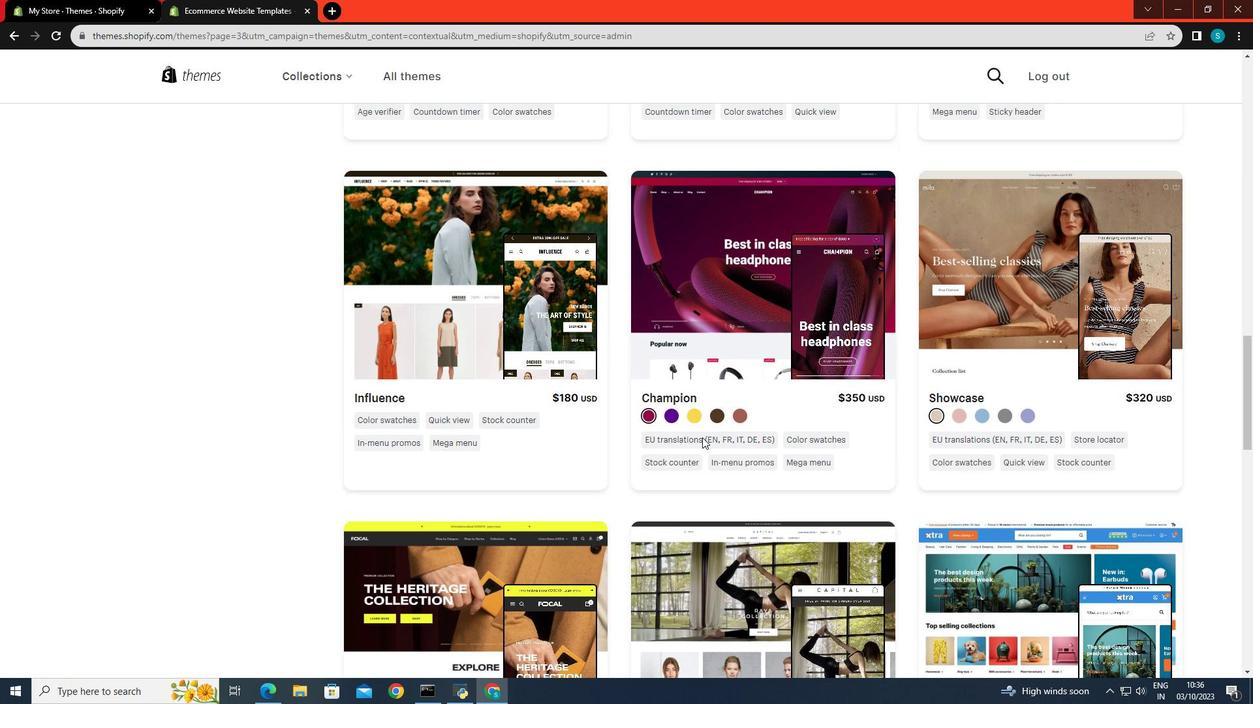 
Action: Mouse scrolled (702, 437) with delta (0, 0)
Screenshot: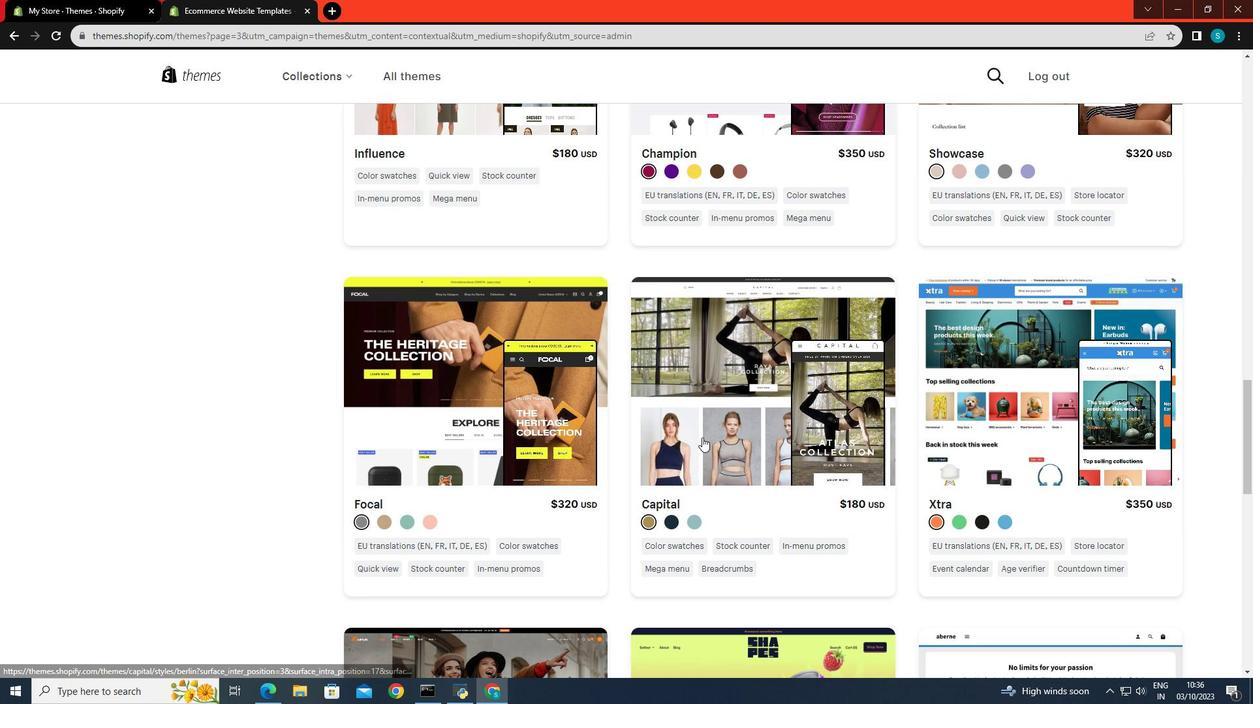 
Action: Mouse scrolled (702, 437) with delta (0, 0)
Screenshot: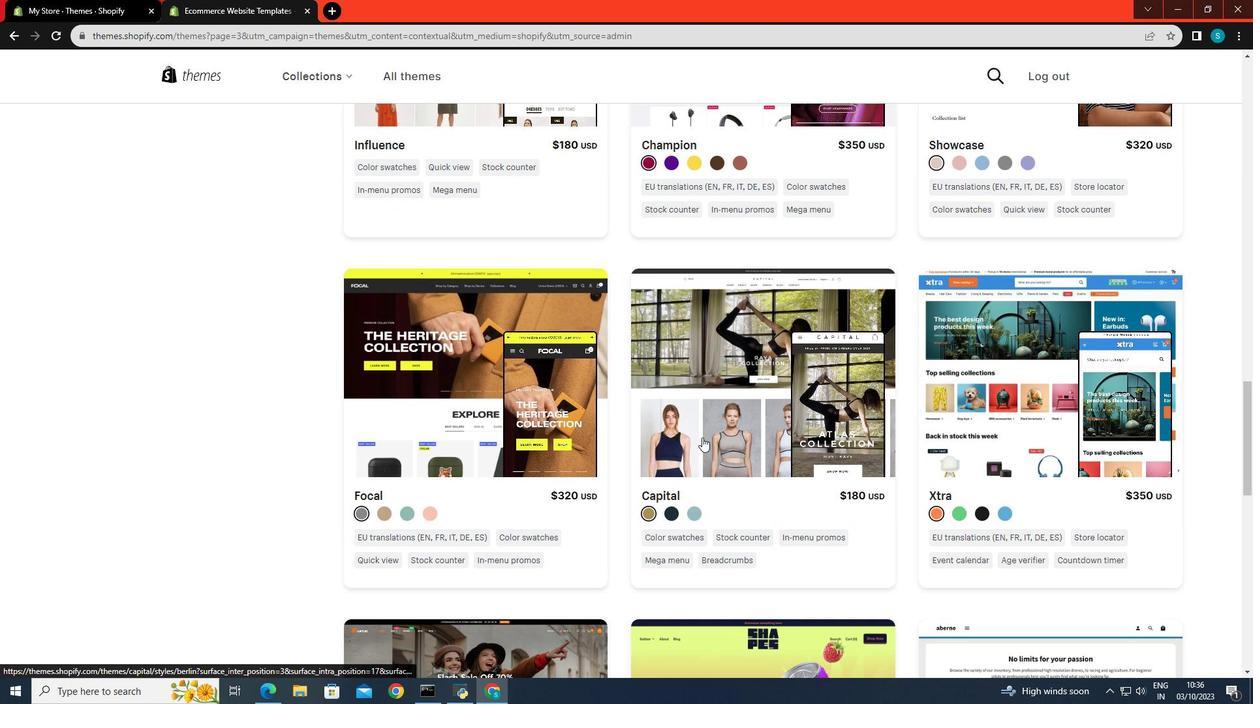 
Action: Mouse scrolled (702, 437) with delta (0, 0)
Screenshot: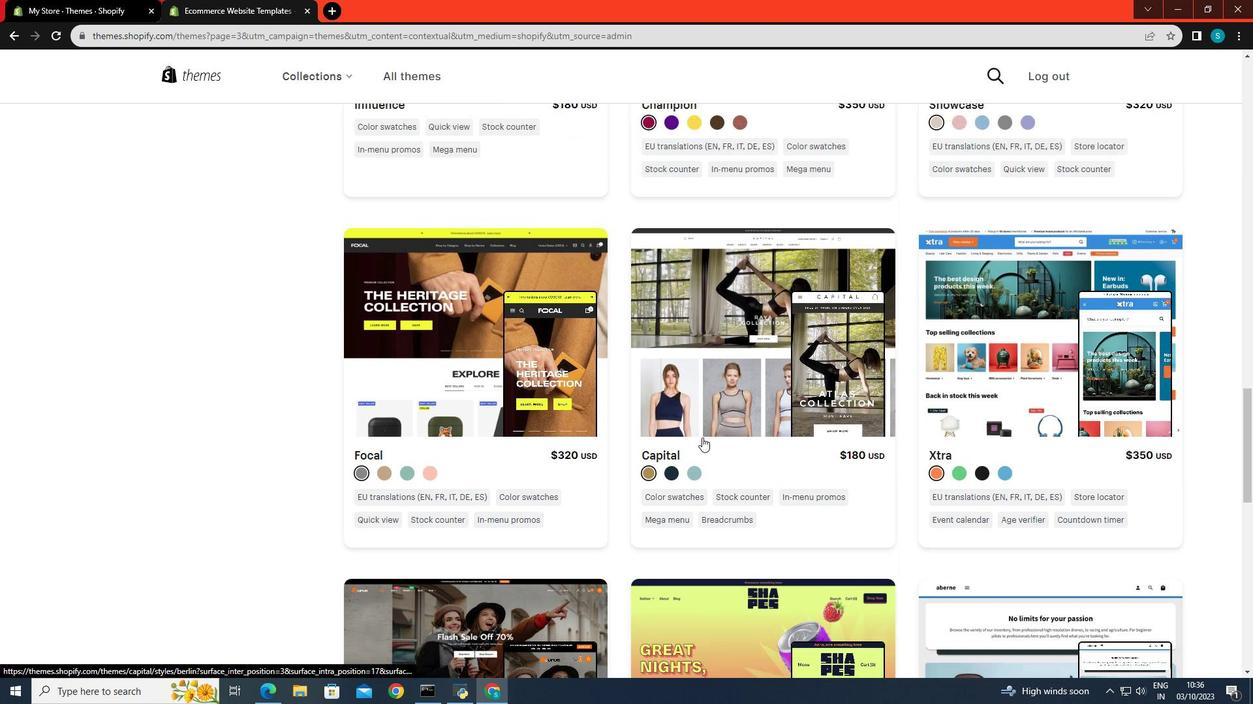 
Action: Mouse scrolled (702, 437) with delta (0, 0)
Screenshot: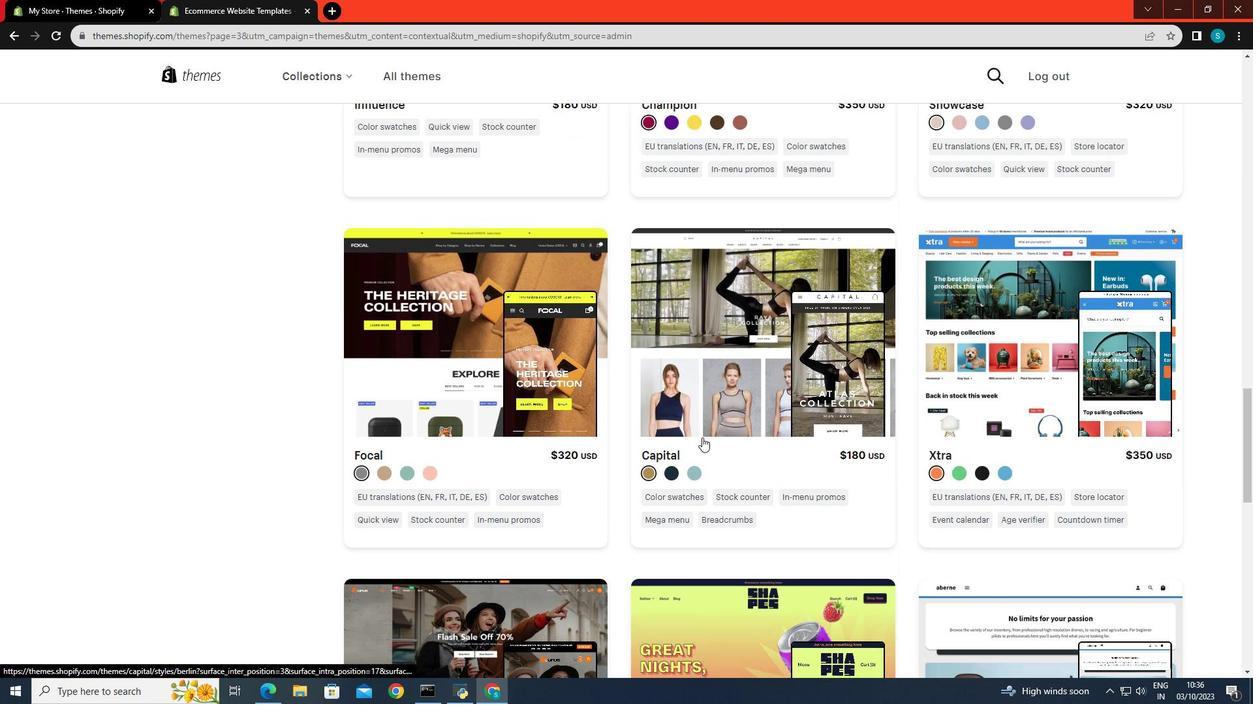 
Action: Mouse scrolled (702, 437) with delta (0, 0)
Screenshot: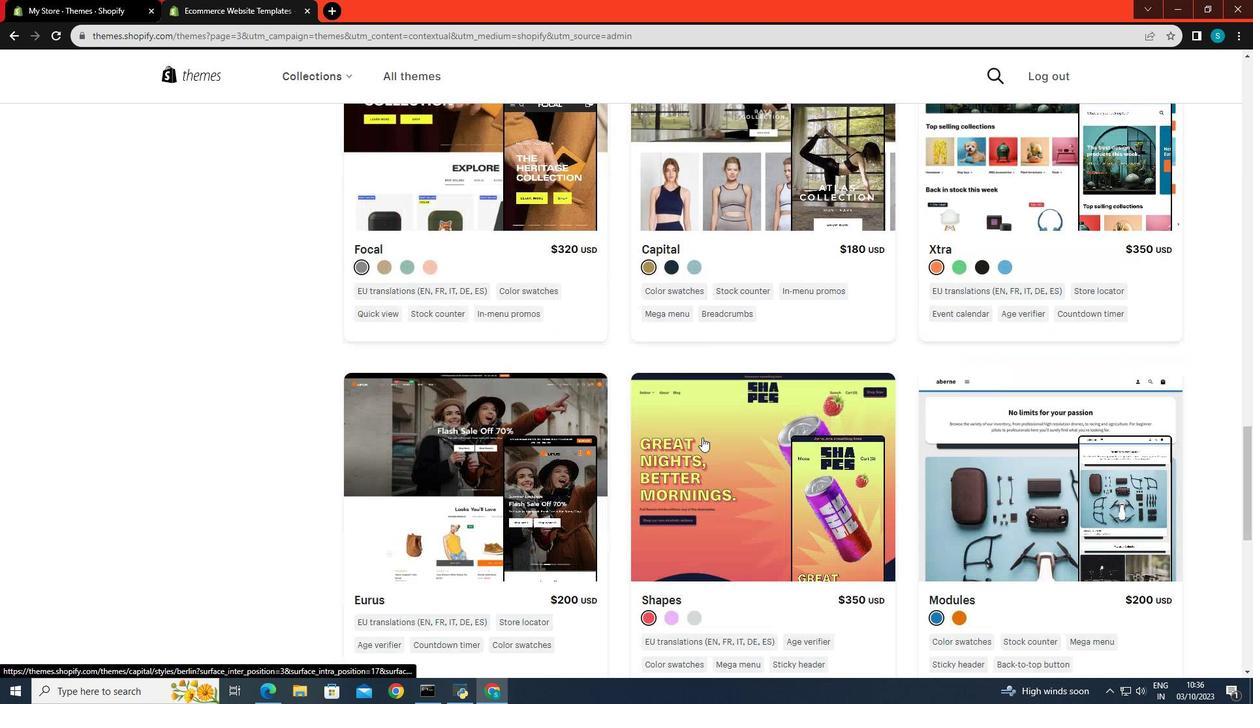 
Action: Mouse scrolled (702, 437) with delta (0, 0)
Screenshot: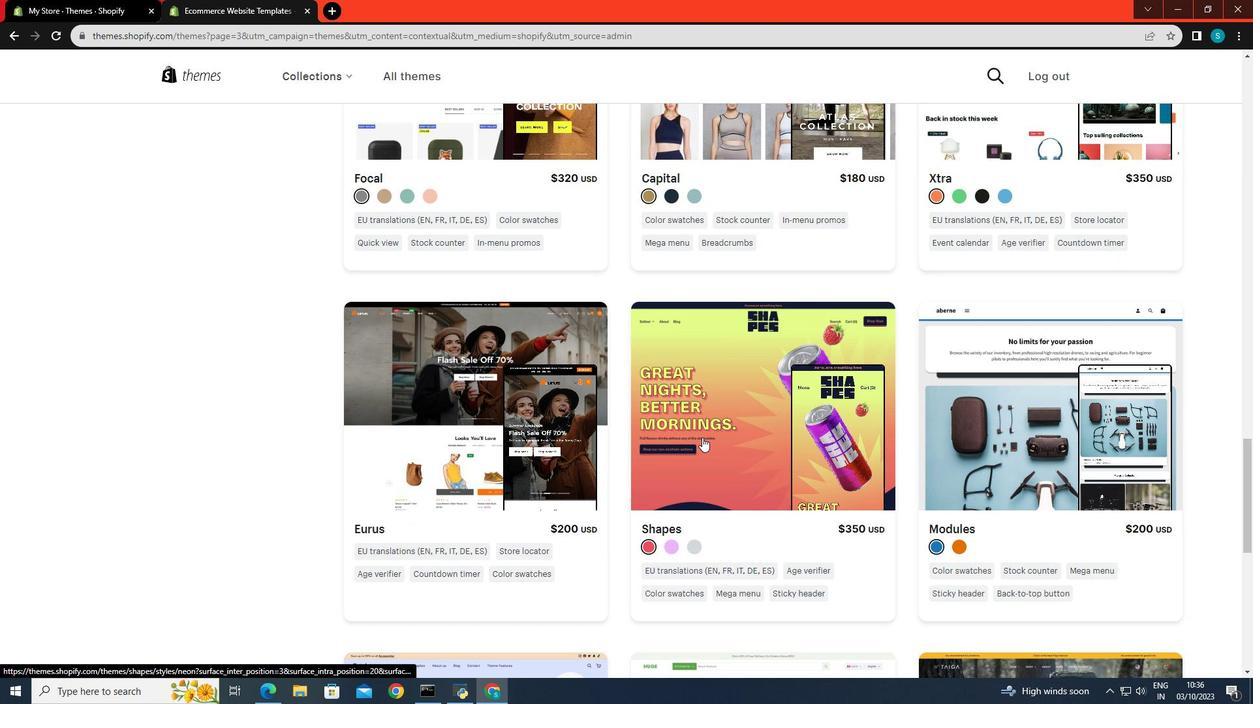 
Action: Mouse scrolled (702, 437) with delta (0, 0)
Screenshot: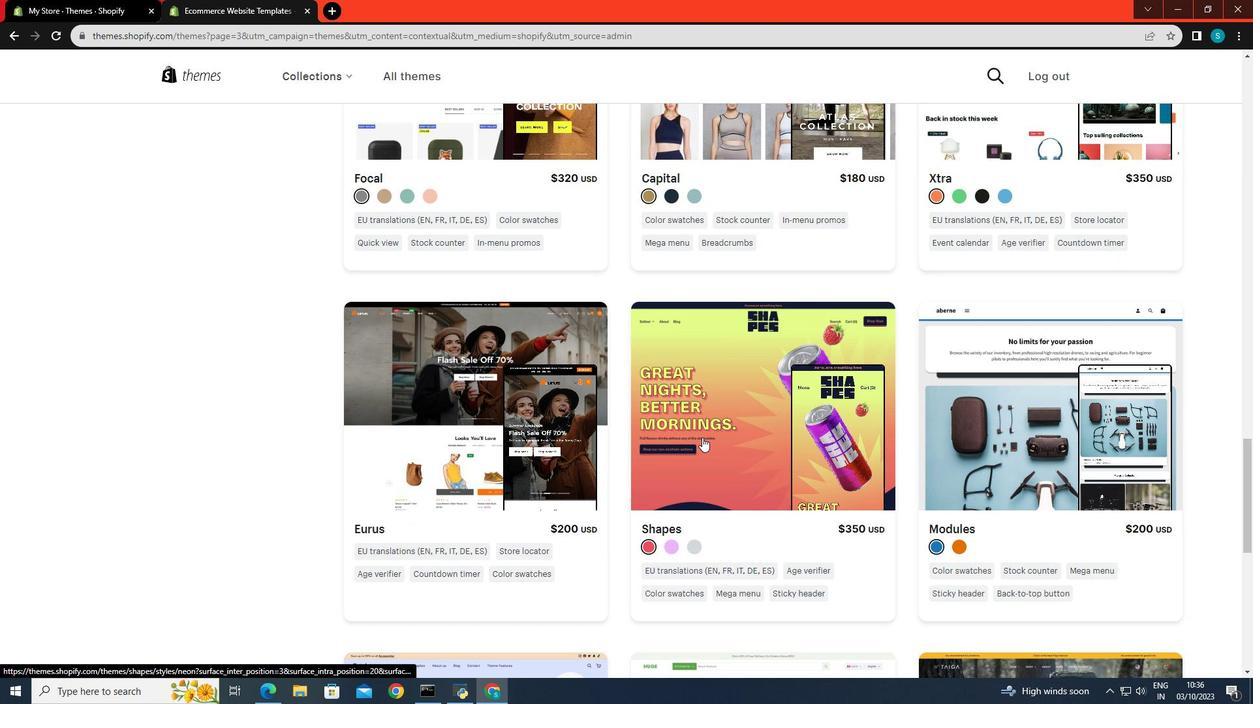 
Action: Mouse scrolled (702, 437) with delta (0, 0)
Screenshot: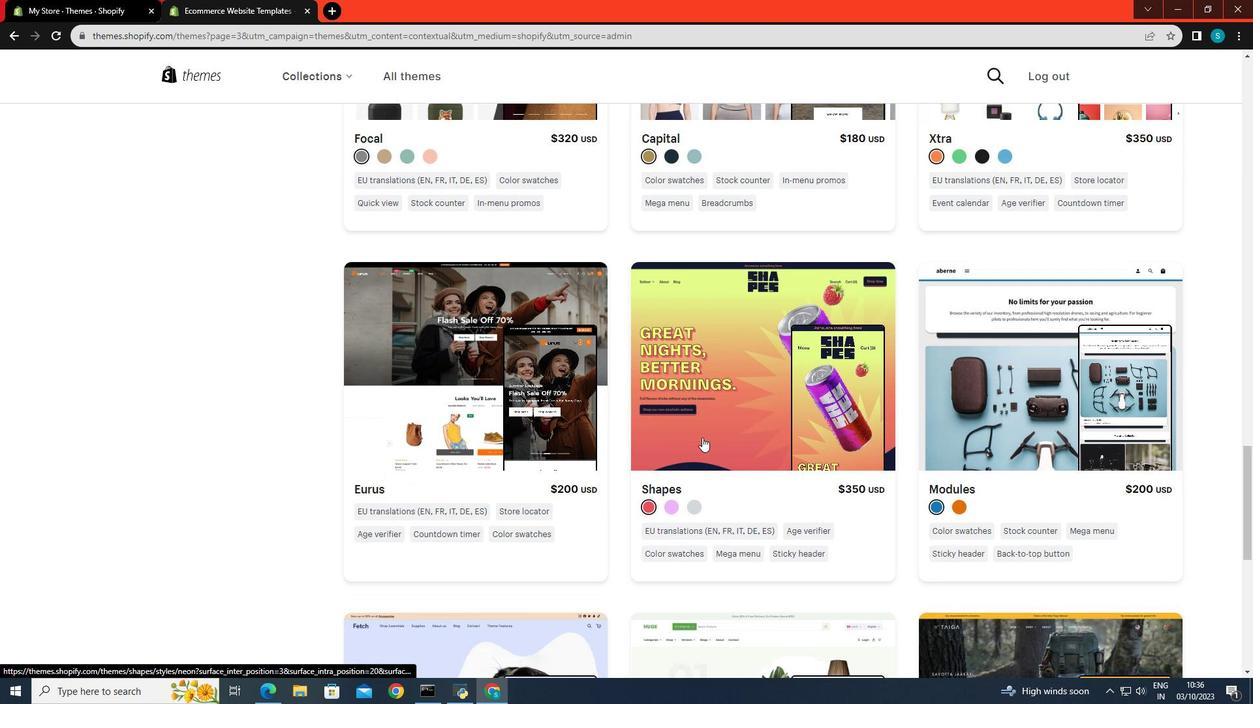 
Action: Mouse scrolled (702, 437) with delta (0, 0)
Screenshot: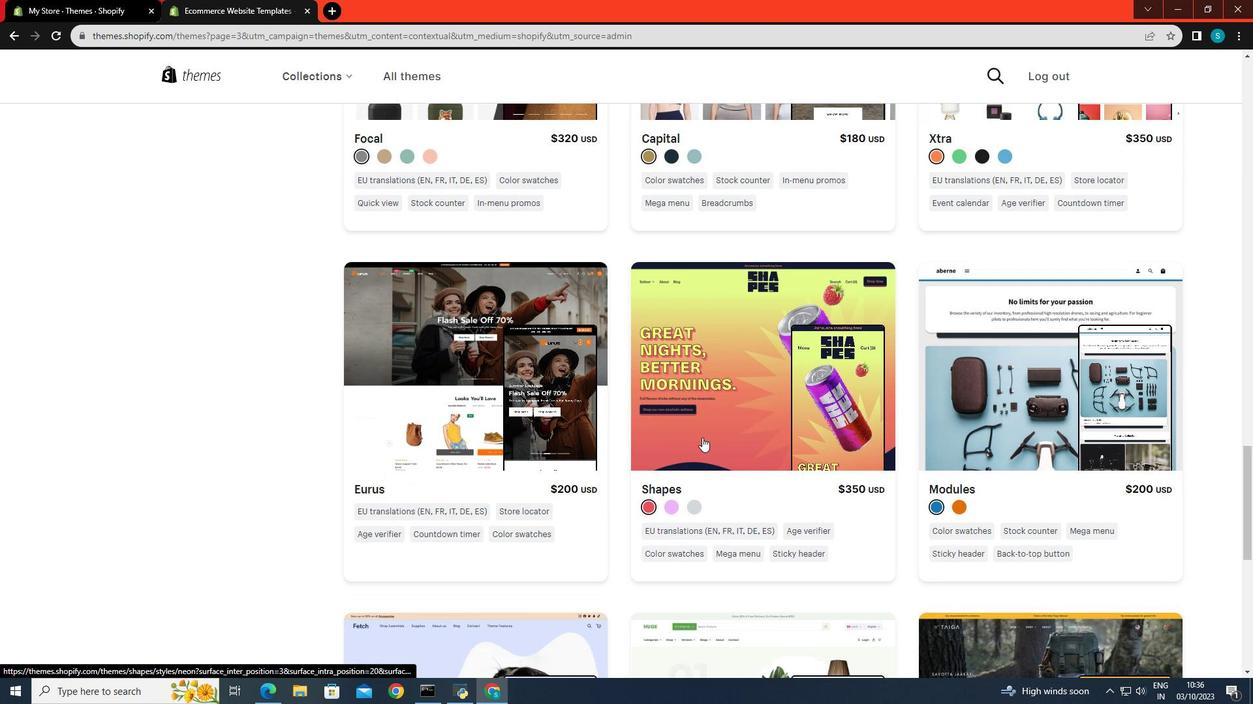 
Action: Mouse scrolled (702, 437) with delta (0, 0)
Screenshot: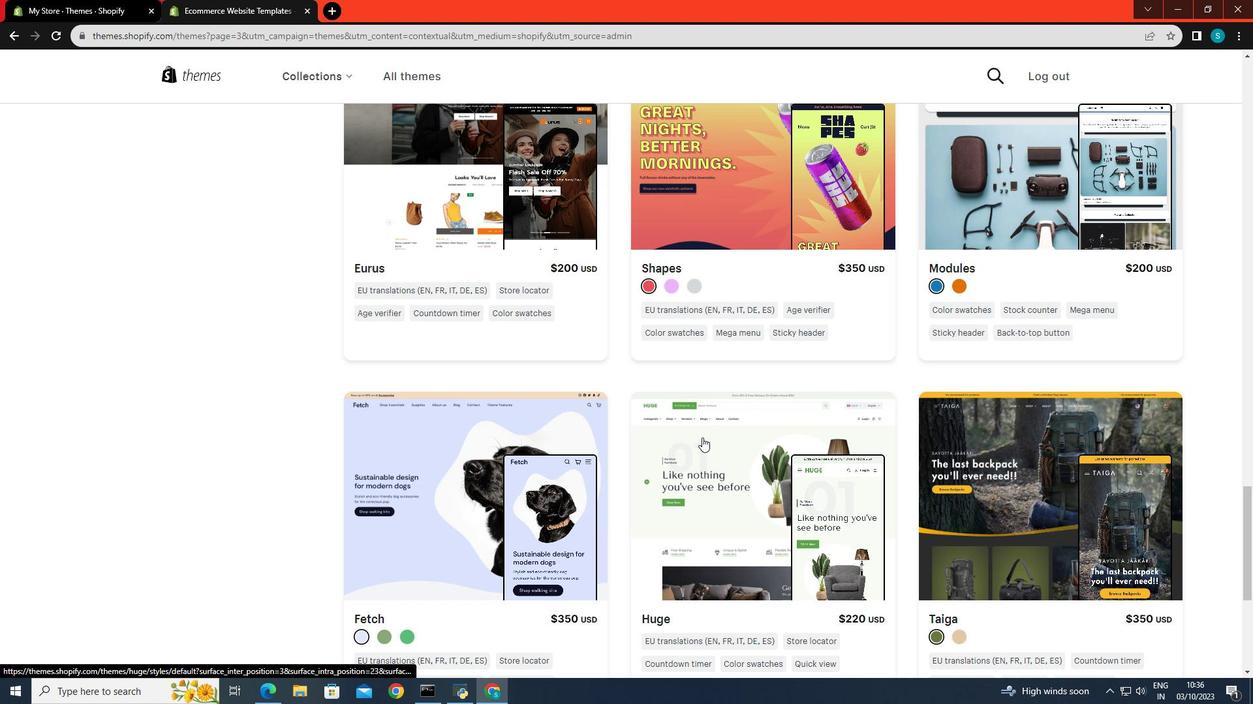 
Action: Mouse scrolled (702, 437) with delta (0, 0)
Screenshot: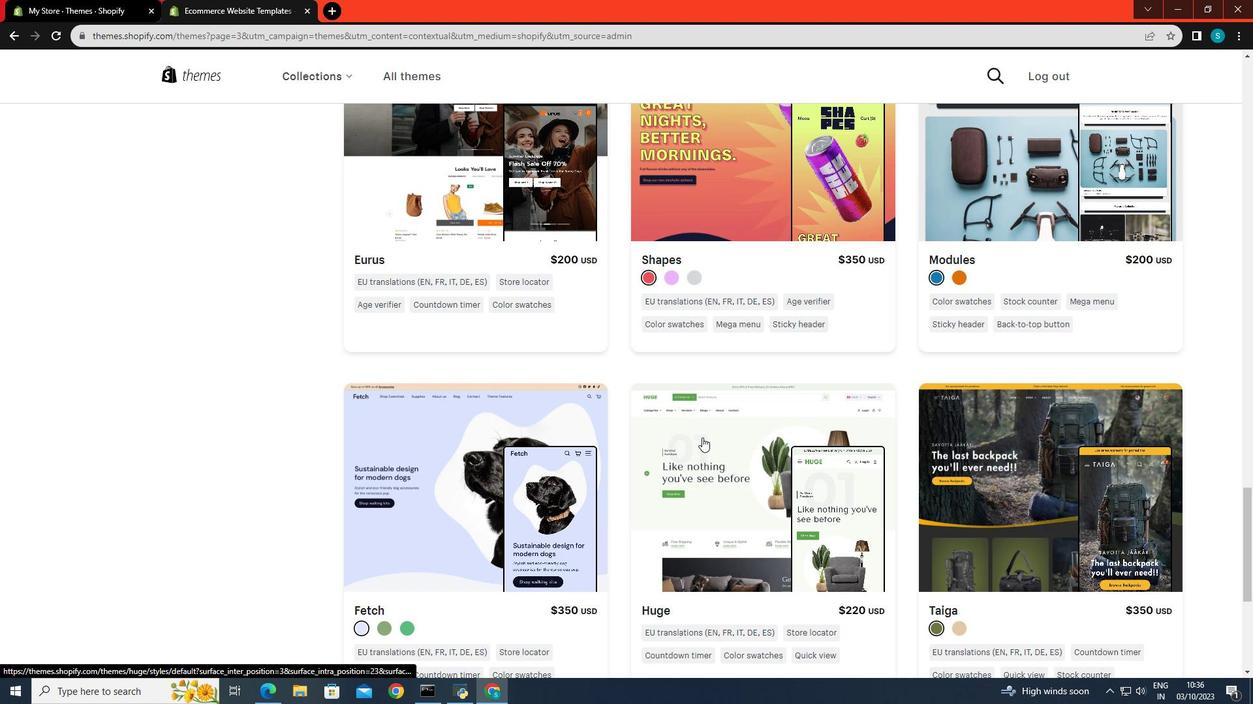 
Action: Mouse scrolled (702, 437) with delta (0, 0)
Screenshot: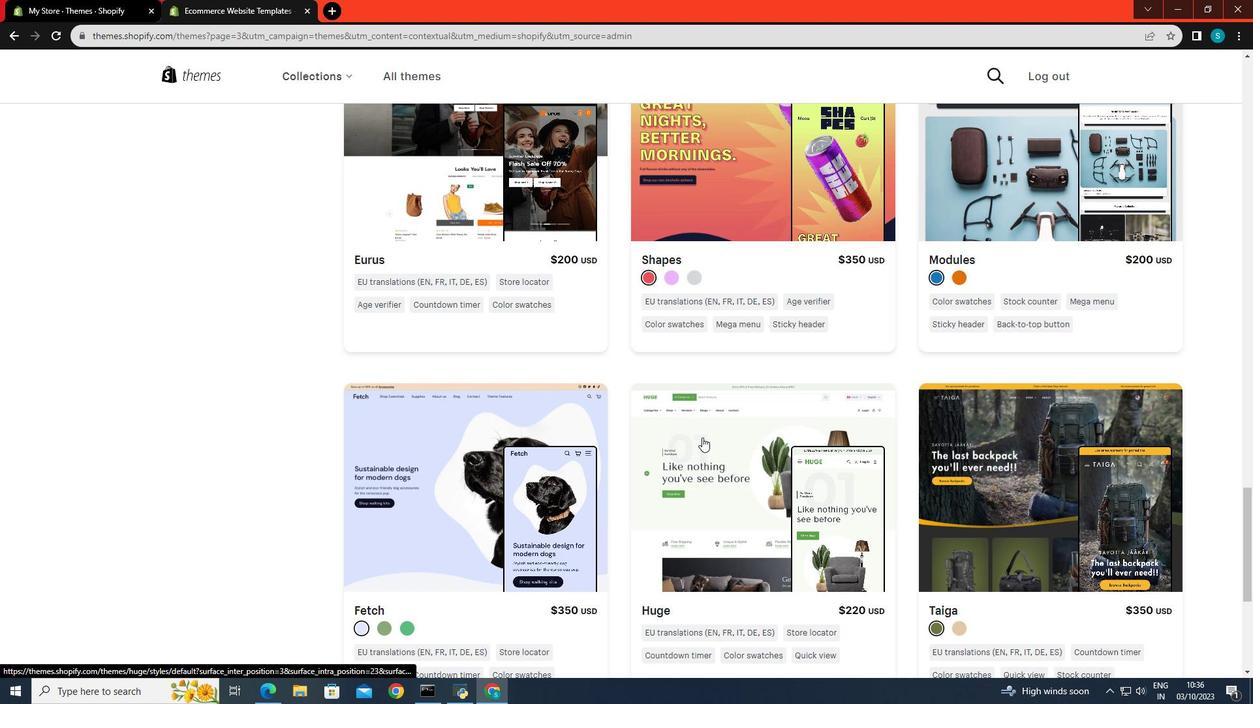 
Action: Mouse scrolled (702, 437) with delta (0, 0)
Screenshot: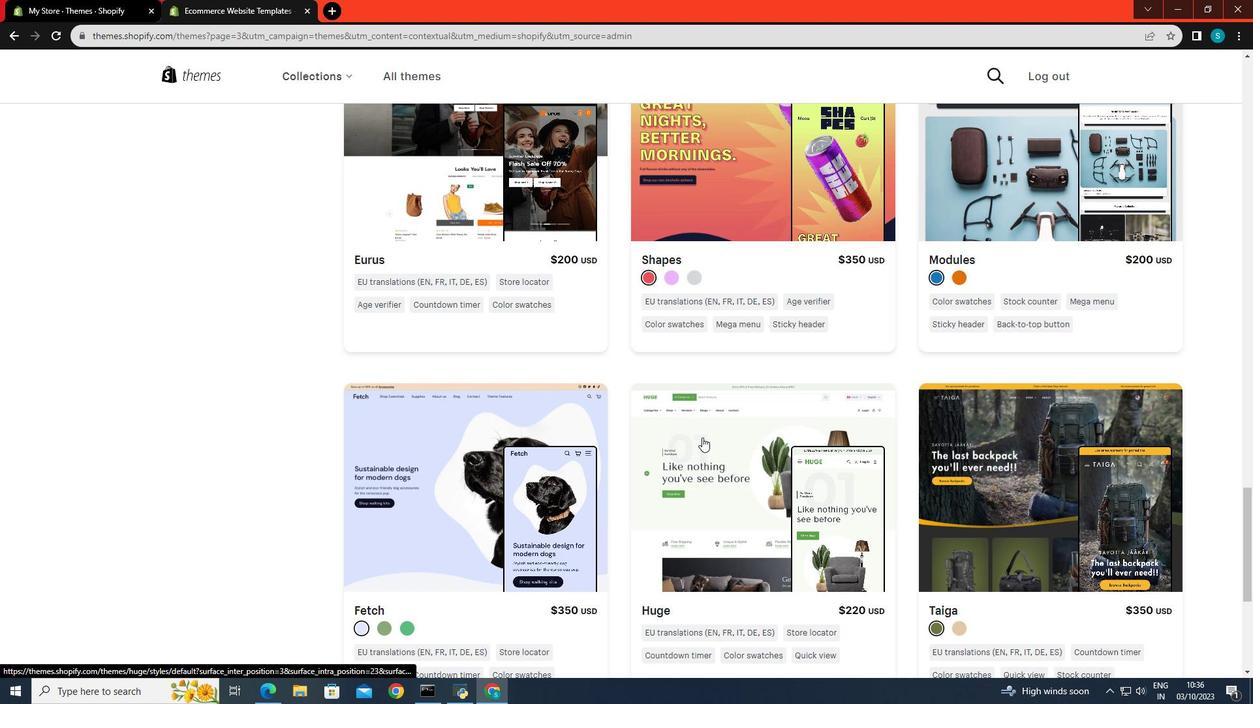 
Action: Mouse scrolled (702, 437) with delta (0, 0)
Screenshot: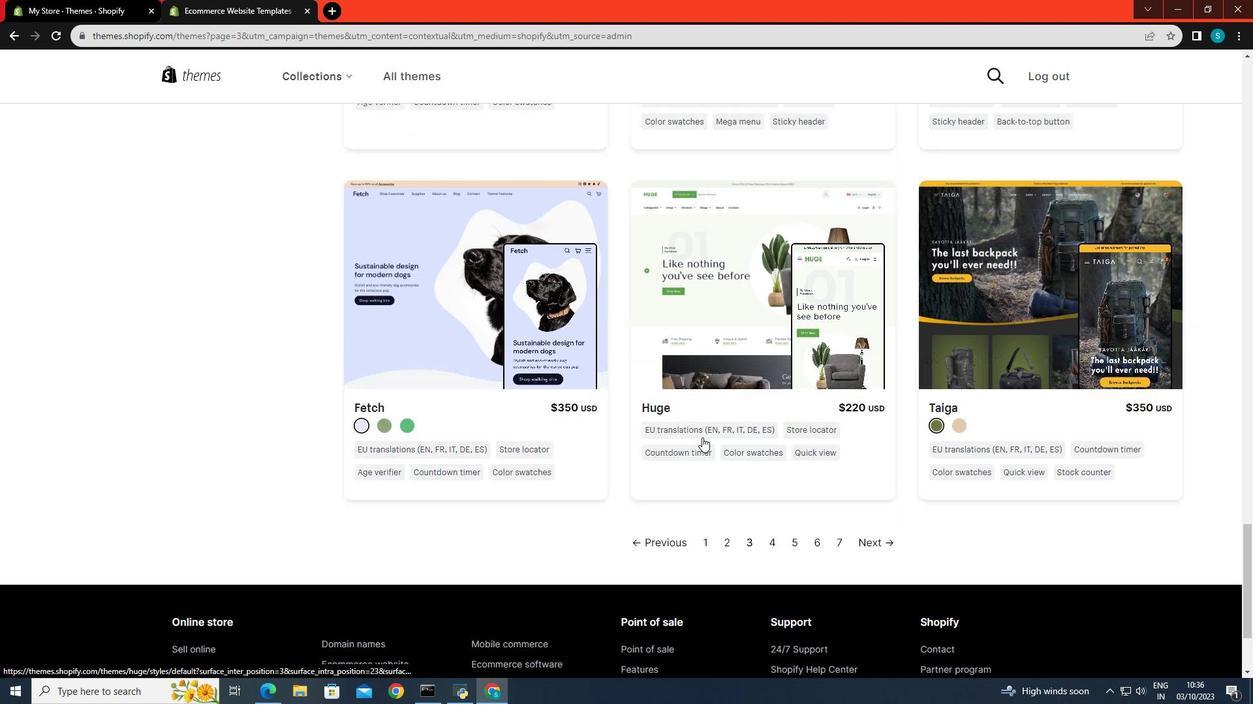 
Action: Mouse moved to (747, 425)
Screenshot: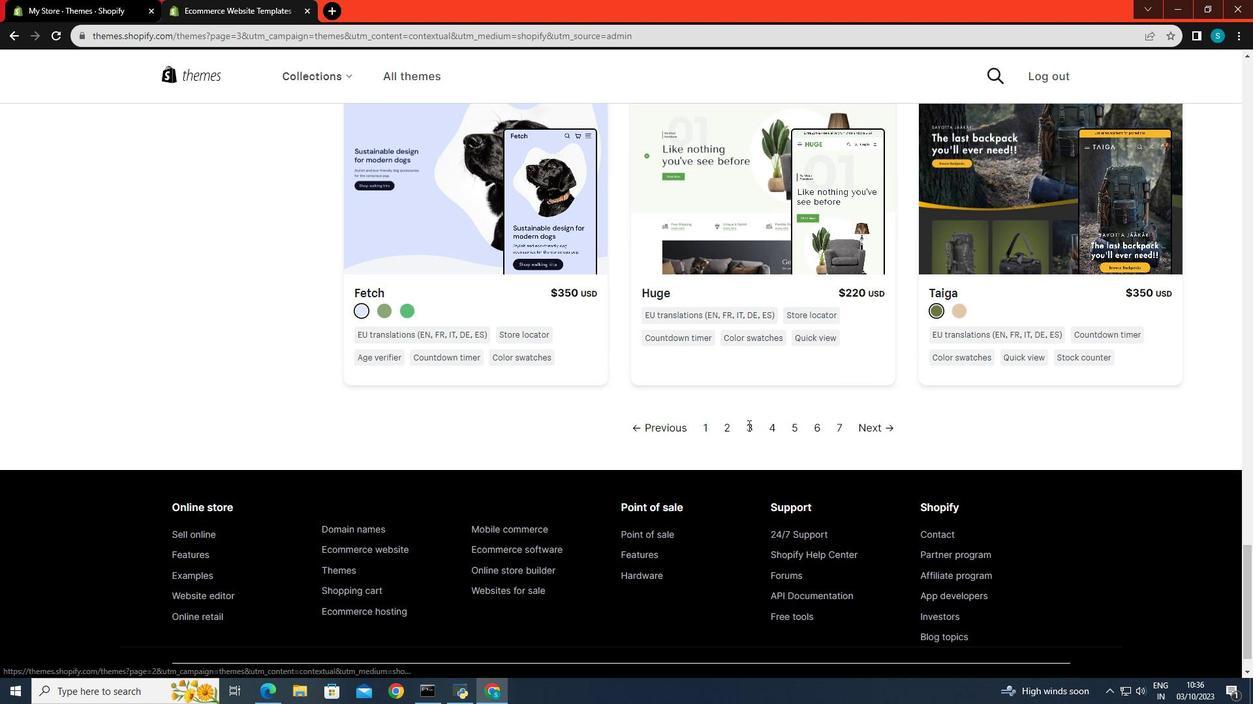
Action: Mouse pressed left at (747, 425)
Screenshot: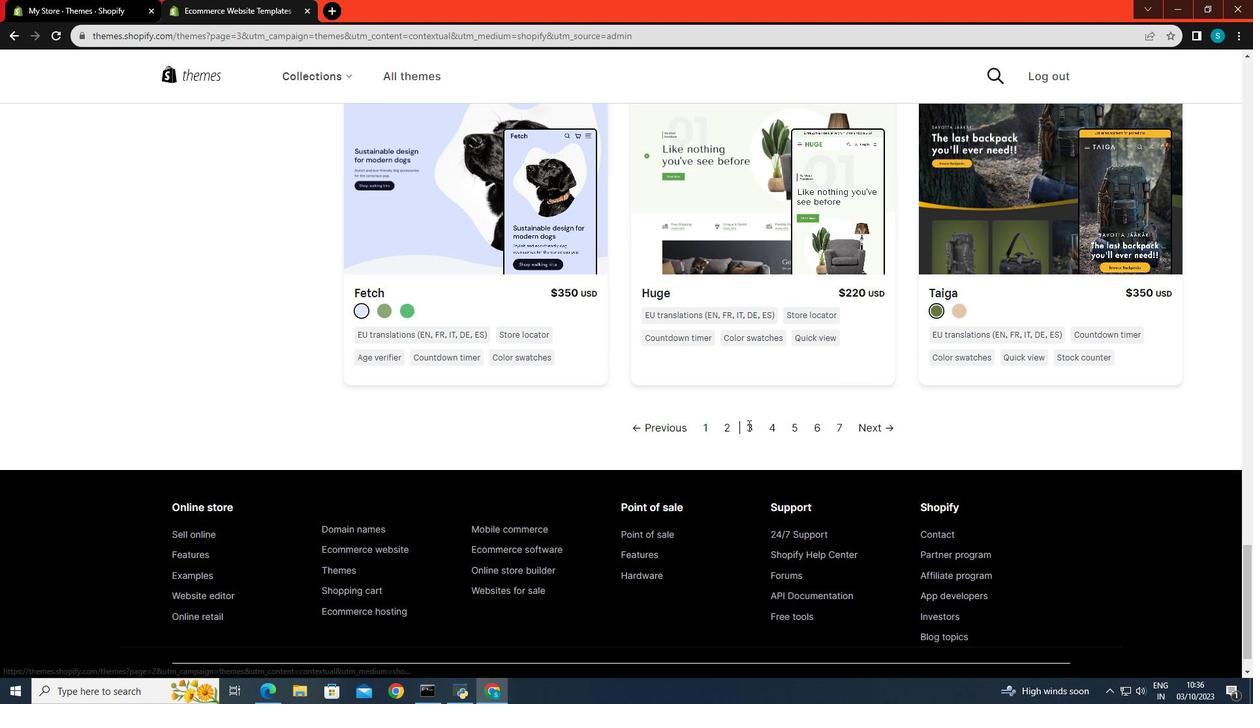 
Action: Mouse moved to (773, 426)
Screenshot: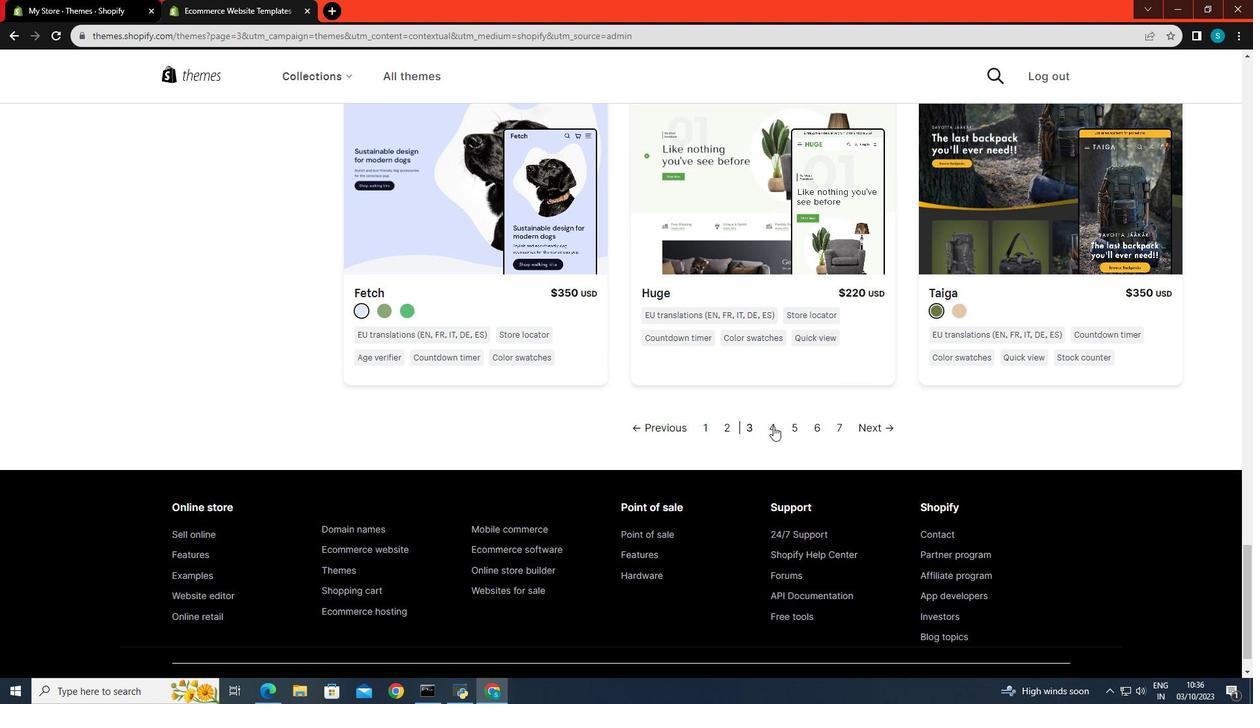 
Action: Mouse pressed left at (773, 426)
Screenshot: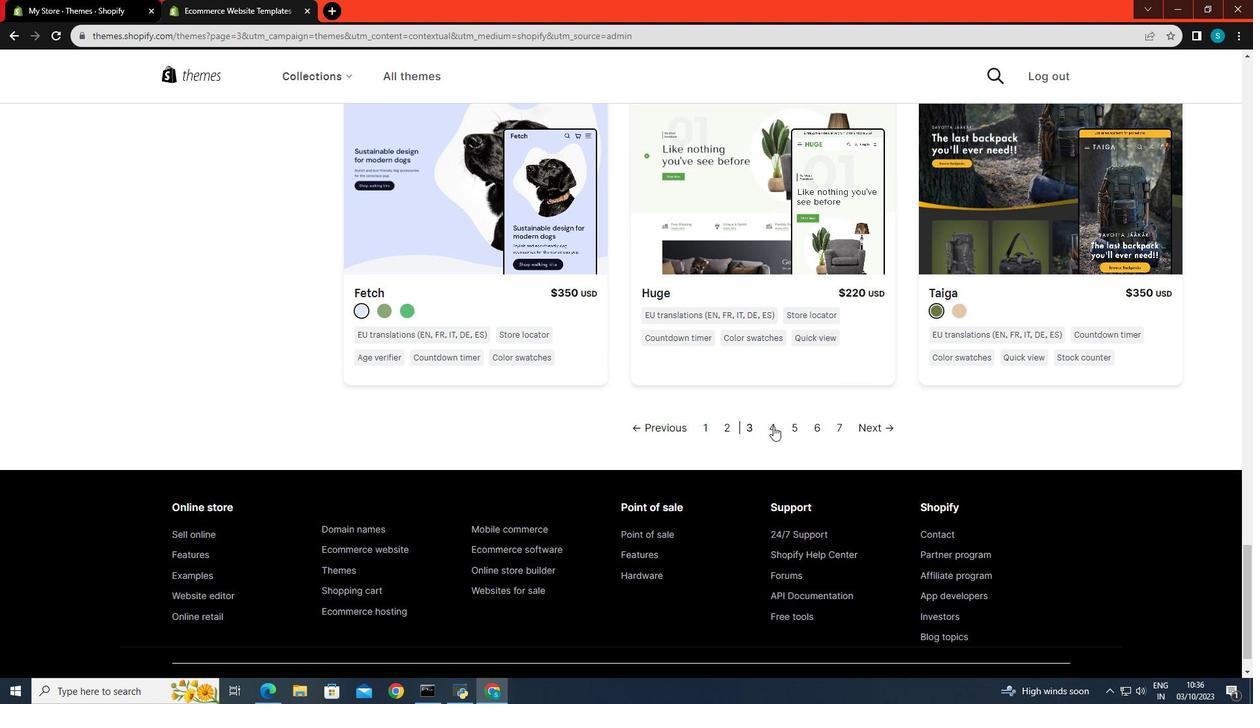 
Action: Mouse moved to (613, 425)
Screenshot: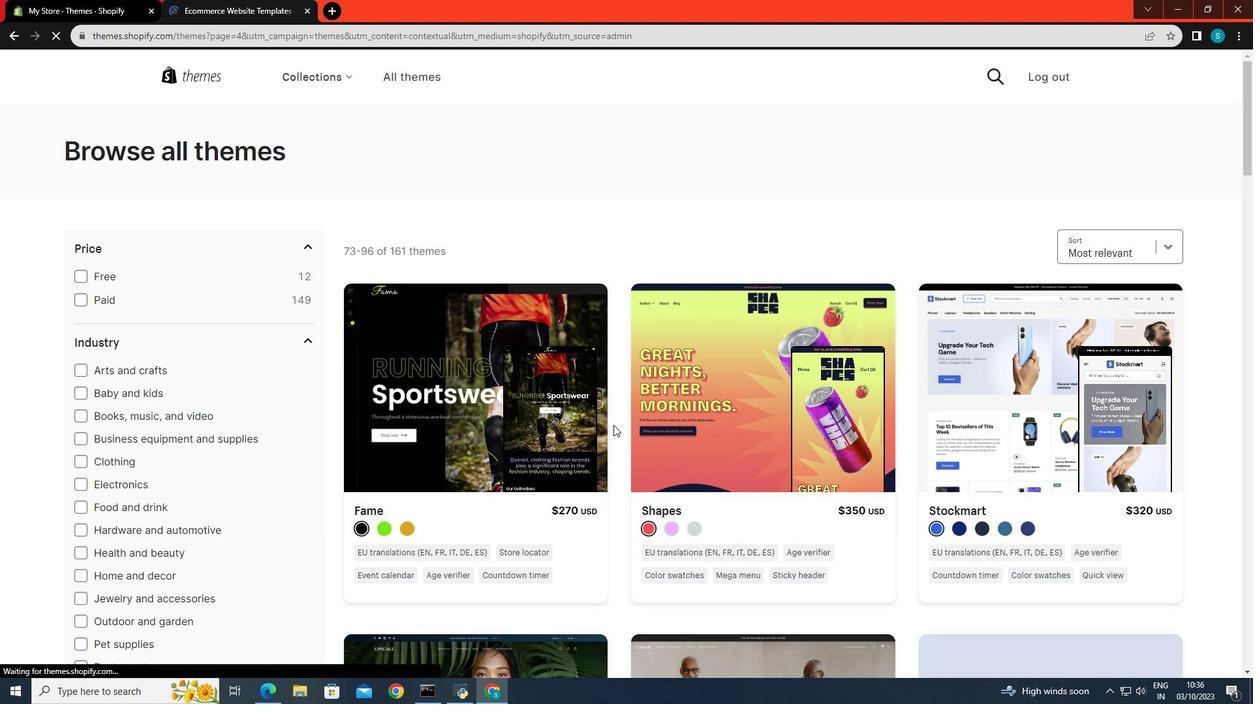 
Action: Mouse scrolled (613, 424) with delta (0, 0)
Screenshot: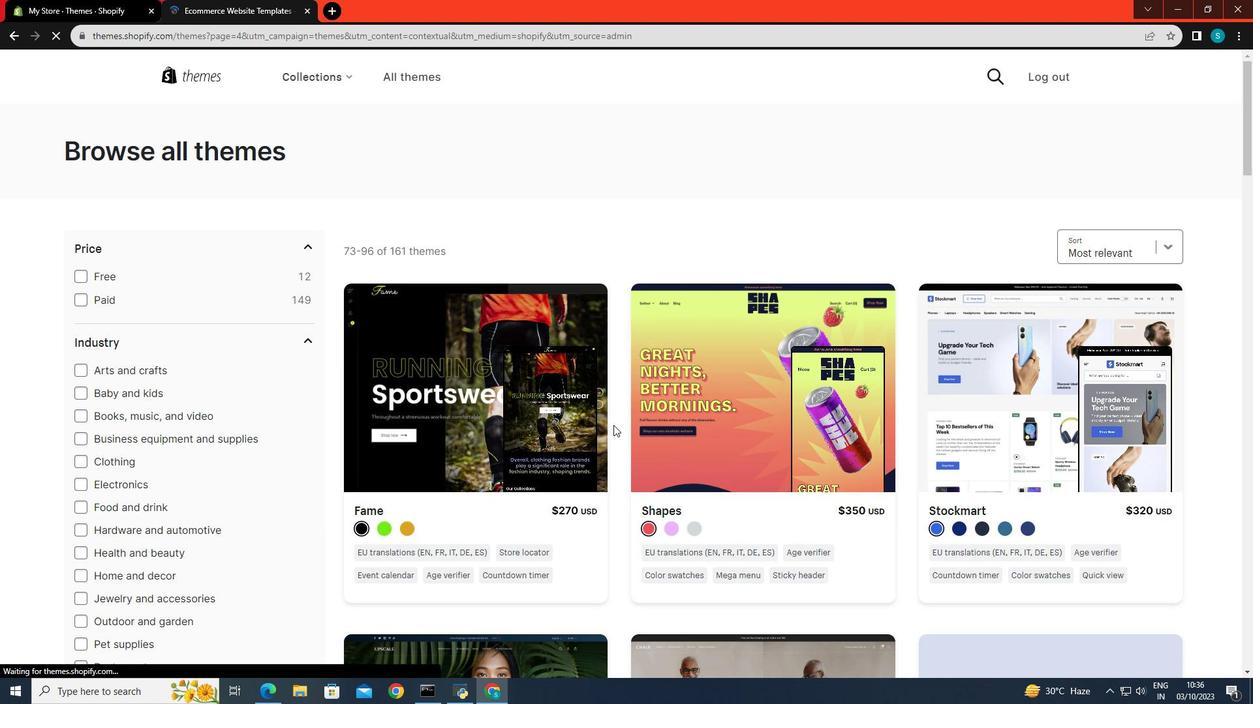 
Action: Mouse scrolled (613, 424) with delta (0, 0)
Screenshot: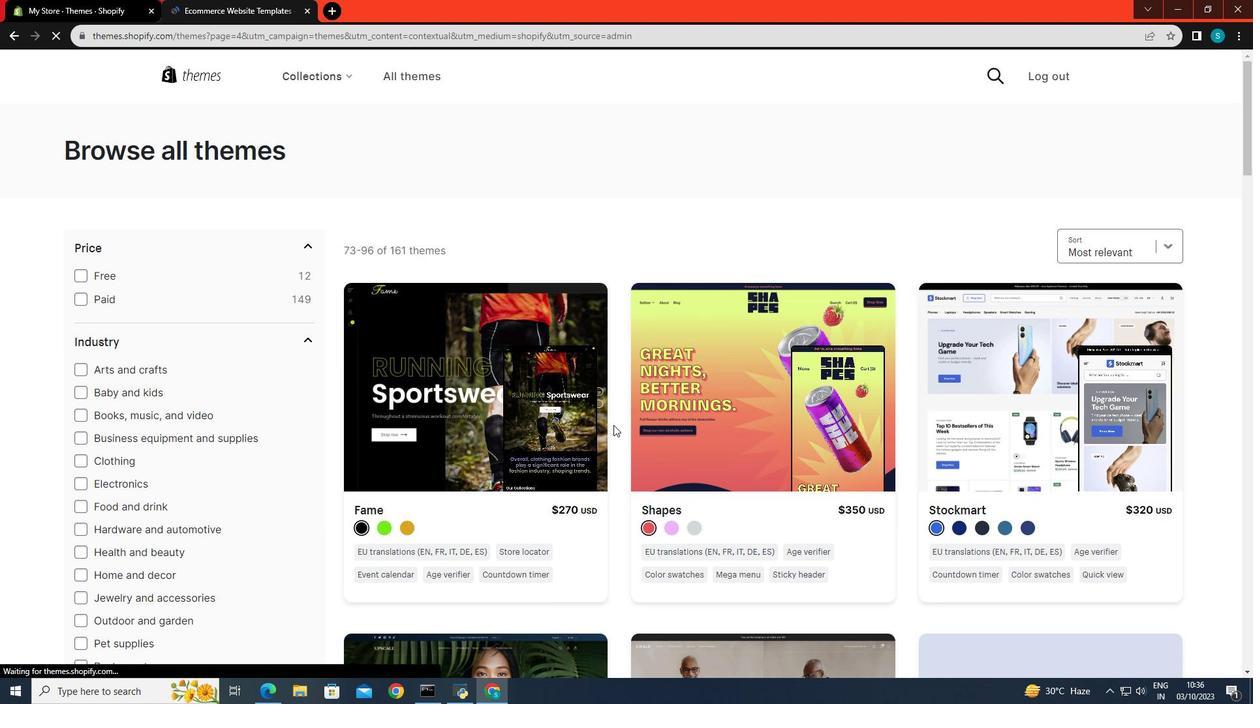 
Action: Mouse scrolled (613, 424) with delta (0, 0)
Screenshot: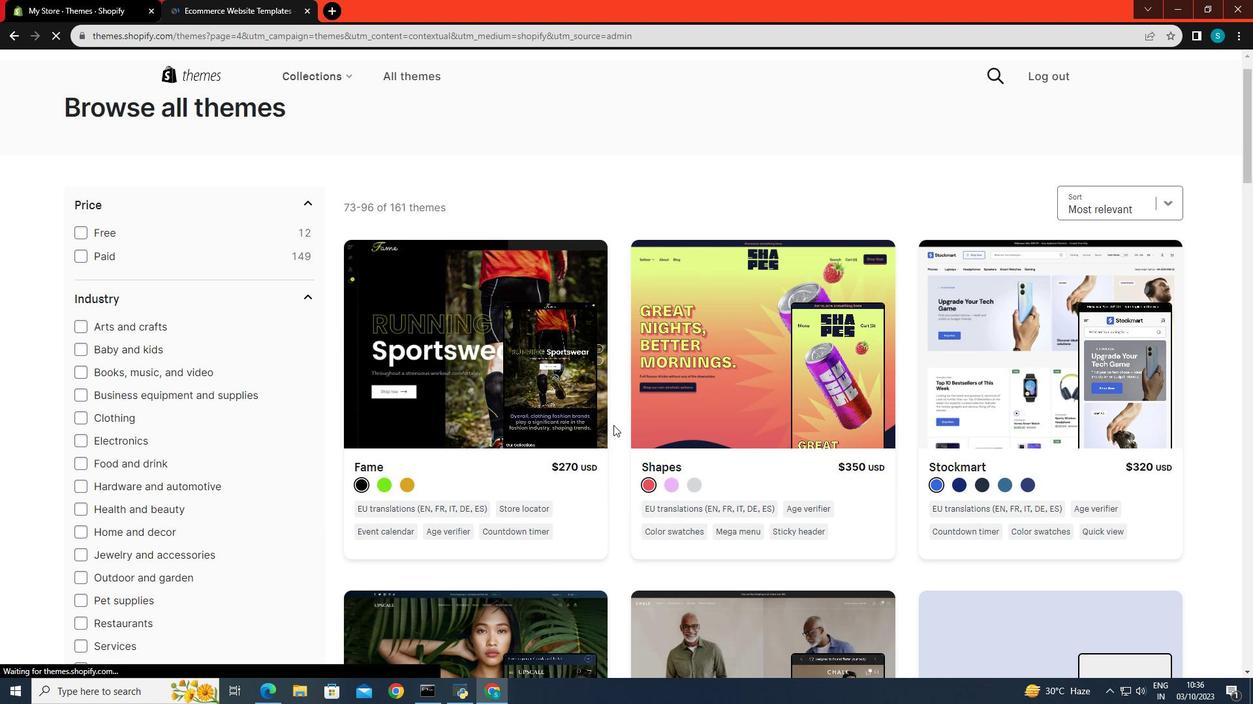 
Action: Mouse scrolled (613, 424) with delta (0, 0)
Screenshot: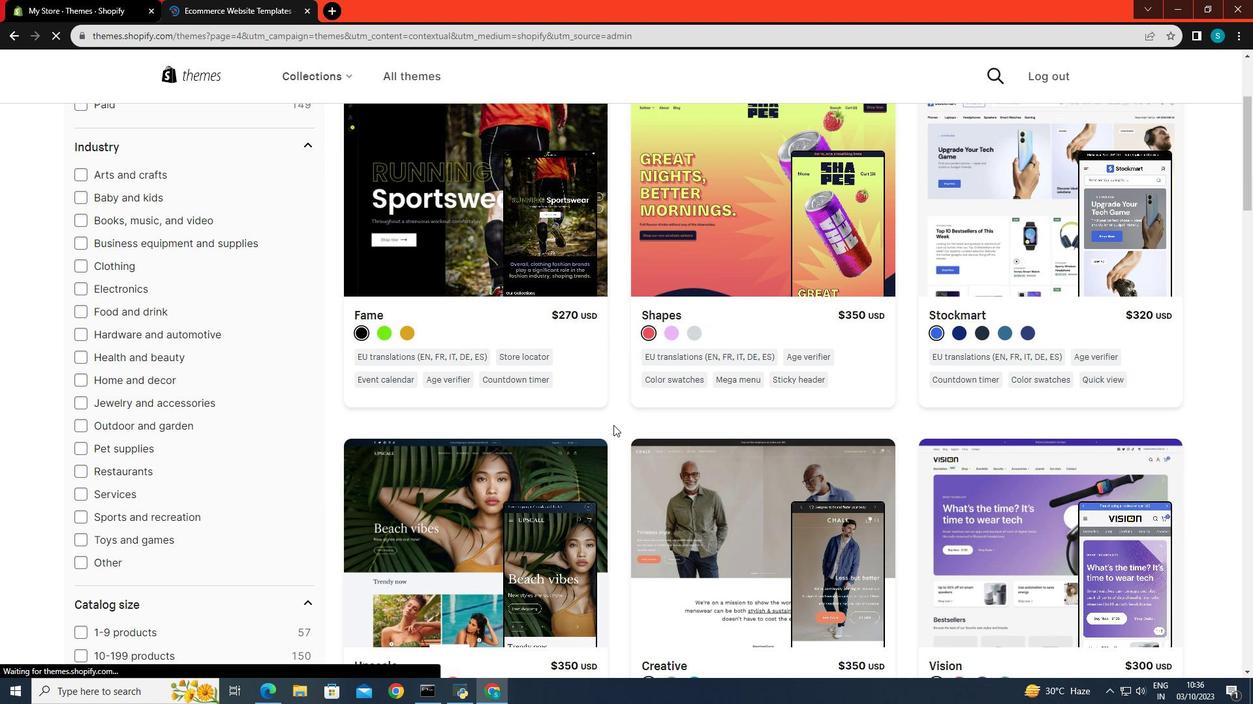 
Action: Mouse scrolled (613, 424) with delta (0, 0)
Screenshot: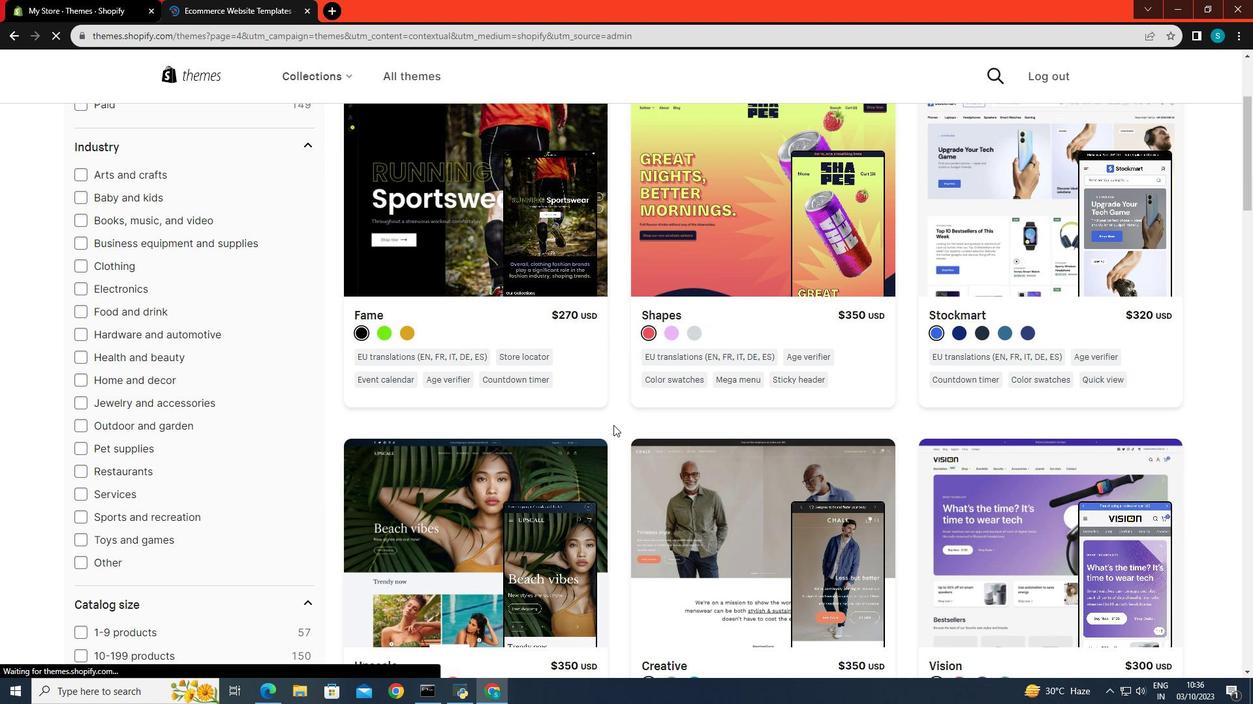 
Action: Mouse scrolled (613, 424) with delta (0, 0)
Screenshot: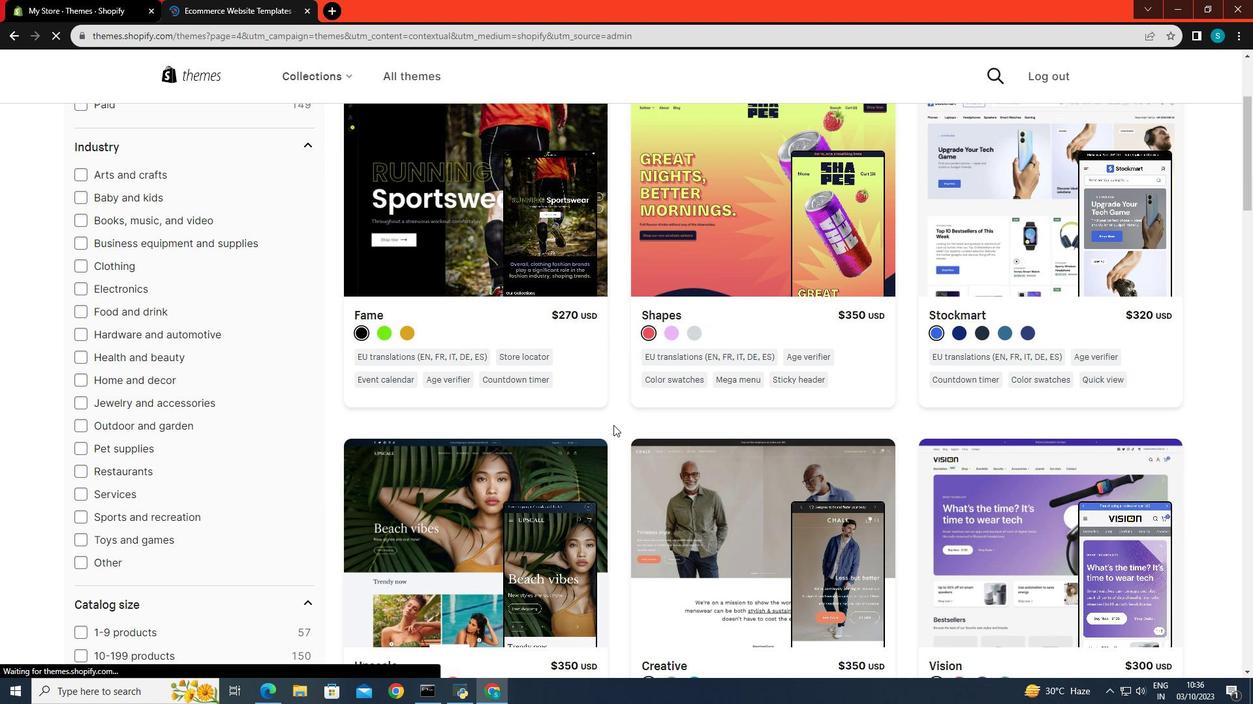 
Action: Mouse scrolled (613, 424) with delta (0, 0)
Screenshot: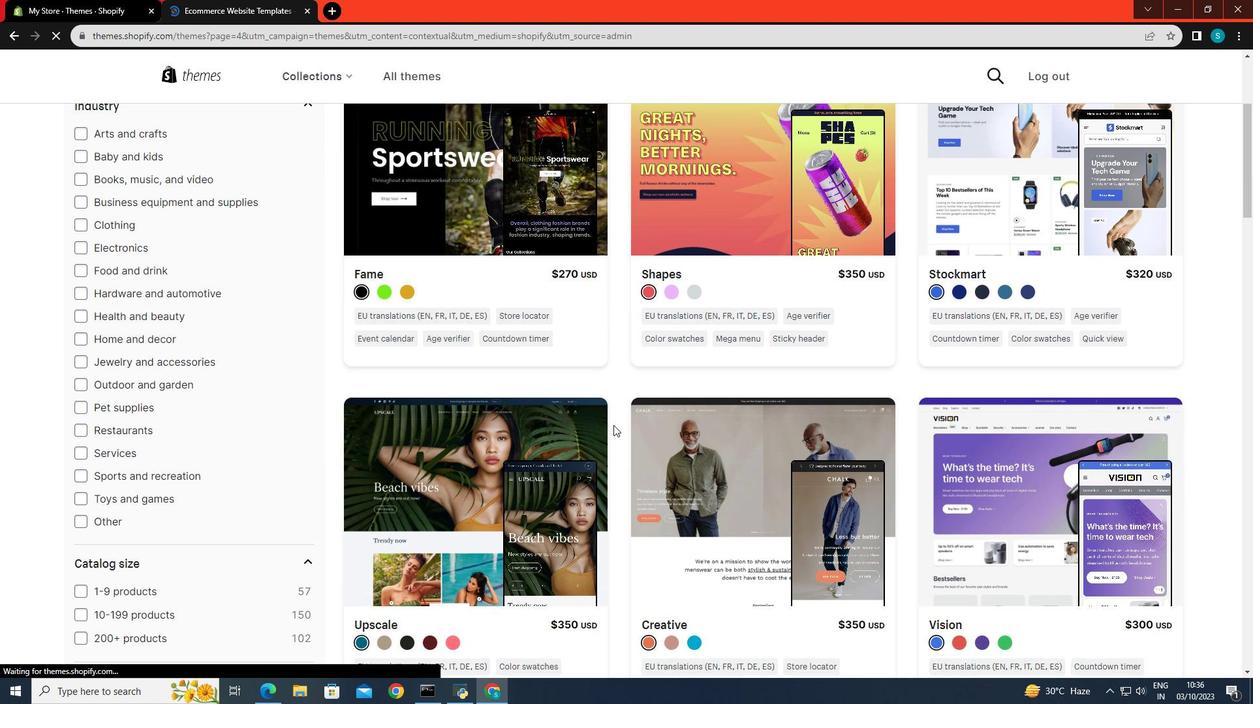 
Action: Mouse scrolled (613, 424) with delta (0, 0)
Screenshot: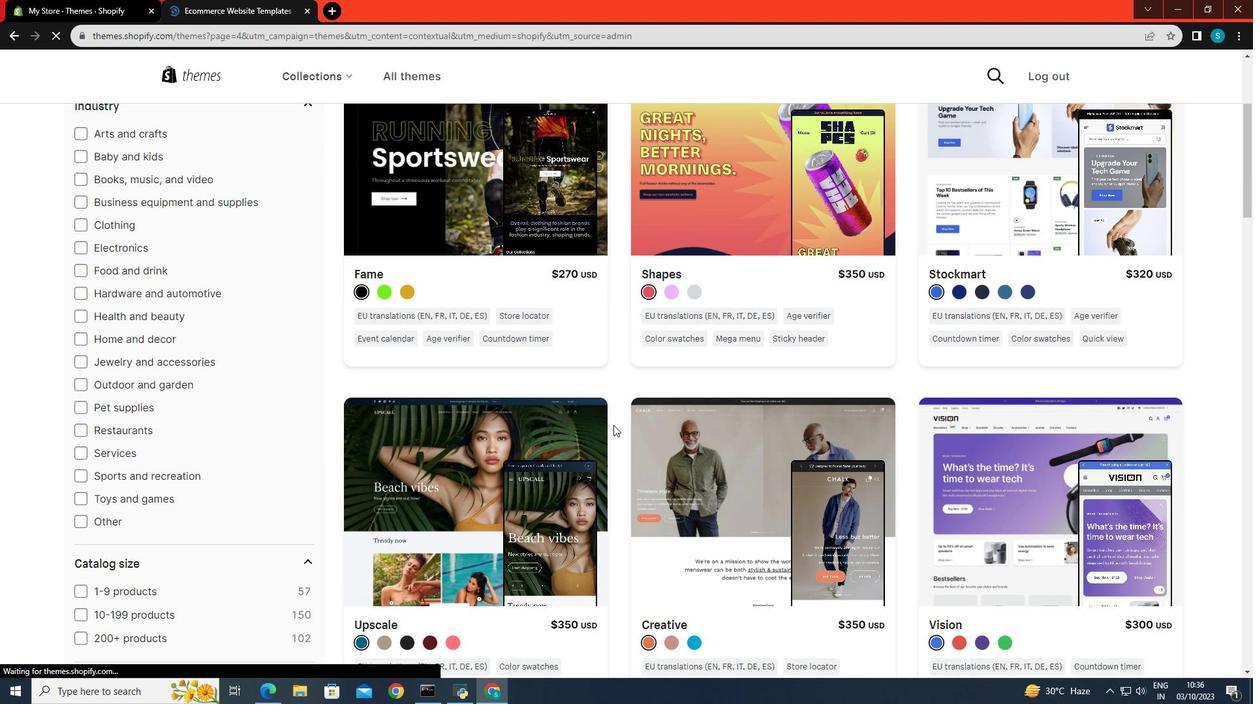 
Action: Mouse scrolled (613, 424) with delta (0, 0)
Screenshot: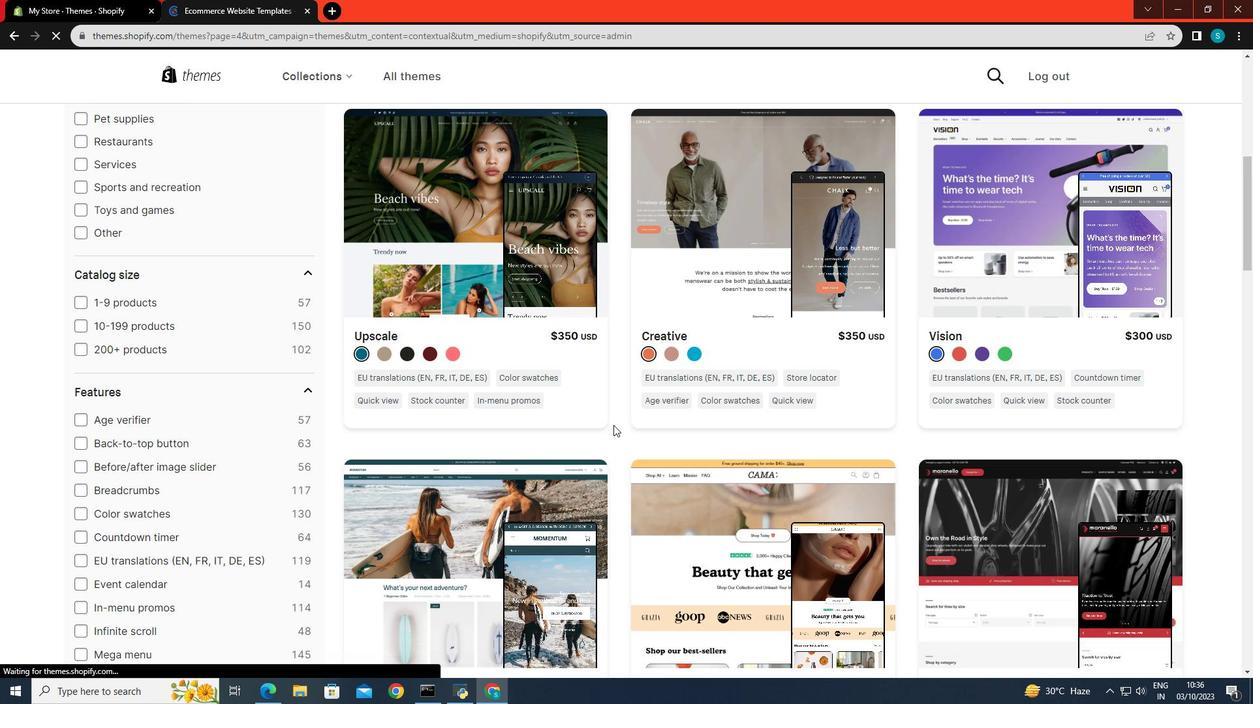 
Action: Mouse scrolled (613, 424) with delta (0, 0)
Screenshot: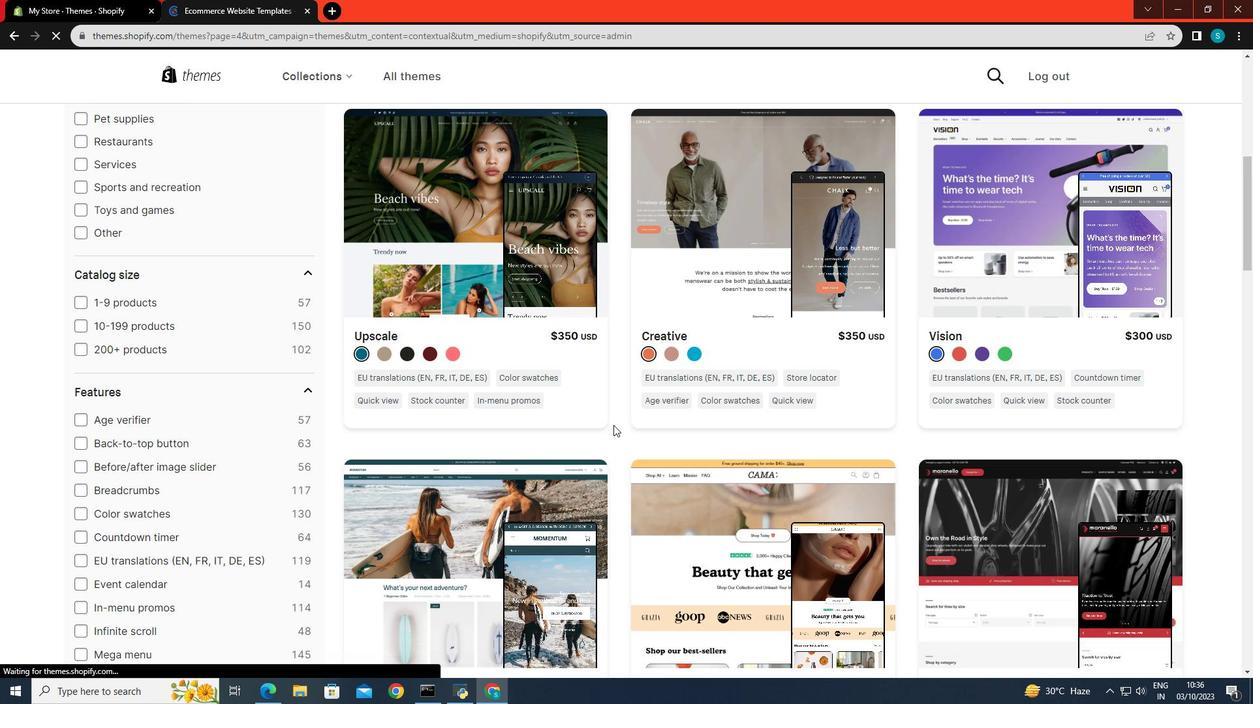 
Action: Mouse scrolled (613, 424) with delta (0, 0)
Screenshot: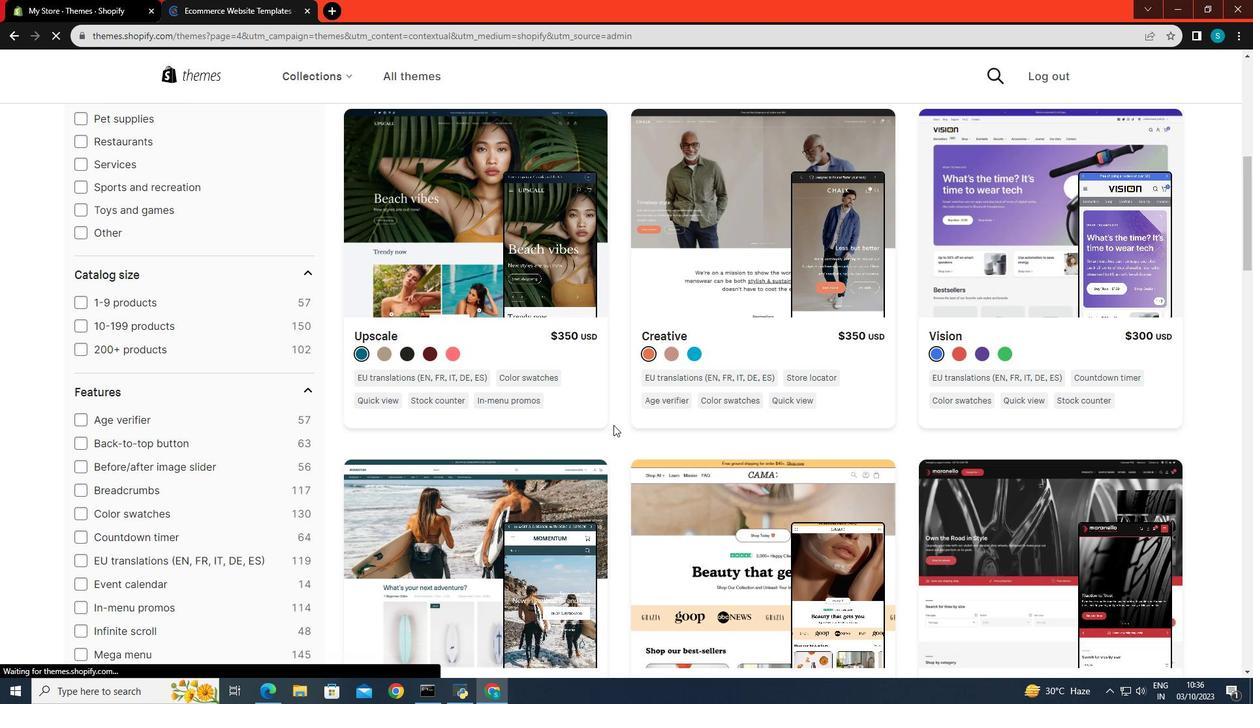 
Action: Mouse scrolled (613, 424) with delta (0, 0)
Screenshot: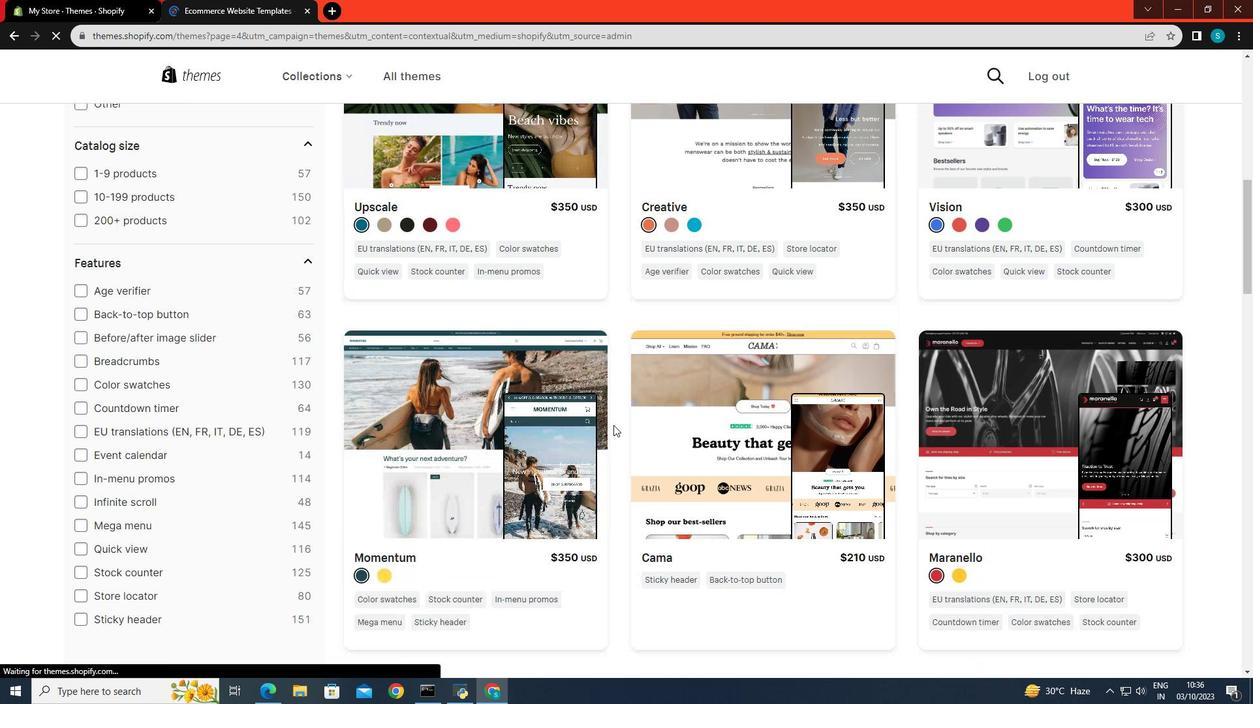 
Action: Mouse scrolled (613, 424) with delta (0, 0)
Screenshot: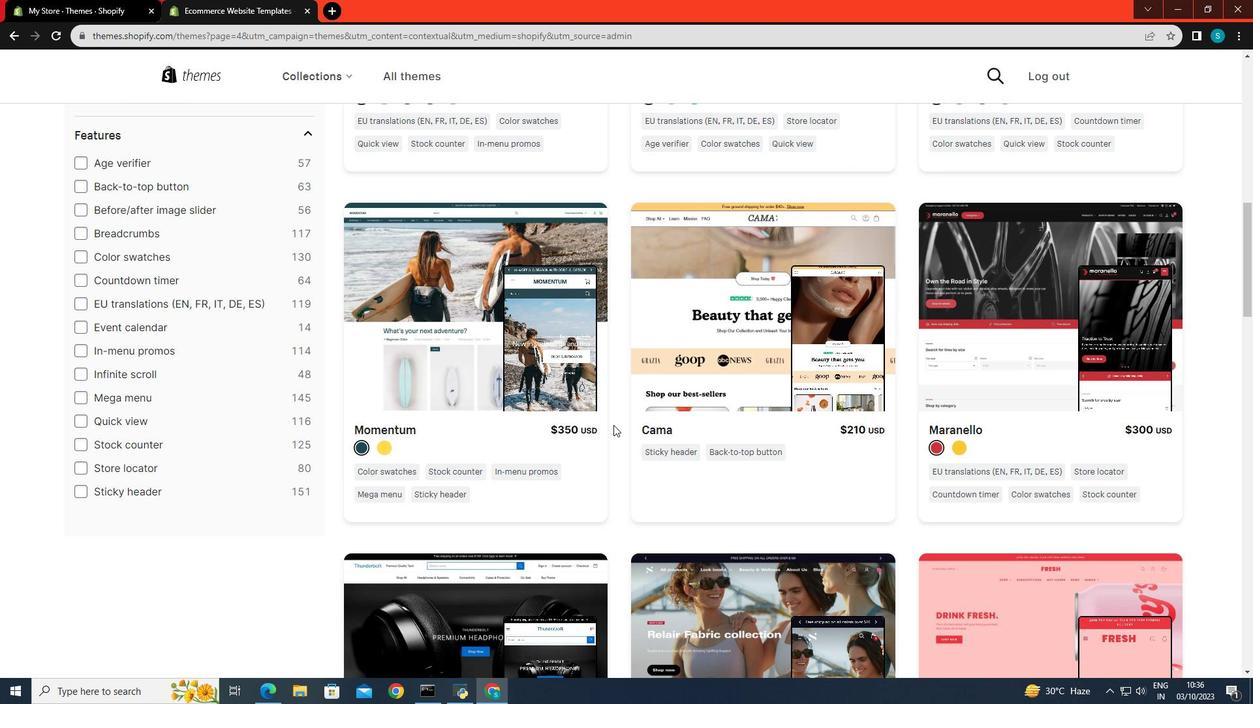 
Action: Mouse scrolled (613, 424) with delta (0, 0)
Screenshot: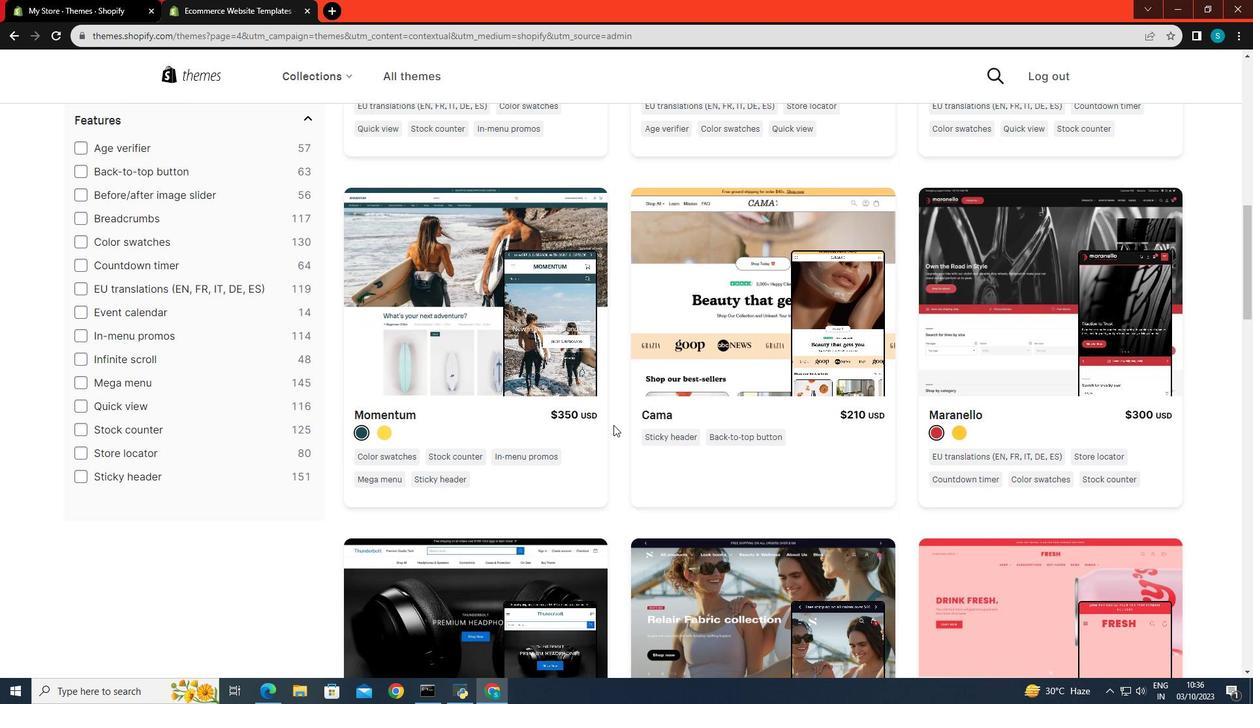 
Action: Mouse scrolled (613, 424) with delta (0, 0)
Screenshot: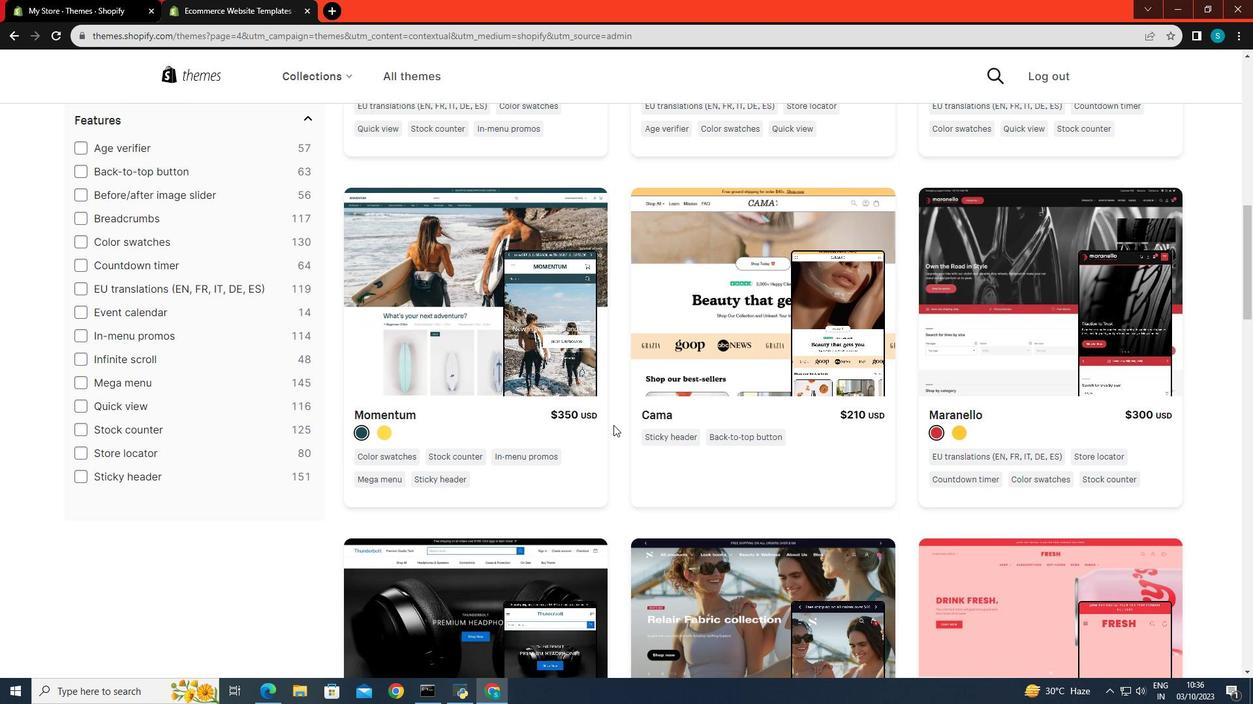 
Action: Mouse scrolled (613, 426) with delta (0, 0)
Screenshot: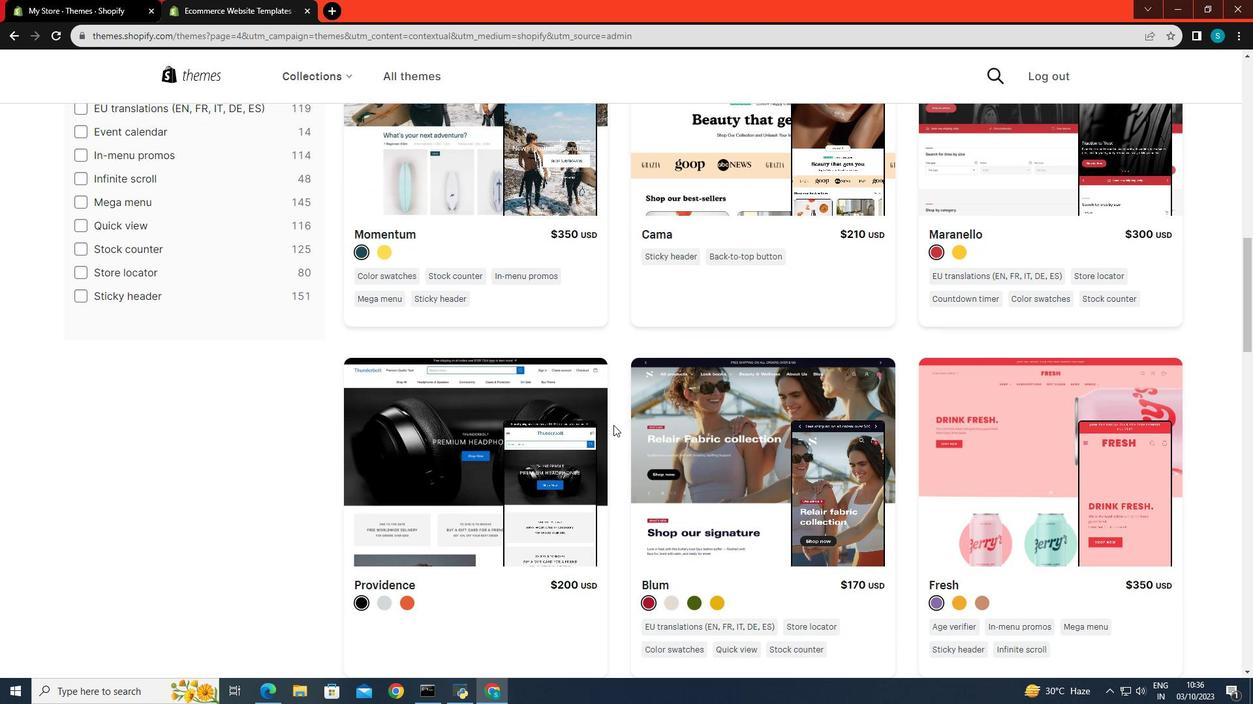 
Action: Mouse scrolled (613, 426) with delta (0, 0)
Screenshot: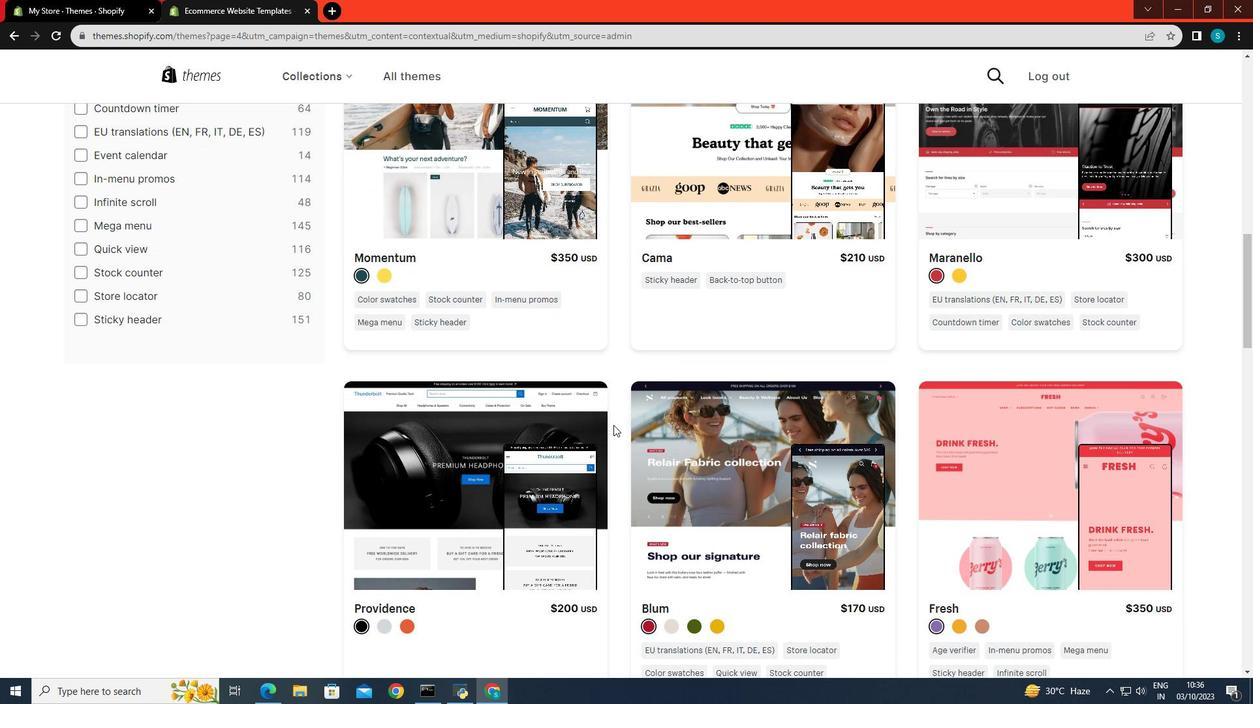 
Action: Mouse scrolled (613, 424) with delta (0, 0)
Screenshot: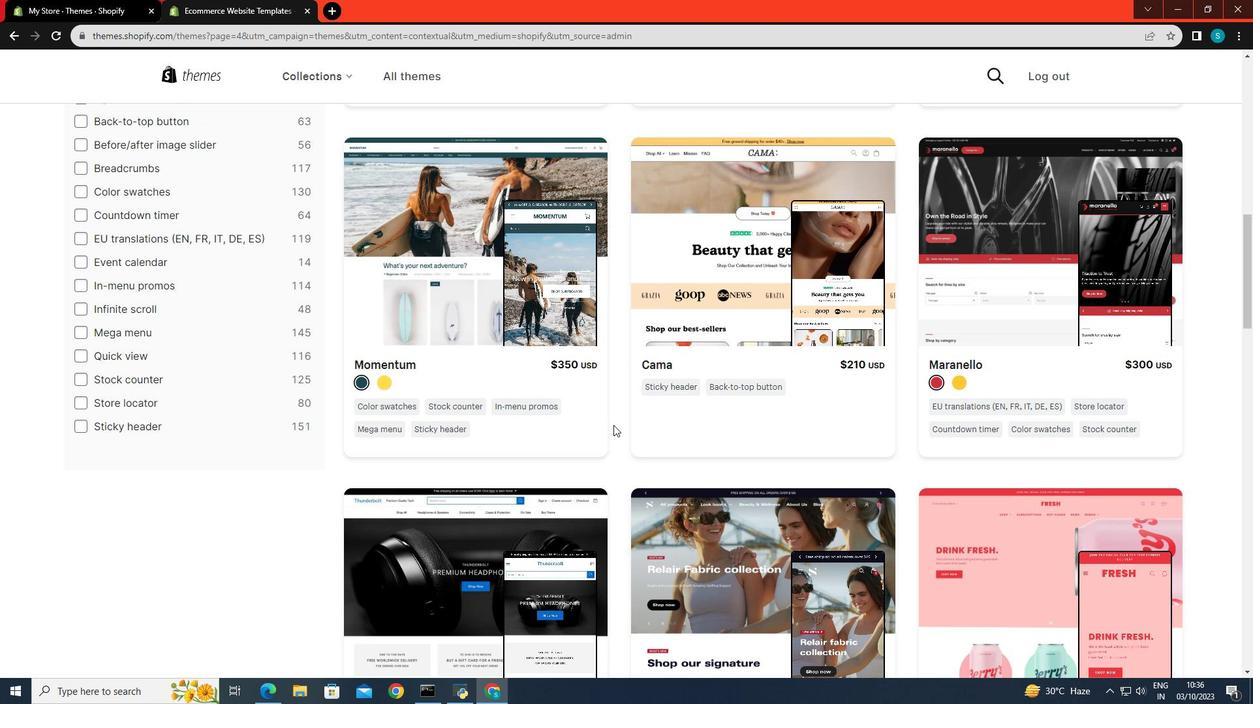
Action: Mouse scrolled (613, 424) with delta (0, 0)
Screenshot: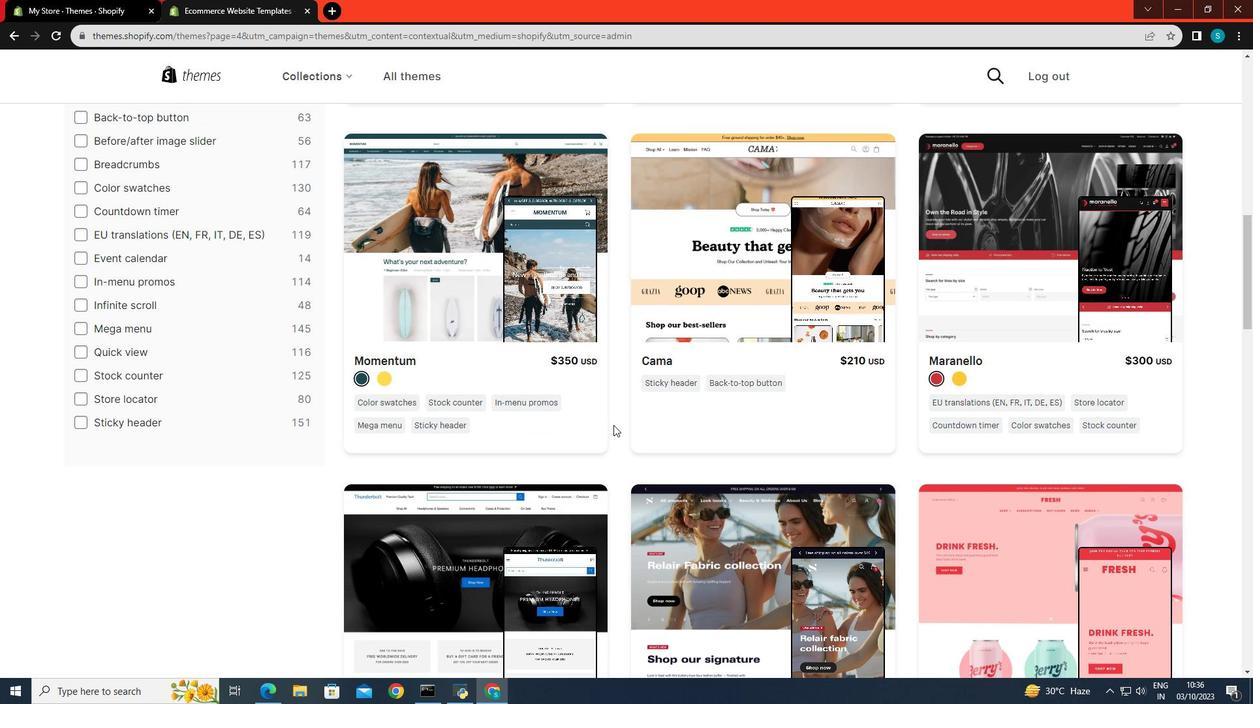 
Action: Mouse scrolled (613, 424) with delta (0, 0)
Screenshot: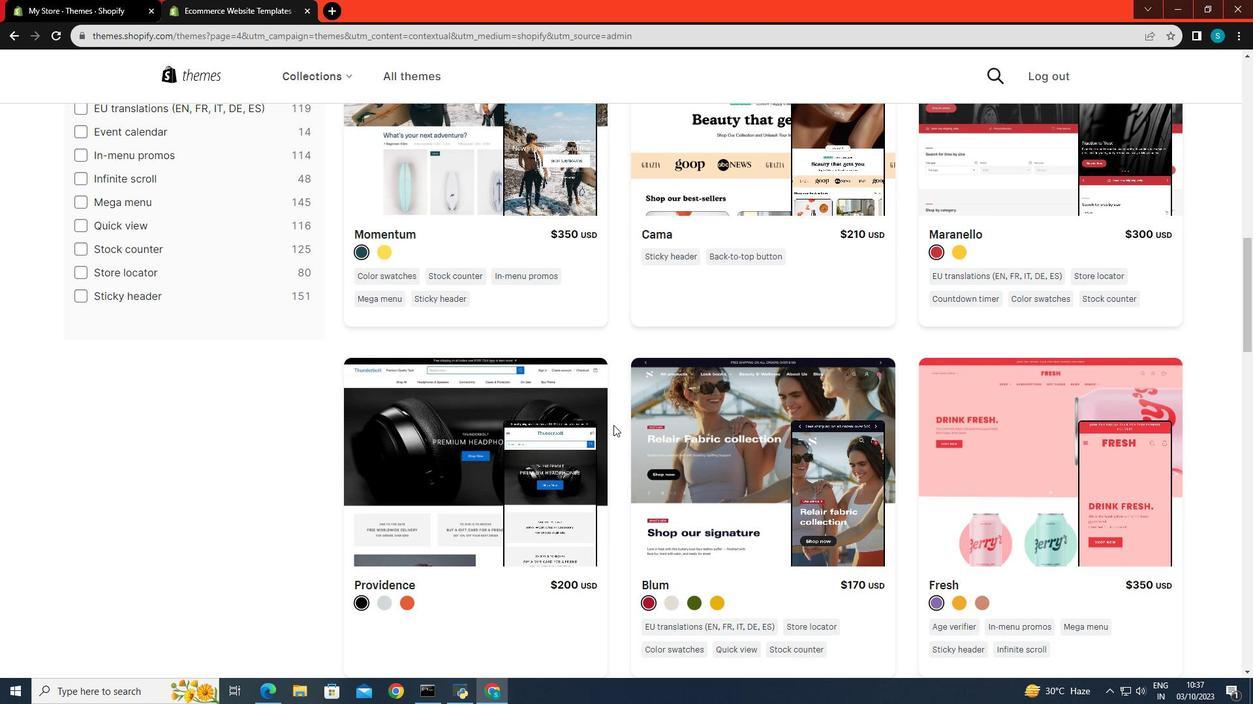 
Action: Mouse scrolled (613, 424) with delta (0, 0)
Screenshot: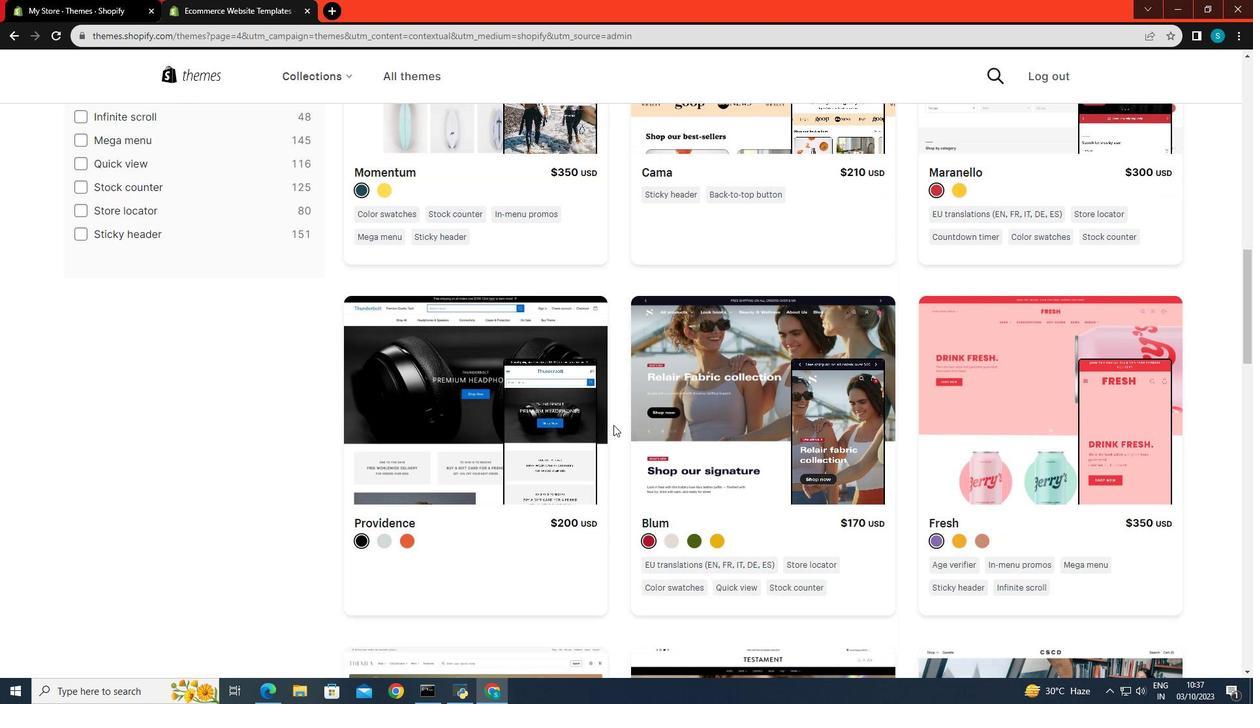 
Action: Mouse scrolled (613, 424) with delta (0, 0)
Screenshot: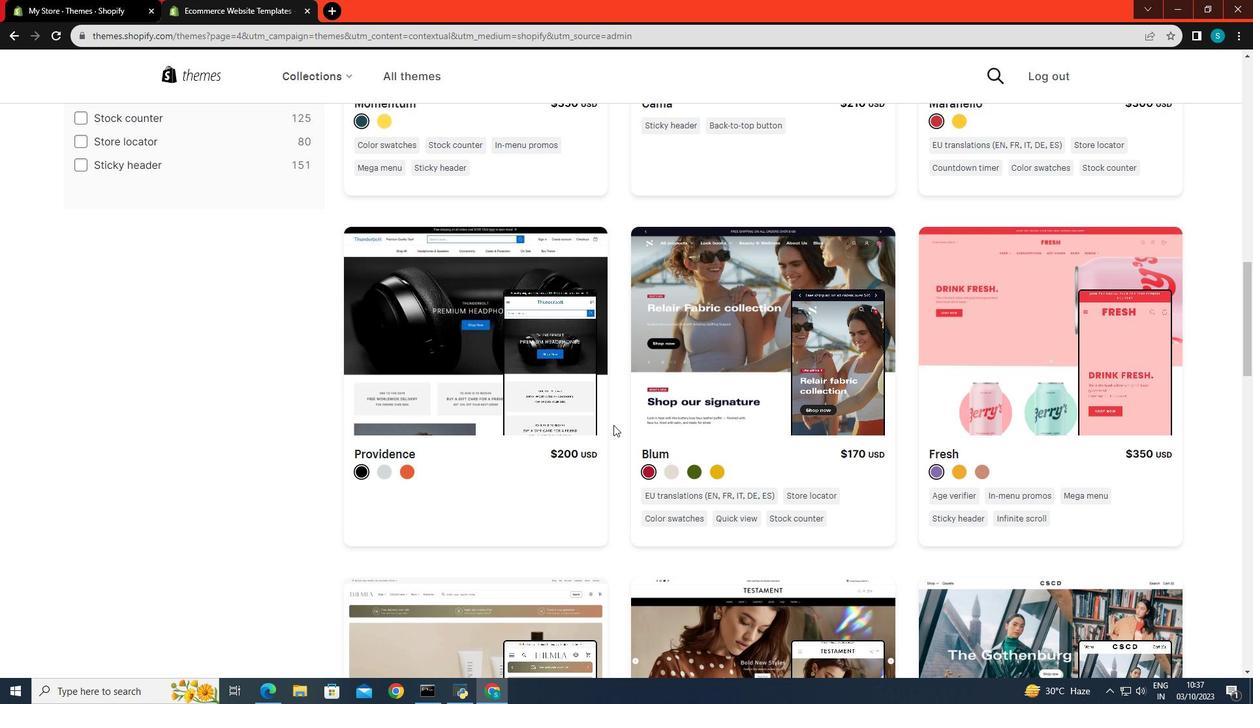 
Action: Mouse scrolled (613, 424) with delta (0, 0)
Screenshot: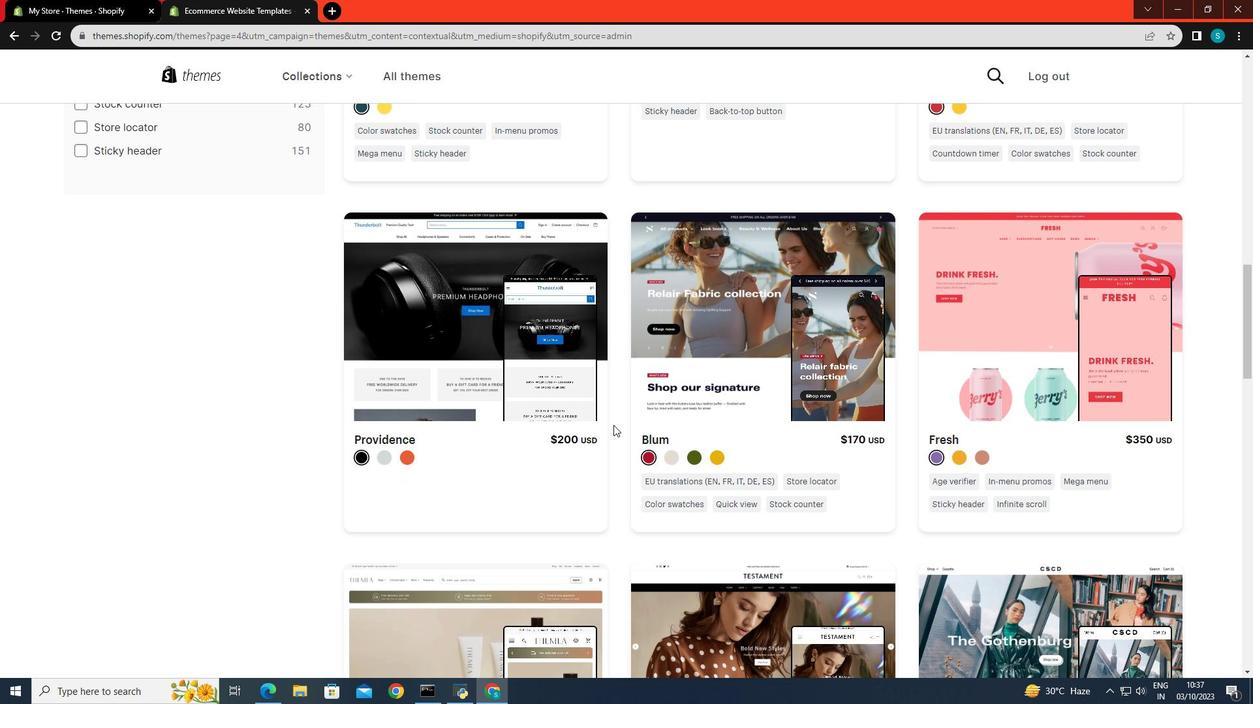 
Action: Mouse scrolled (613, 424) with delta (0, 0)
Screenshot: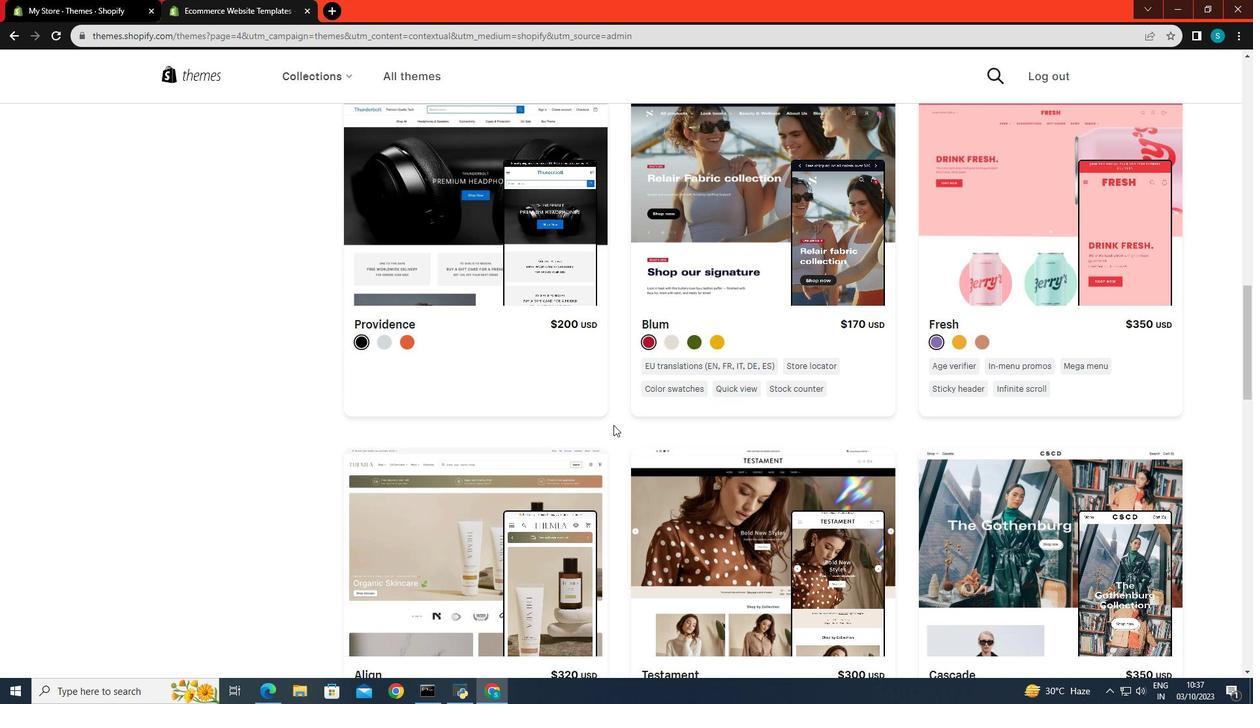 
Action: Mouse scrolled (613, 424) with delta (0, 0)
Screenshot: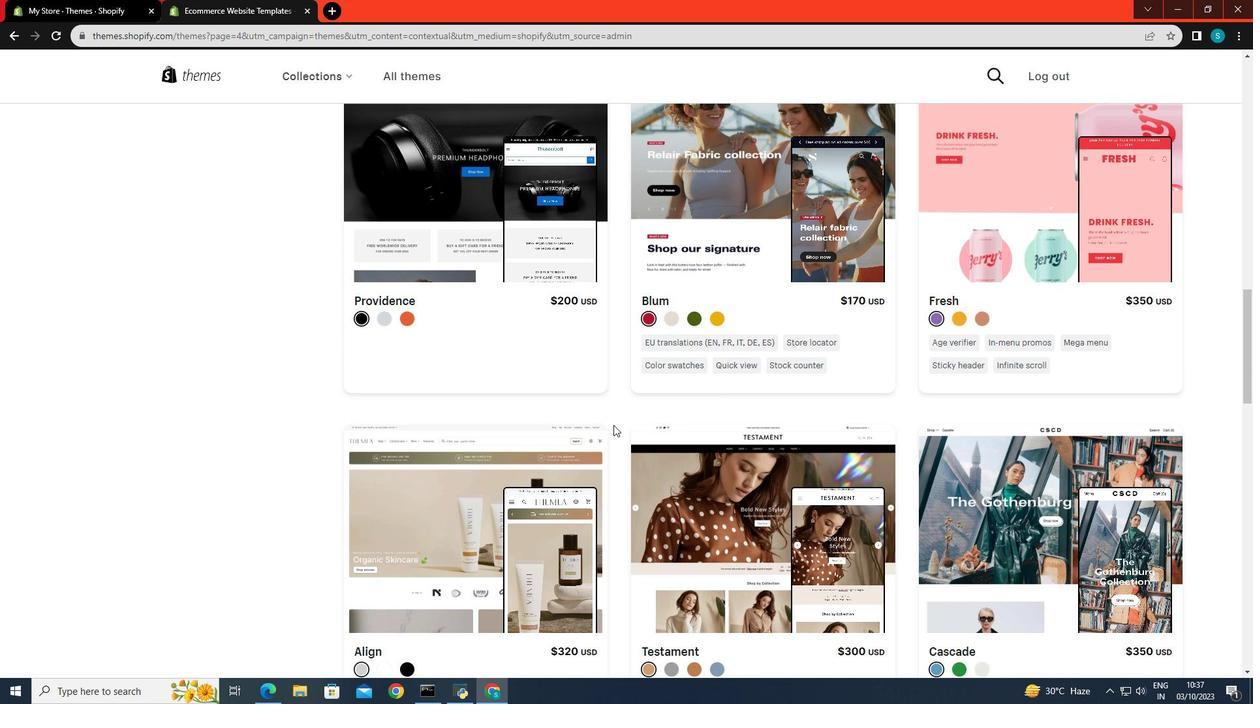 
Action: Mouse scrolled (613, 424) with delta (0, 0)
Screenshot: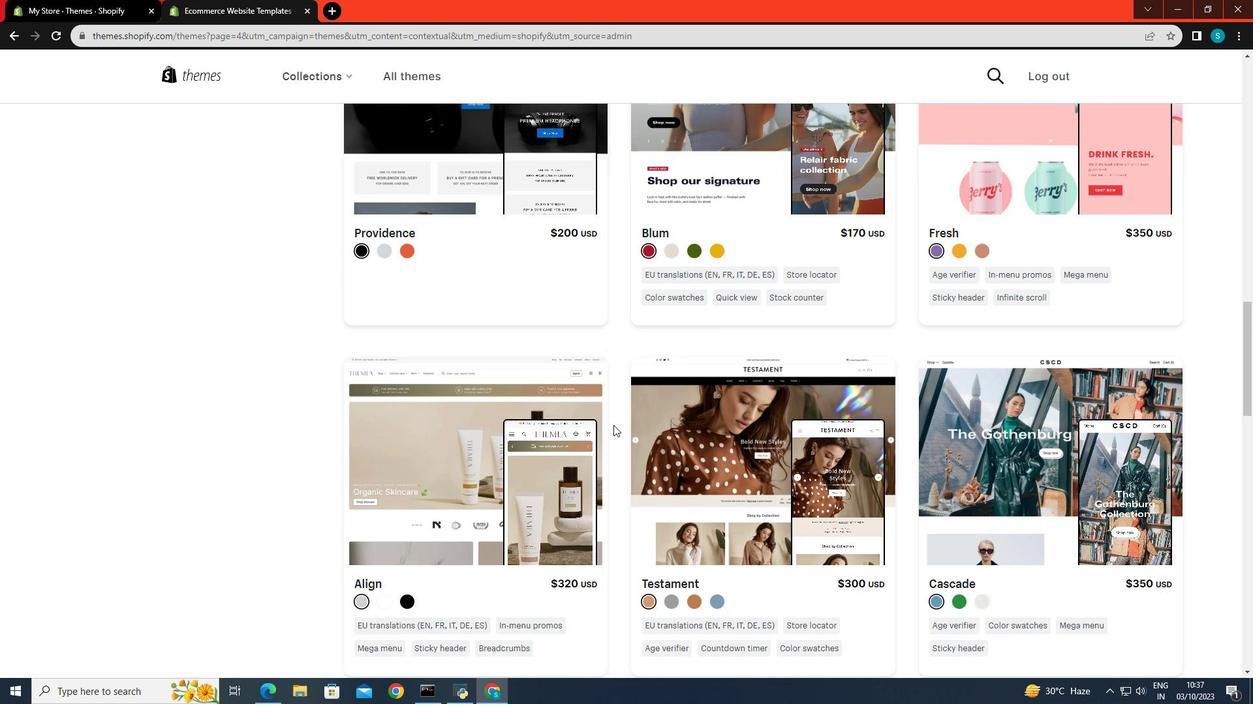 
Action: Mouse moved to (660, 429)
Screenshot: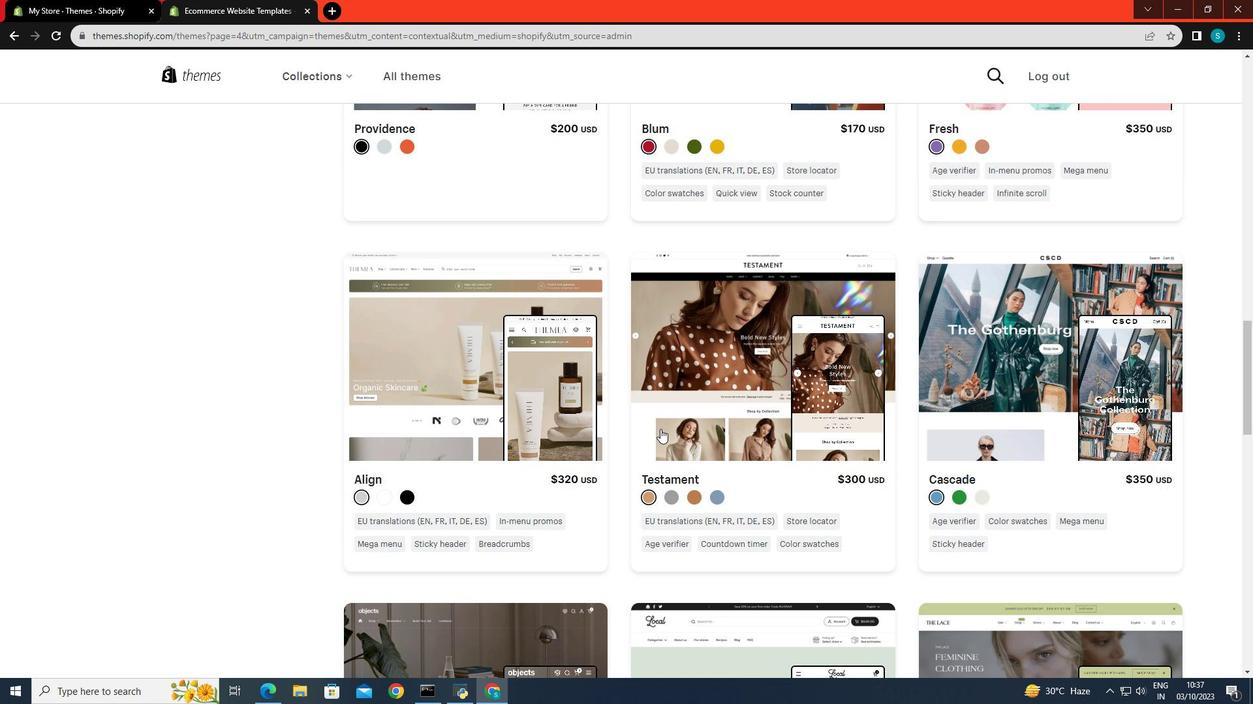 
Action: Mouse scrolled (660, 428) with delta (0, 0)
Screenshot: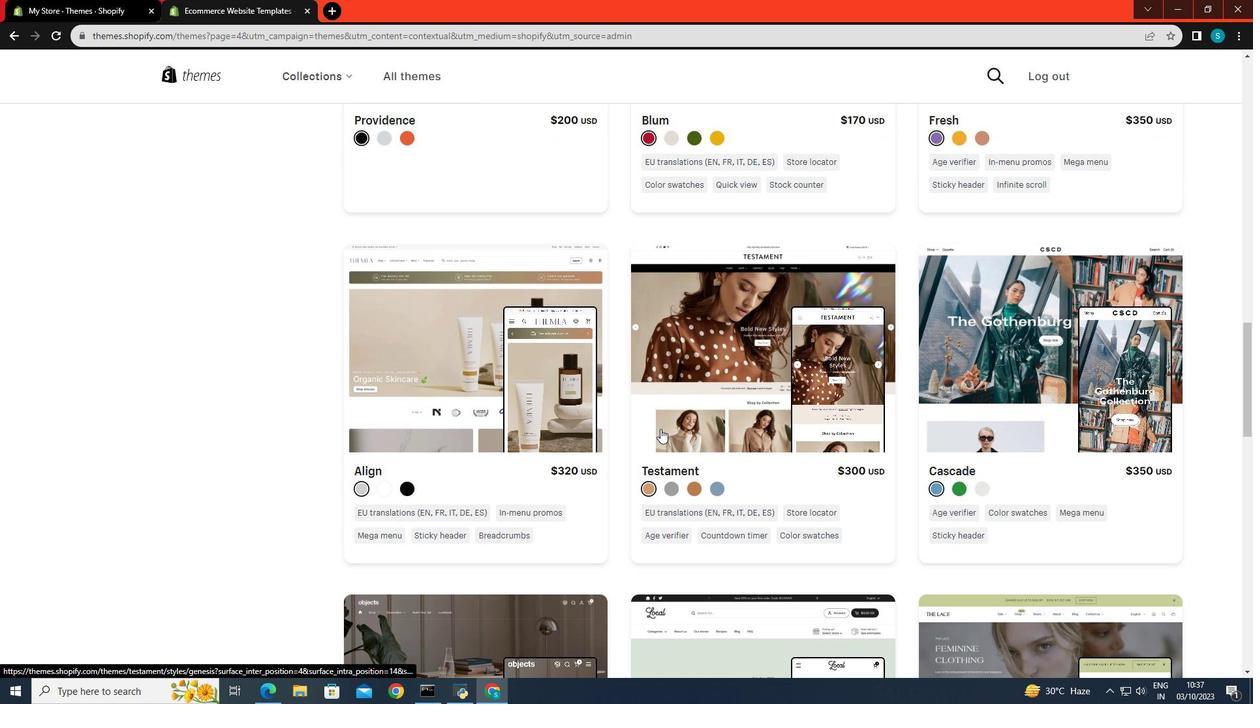 
Action: Mouse scrolled (660, 428) with delta (0, 0)
Screenshot: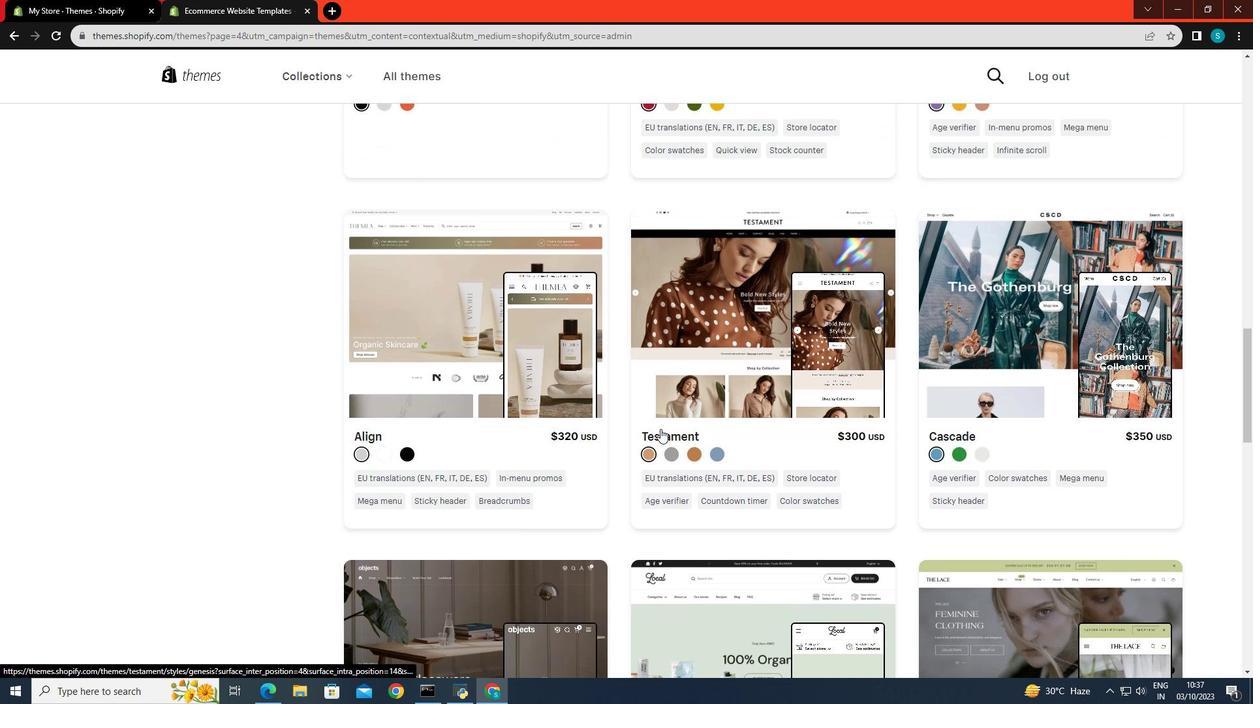 
Action: Mouse scrolled (660, 428) with delta (0, 0)
Screenshot: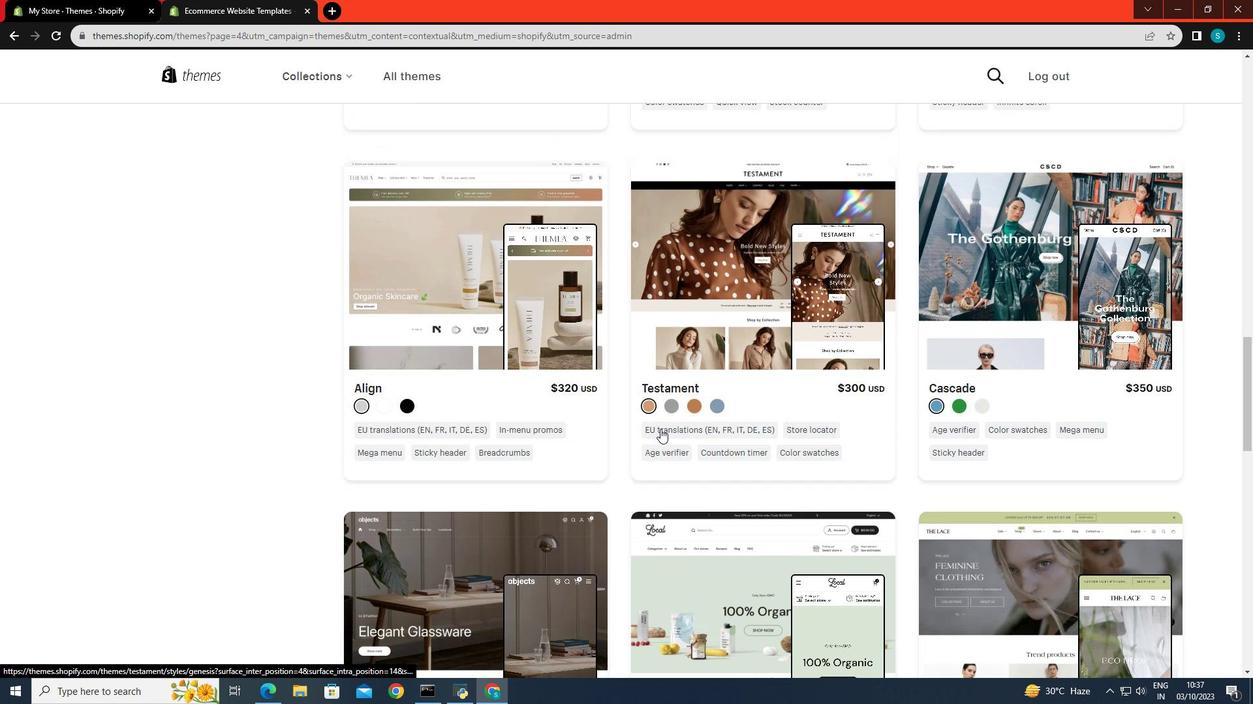 
Action: Mouse scrolled (660, 428) with delta (0, 0)
Screenshot: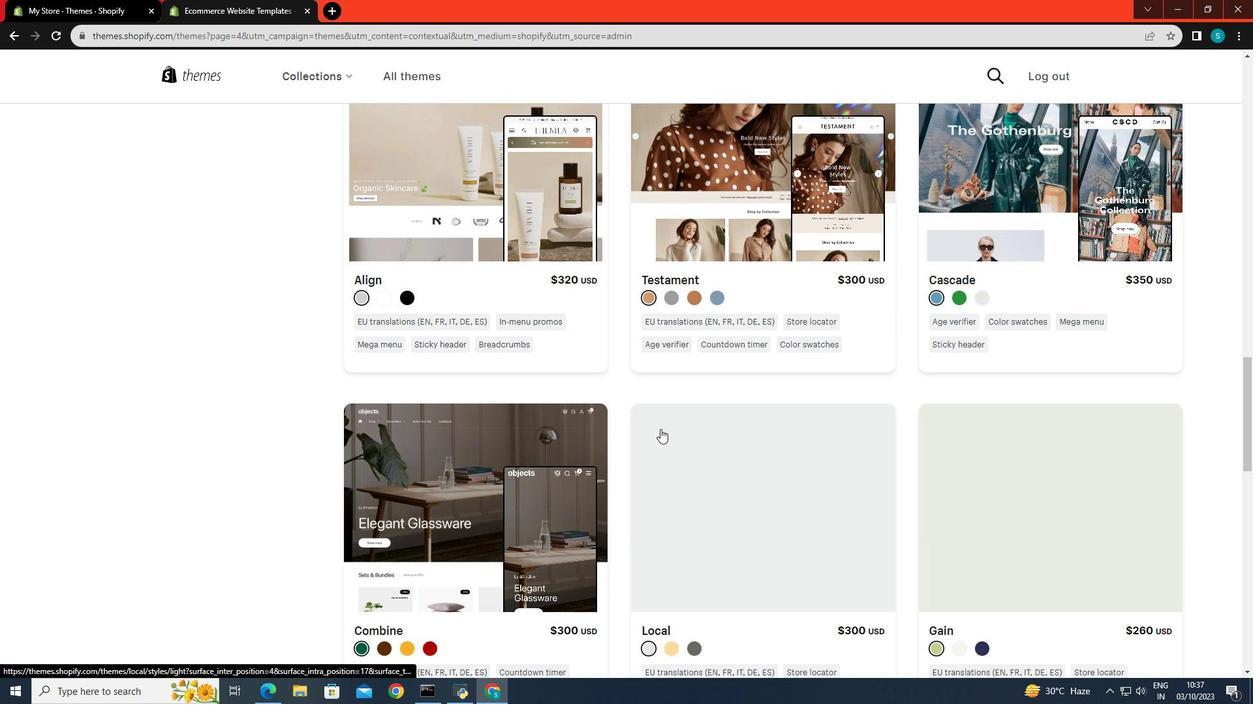 
Action: Mouse scrolled (660, 428) with delta (0, 0)
Screenshot: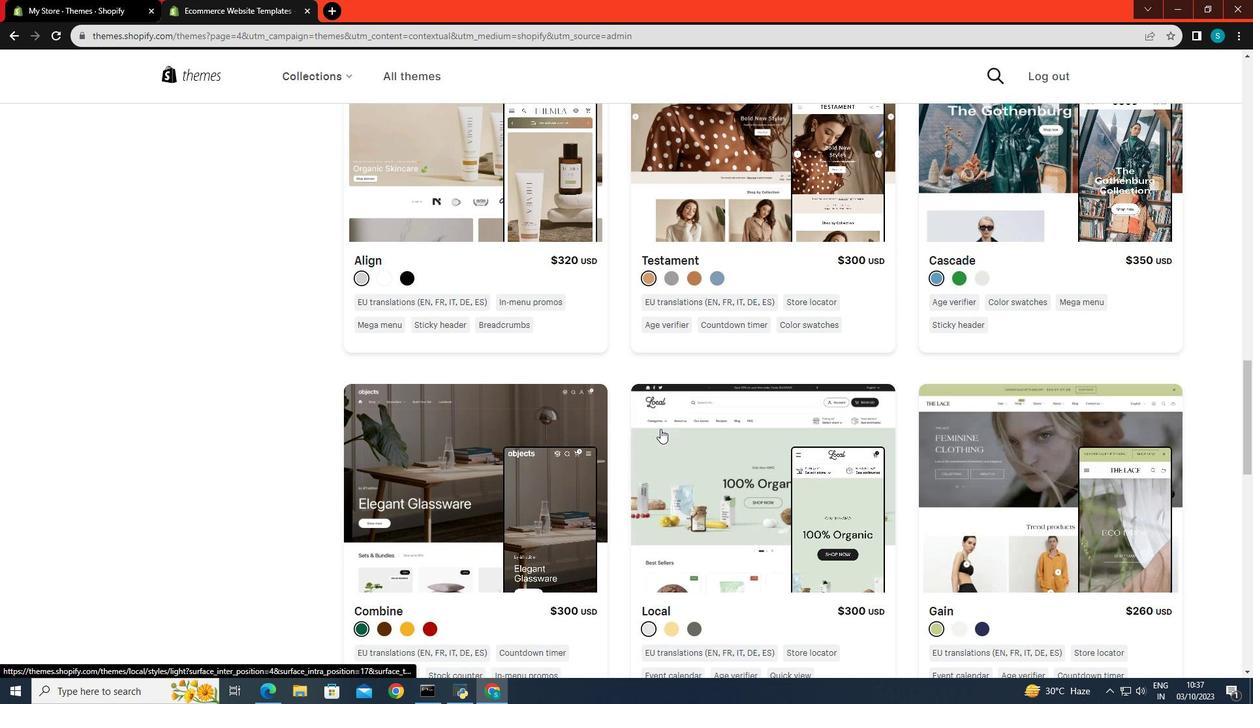 
Action: Mouse scrolled (660, 428) with delta (0, 0)
Screenshot: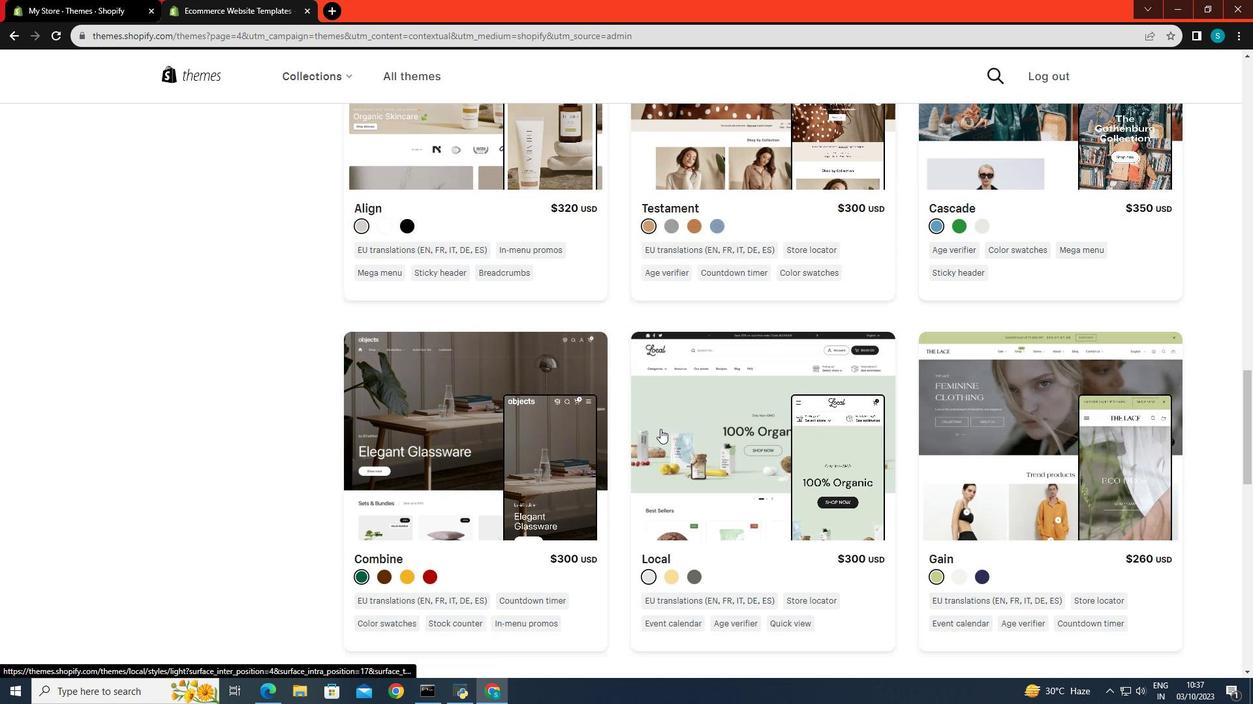 
Action: Mouse scrolled (660, 428) with delta (0, 0)
Screenshot: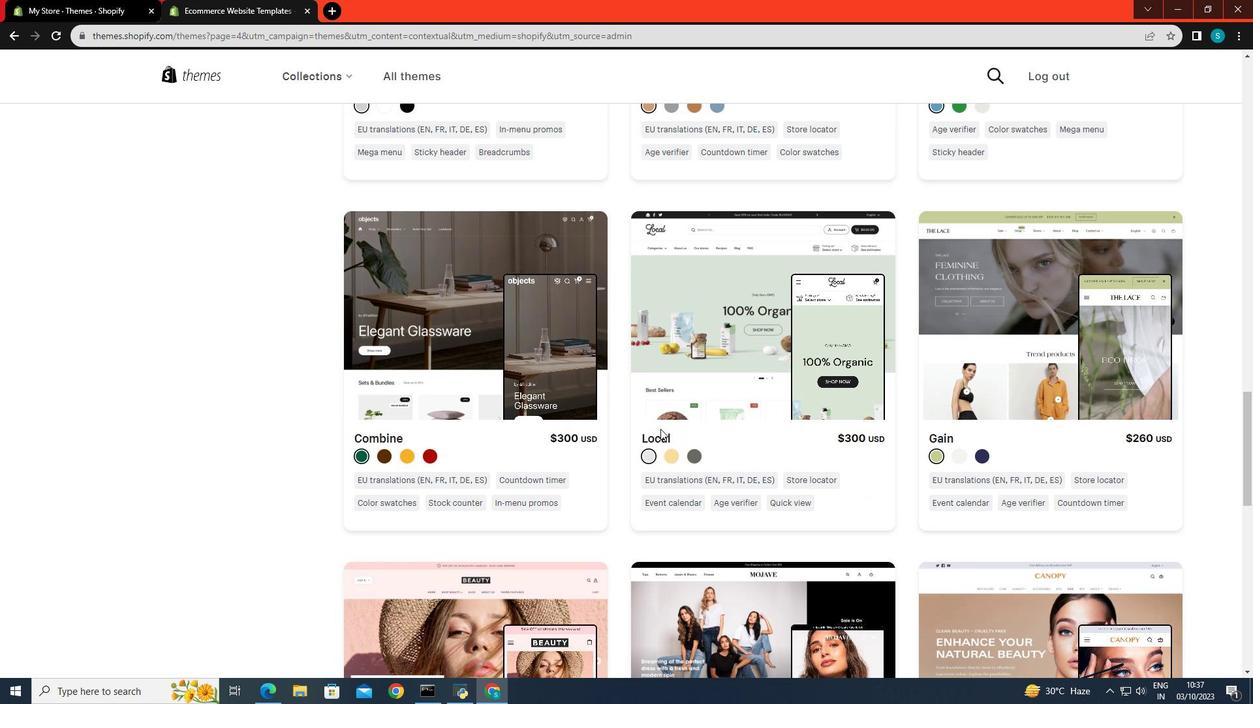 
Action: Mouse scrolled (660, 428) with delta (0, 0)
Screenshot: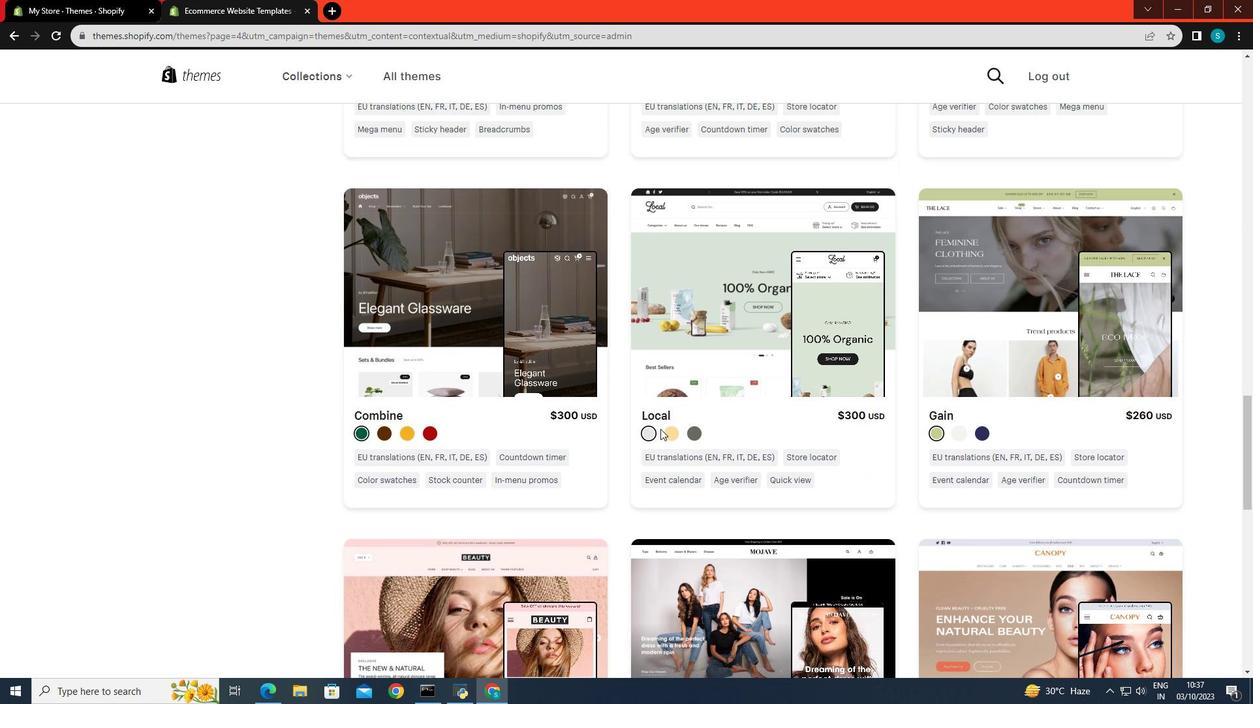 
Action: Mouse scrolled (660, 428) with delta (0, 0)
Screenshot: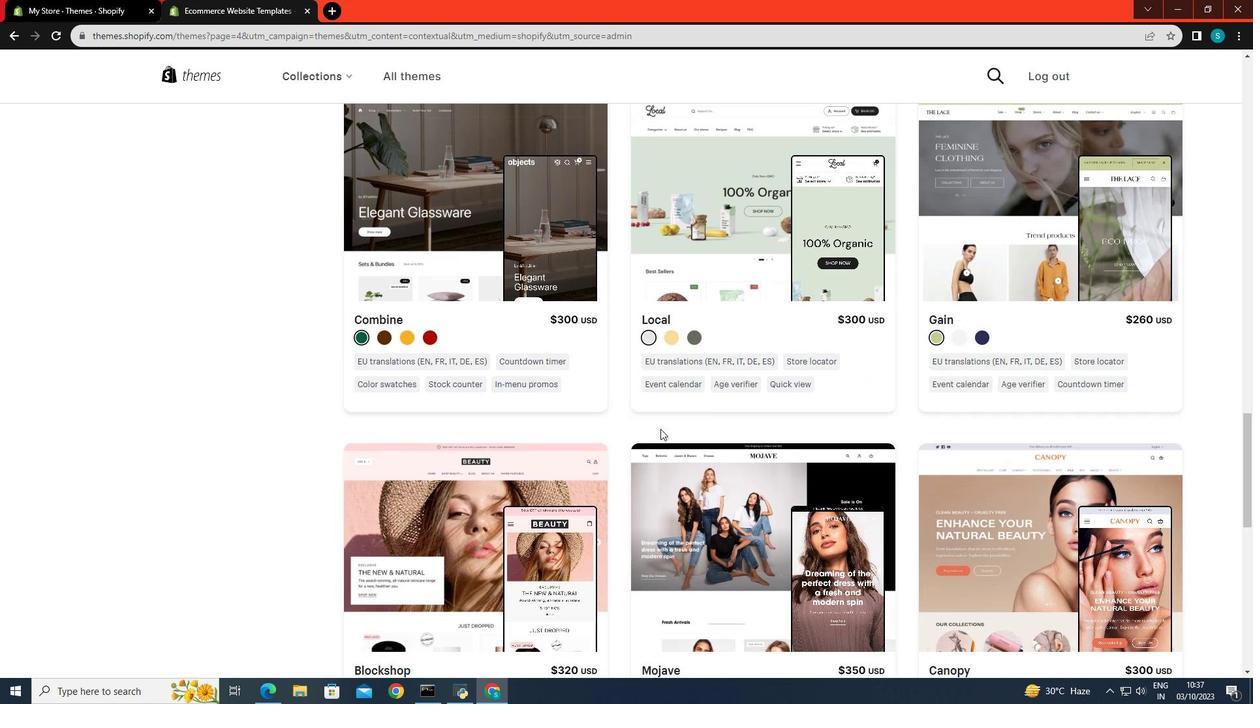 
Action: Mouse moved to (826, 432)
Screenshot: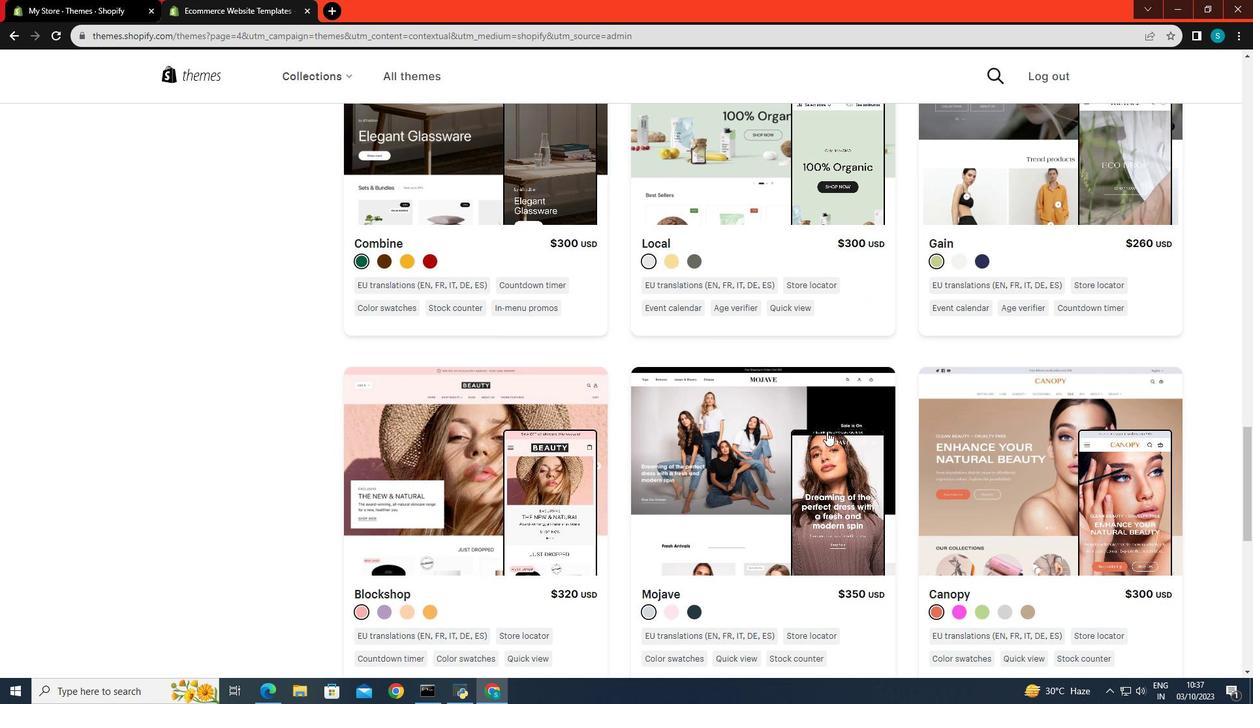 
Action: Mouse scrolled (826, 431) with delta (0, 0)
Screenshot: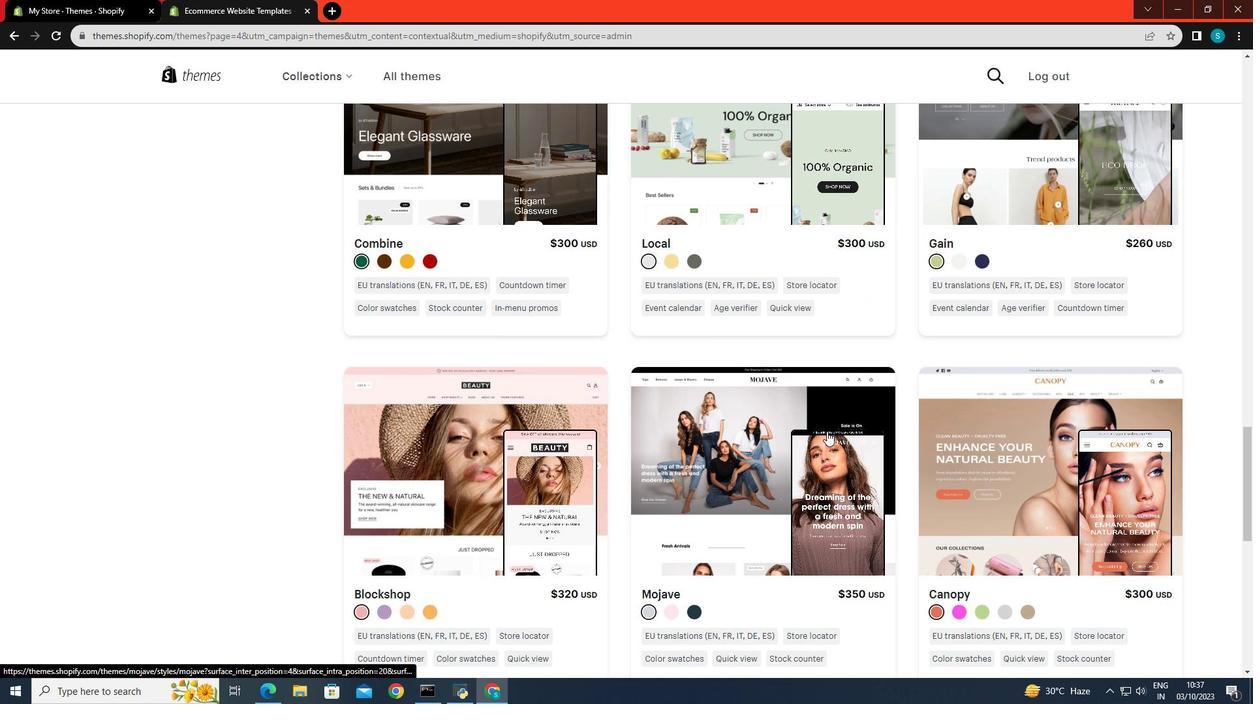 
Action: Mouse scrolled (826, 431) with delta (0, 0)
Screenshot: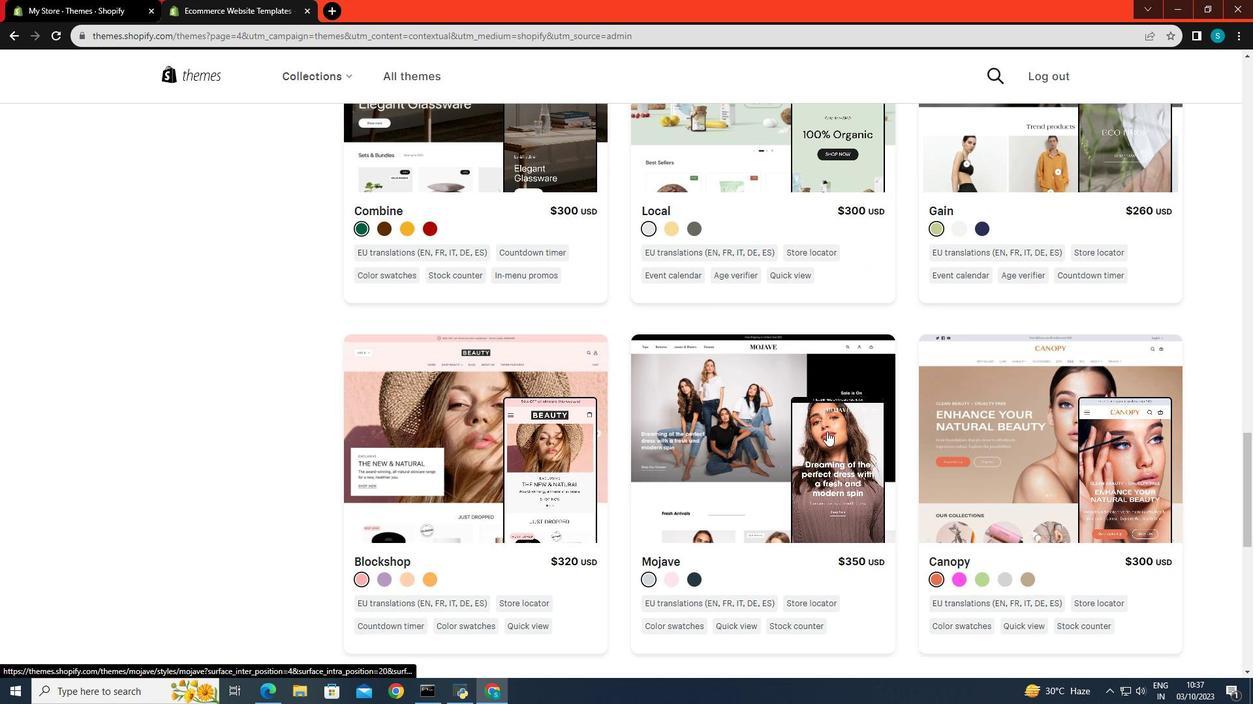 
Action: Mouse moved to (958, 384)
Screenshot: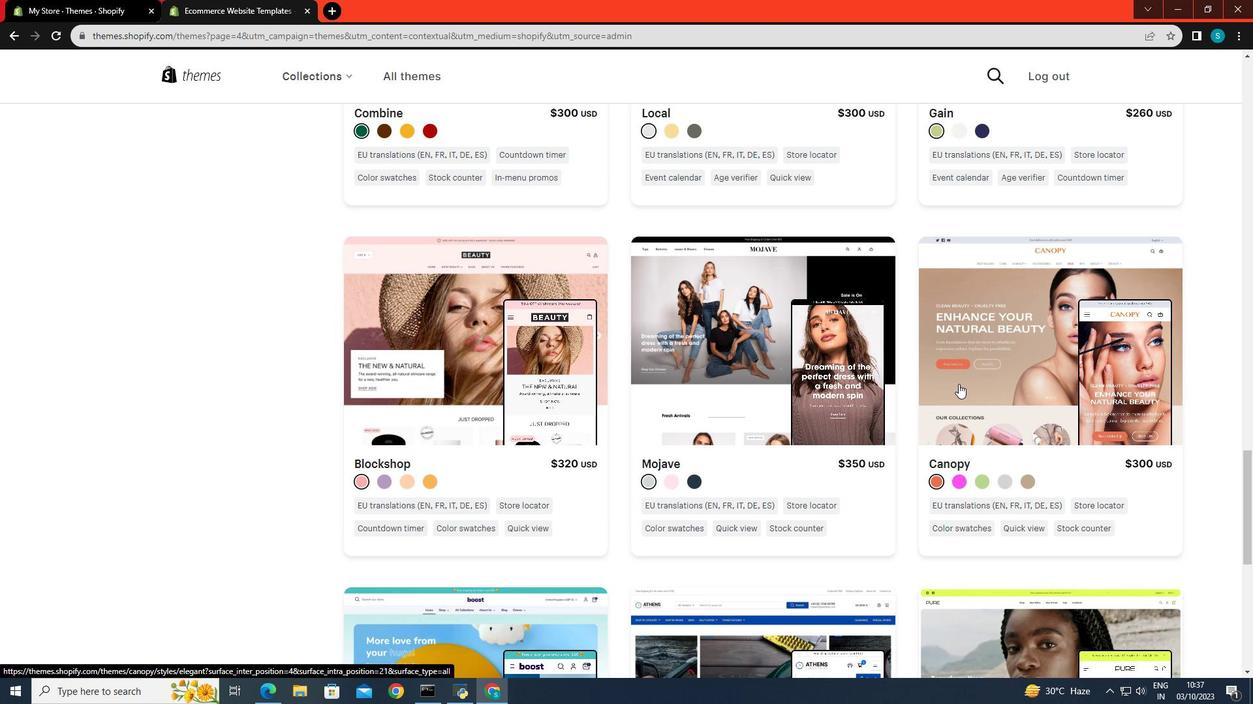 
Action: Mouse pressed left at (958, 384)
Screenshot: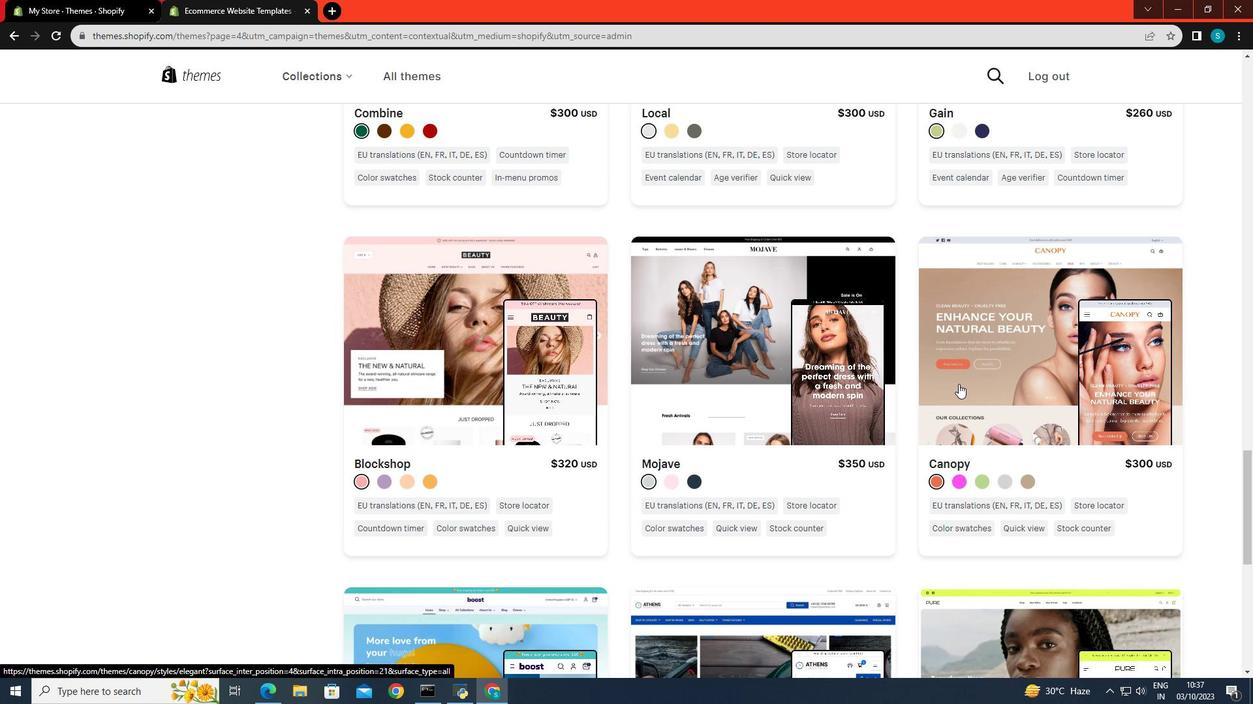 
Action: Mouse moved to (336, 524)
Screenshot: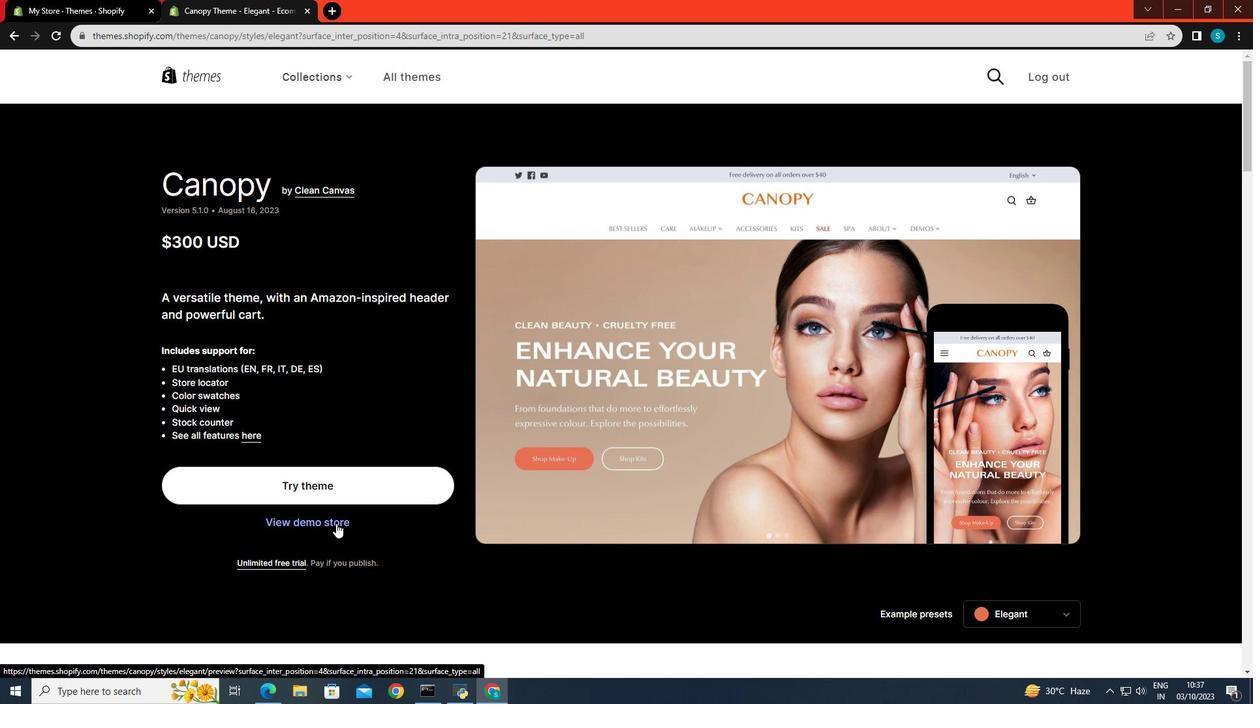 
Action: Mouse pressed left at (336, 524)
Screenshot: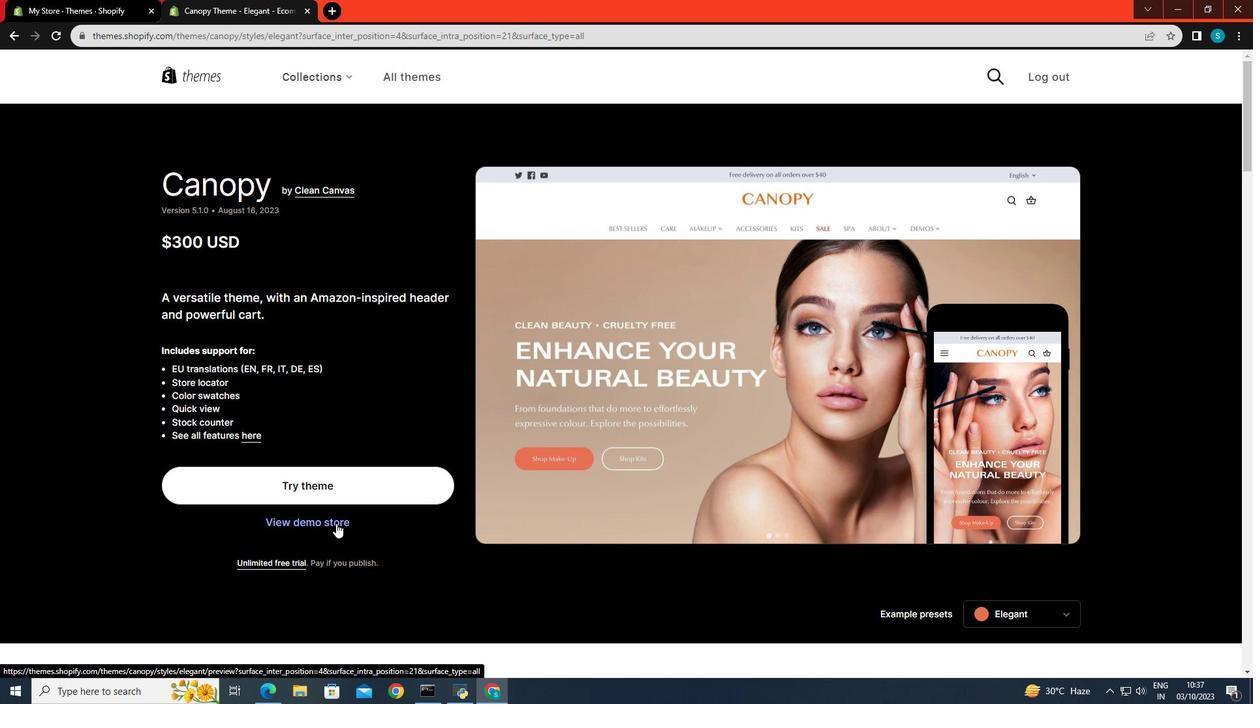 
Action: Mouse moved to (776, 485)
Screenshot: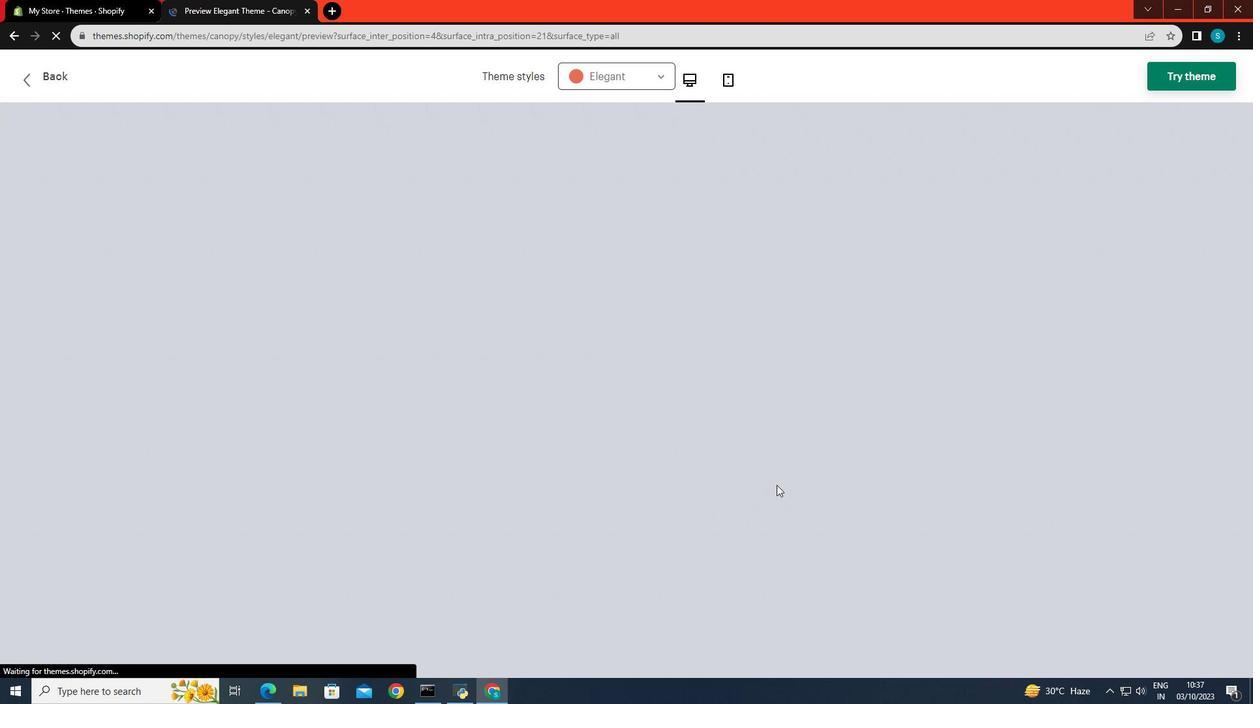 
Action: Mouse scrolled (776, 484) with delta (0, 0)
Screenshot: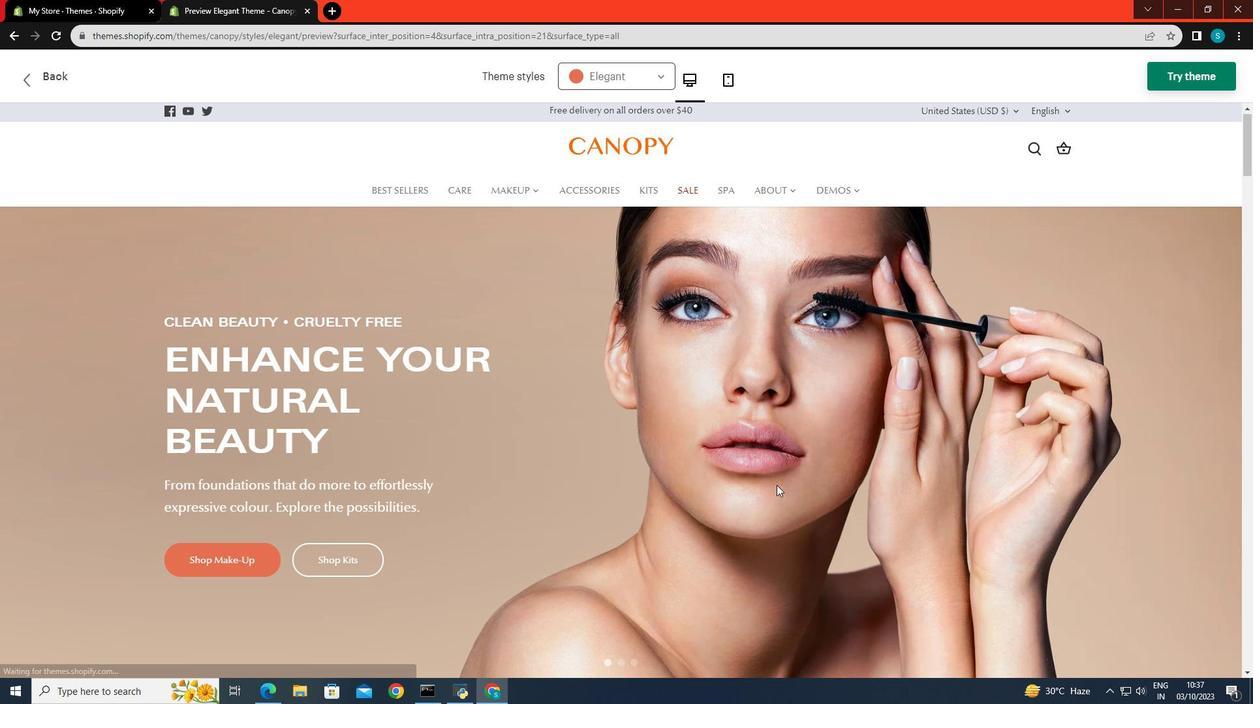 
Action: Mouse scrolled (776, 484) with delta (0, 0)
Screenshot: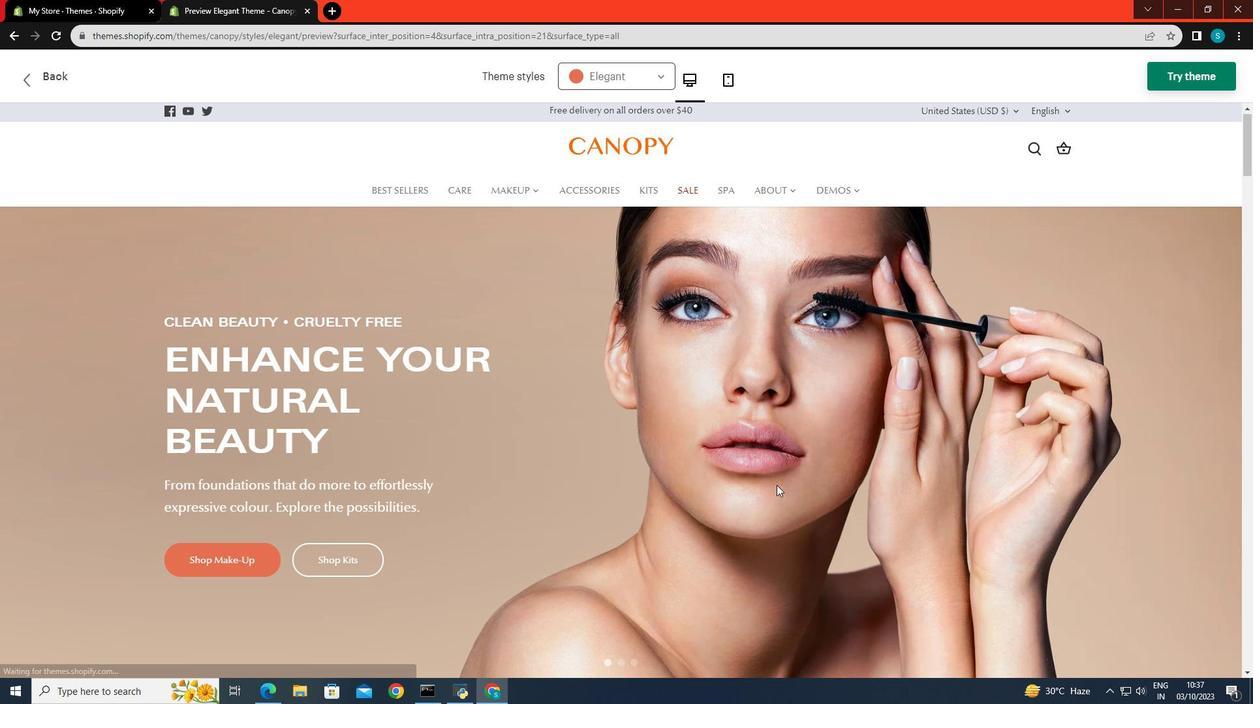 
Action: Mouse scrolled (776, 484) with delta (0, 0)
Screenshot: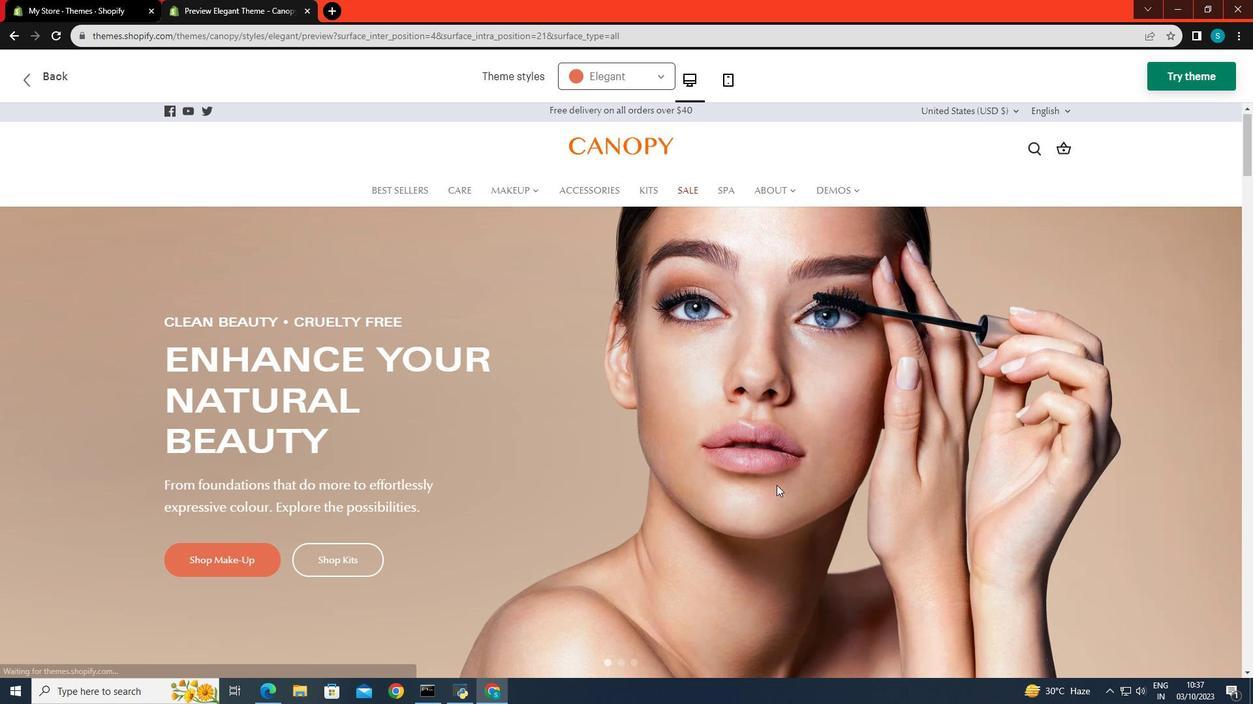 
Action: Mouse scrolled (776, 484) with delta (0, 0)
Screenshot: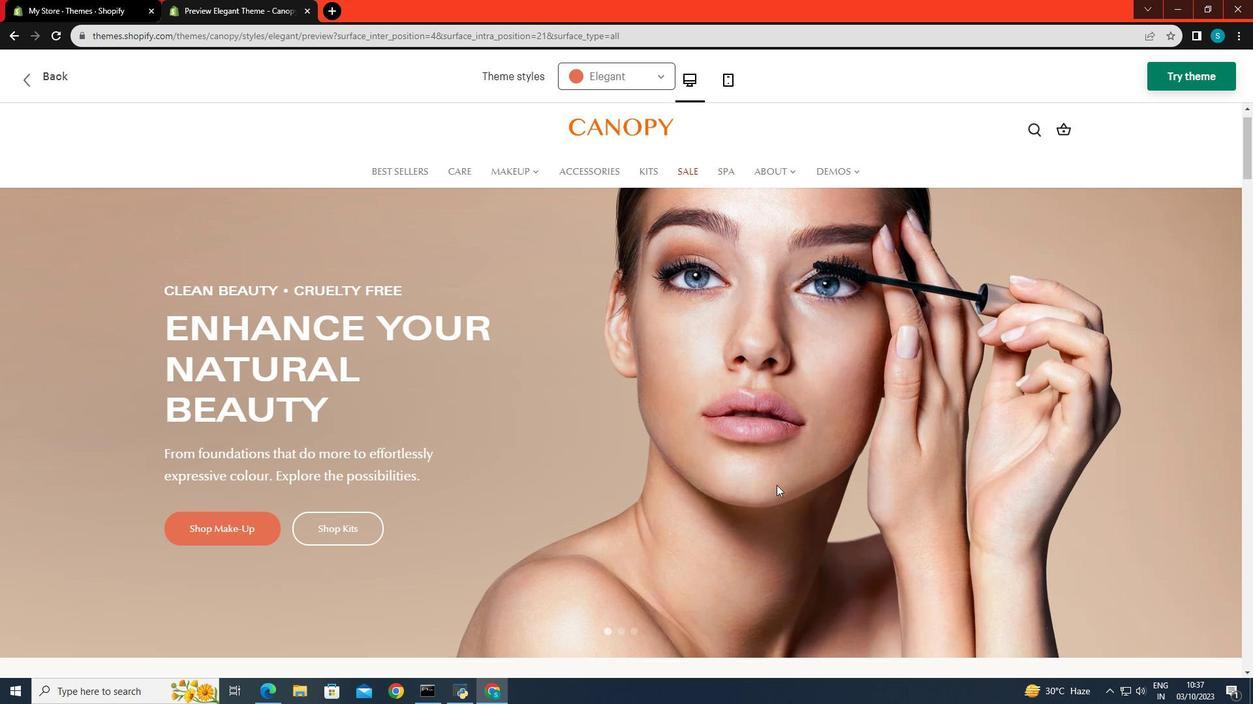 
Action: Mouse scrolled (776, 484) with delta (0, 0)
Screenshot: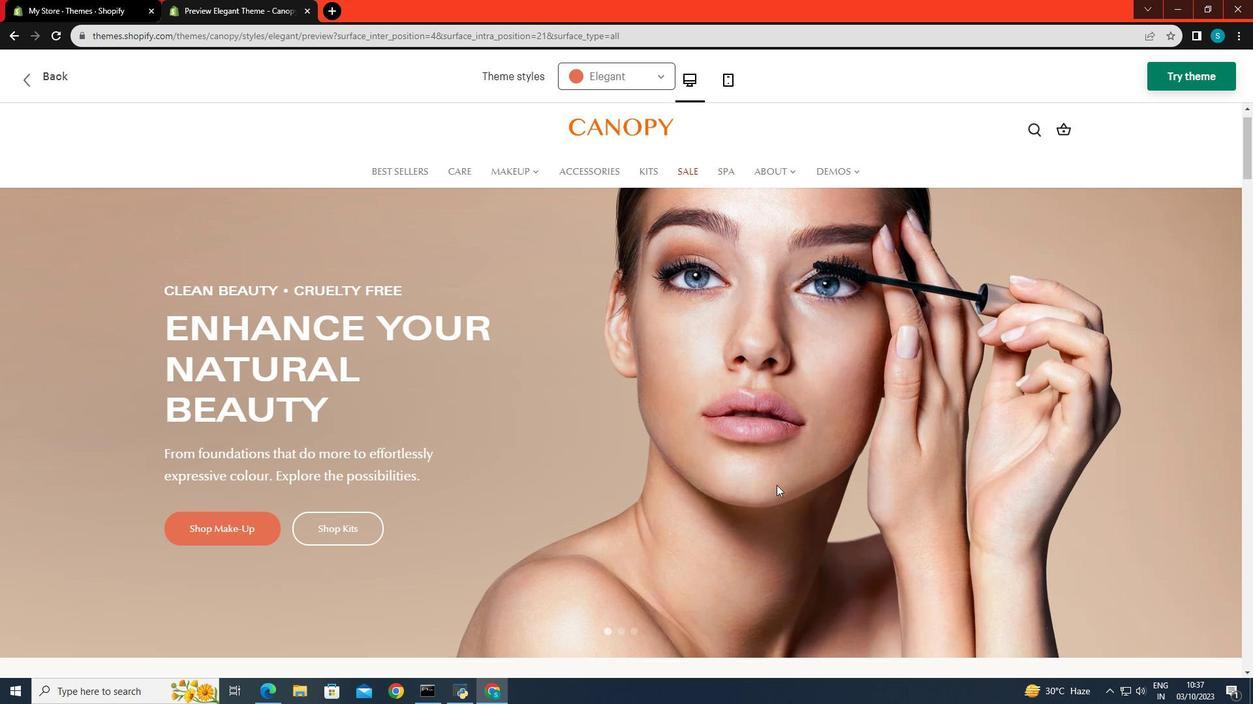 
Action: Mouse scrolled (776, 484) with delta (0, 0)
Screenshot: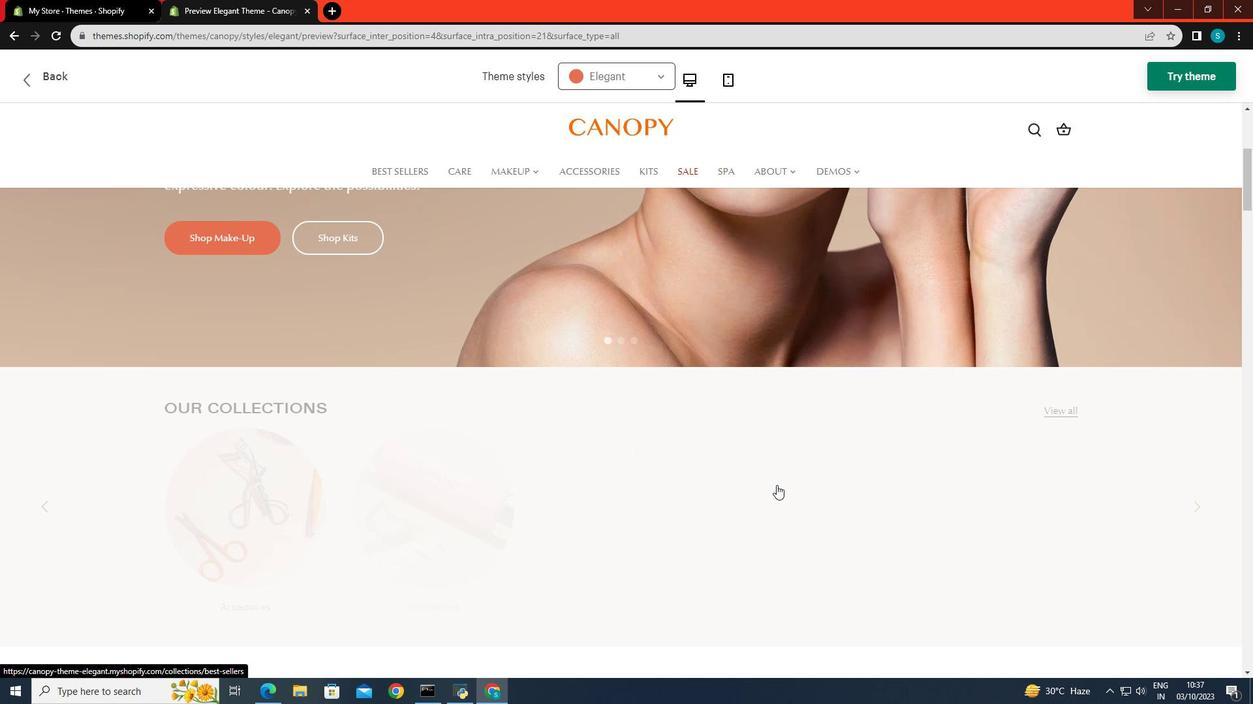 
Action: Mouse scrolled (776, 484) with delta (0, 0)
Screenshot: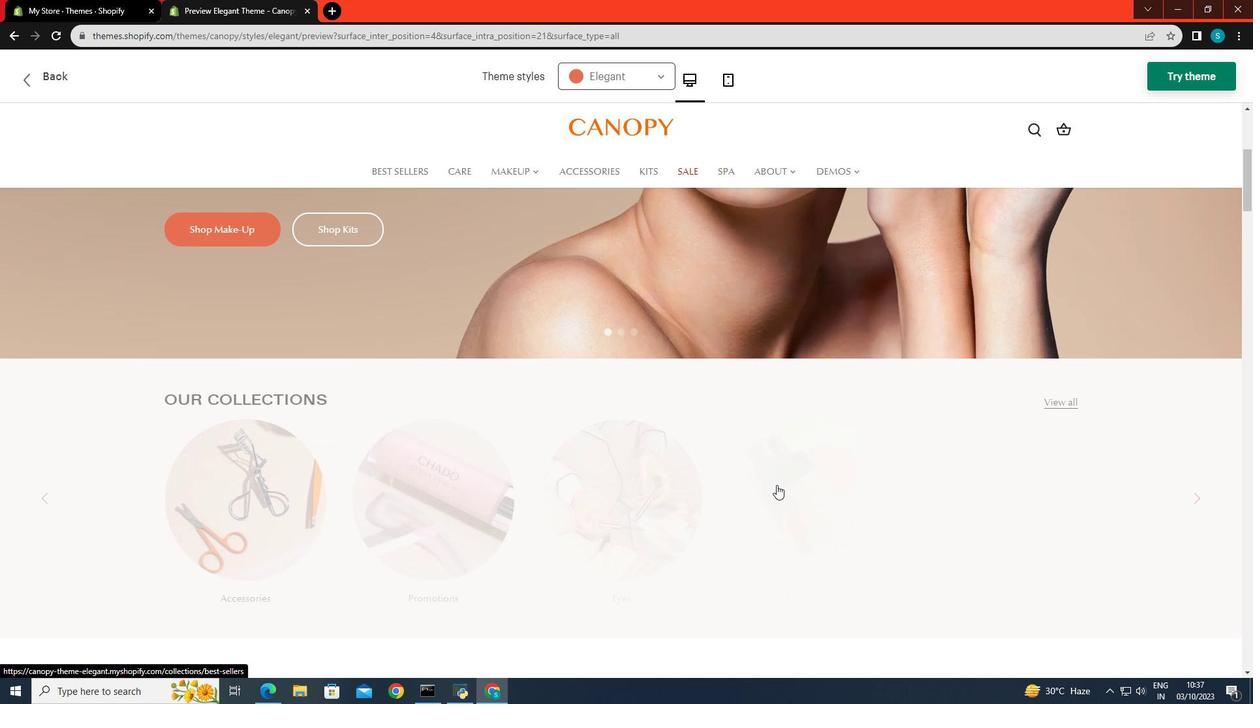 
Action: Mouse scrolled (776, 484) with delta (0, 0)
Screenshot: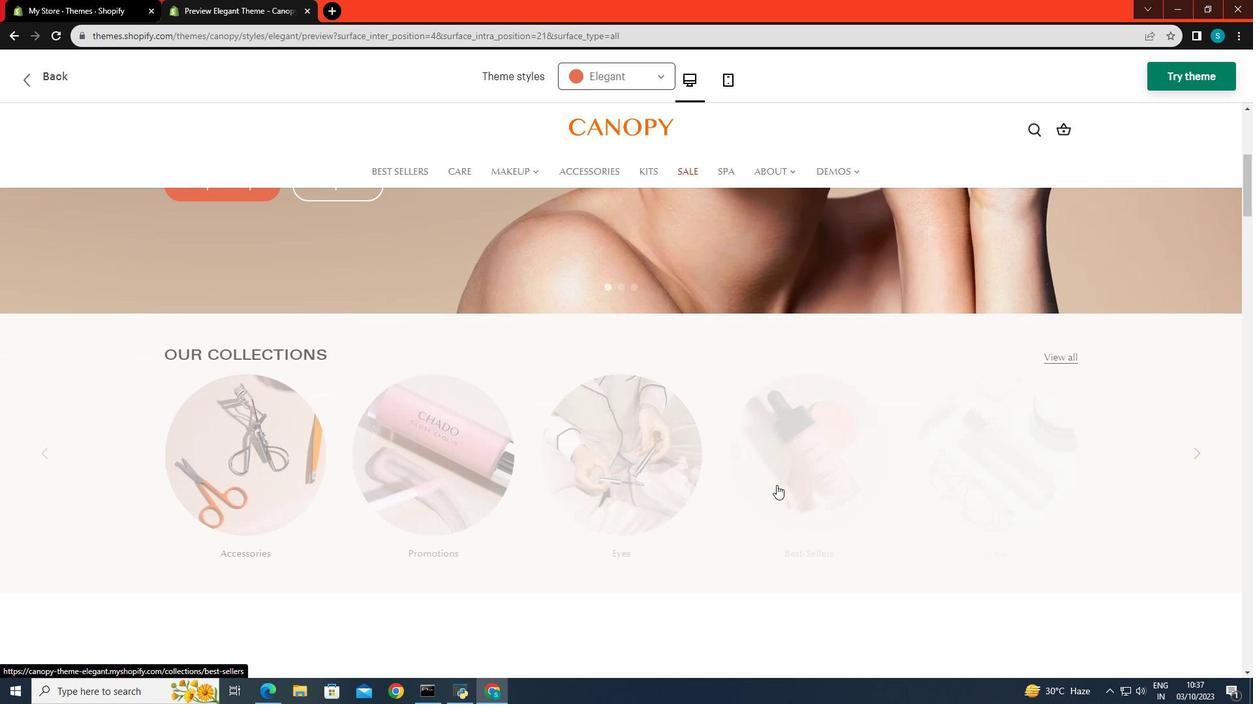
Action: Mouse scrolled (776, 484) with delta (0, 0)
Screenshot: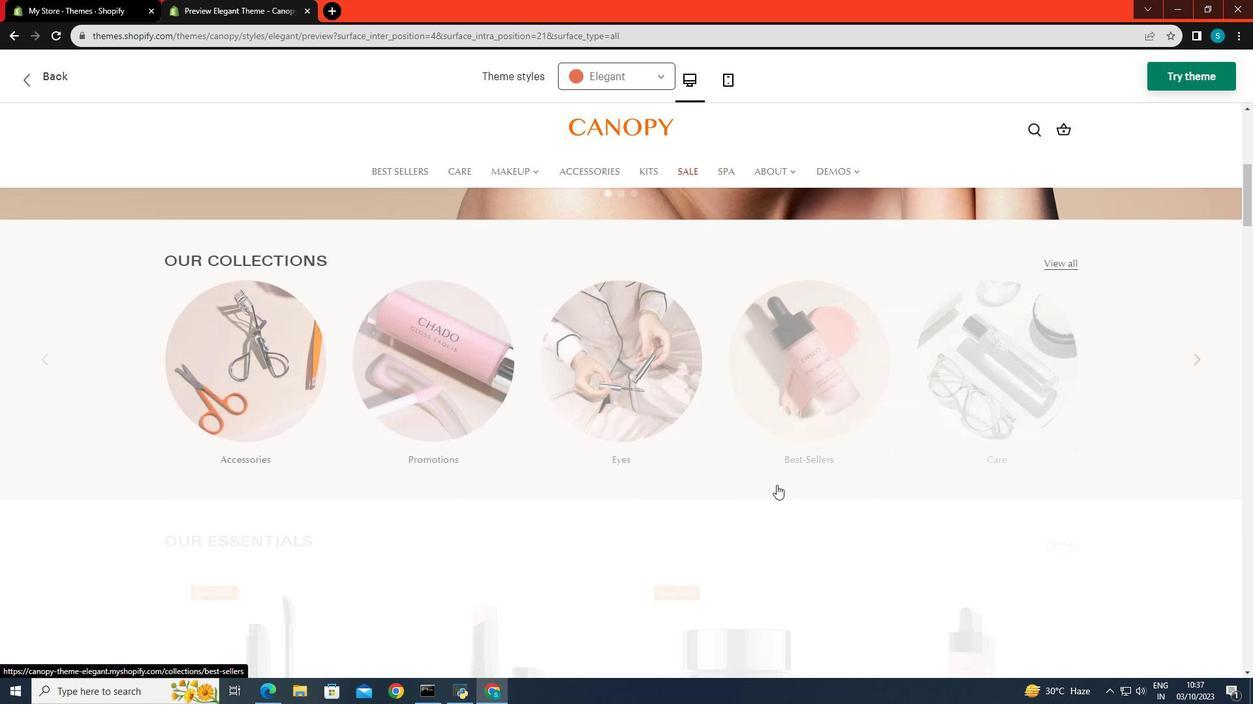 
Action: Mouse scrolled (776, 484) with delta (0, 0)
Screenshot: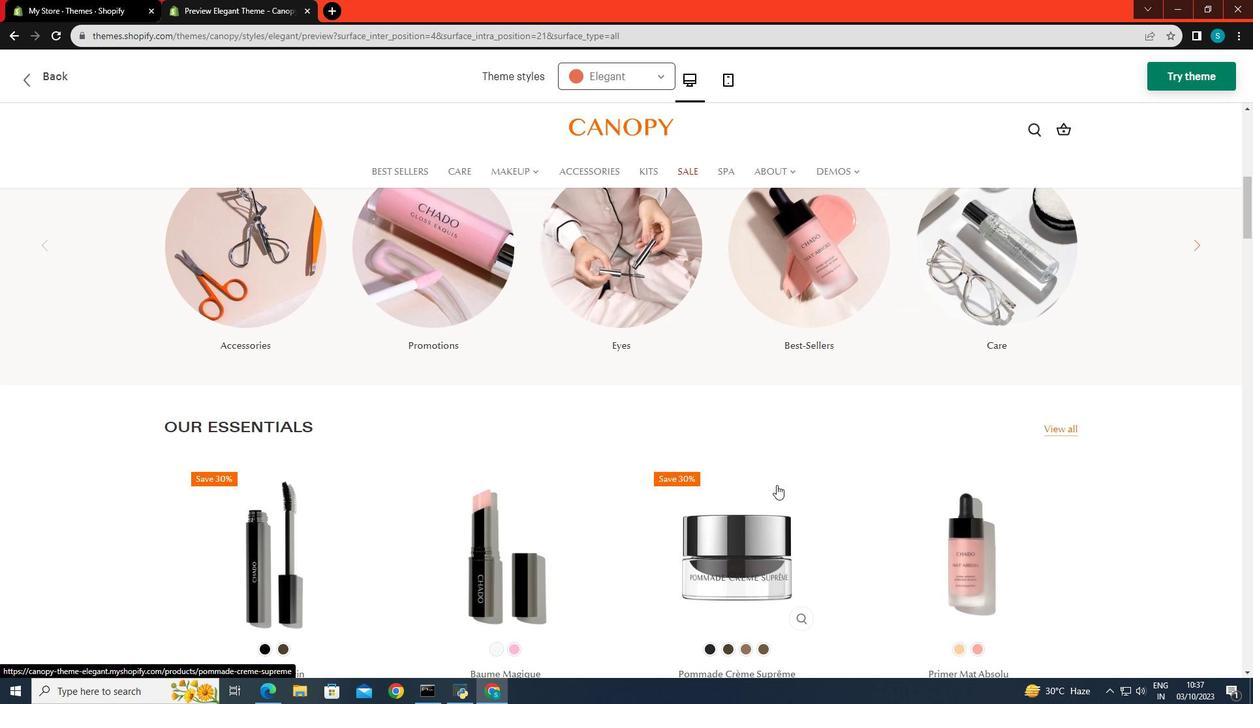 
Action: Mouse scrolled (776, 484) with delta (0, 0)
Screenshot: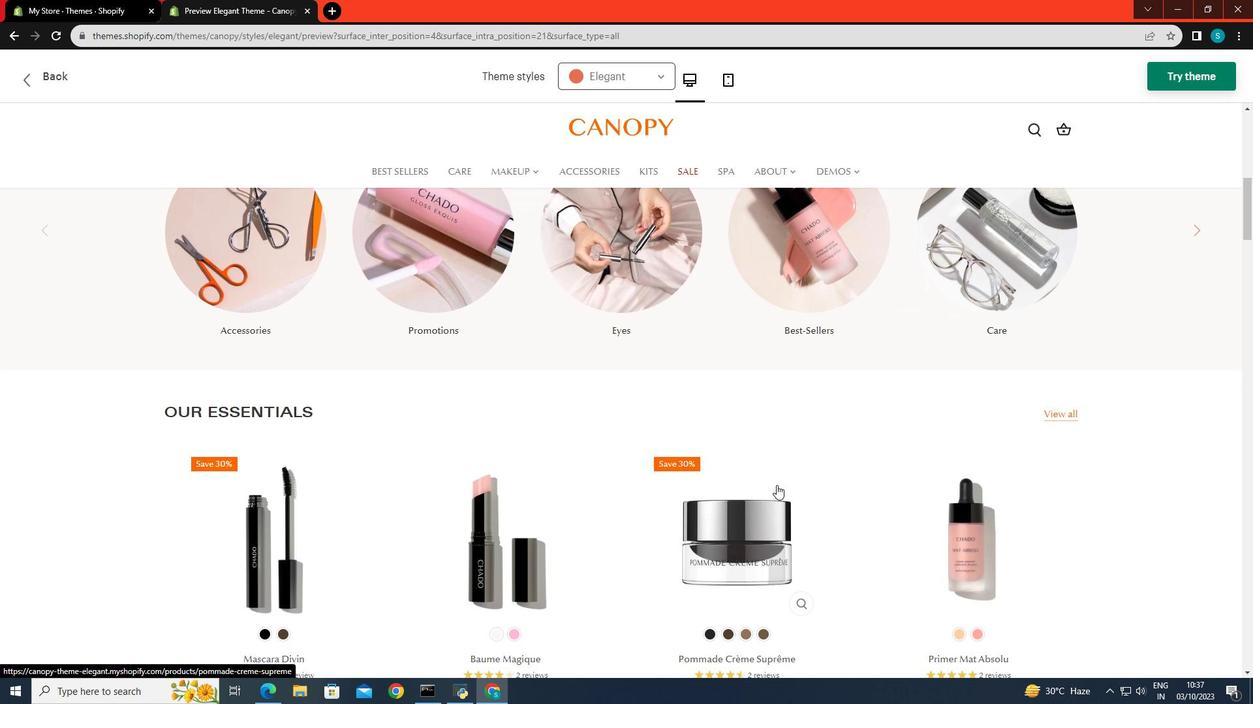 
Action: Mouse scrolled (776, 484) with delta (0, 0)
Screenshot: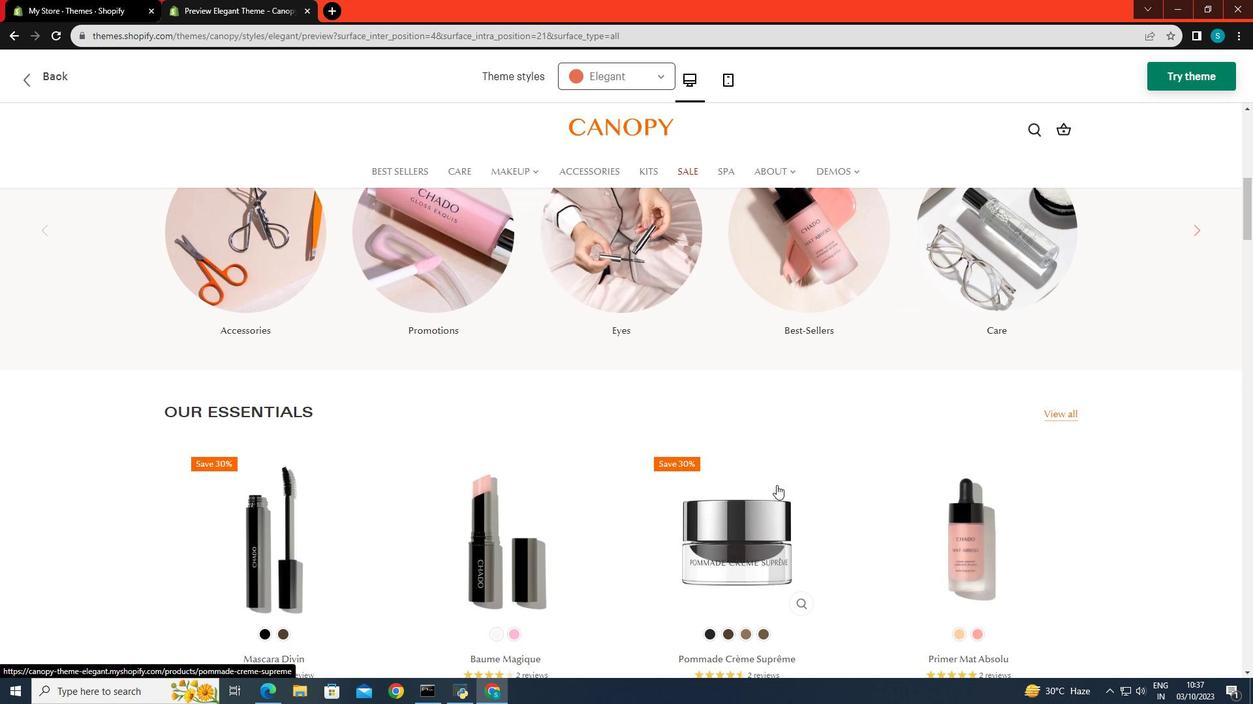 
Action: Mouse scrolled (776, 484) with delta (0, 0)
Screenshot: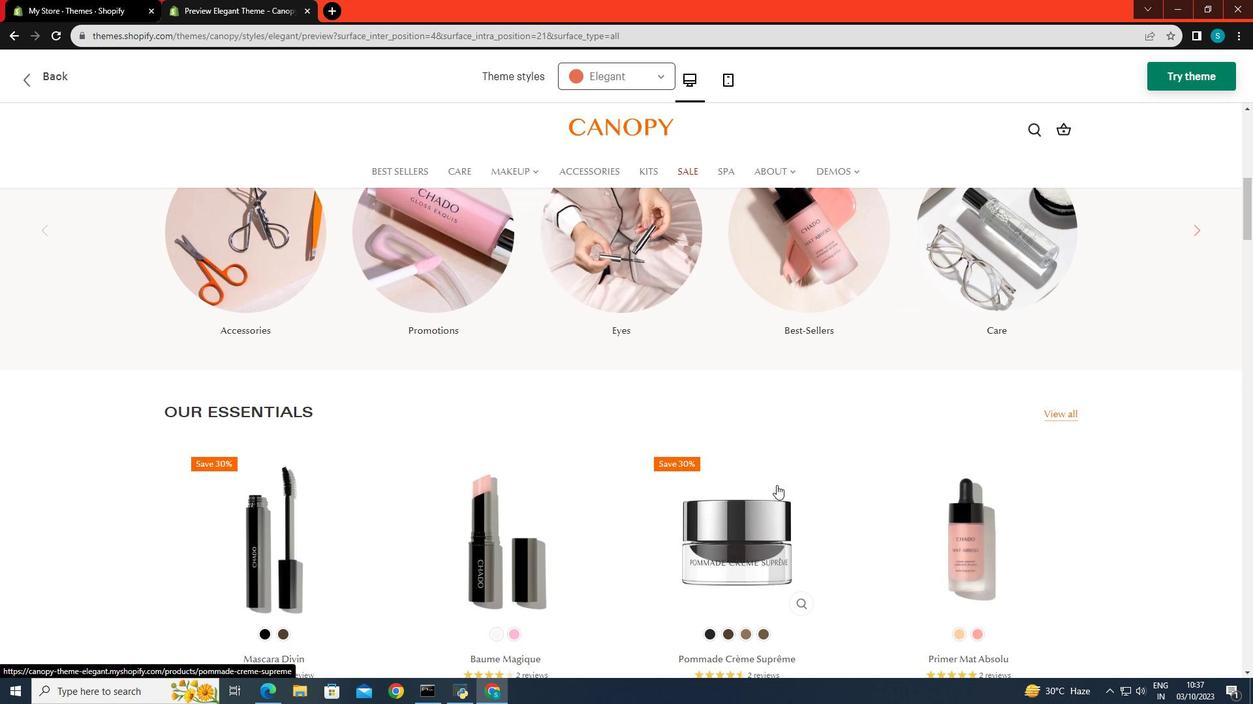 
Action: Mouse scrolled (776, 484) with delta (0, 0)
Screenshot: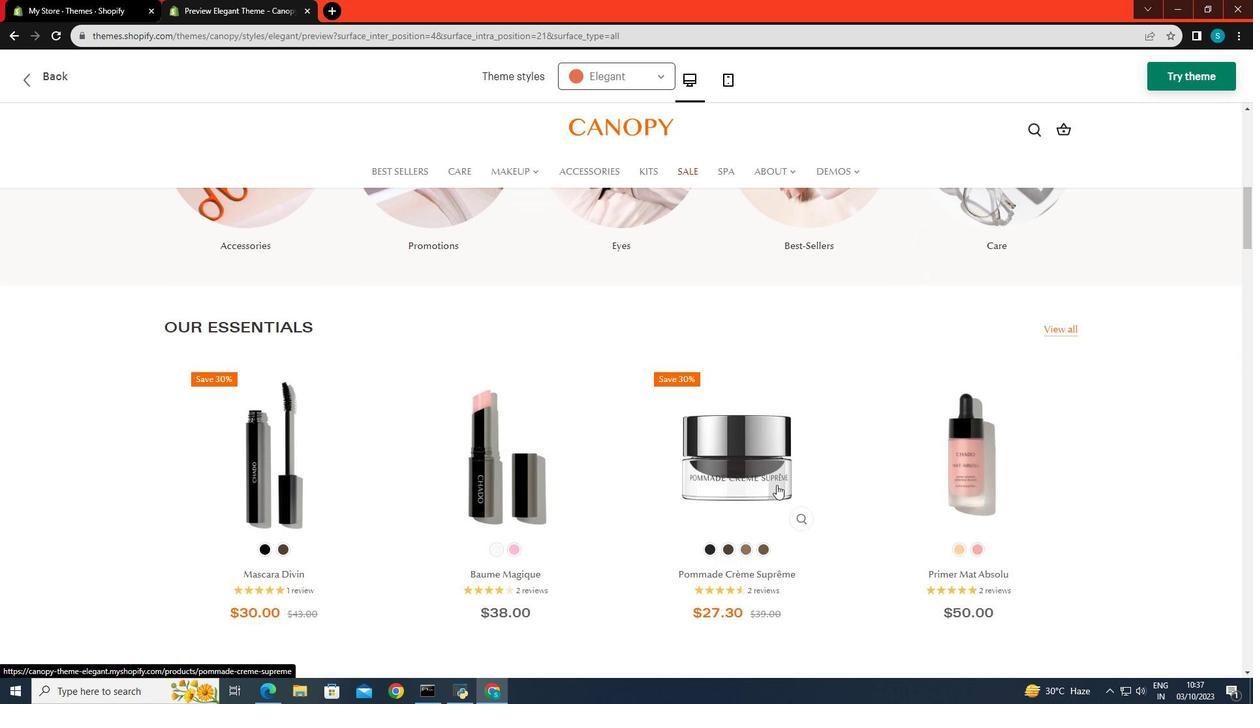 
Action: Mouse scrolled (776, 484) with delta (0, 0)
Screenshot: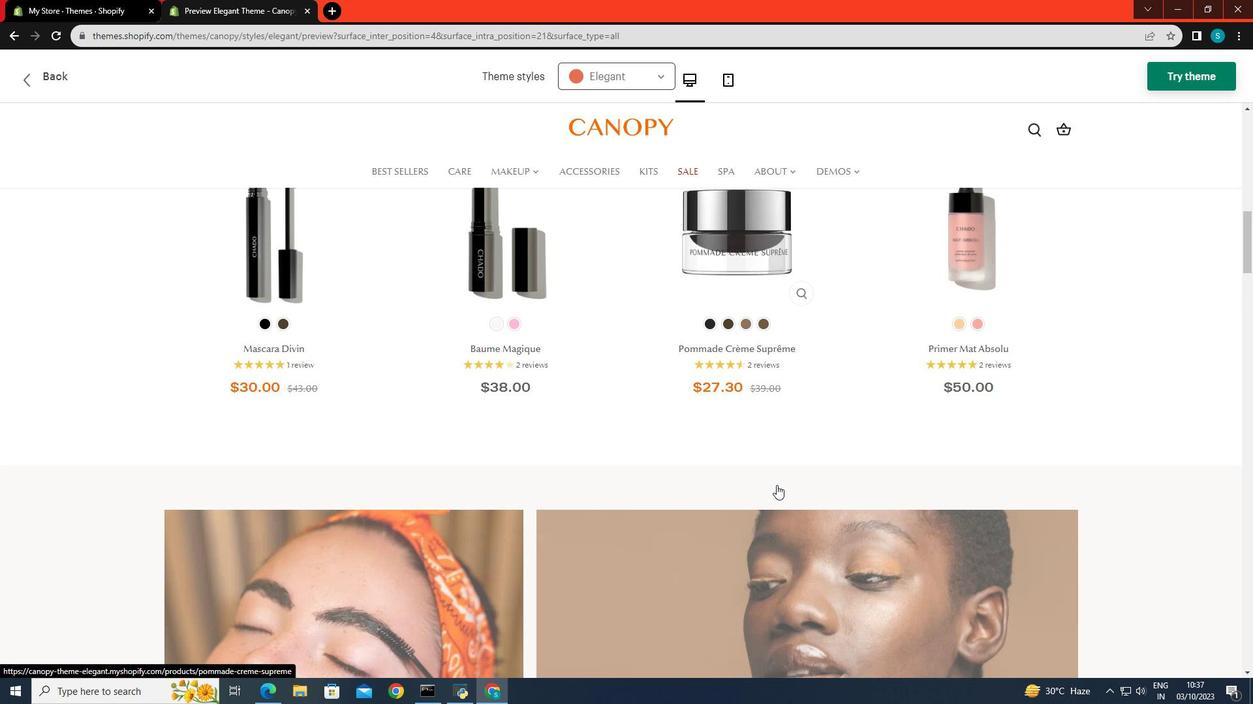 
Action: Mouse scrolled (776, 484) with delta (0, 0)
Screenshot: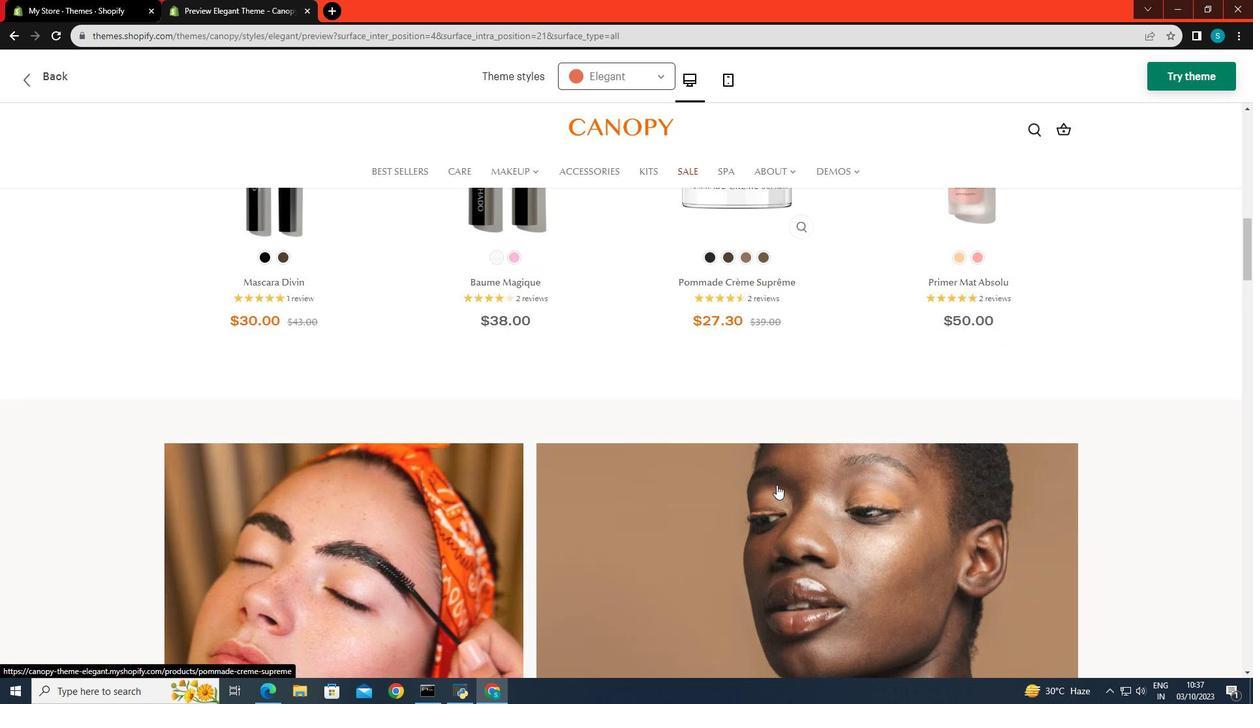 
Action: Mouse scrolled (776, 484) with delta (0, 0)
Screenshot: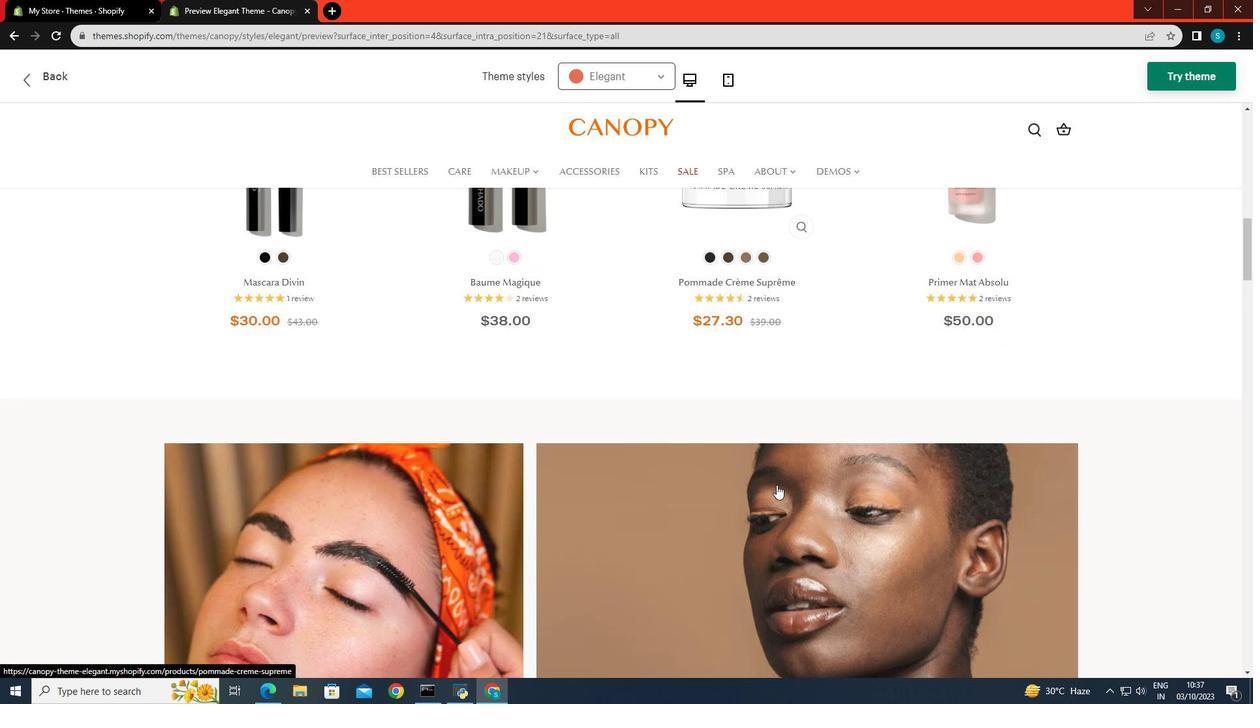 
Action: Mouse scrolled (776, 484) with delta (0, 0)
Screenshot: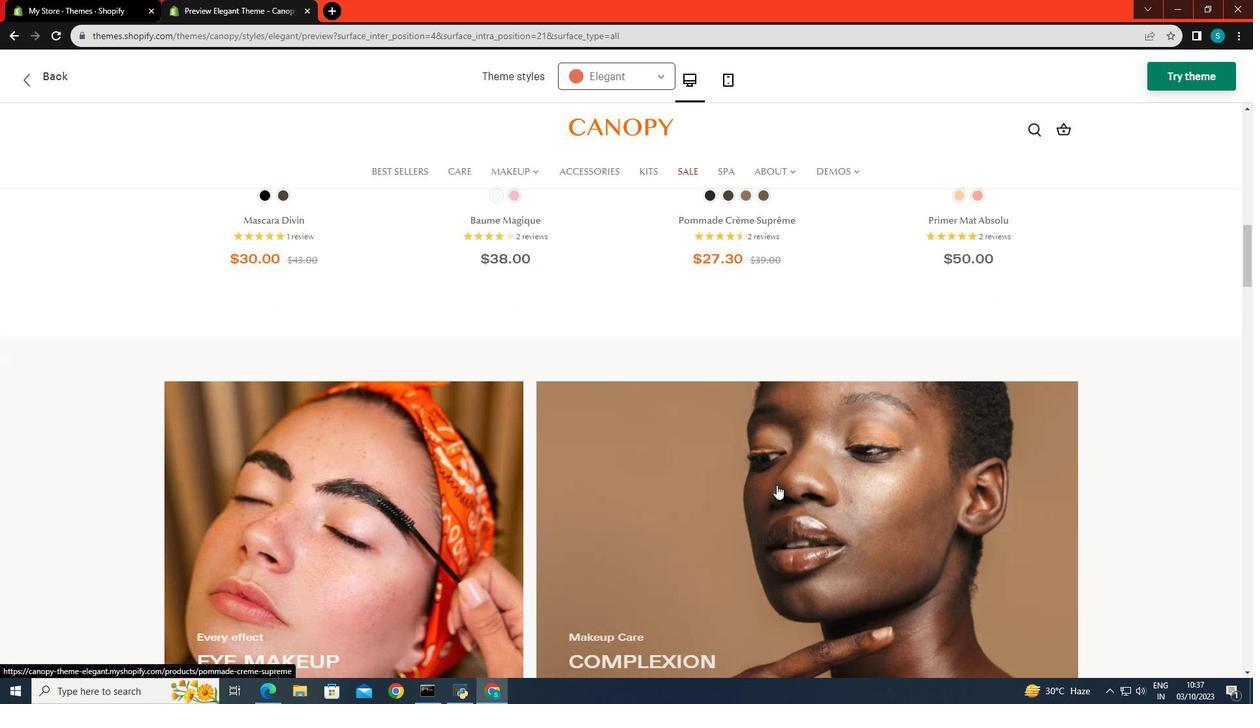 
Action: Mouse scrolled (776, 484) with delta (0, 0)
Screenshot: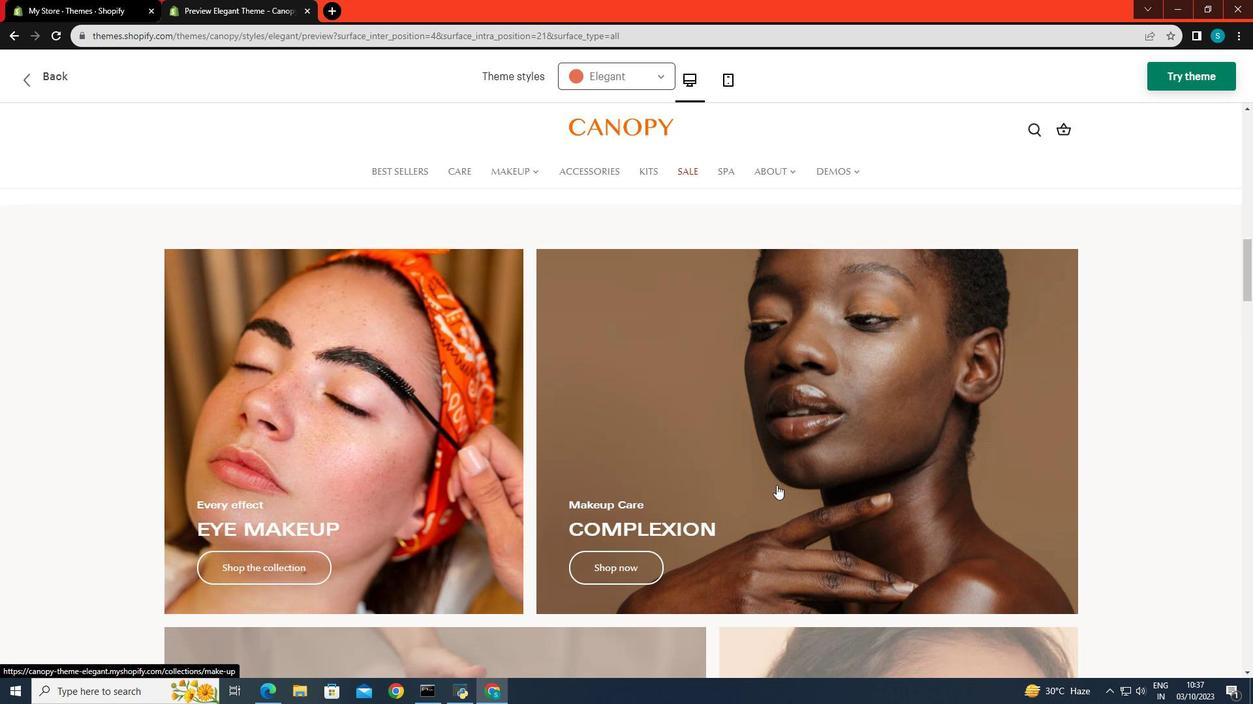 
Action: Mouse scrolled (776, 484) with delta (0, 0)
Screenshot: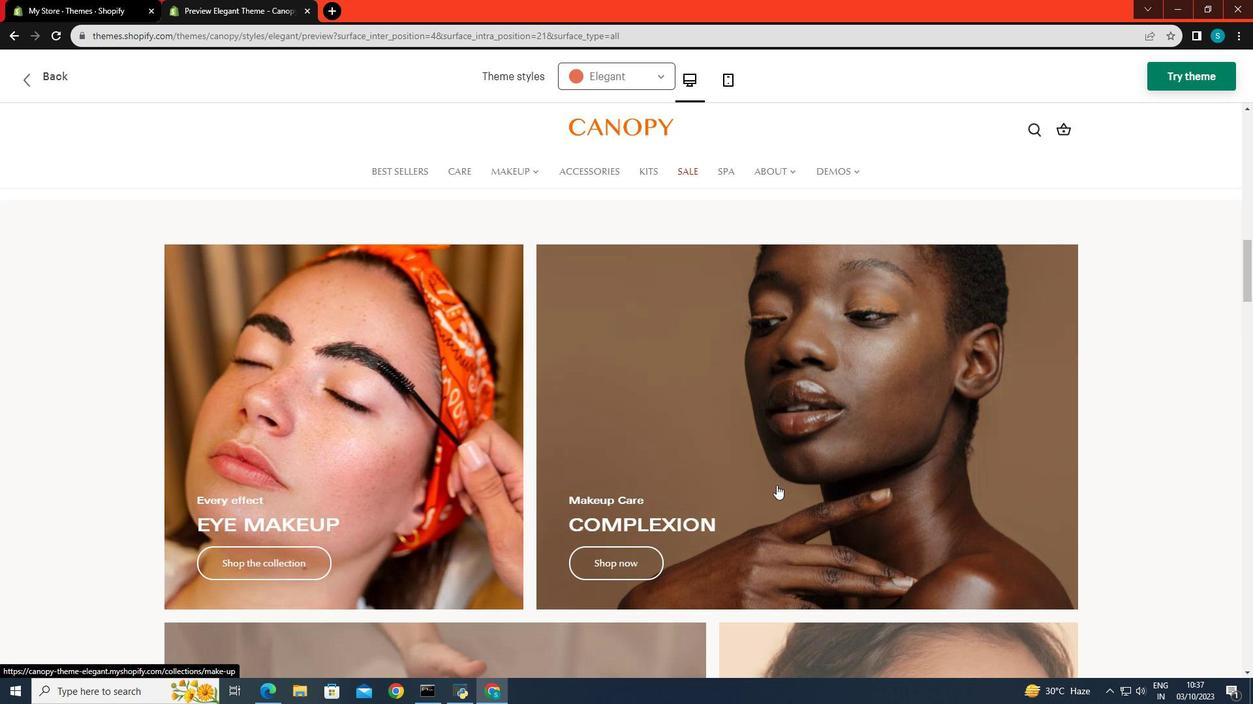 
Action: Mouse scrolled (776, 484) with delta (0, 0)
Screenshot: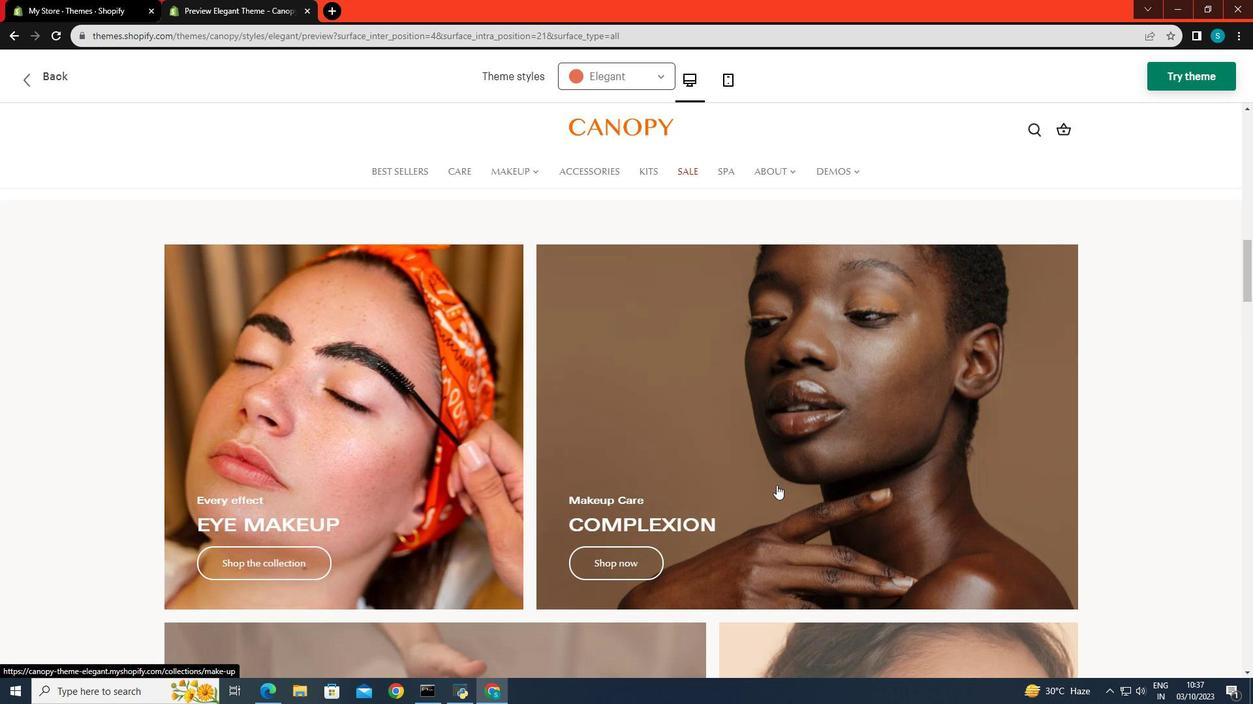 
Action: Mouse scrolled (776, 484) with delta (0, 0)
Screenshot: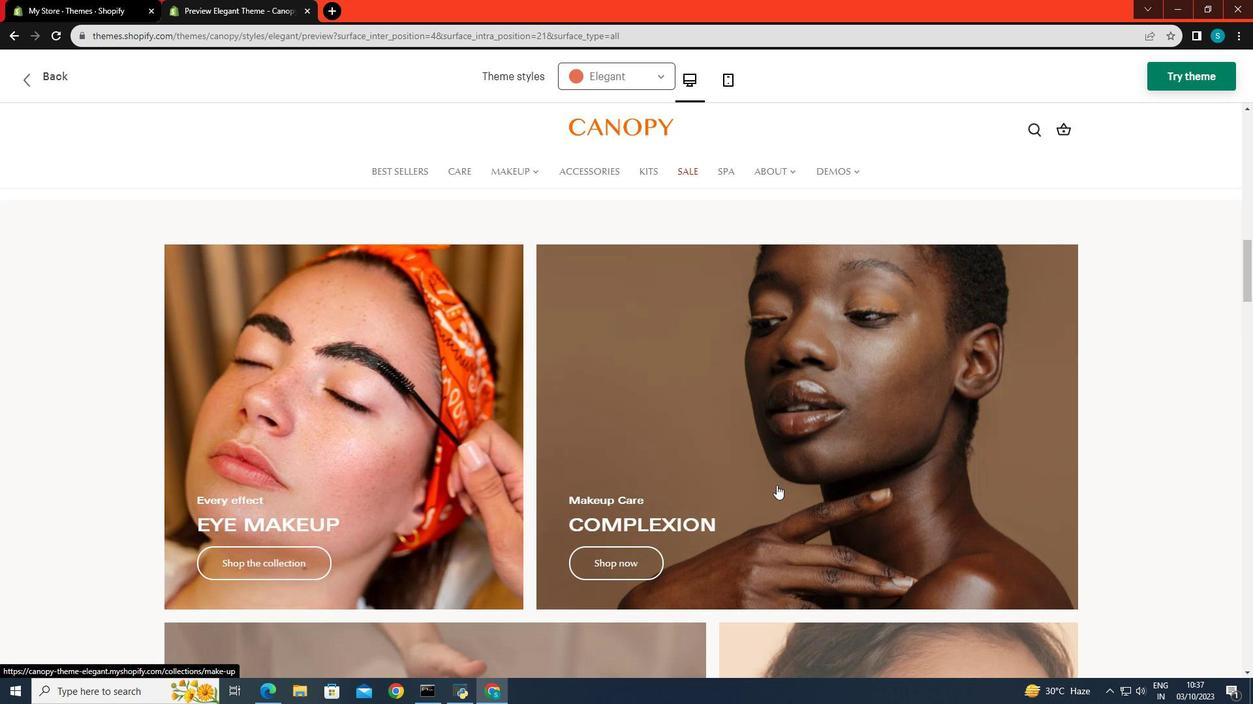 
Action: Mouse scrolled (776, 484) with delta (0, 0)
Screenshot: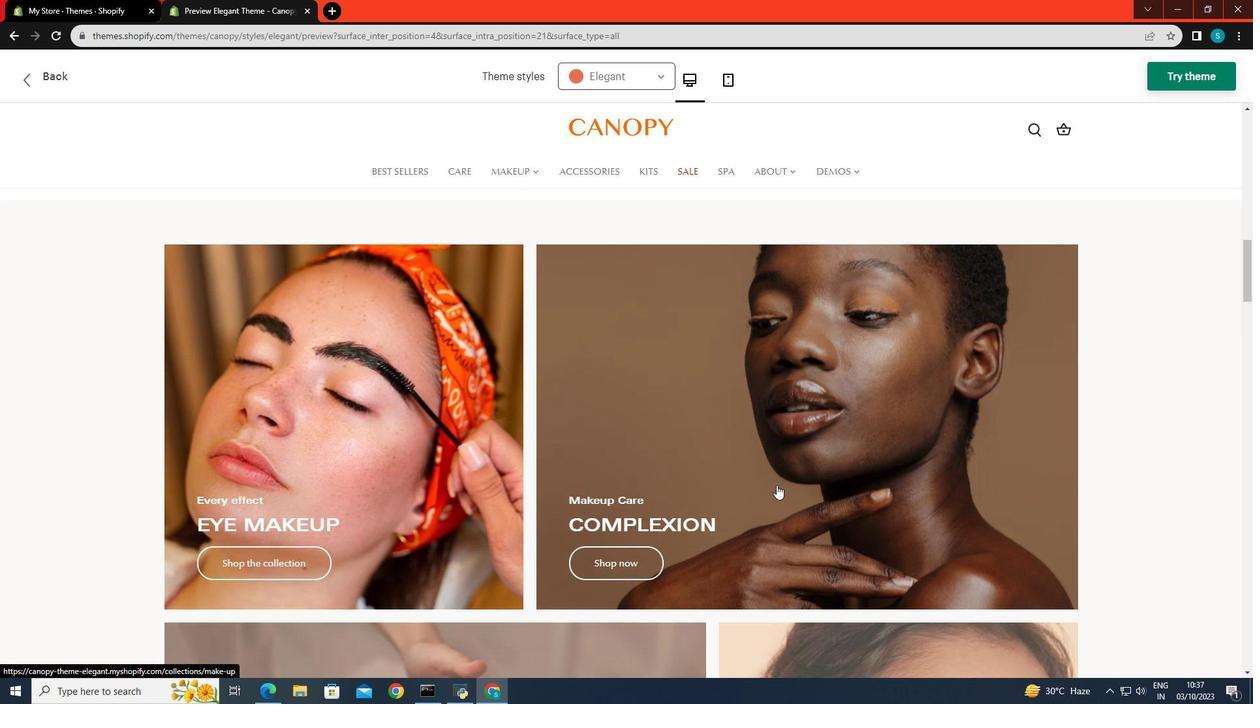 
Action: Mouse scrolled (776, 484) with delta (0, 0)
Screenshot: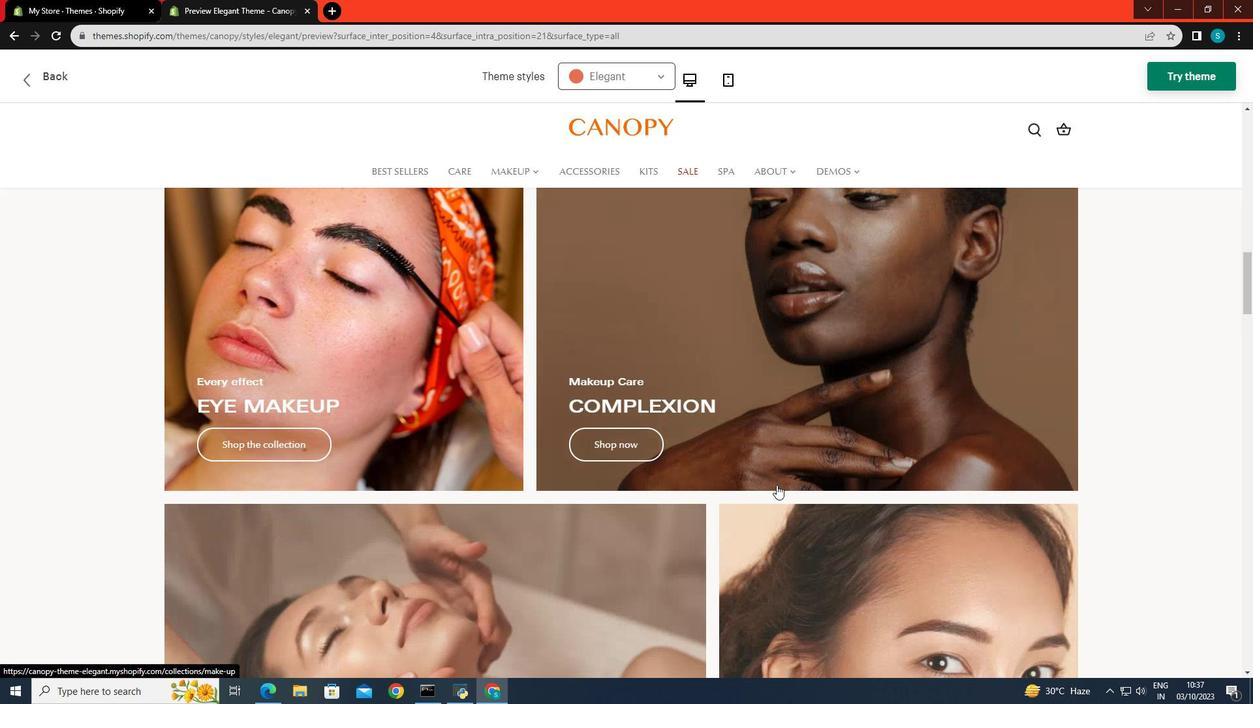 
Action: Mouse scrolled (776, 484) with delta (0, 0)
Screenshot: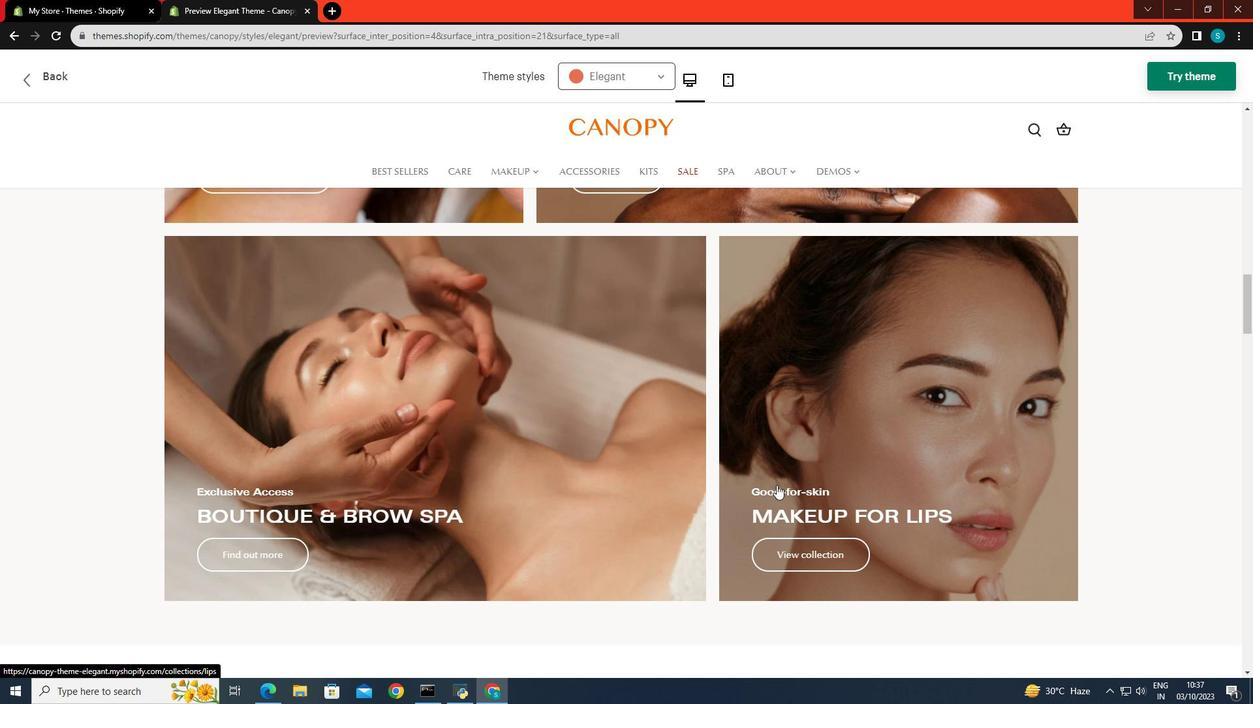 
Action: Mouse scrolled (776, 484) with delta (0, 0)
Screenshot: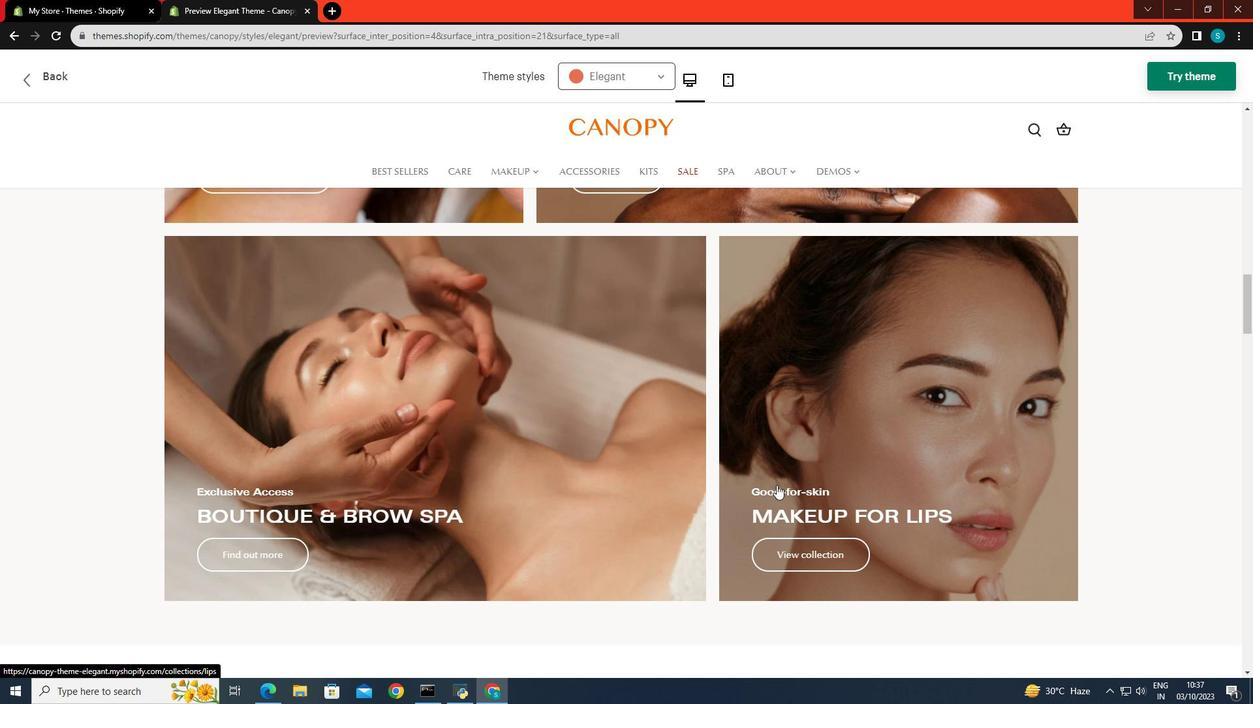
Action: Mouse scrolled (776, 484) with delta (0, 0)
